 Task: Explore  Airbnb accommodations  for a family trip to Gettysburg, Pennsylvania, with a focus on Civil War history, battlefield tours. 
Action: Mouse moved to (334, 129)
Screenshot: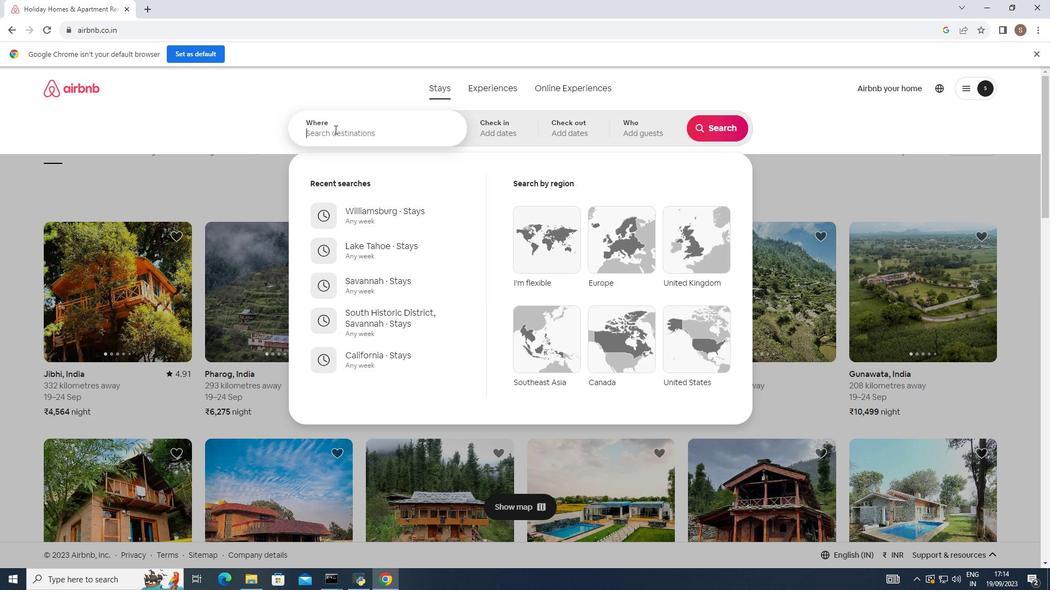 
Action: Mouse pressed left at (334, 129)
Screenshot: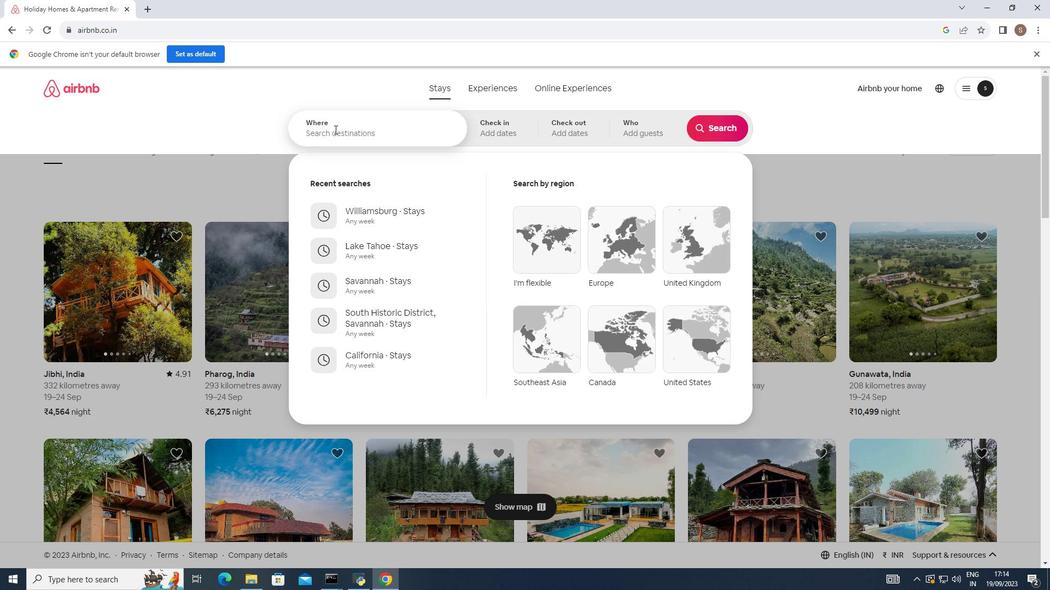 
Action: Key pressed gettysburg<Key.space>pennsylvania
Screenshot: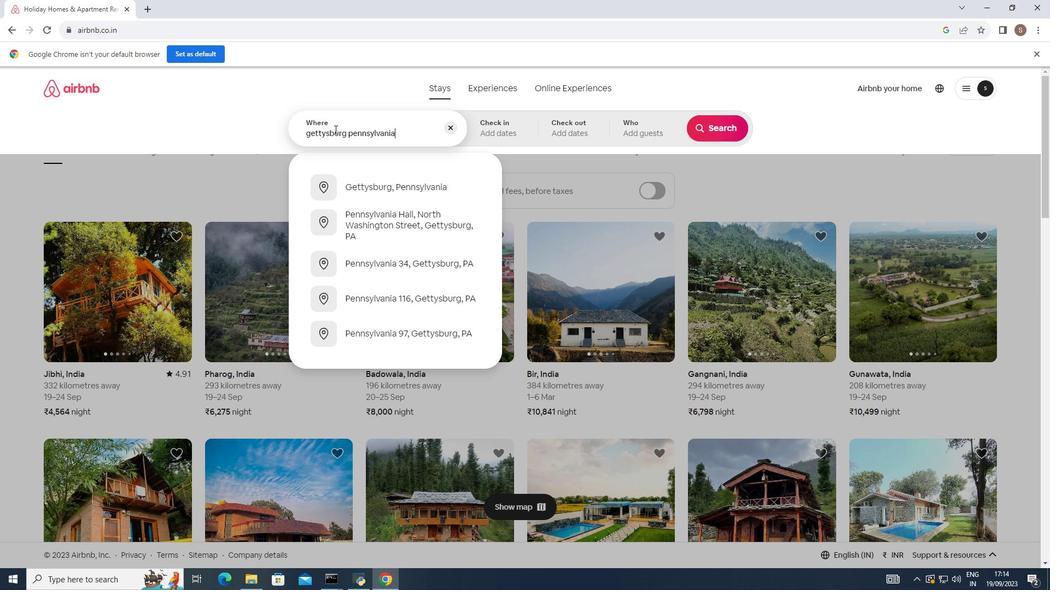 
Action: Mouse moved to (384, 193)
Screenshot: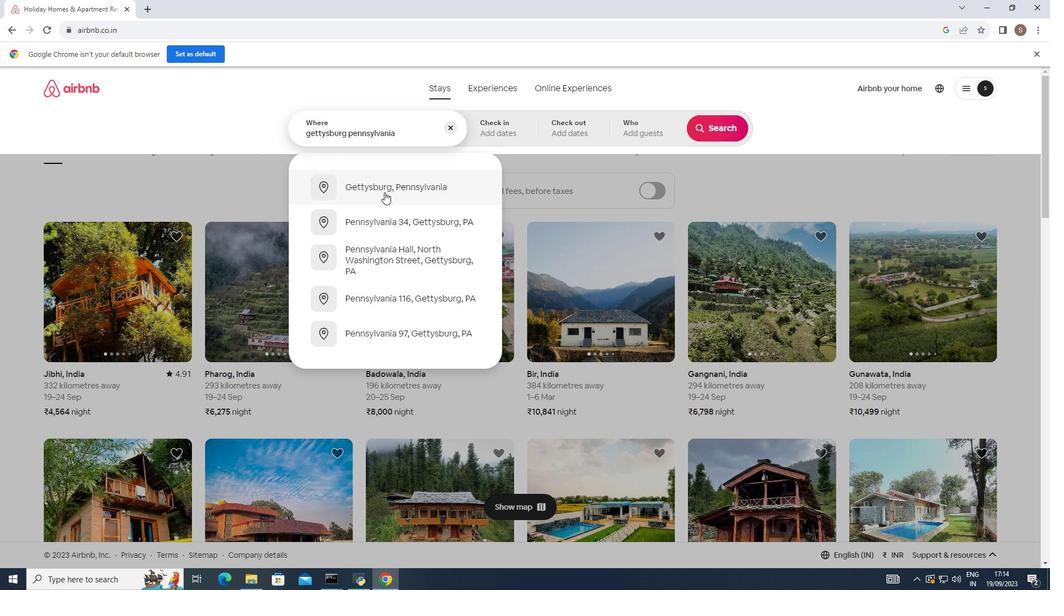 
Action: Mouse pressed left at (384, 193)
Screenshot: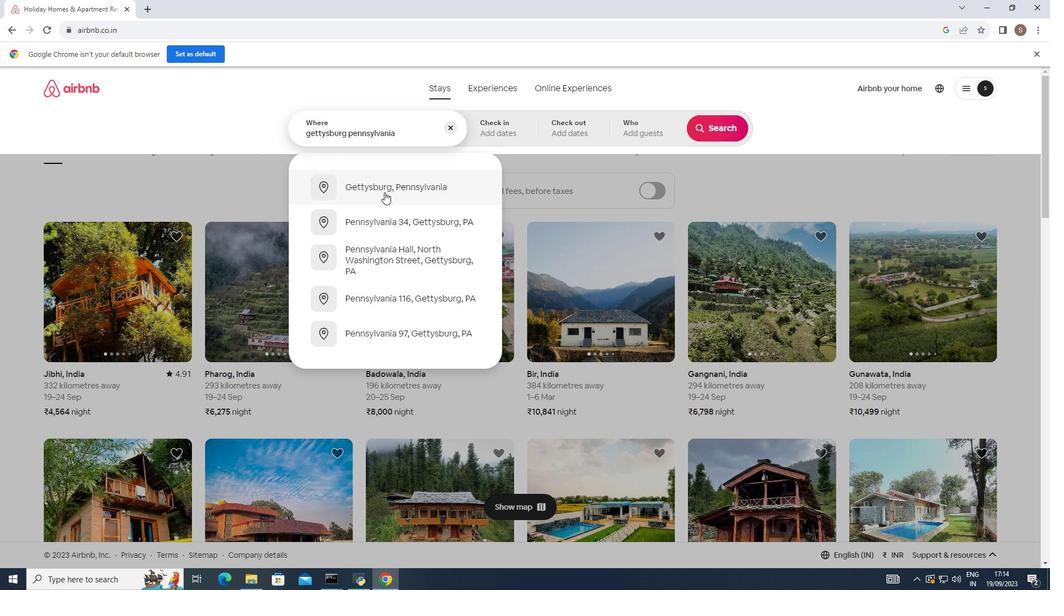 
Action: Mouse moved to (738, 132)
Screenshot: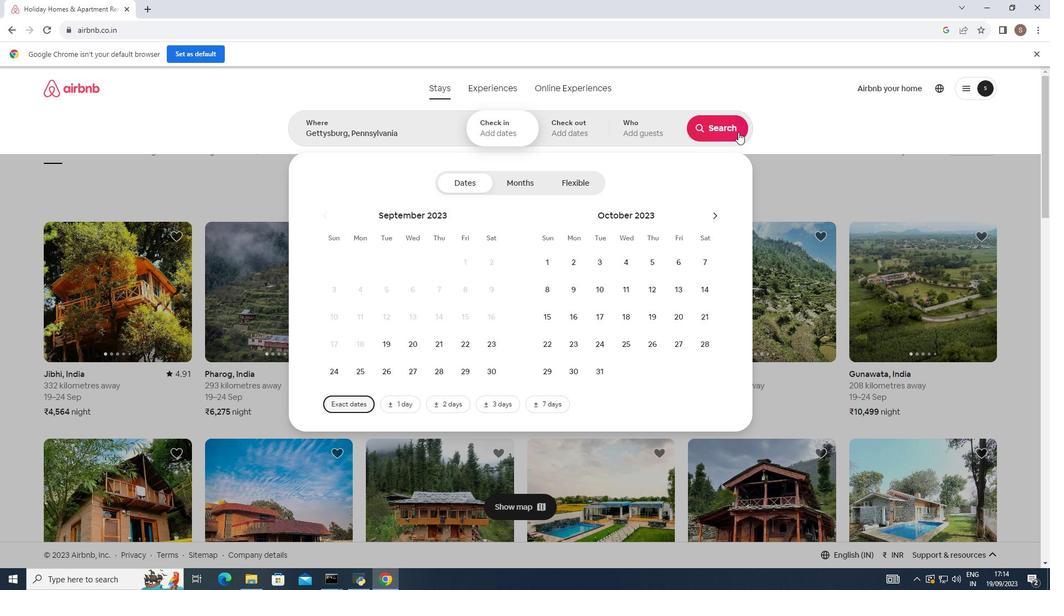 
Action: Mouse pressed left at (738, 132)
Screenshot: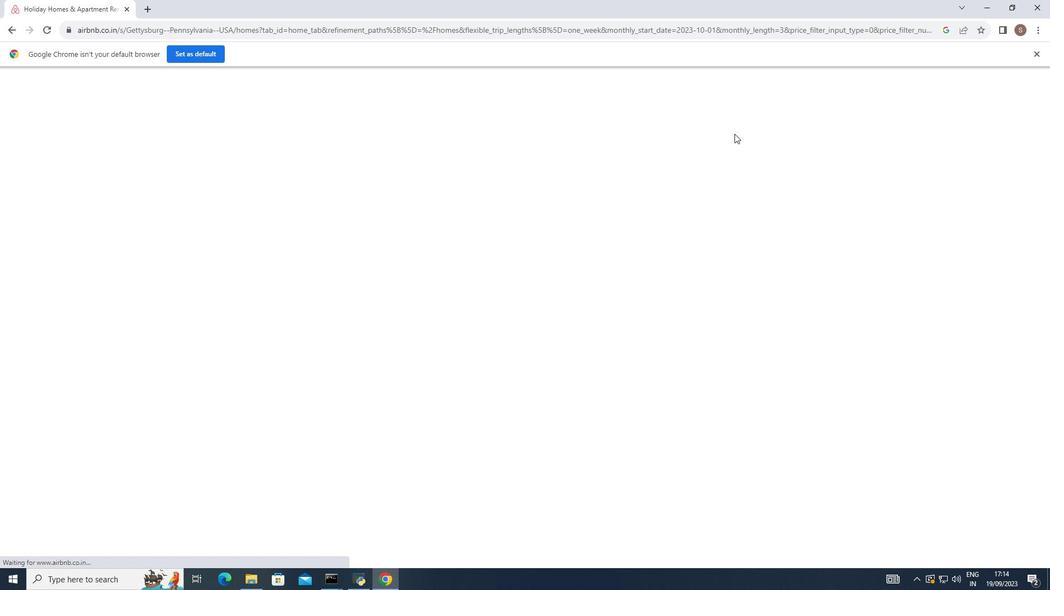 
Action: Mouse moved to (242, 271)
Screenshot: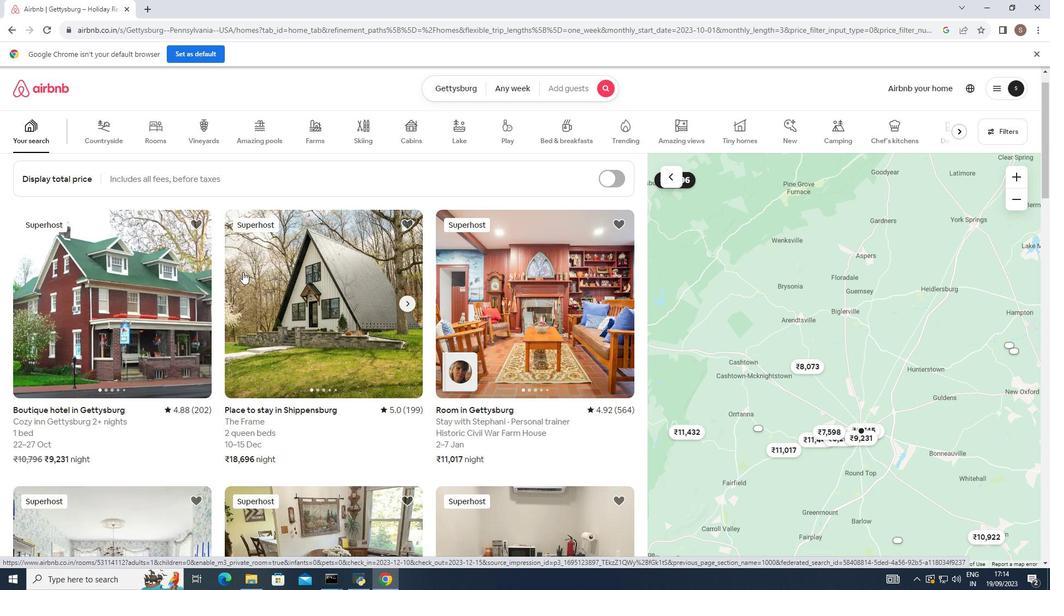 
Action: Mouse scrolled (242, 271) with delta (0, 0)
Screenshot: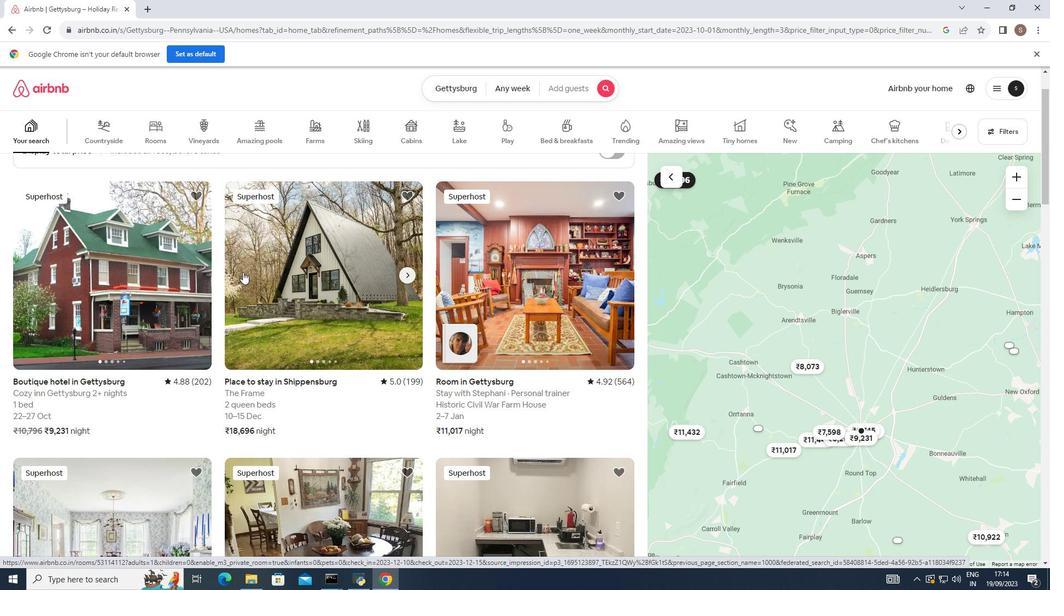 
Action: Mouse moved to (242, 272)
Screenshot: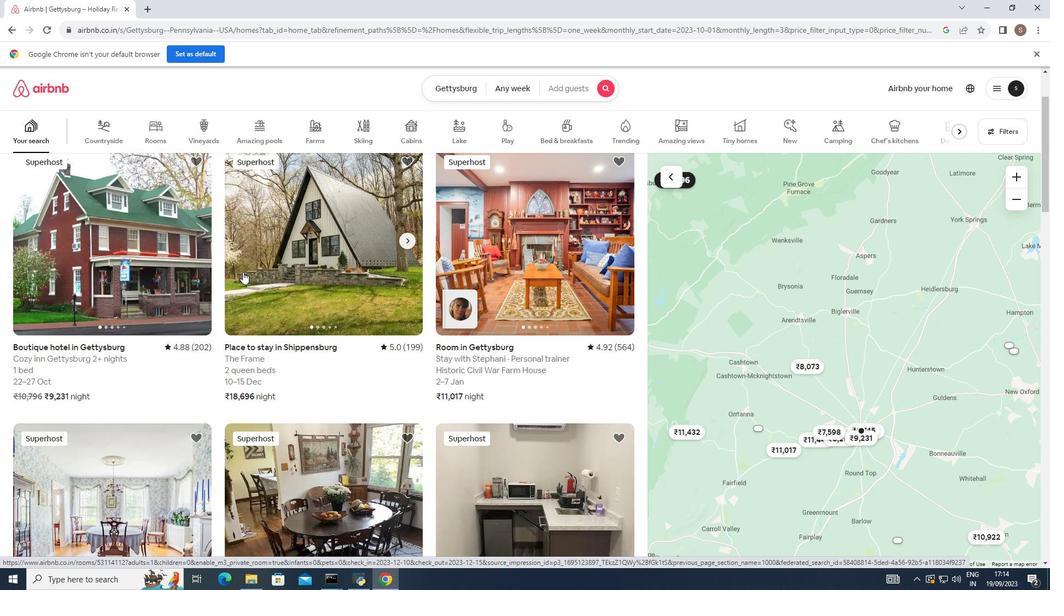 
Action: Mouse scrolled (242, 271) with delta (0, 0)
Screenshot: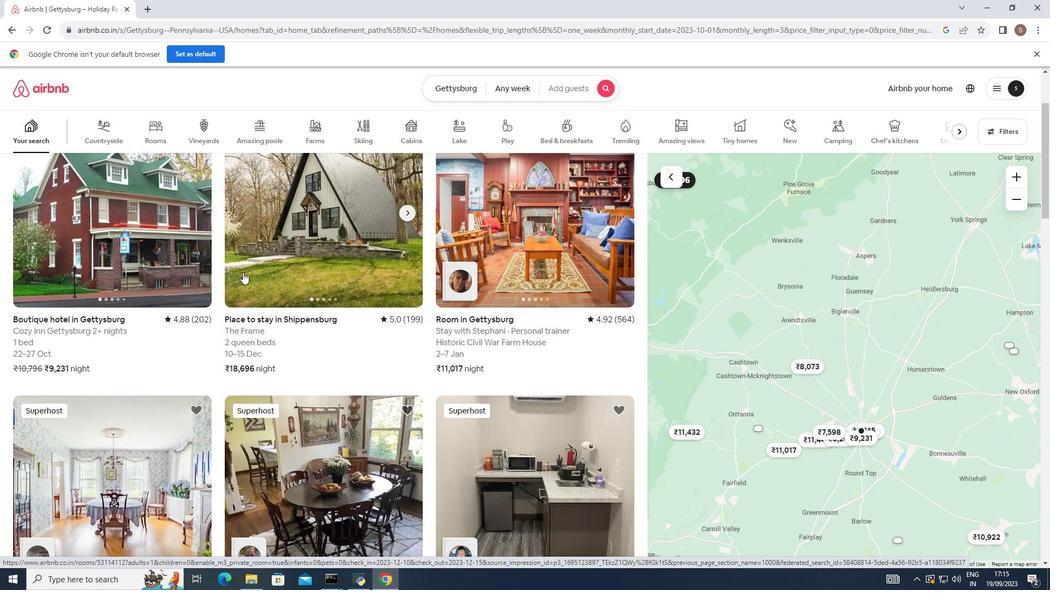 
Action: Mouse scrolled (242, 271) with delta (0, 0)
Screenshot: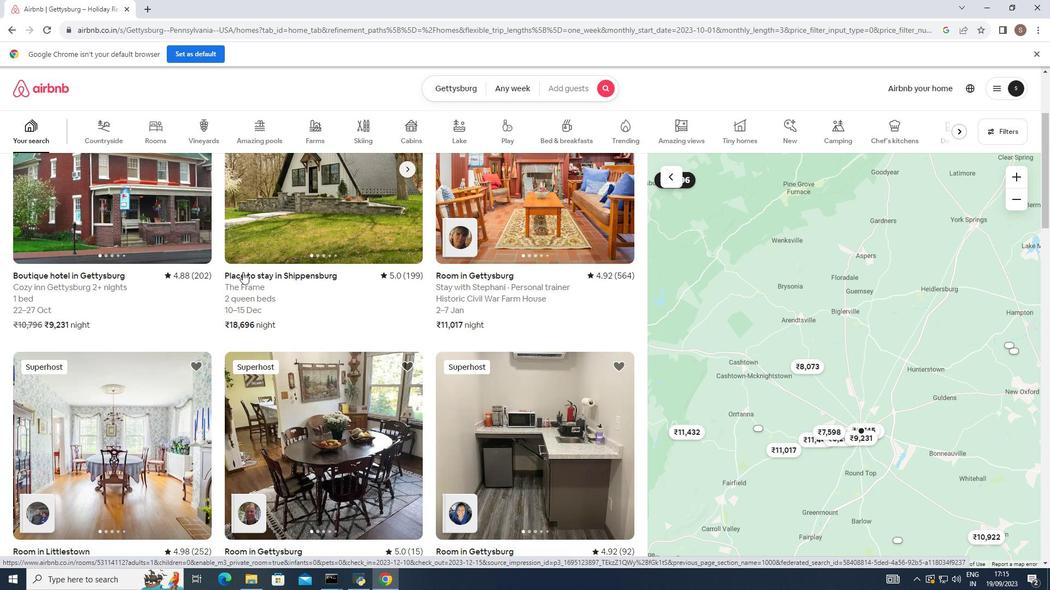 
Action: Mouse scrolled (242, 271) with delta (0, 0)
Screenshot: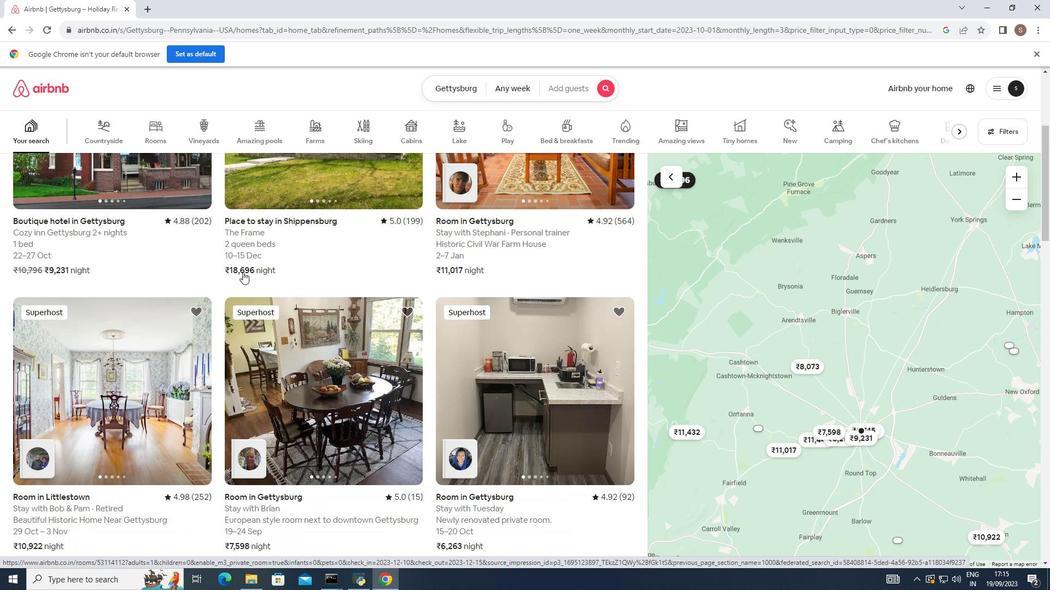 
Action: Mouse moved to (241, 271)
Screenshot: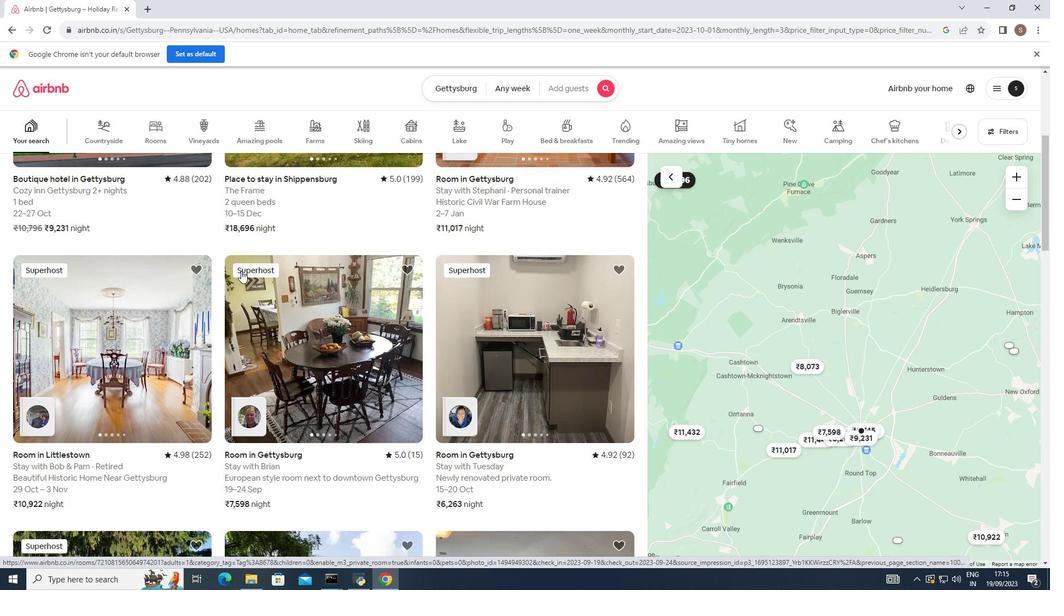 
Action: Mouse scrolled (241, 270) with delta (0, 0)
Screenshot: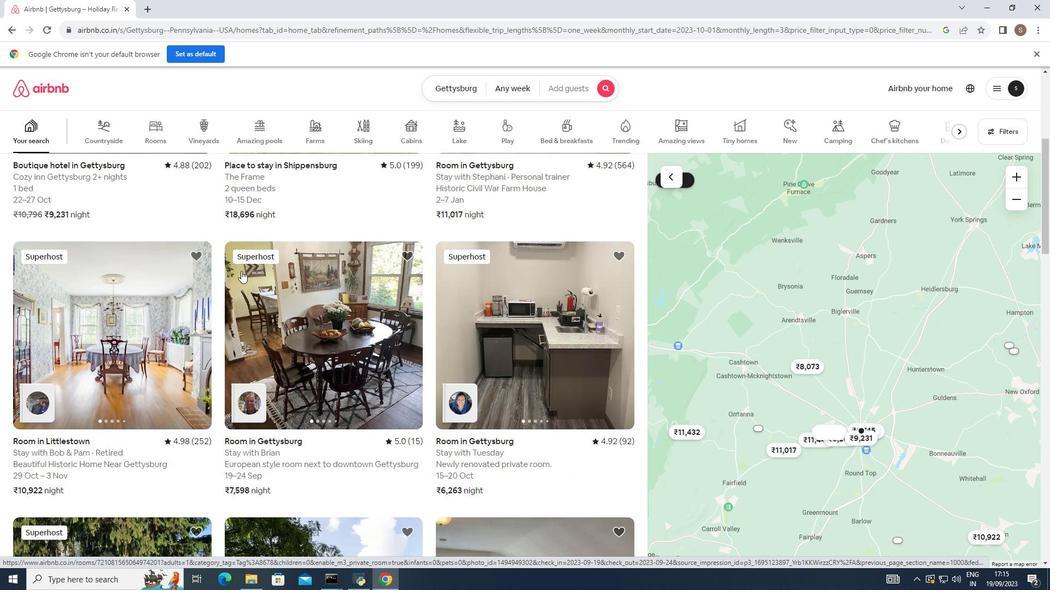 
Action: Mouse scrolled (241, 270) with delta (0, 0)
Screenshot: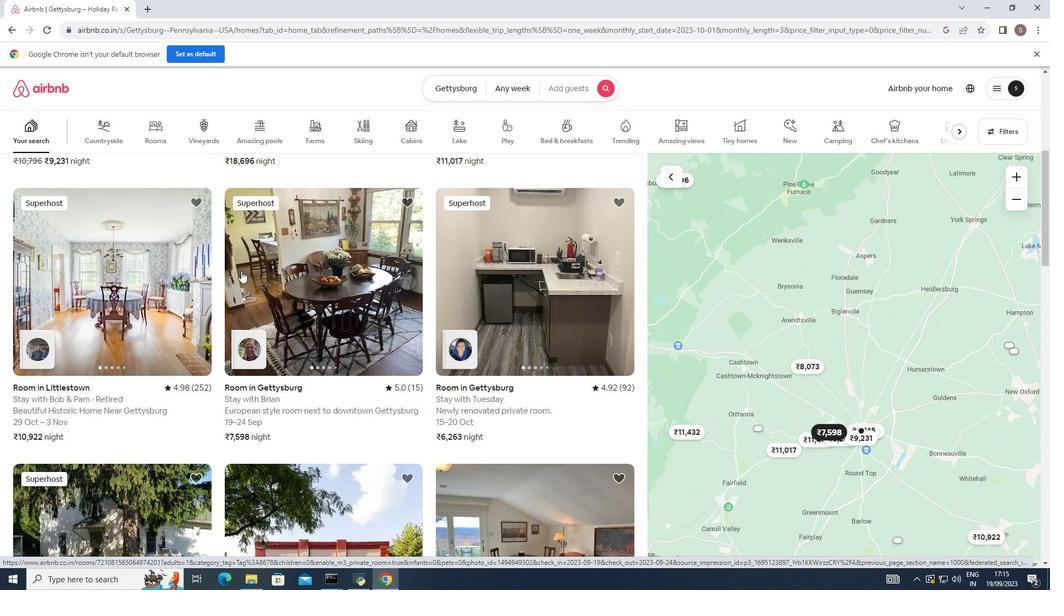 
Action: Mouse moved to (240, 269)
Screenshot: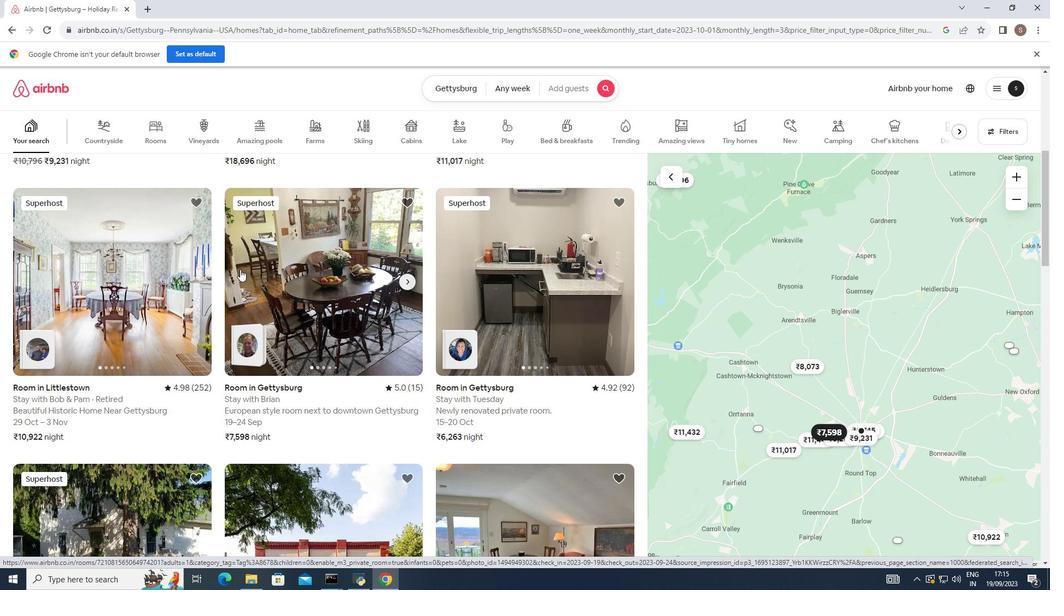
Action: Mouse scrolled (240, 269) with delta (0, 0)
Screenshot: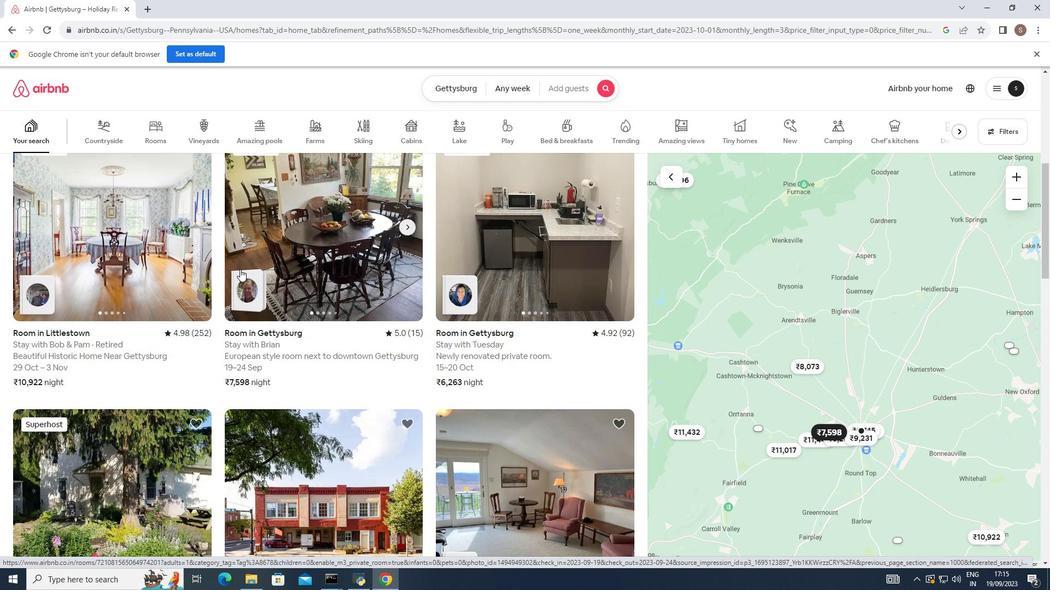 
Action: Mouse scrolled (240, 269) with delta (0, 0)
Screenshot: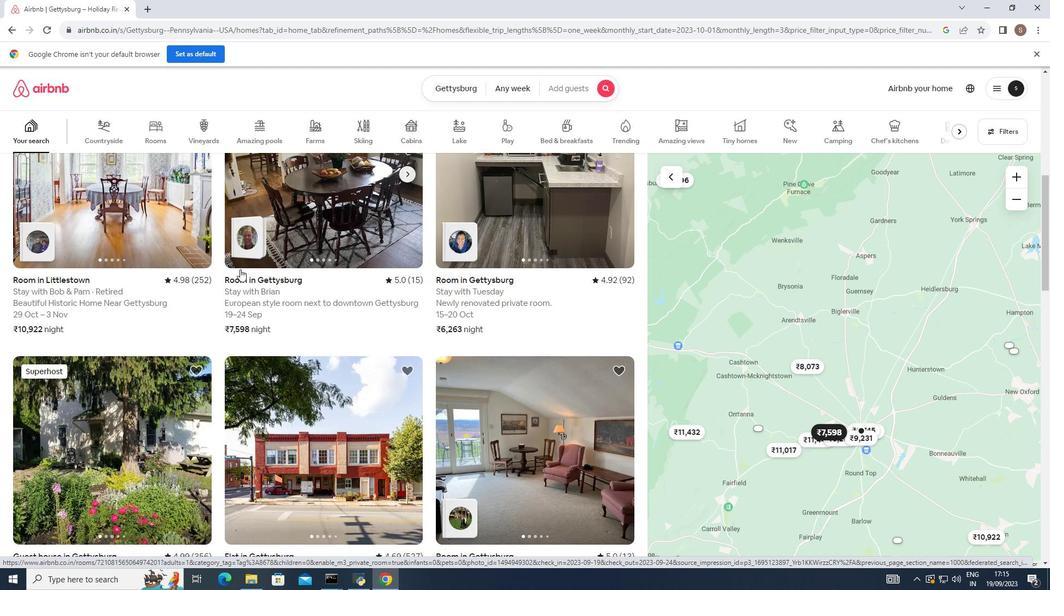 
Action: Mouse scrolled (240, 269) with delta (0, 0)
Screenshot: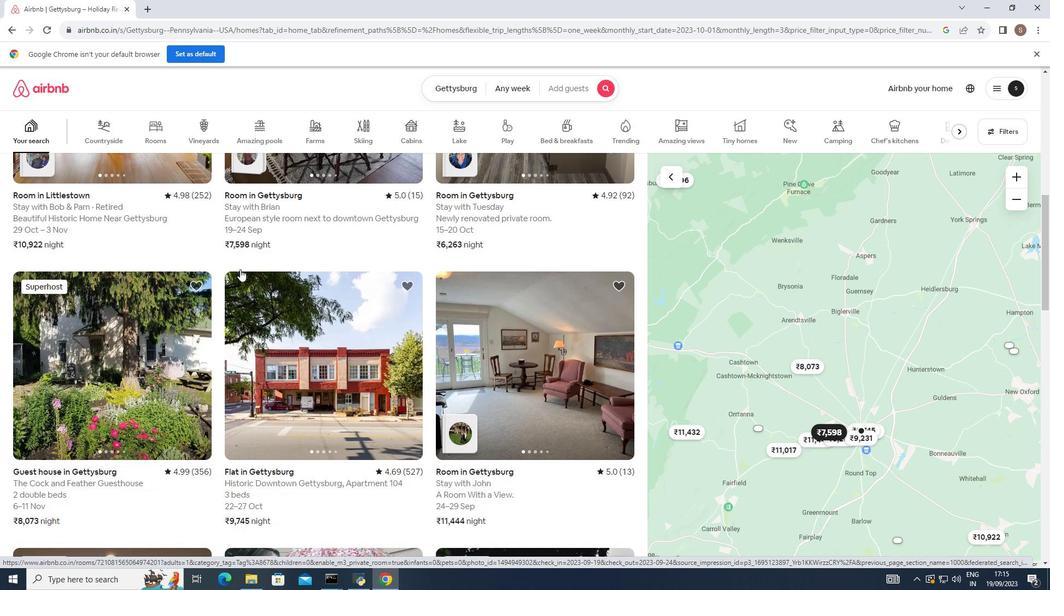 
Action: Mouse scrolled (240, 269) with delta (0, 0)
Screenshot: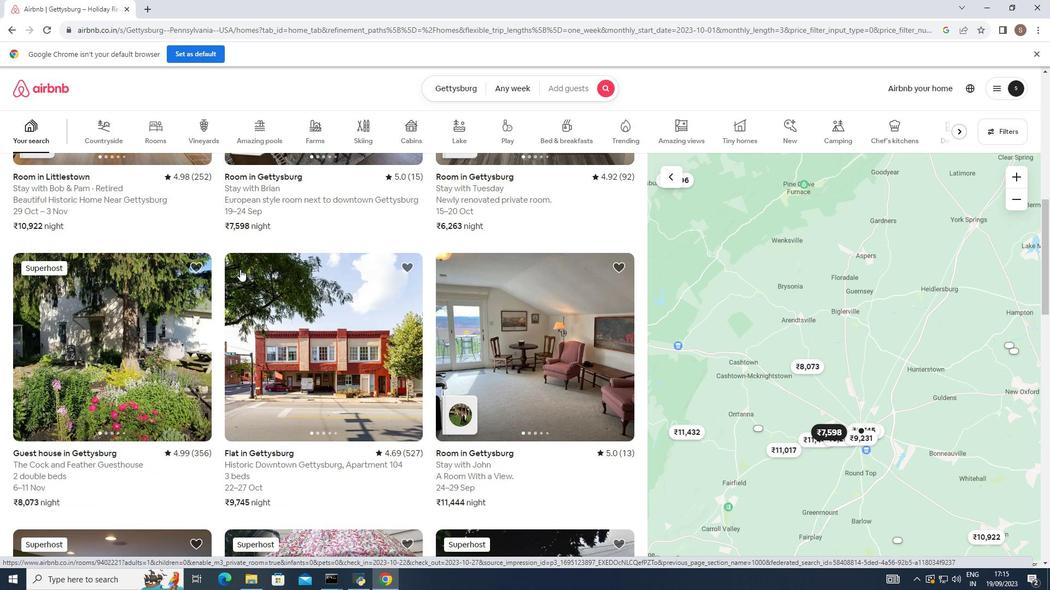 
Action: Mouse moved to (240, 268)
Screenshot: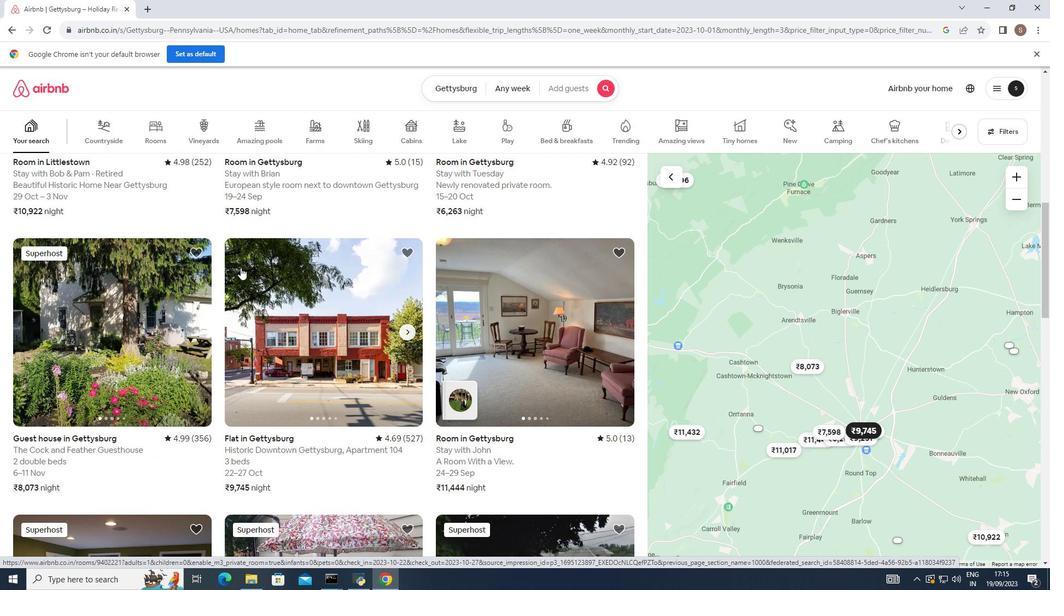 
Action: Mouse scrolled (240, 267) with delta (0, 0)
Screenshot: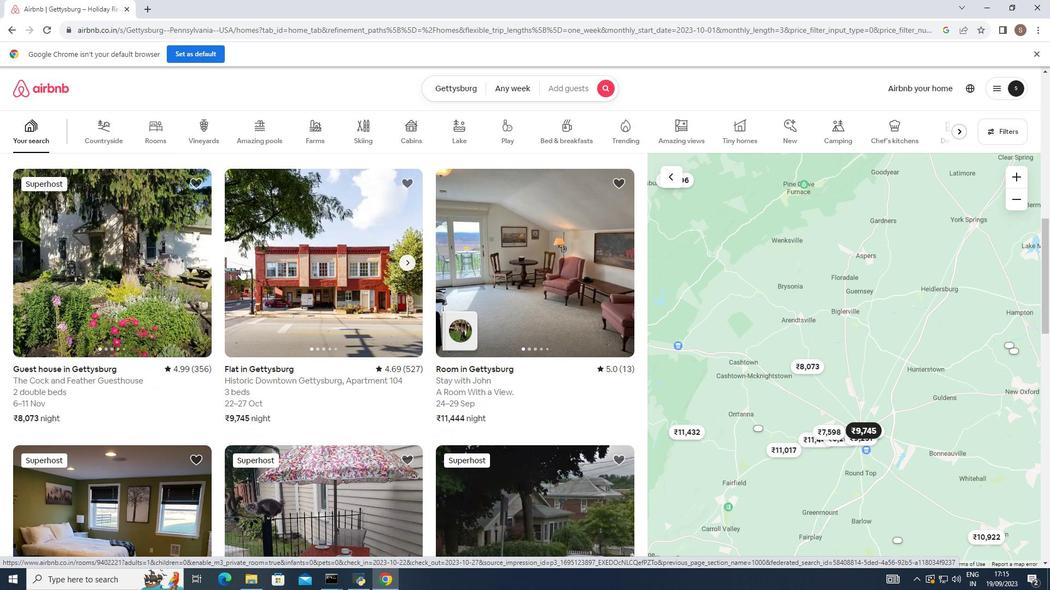 
Action: Mouse scrolled (240, 267) with delta (0, 0)
Screenshot: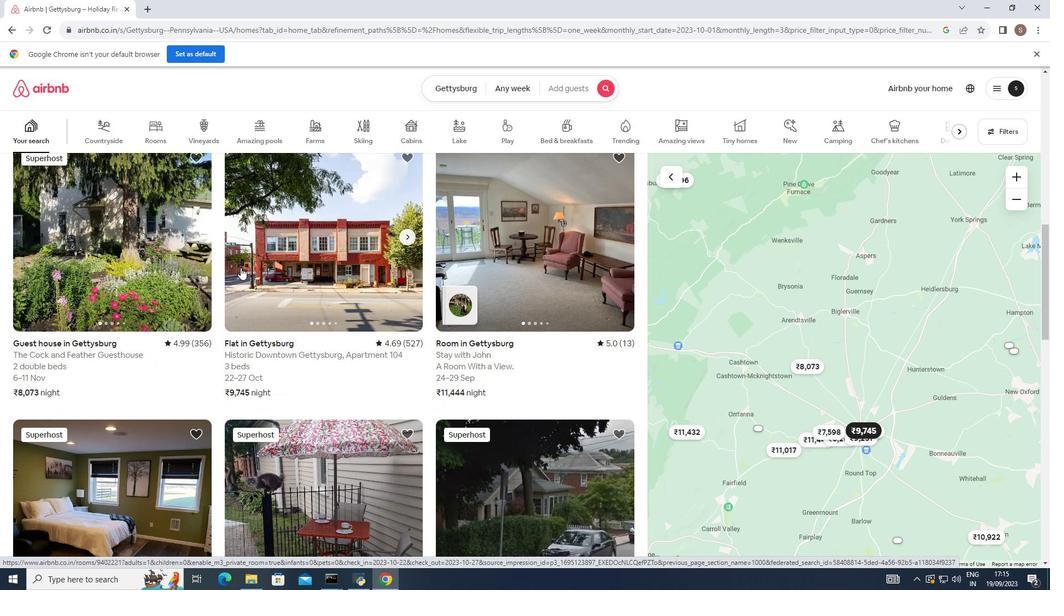 
Action: Mouse moved to (234, 264)
Screenshot: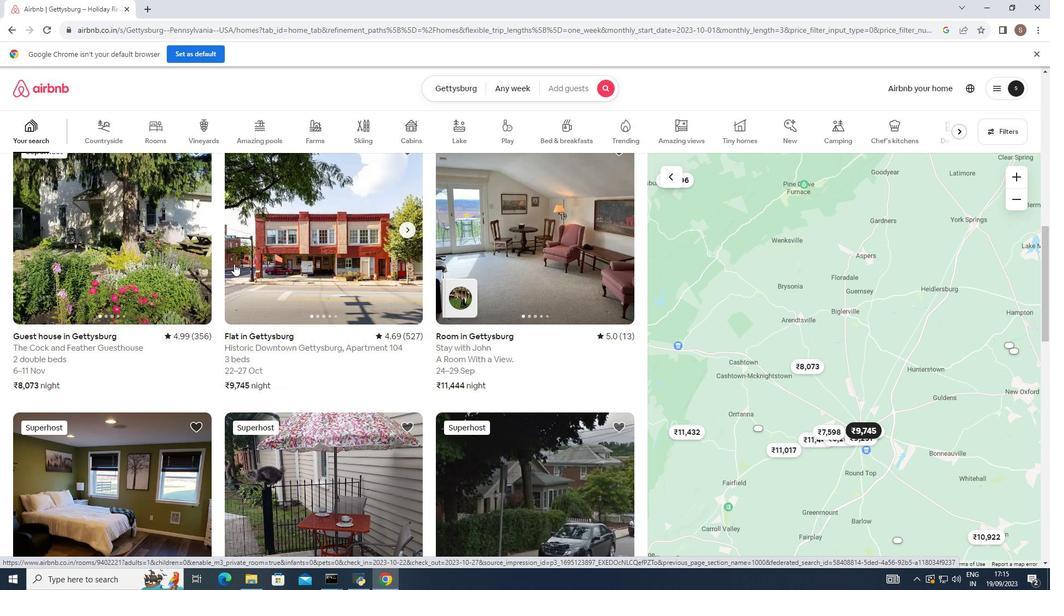 
Action: Mouse scrolled (234, 263) with delta (0, 0)
Screenshot: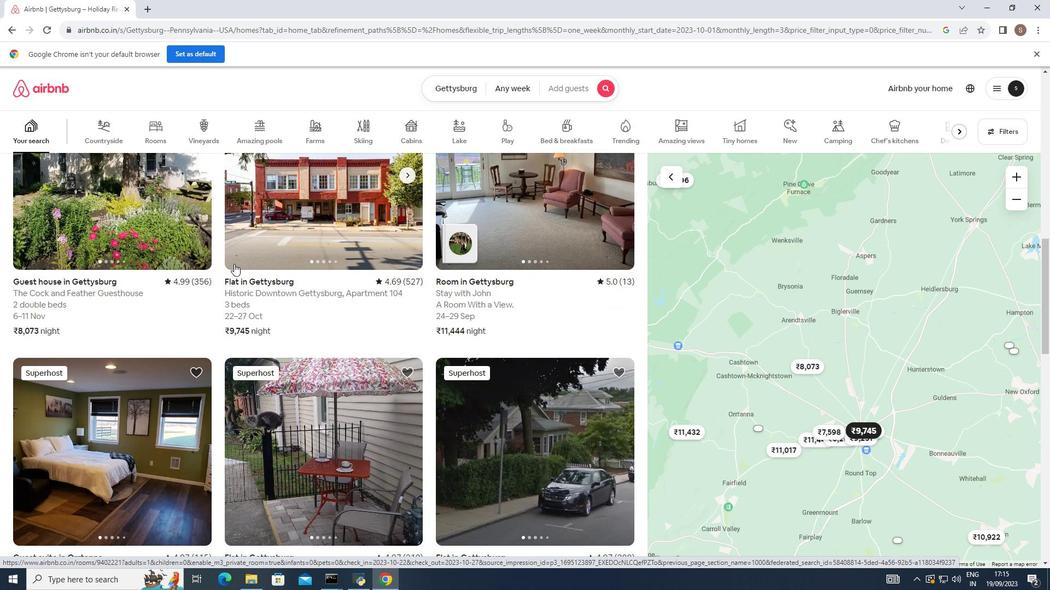 
Action: Mouse scrolled (234, 263) with delta (0, 0)
Screenshot: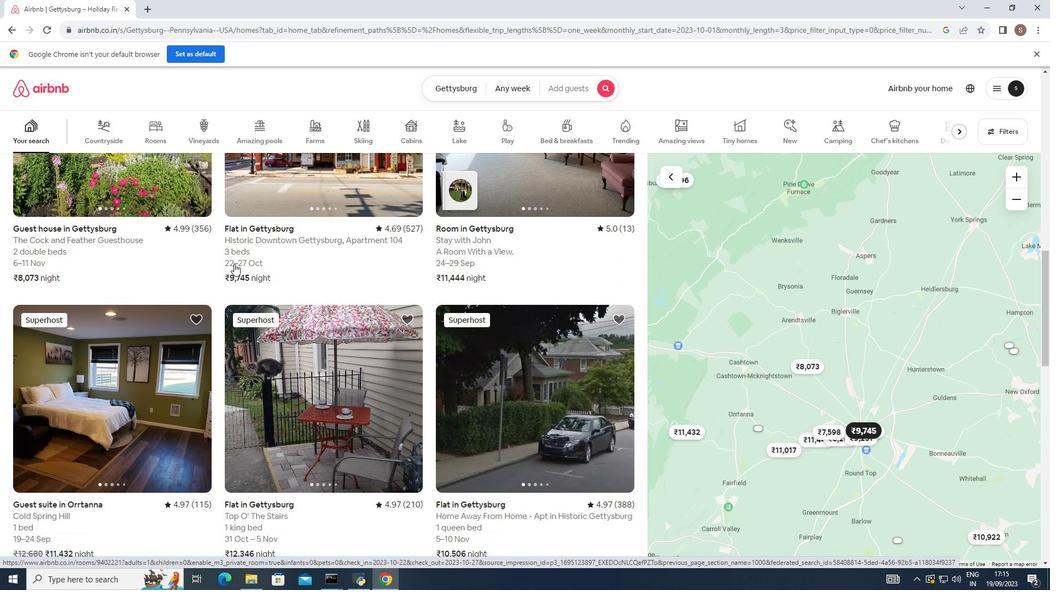 
Action: Mouse scrolled (234, 263) with delta (0, 0)
Screenshot: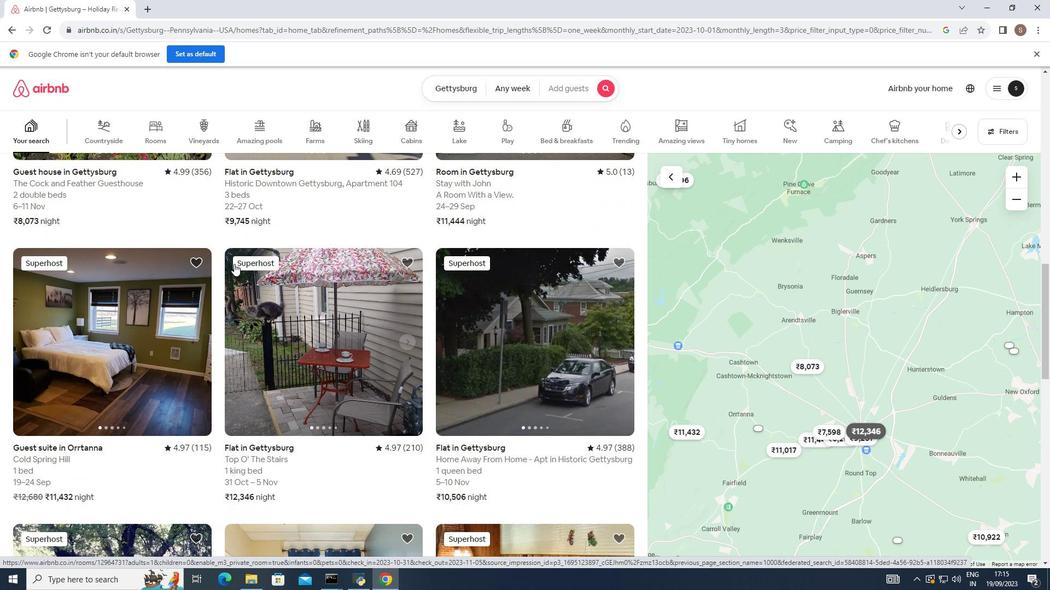 
Action: Mouse scrolled (234, 263) with delta (0, 0)
Screenshot: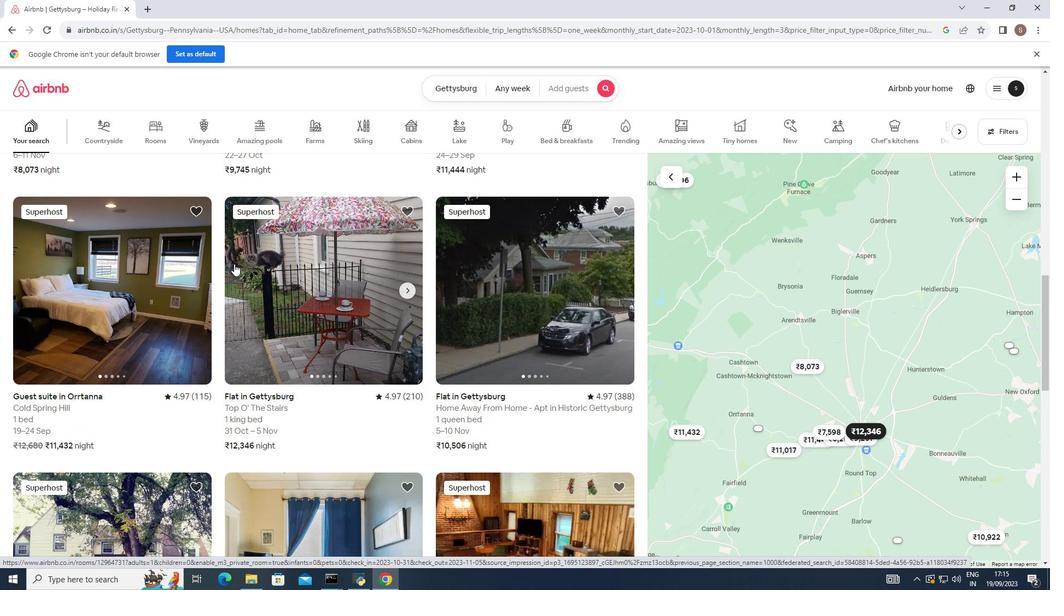 
Action: Mouse moved to (235, 263)
Screenshot: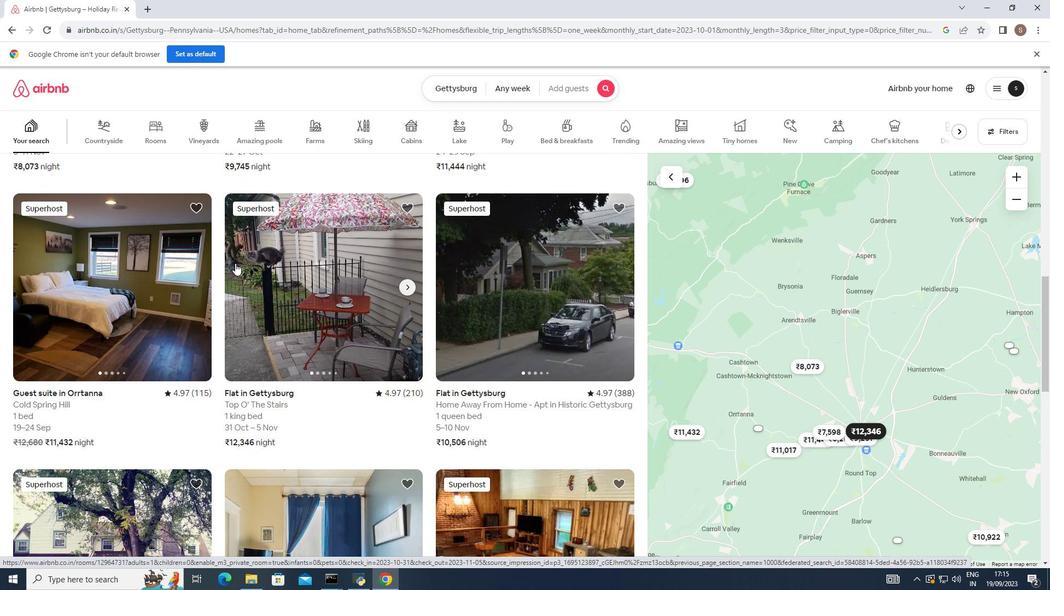 
Action: Mouse scrolled (235, 263) with delta (0, 0)
Screenshot: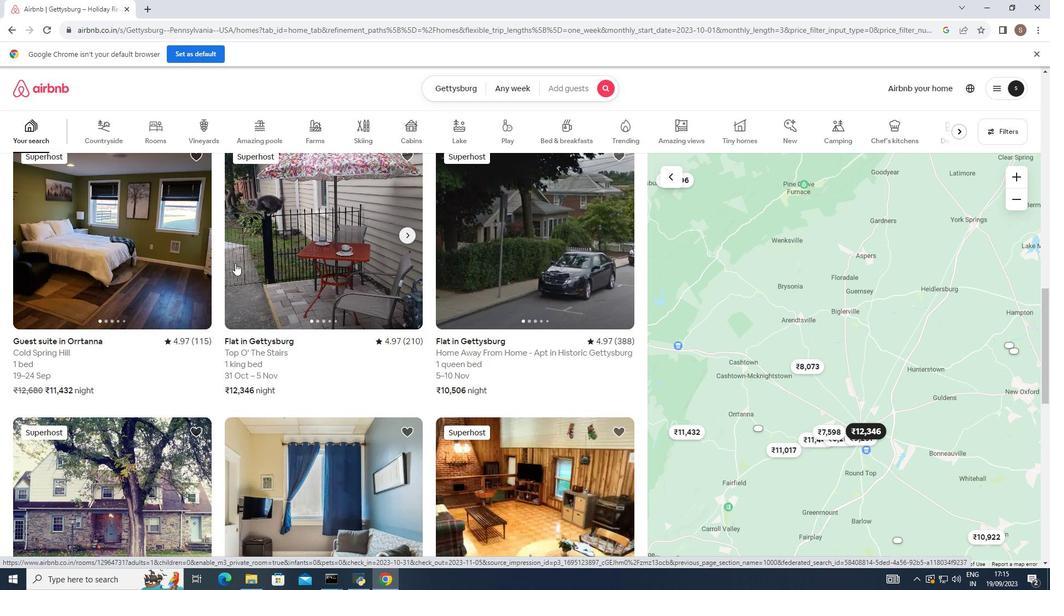 
Action: Mouse scrolled (235, 263) with delta (0, 0)
Screenshot: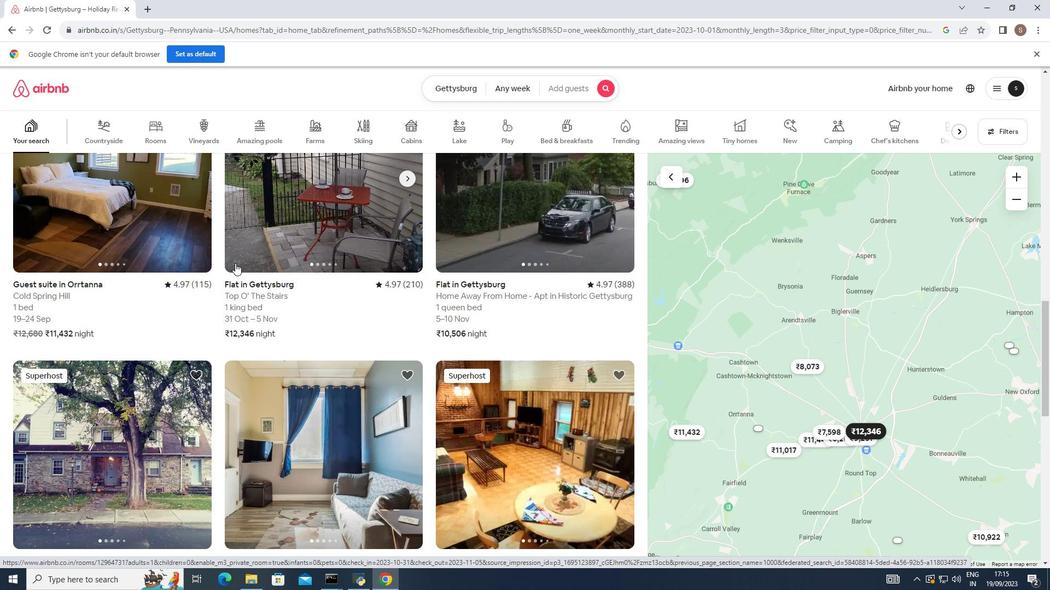 
Action: Mouse scrolled (235, 263) with delta (0, 0)
Screenshot: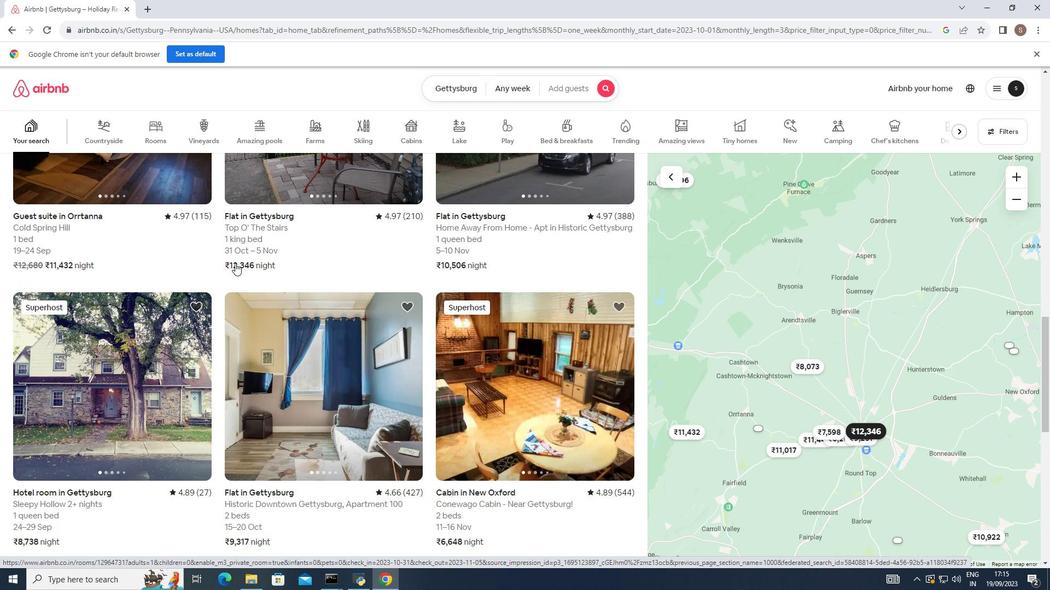 
Action: Mouse scrolled (235, 263) with delta (0, 0)
Screenshot: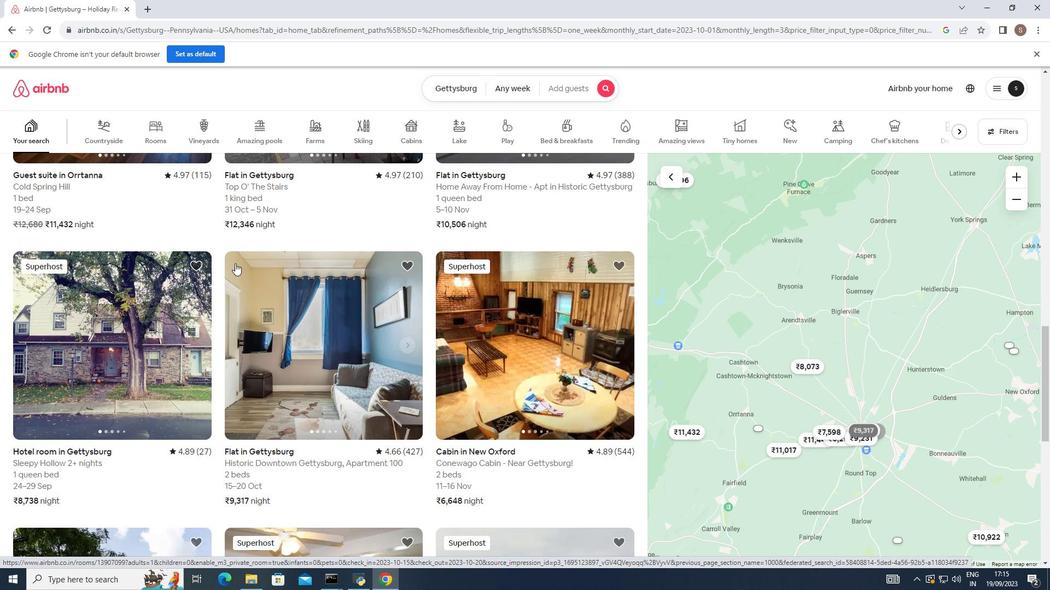 
Action: Mouse scrolled (235, 263) with delta (0, 0)
Screenshot: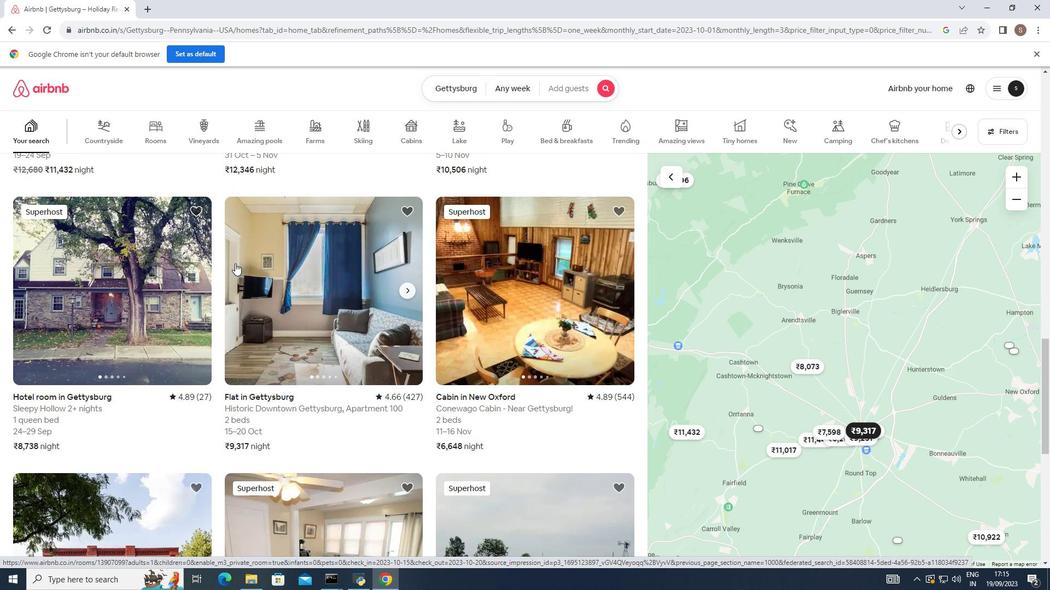 
Action: Mouse moved to (162, 260)
Screenshot: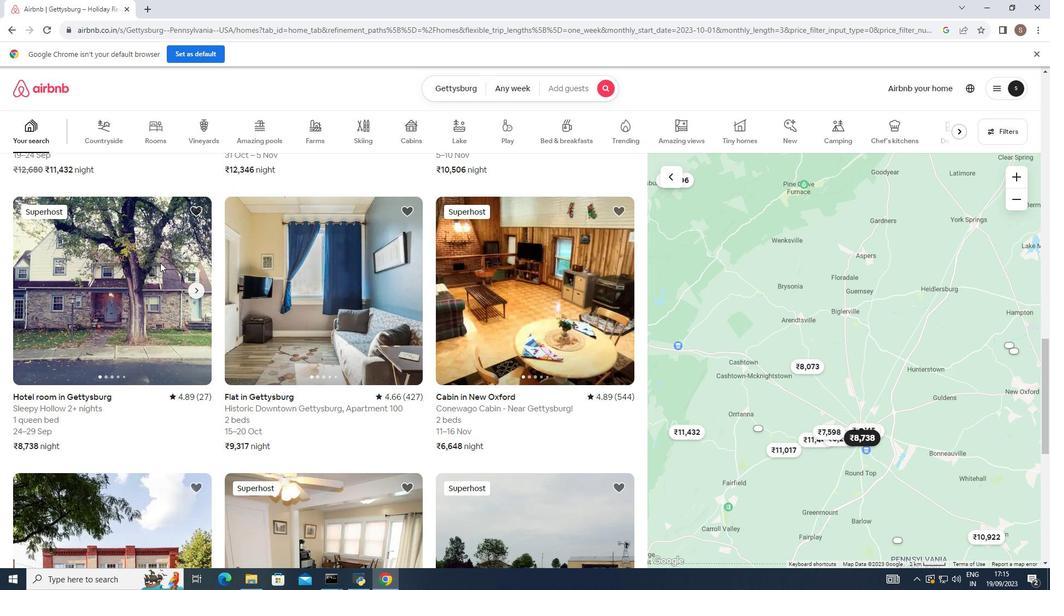 
Action: Mouse pressed left at (162, 260)
Screenshot: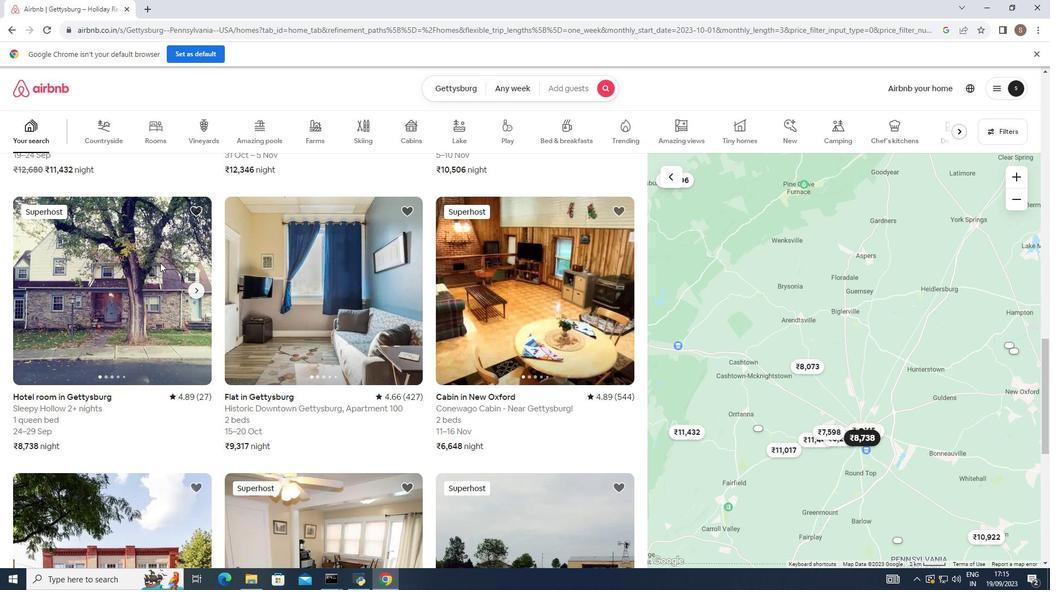 
Action: Mouse moved to (779, 408)
Screenshot: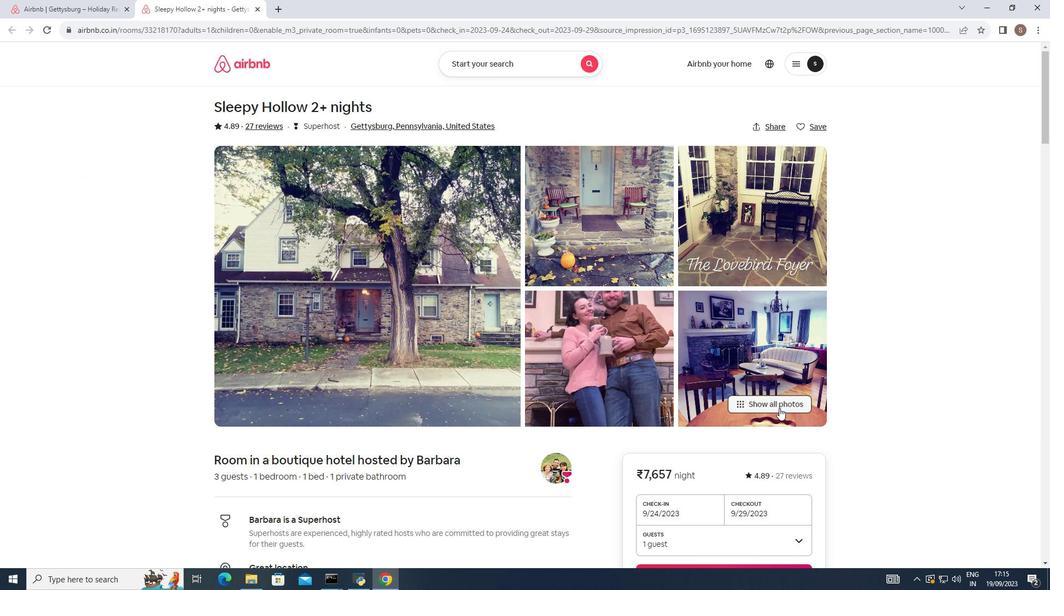 
Action: Mouse pressed left at (779, 408)
Screenshot: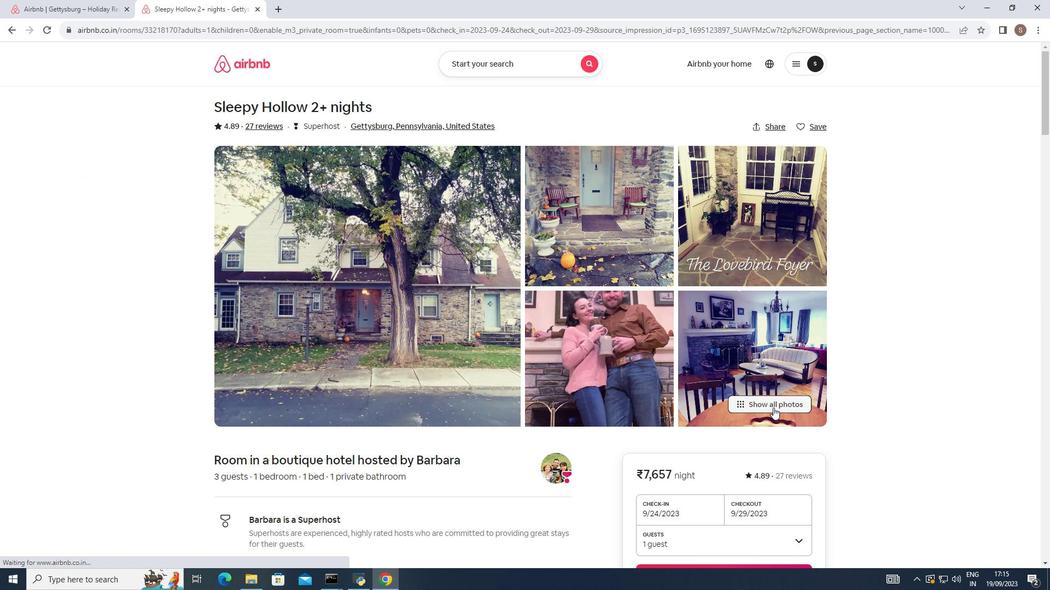 
Action: Mouse moved to (661, 371)
Screenshot: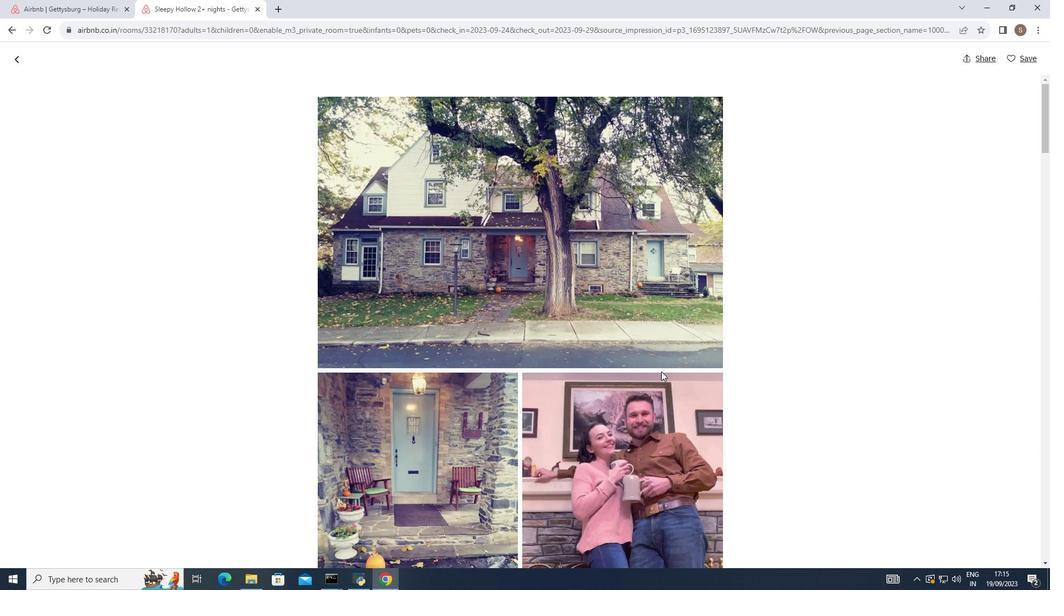 
Action: Mouse scrolled (661, 371) with delta (0, 0)
Screenshot: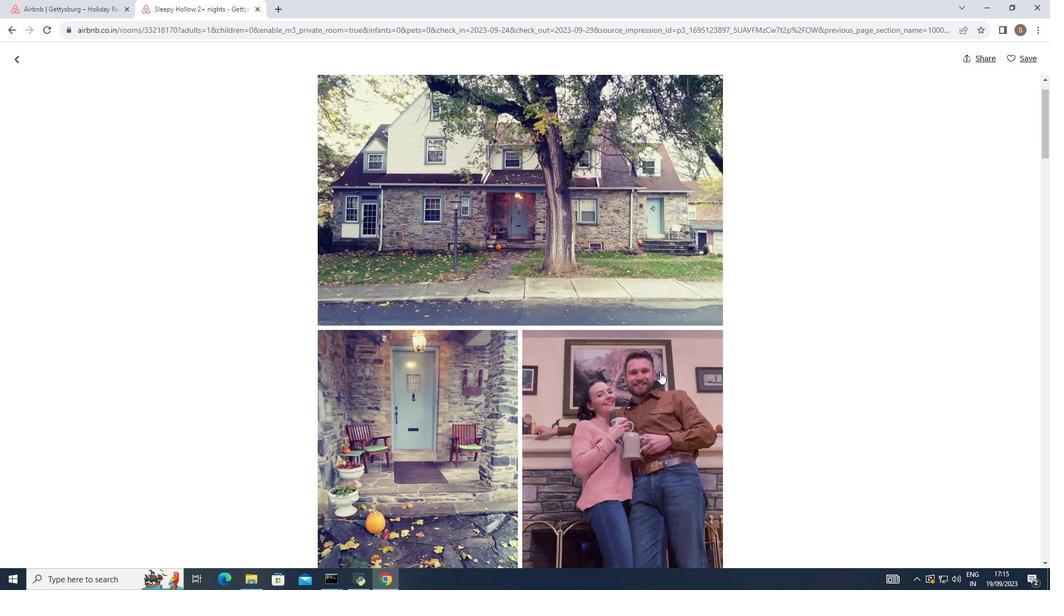 
Action: Mouse moved to (660, 372)
Screenshot: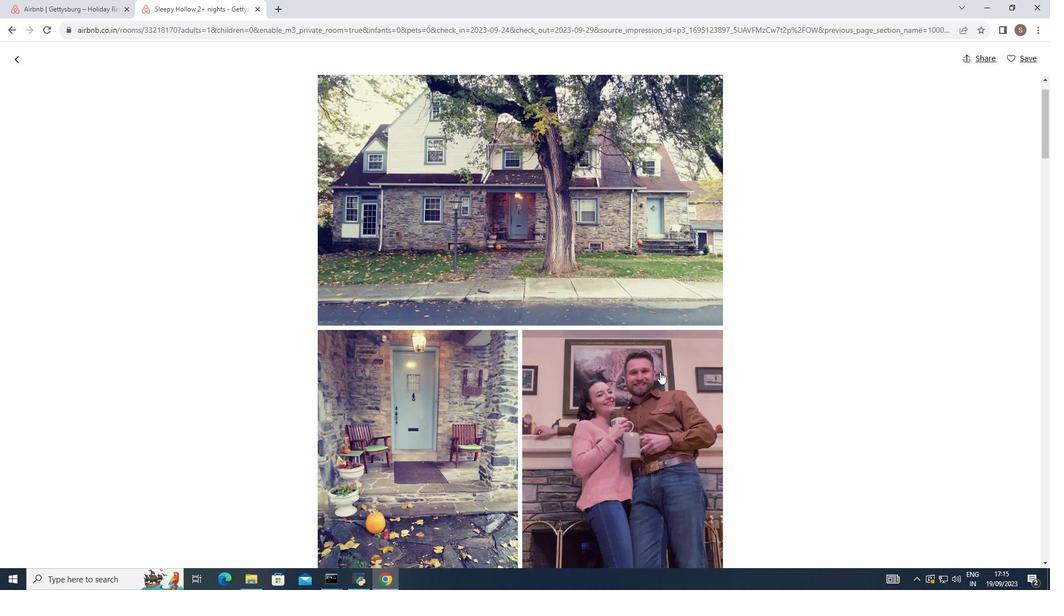 
Action: Mouse scrolled (660, 371) with delta (0, 0)
Screenshot: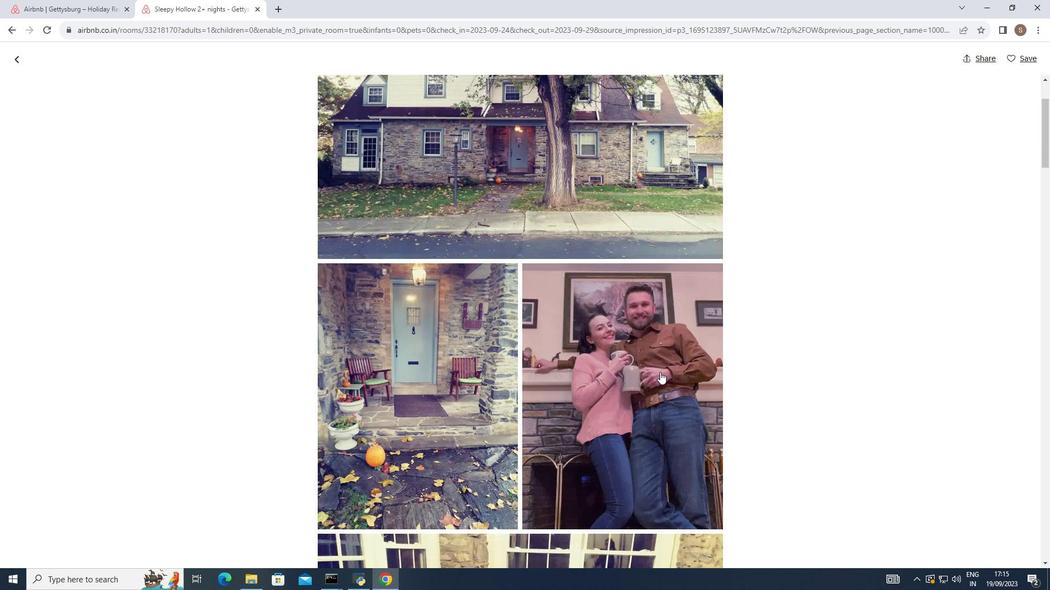 
Action: Mouse scrolled (660, 371) with delta (0, 0)
Screenshot: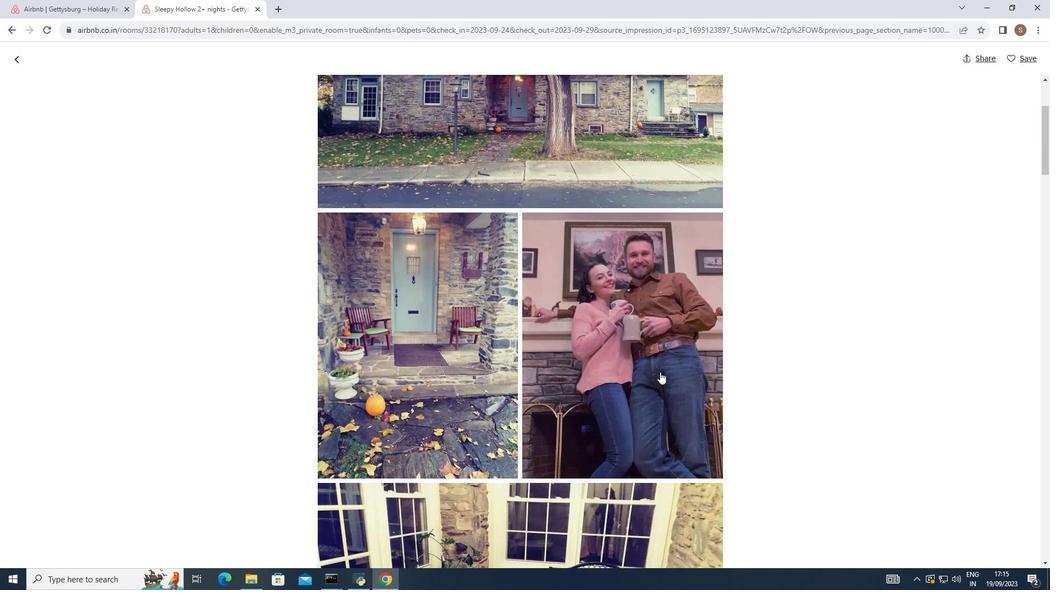 
Action: Mouse scrolled (660, 371) with delta (0, 0)
Screenshot: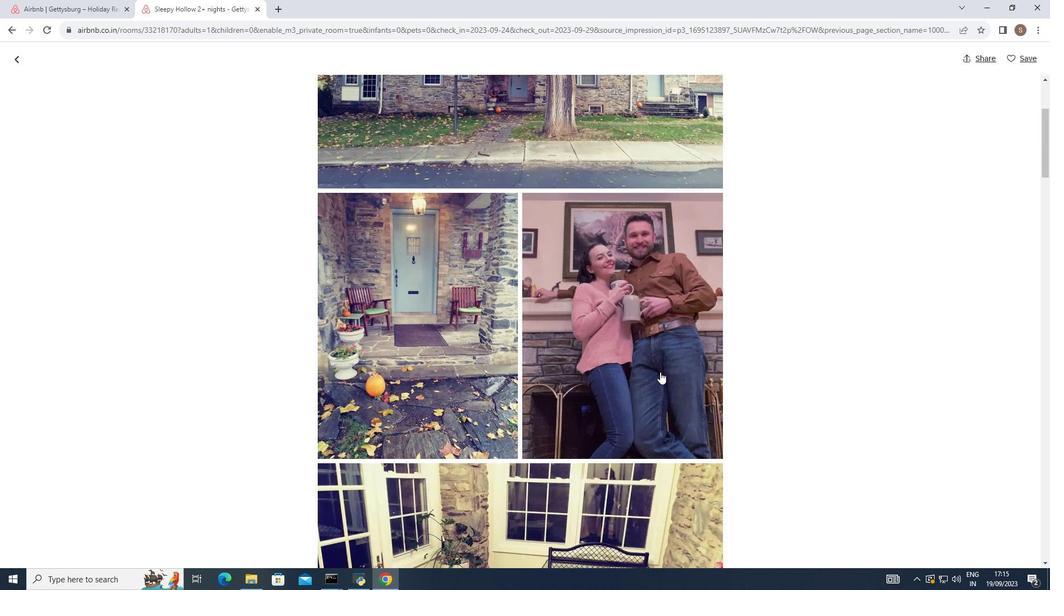 
Action: Mouse scrolled (660, 371) with delta (0, 0)
Screenshot: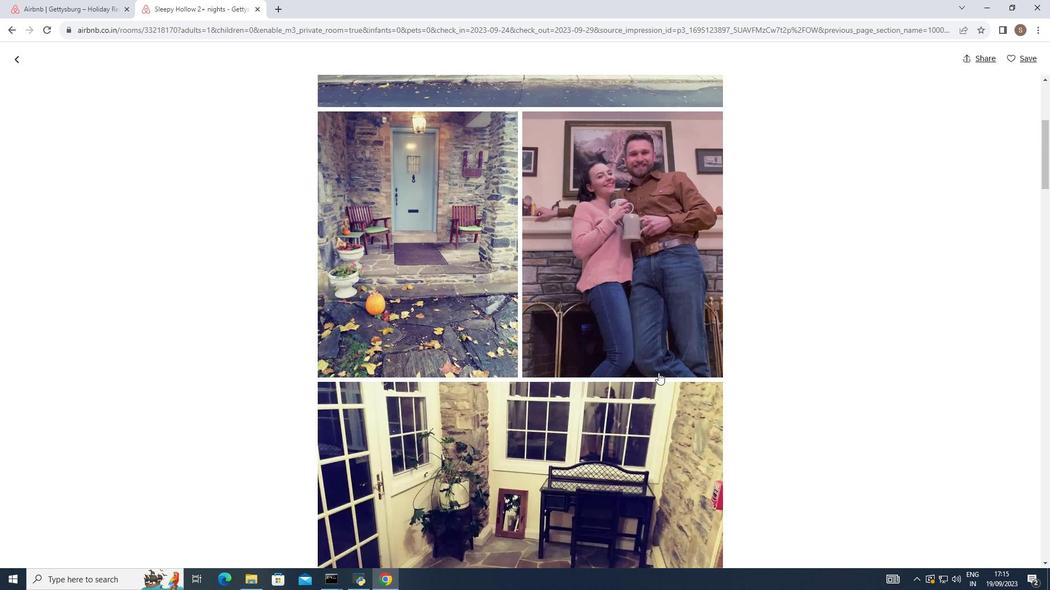 
Action: Mouse moved to (647, 375)
Screenshot: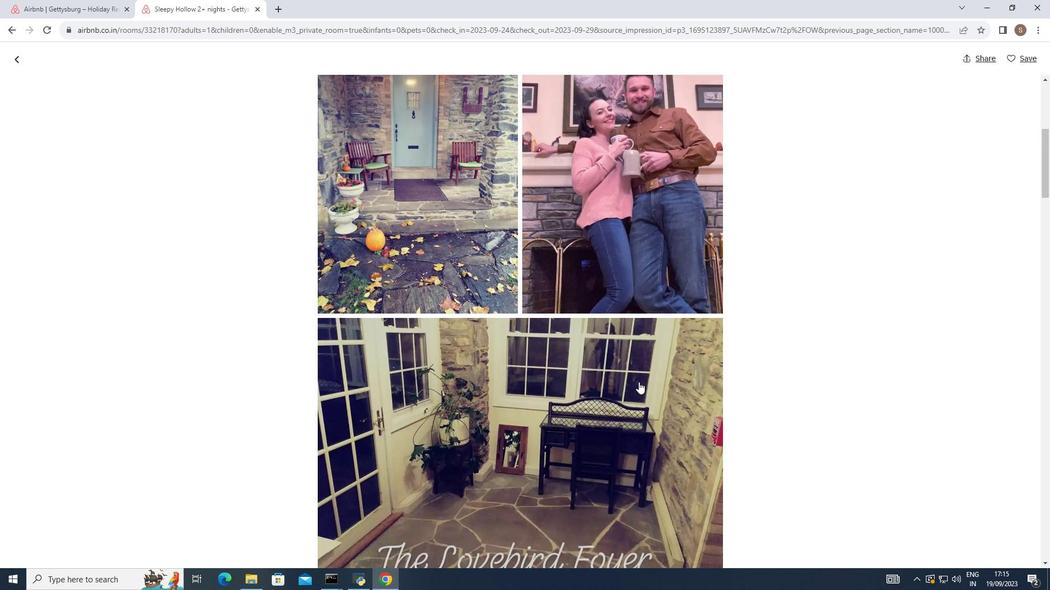 
Action: Mouse scrolled (647, 374) with delta (0, 0)
Screenshot: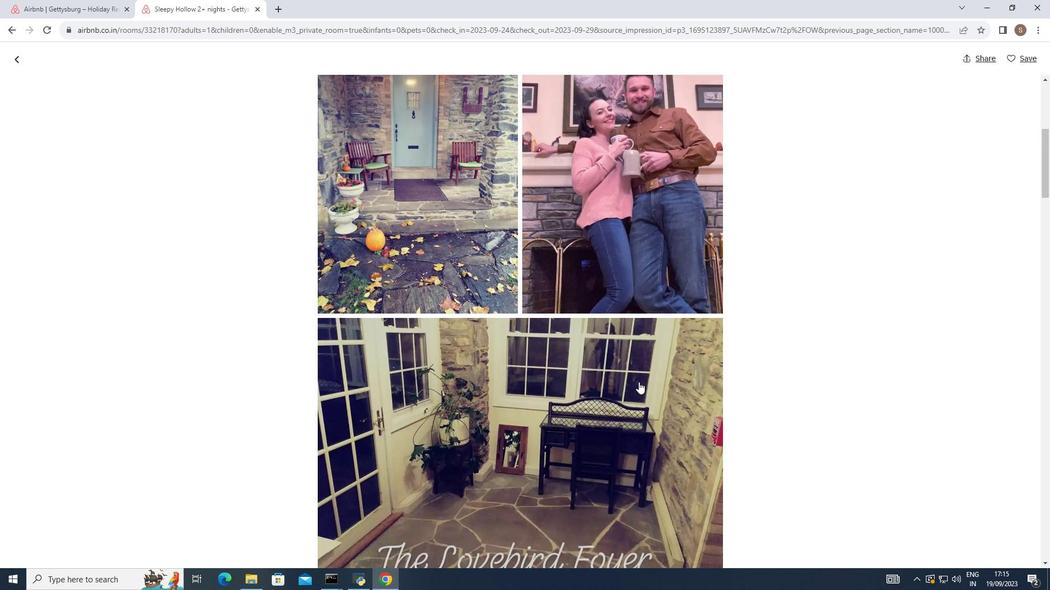 
Action: Mouse moved to (640, 381)
Screenshot: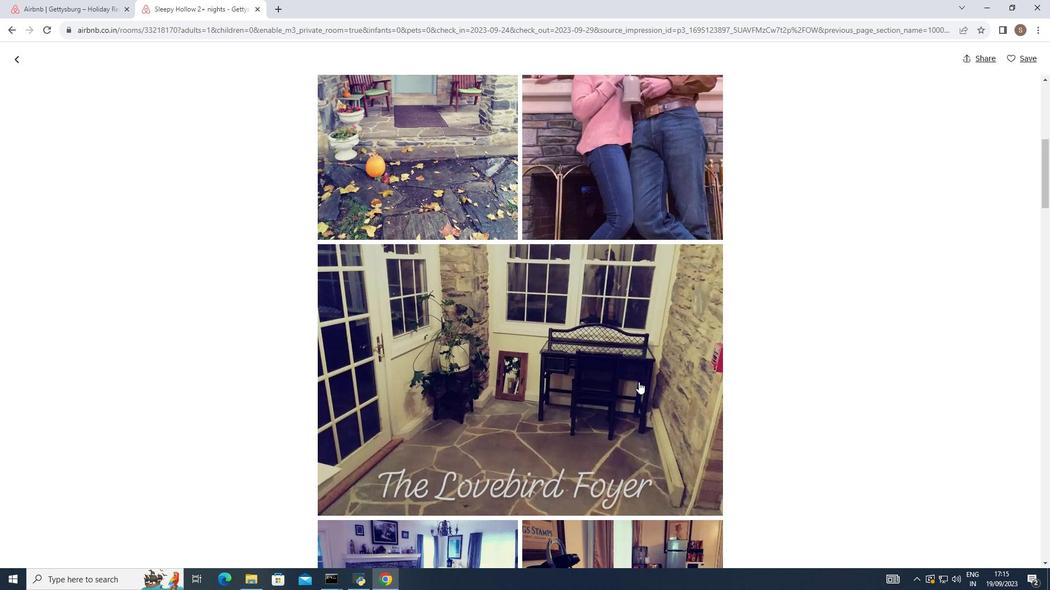 
Action: Mouse scrolled (640, 380) with delta (0, 0)
Screenshot: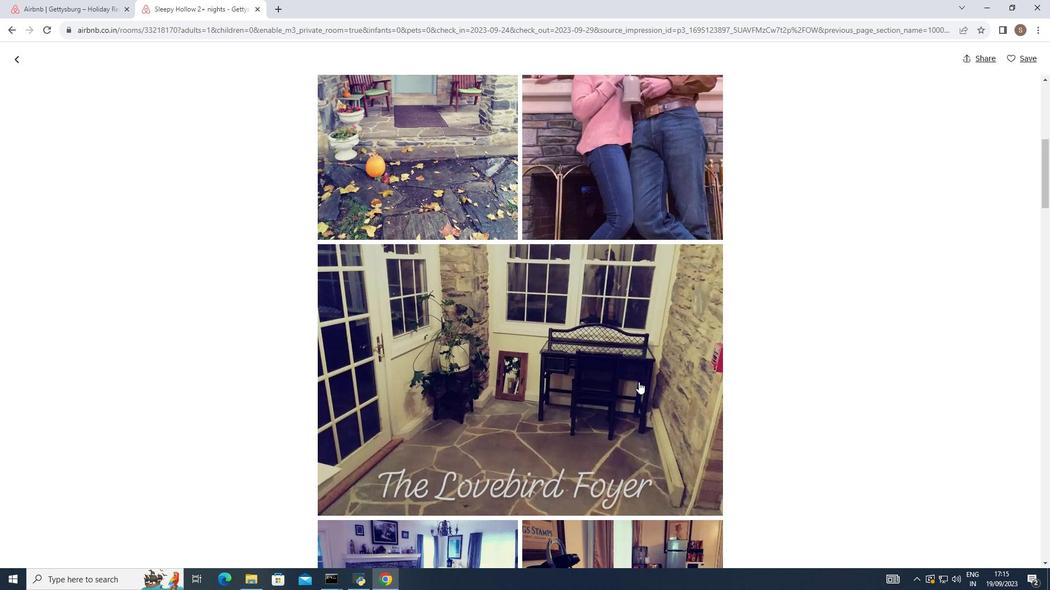 
Action: Mouse moved to (638, 382)
Screenshot: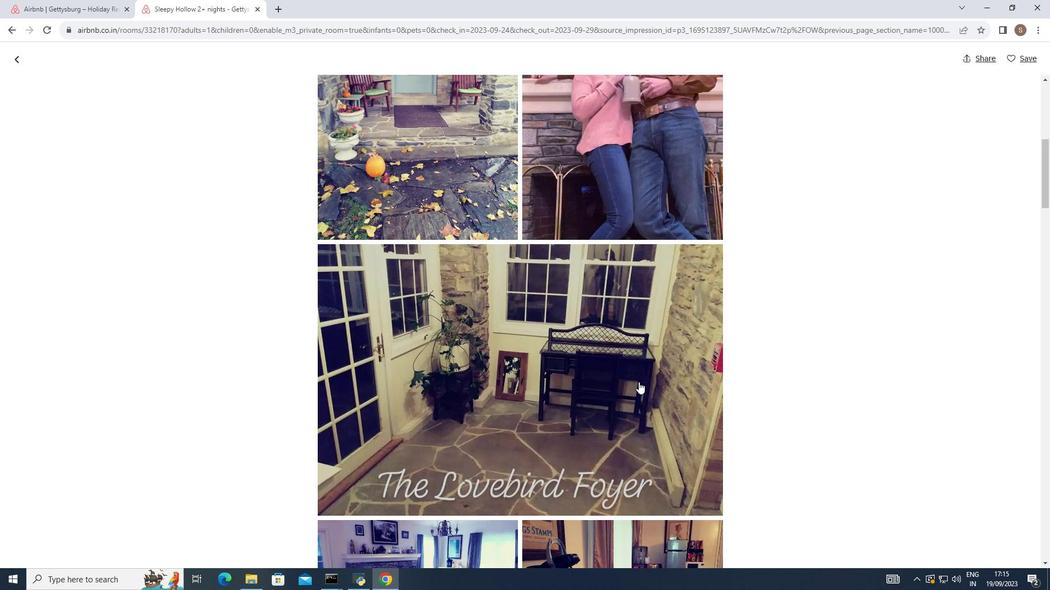 
Action: Mouse scrolled (638, 381) with delta (0, 0)
Screenshot: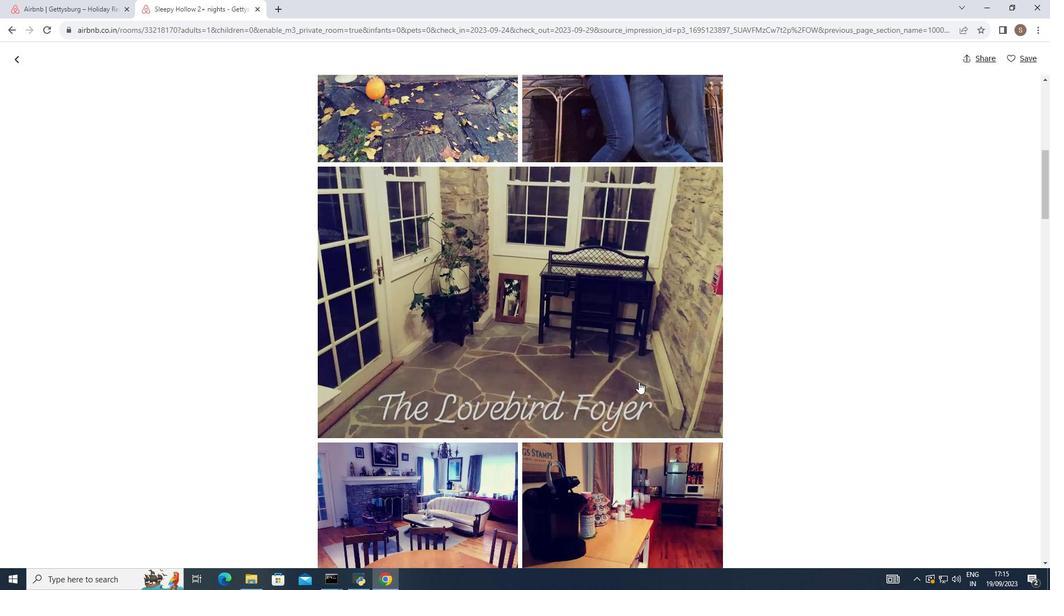 
Action: Mouse scrolled (638, 381) with delta (0, 0)
Screenshot: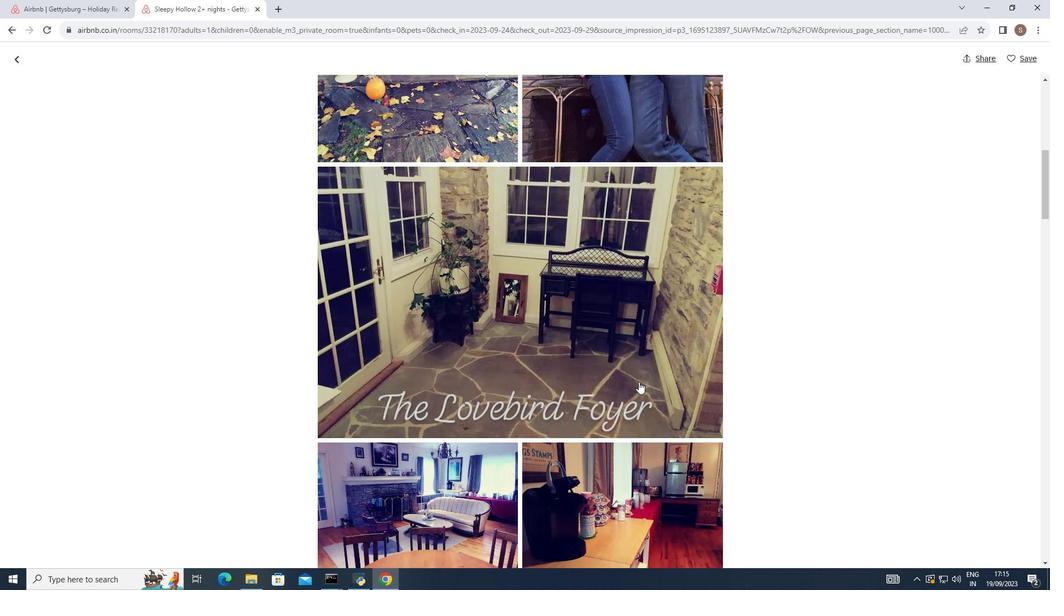 
Action: Mouse scrolled (638, 381) with delta (0, 0)
Screenshot: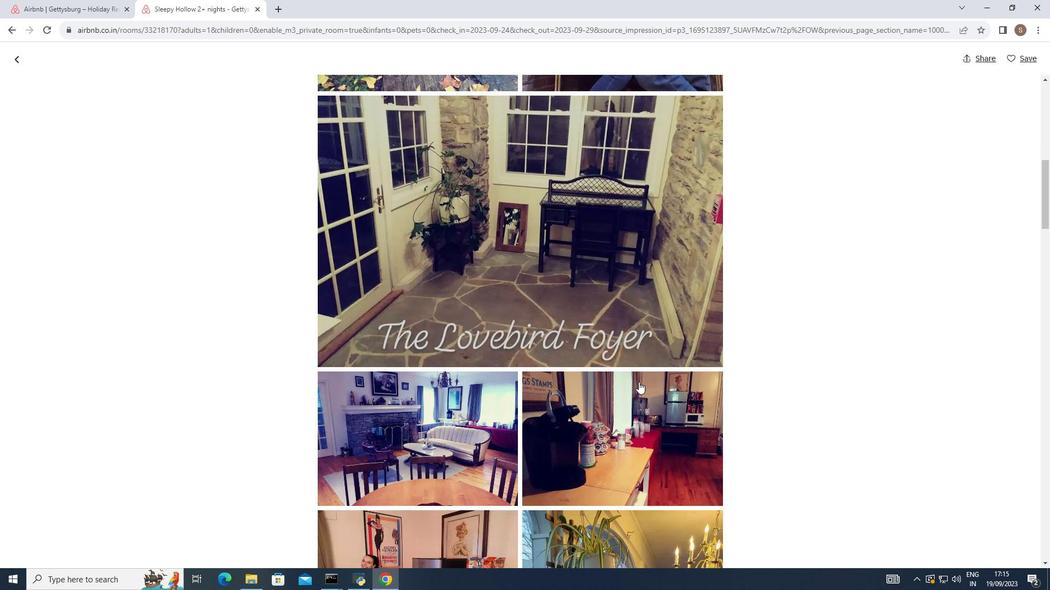 
Action: Mouse scrolled (638, 381) with delta (0, 0)
Screenshot: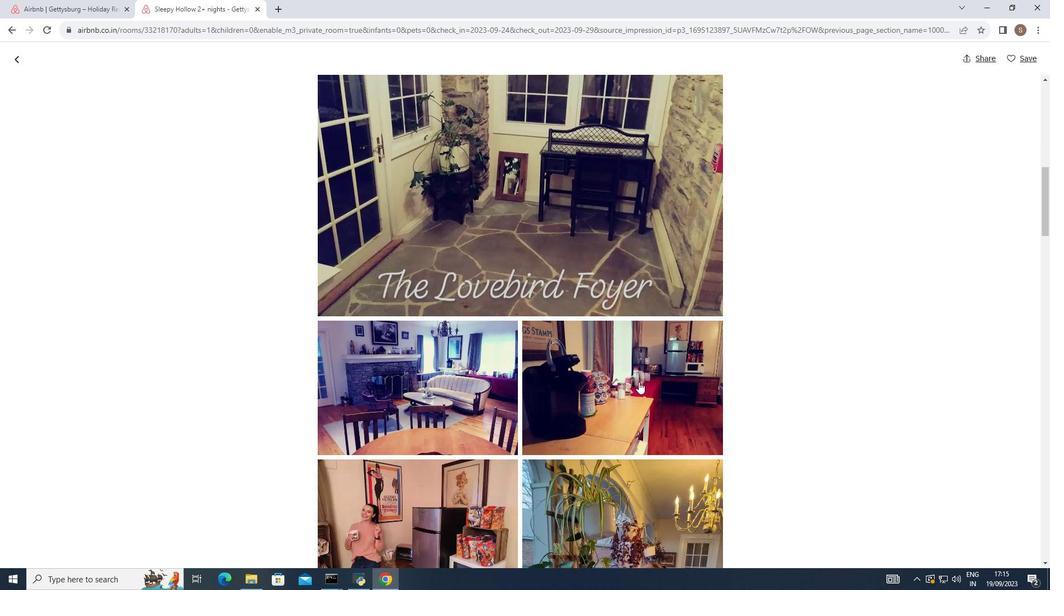 
Action: Mouse moved to (640, 379)
Screenshot: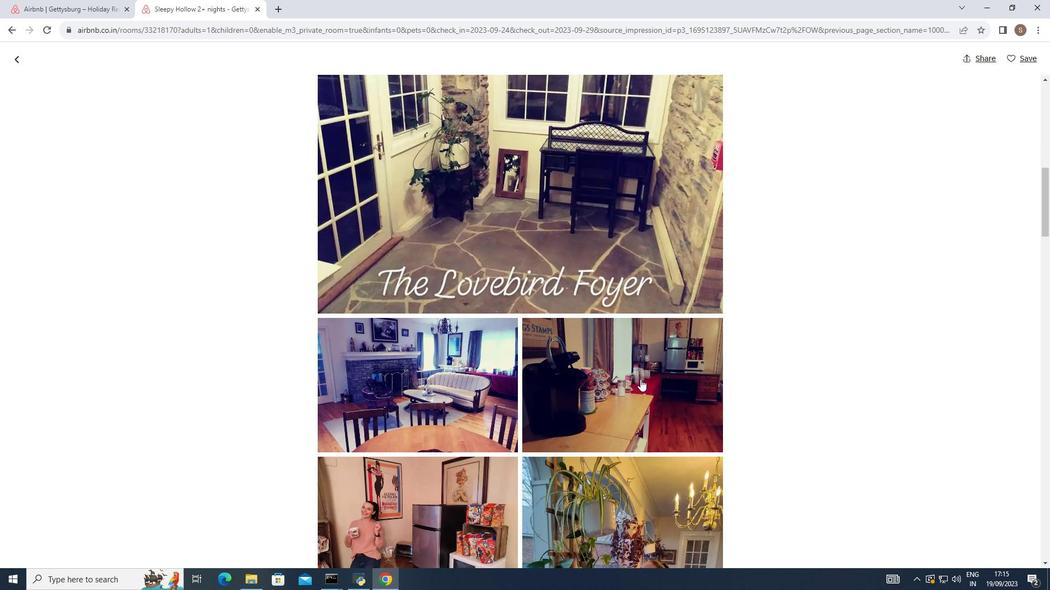 
Action: Mouse scrolled (640, 379) with delta (0, 0)
Screenshot: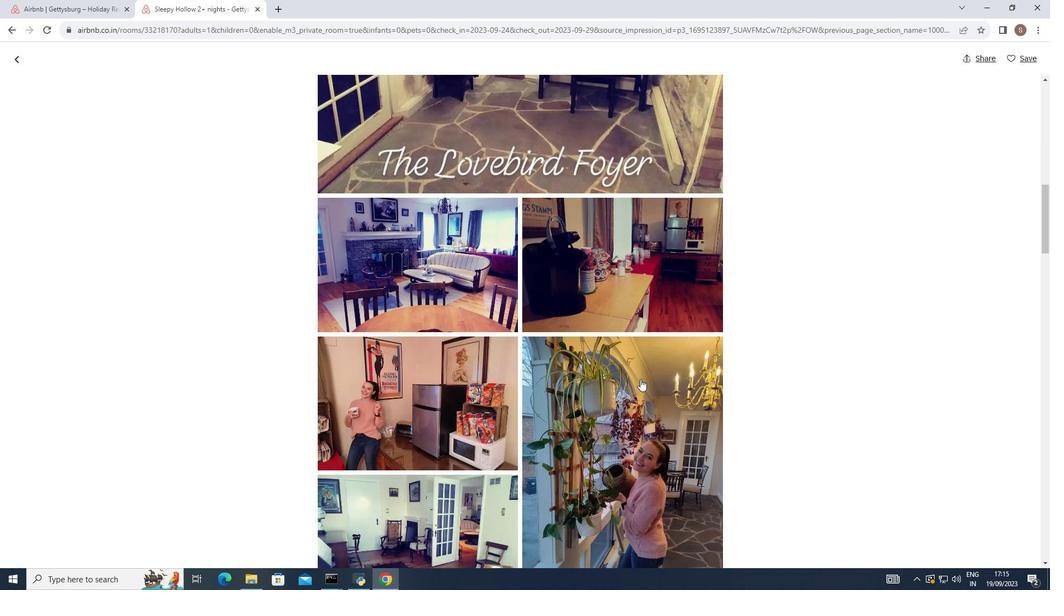 
Action: Mouse scrolled (640, 379) with delta (0, 0)
Screenshot: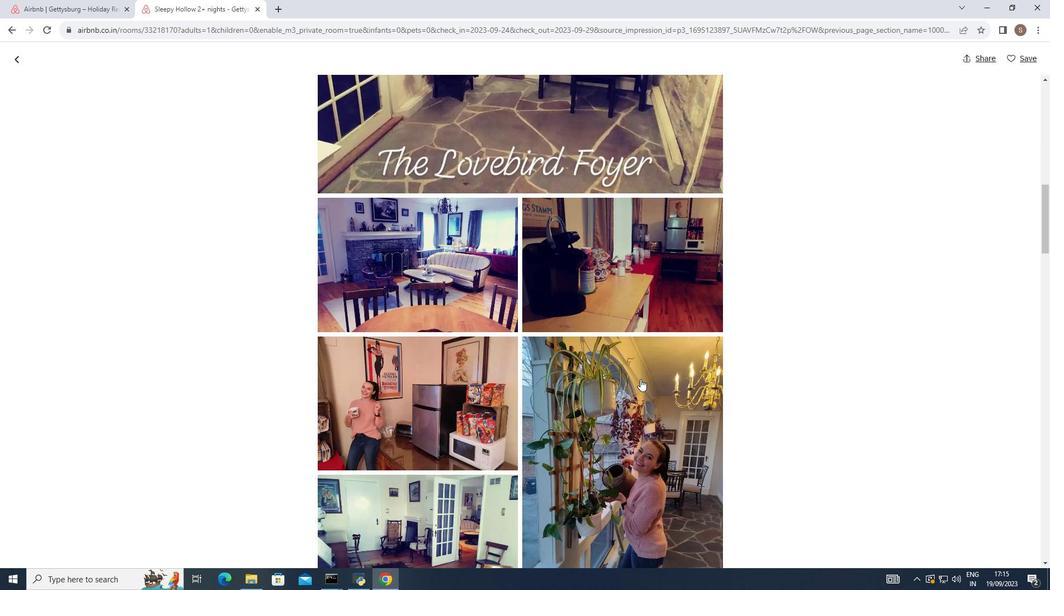
Action: Mouse scrolled (640, 379) with delta (0, 0)
Screenshot: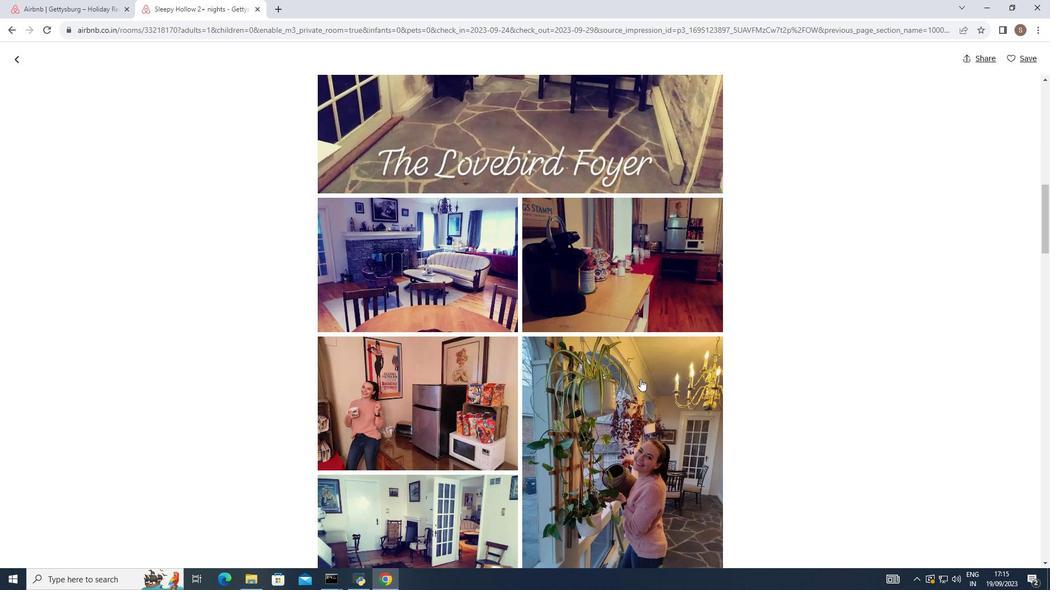 
Action: Mouse scrolled (640, 379) with delta (0, 0)
Screenshot: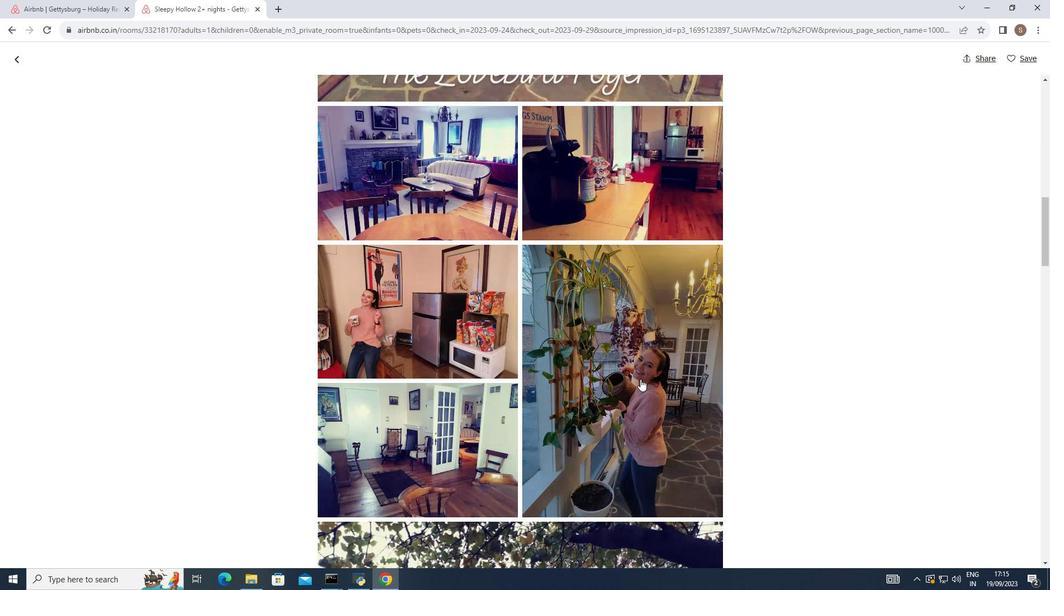 
Action: Mouse moved to (642, 377)
Screenshot: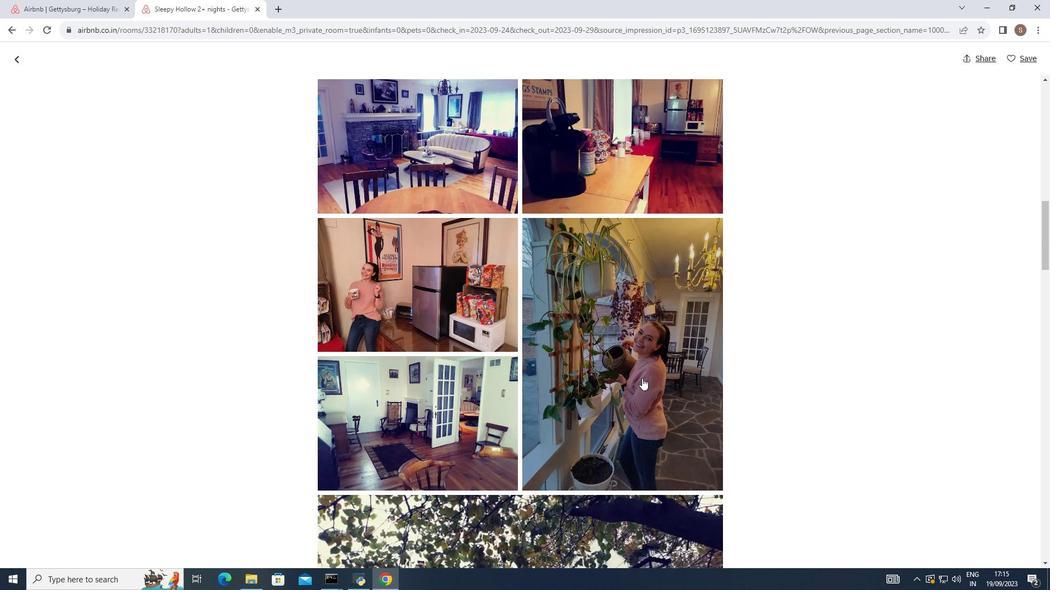 
Action: Mouse scrolled (642, 377) with delta (0, 0)
Screenshot: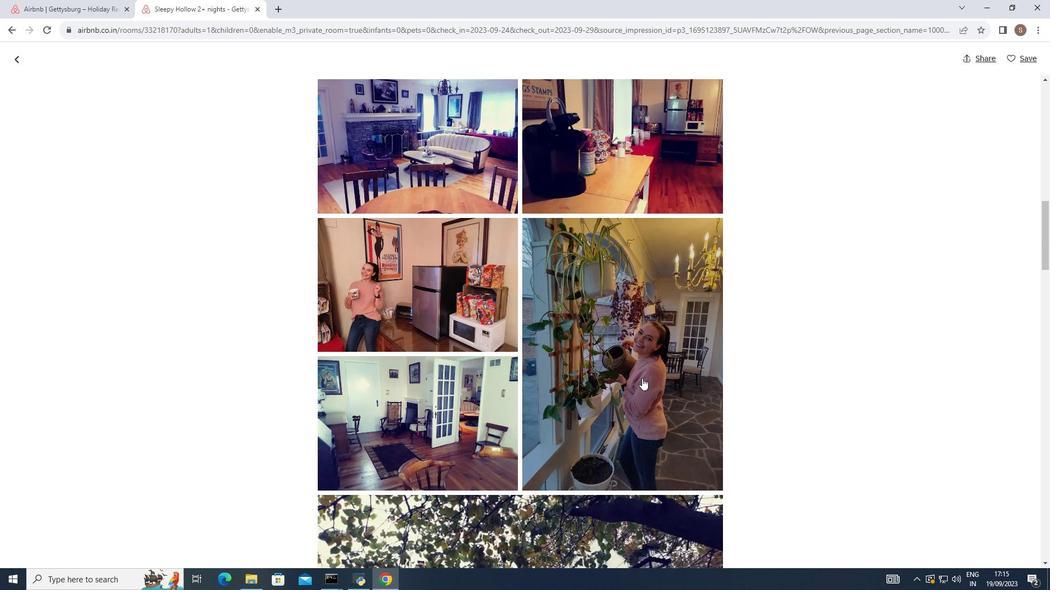 
Action: Mouse scrolled (642, 377) with delta (0, 0)
Screenshot: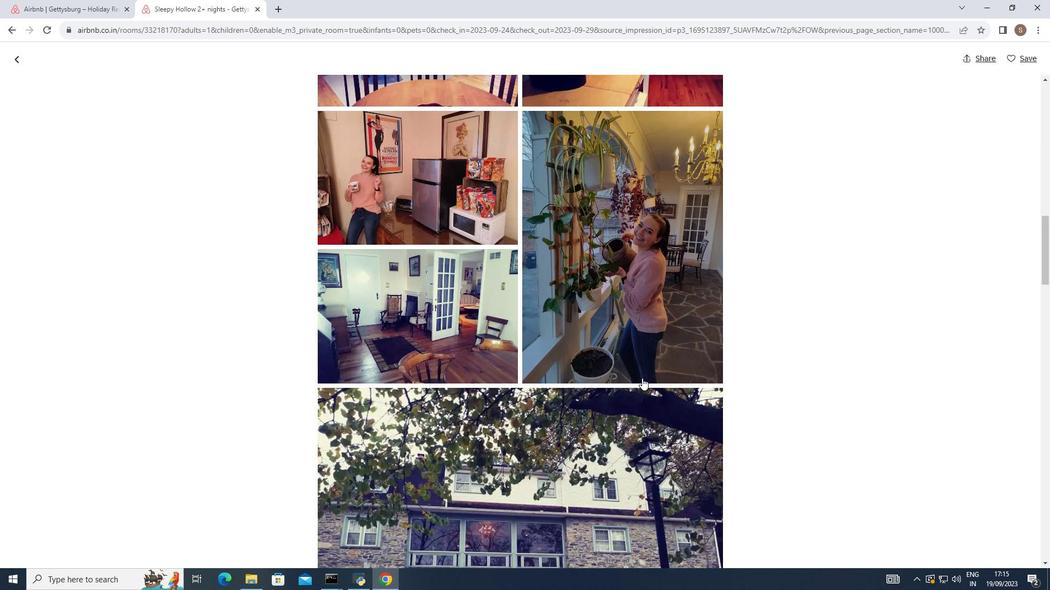 
Action: Mouse moved to (642, 378)
Screenshot: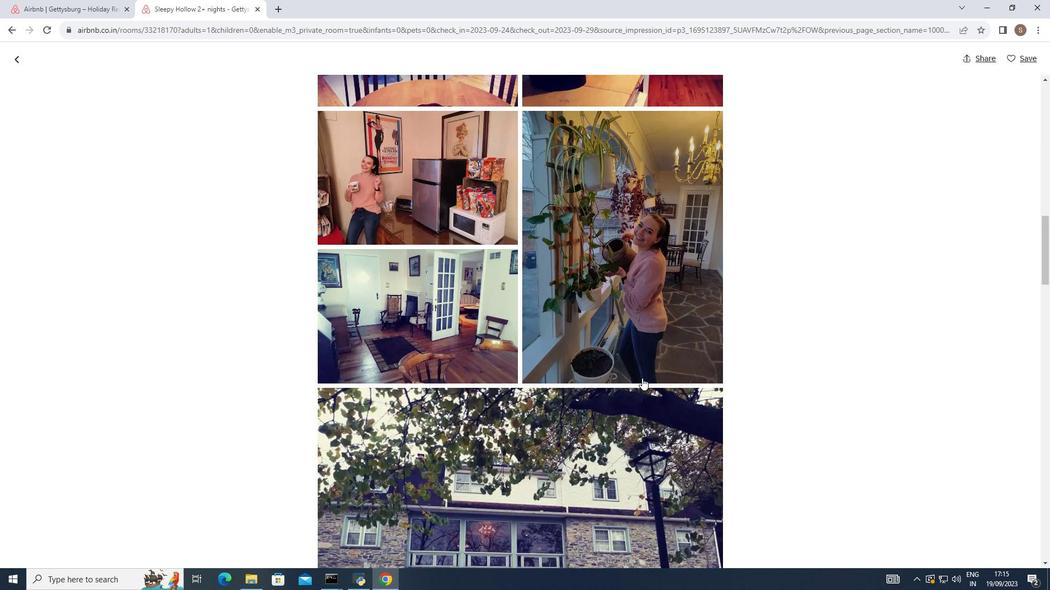 
Action: Mouse scrolled (642, 377) with delta (0, 0)
Screenshot: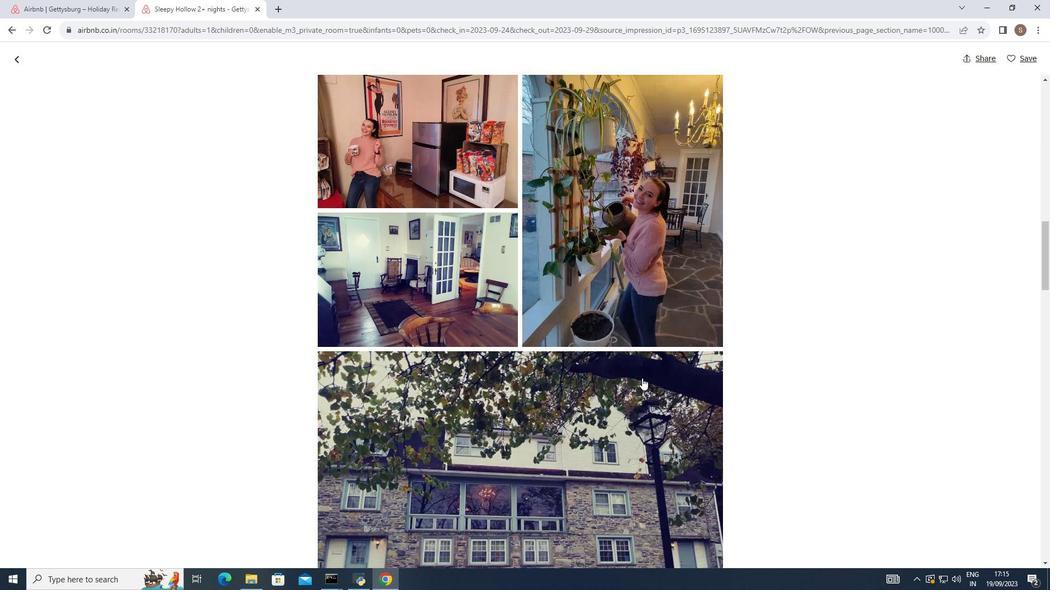 
Action: Mouse scrolled (642, 377) with delta (0, 0)
Screenshot: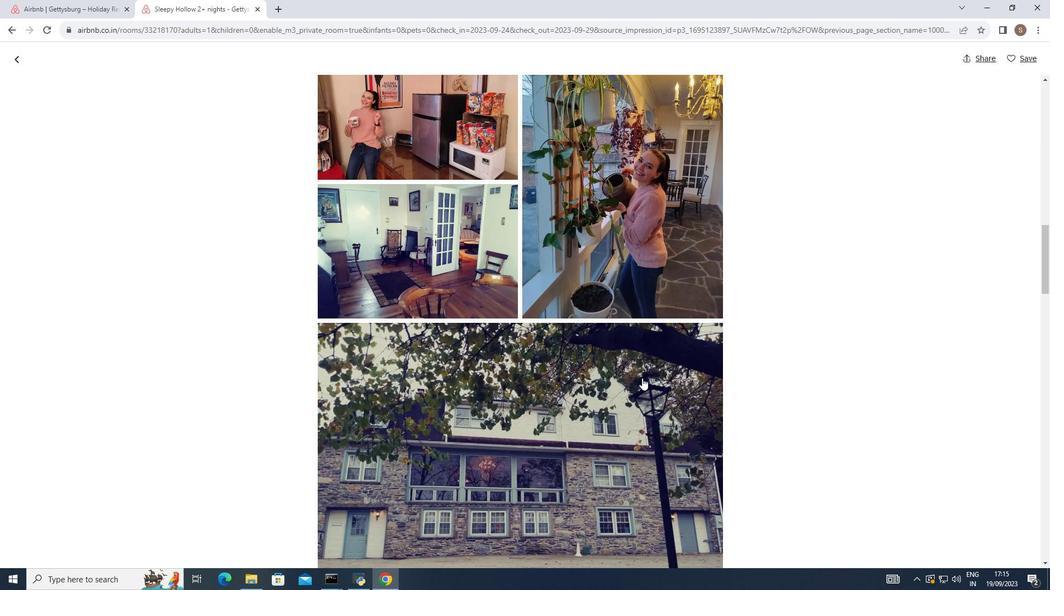 
Action: Mouse scrolled (642, 377) with delta (0, 0)
Screenshot: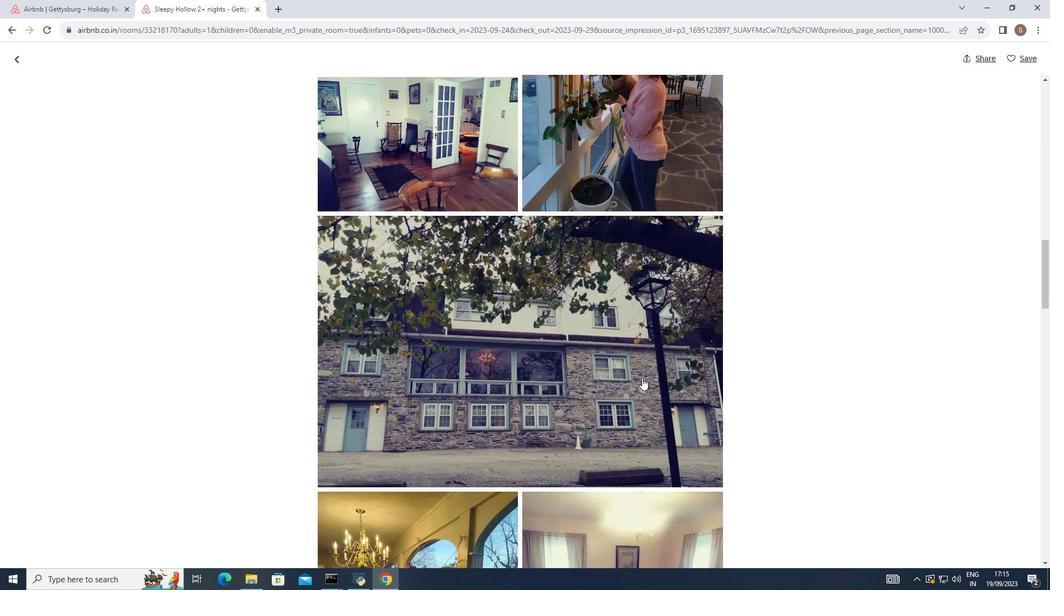 
Action: Mouse scrolled (642, 377) with delta (0, 0)
Screenshot: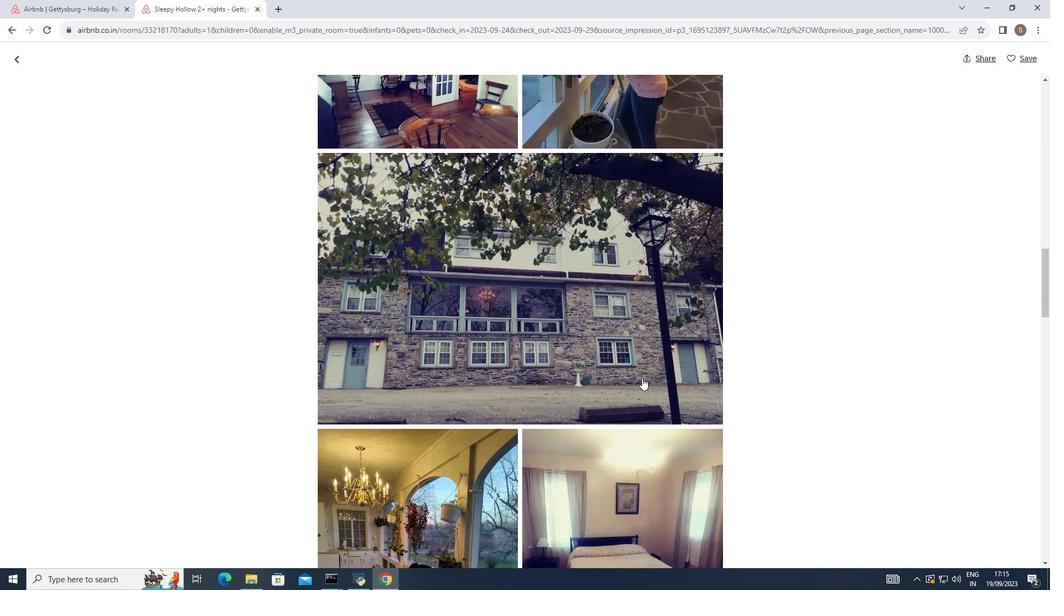 
Action: Mouse scrolled (642, 377) with delta (0, 0)
Screenshot: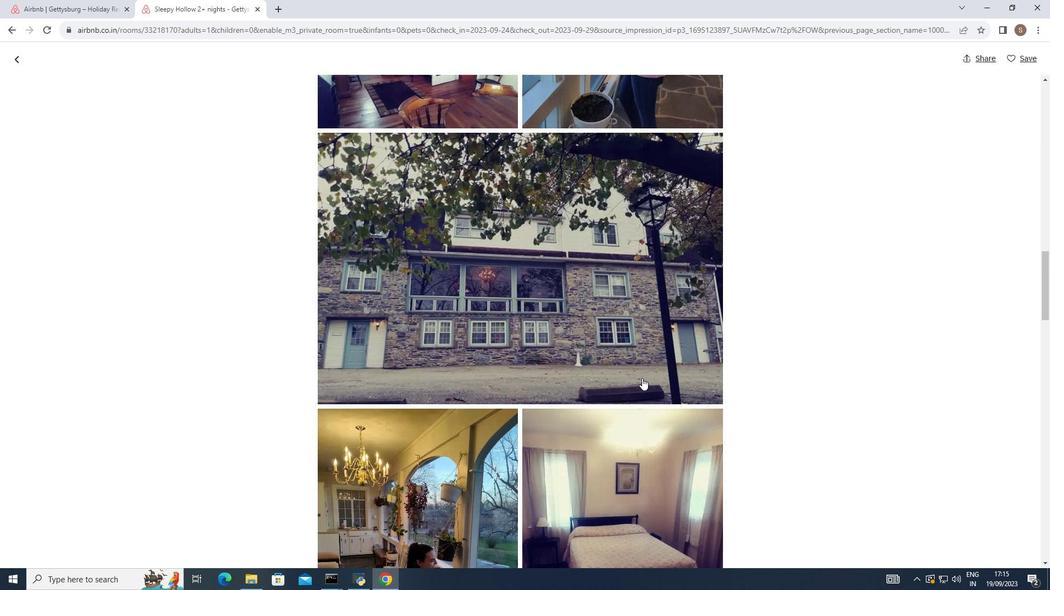 
Action: Mouse moved to (641, 379)
Screenshot: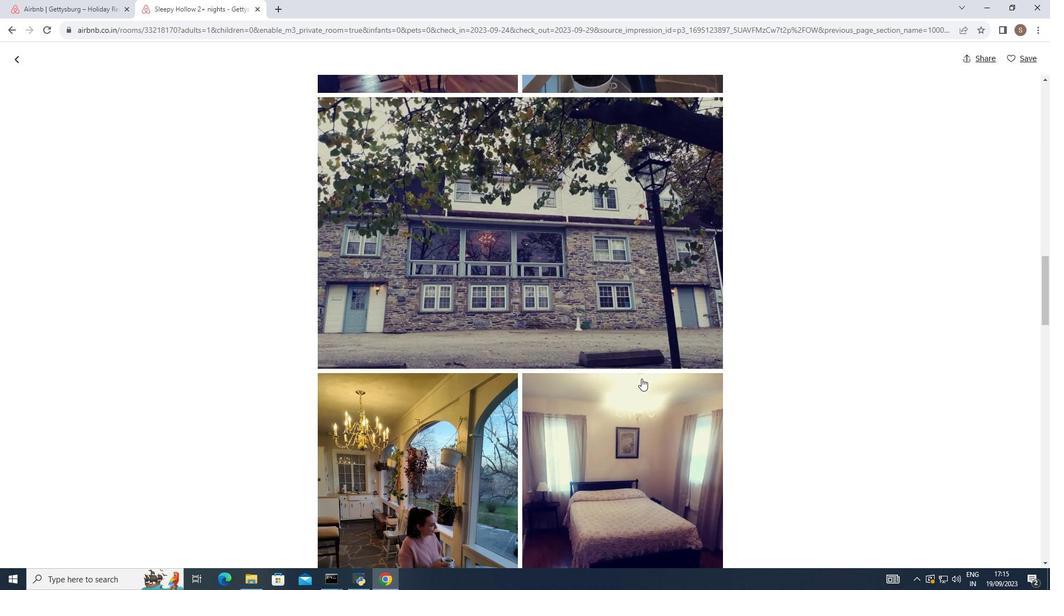 
Action: Mouse scrolled (641, 378) with delta (0, 0)
Screenshot: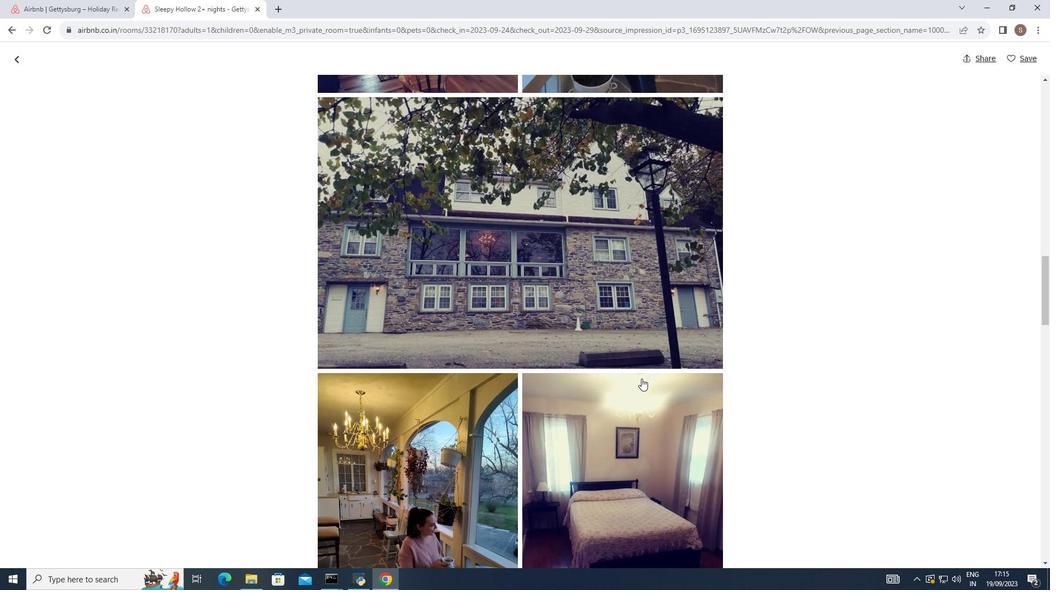 
Action: Mouse scrolled (641, 378) with delta (0, 0)
Screenshot: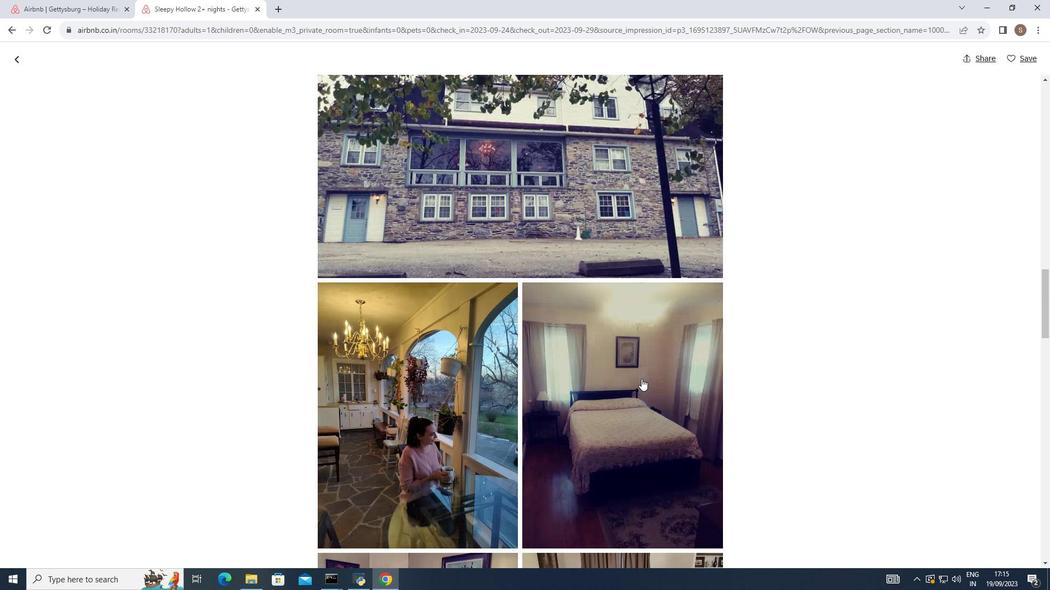 
Action: Mouse scrolled (641, 378) with delta (0, 0)
Screenshot: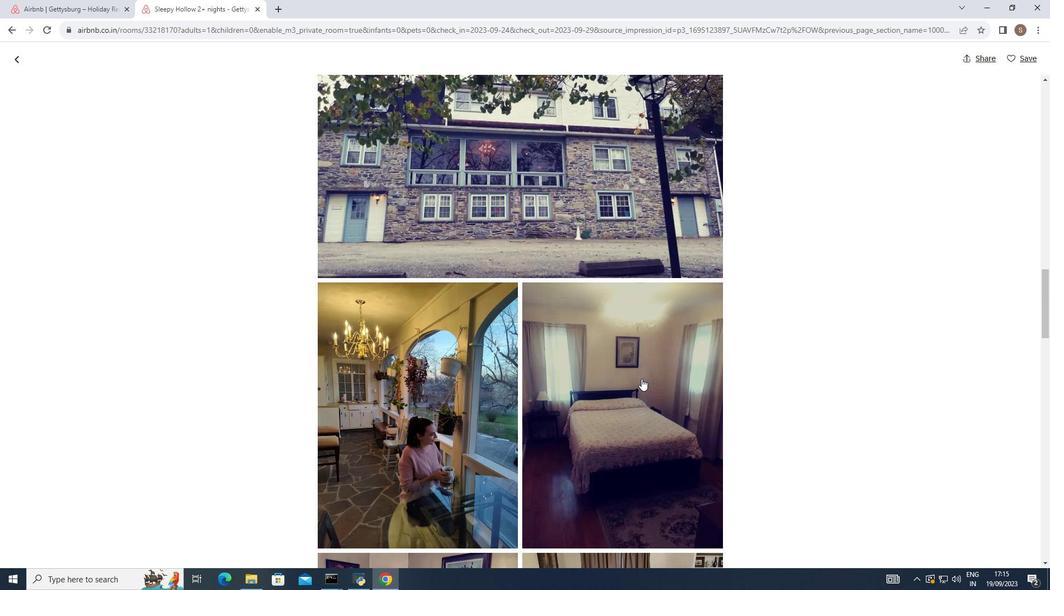 
Action: Mouse scrolled (641, 378) with delta (0, 0)
Screenshot: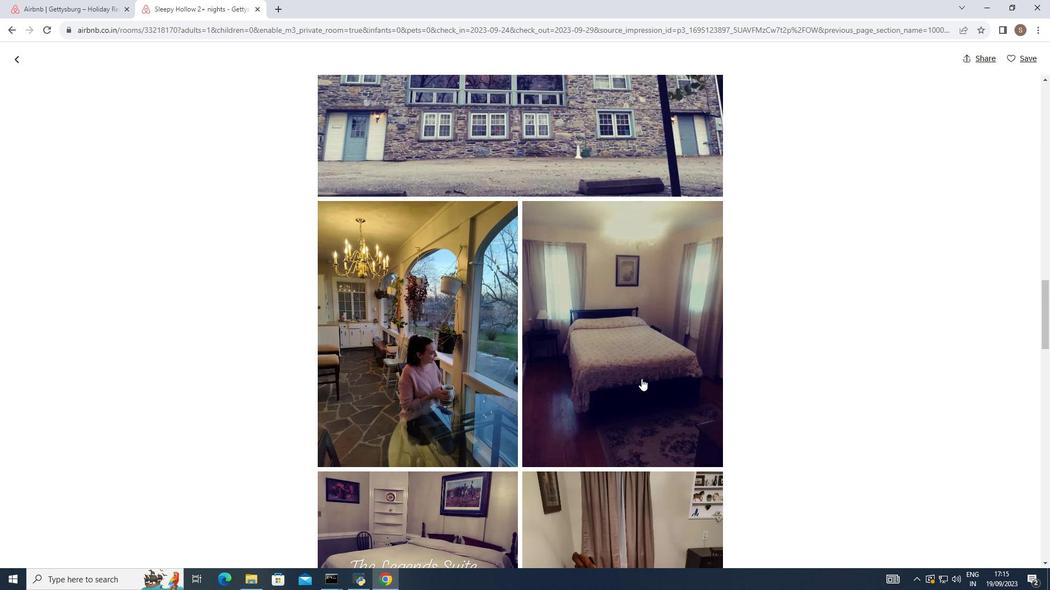 
Action: Mouse scrolled (641, 378) with delta (0, 0)
Screenshot: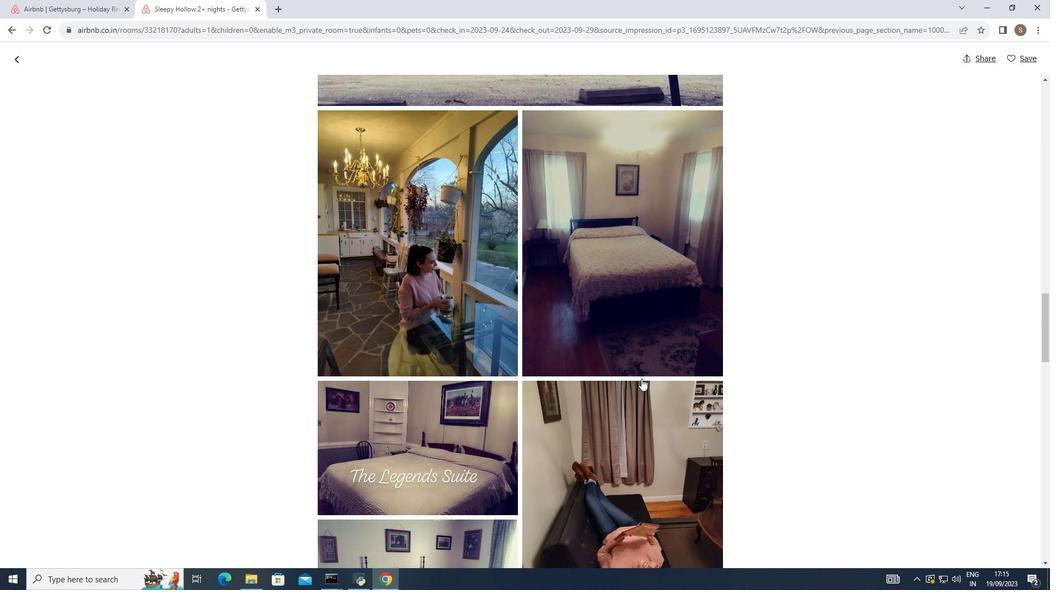 
Action: Mouse scrolled (641, 378) with delta (0, 0)
Screenshot: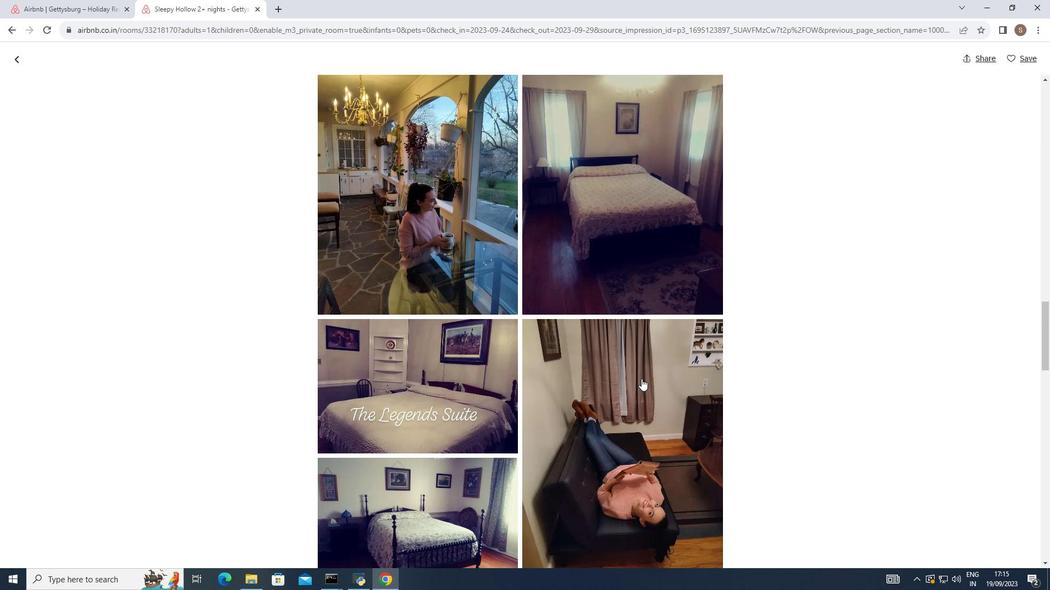 
Action: Mouse scrolled (641, 378) with delta (0, 0)
Screenshot: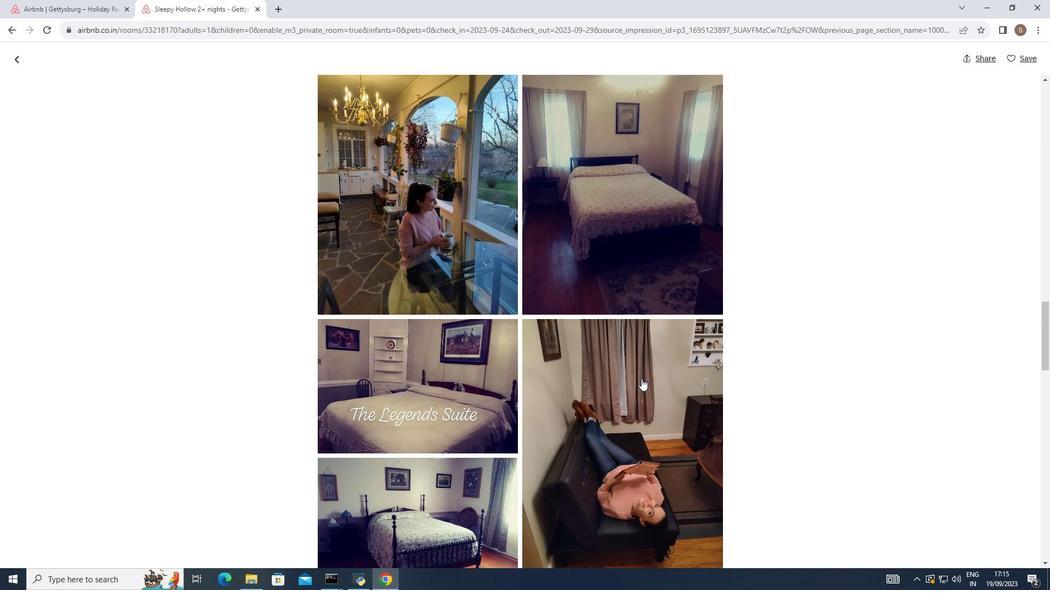 
Action: Mouse scrolled (641, 378) with delta (0, 0)
Screenshot: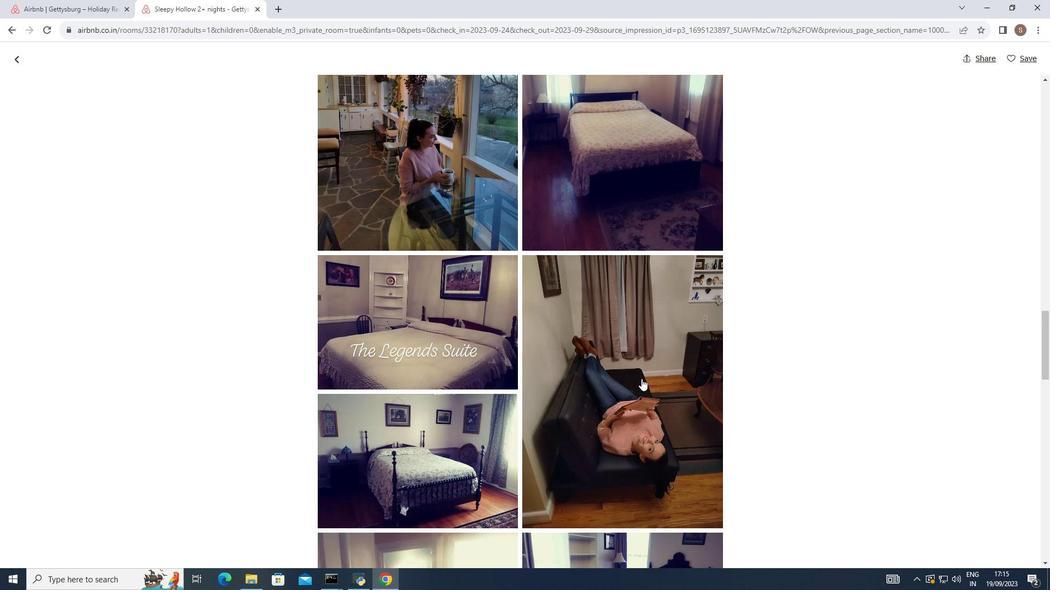 
Action: Mouse scrolled (641, 378) with delta (0, 0)
Screenshot: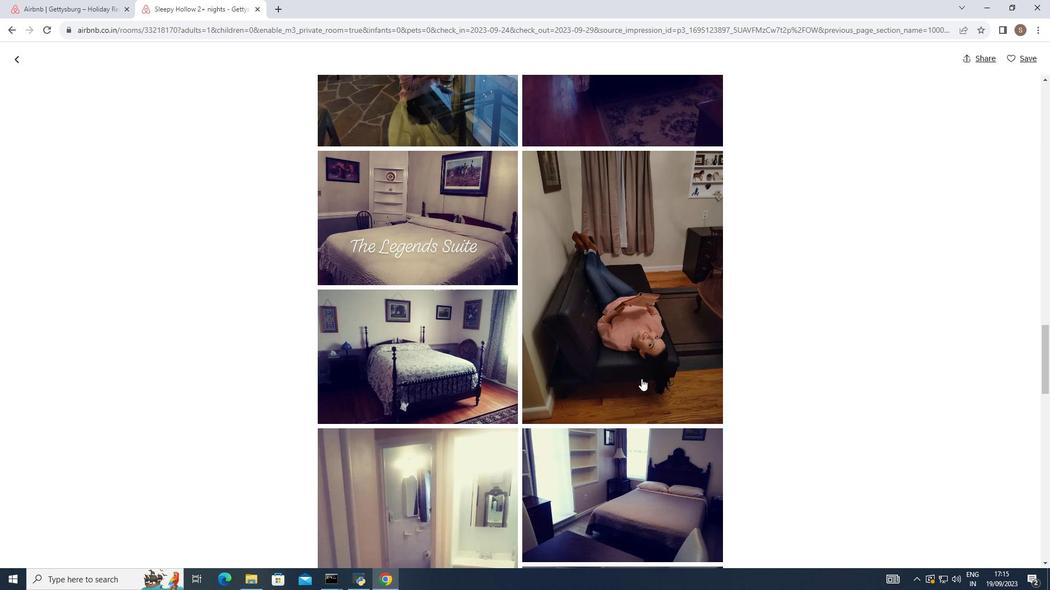 
Action: Mouse scrolled (641, 378) with delta (0, 0)
Screenshot: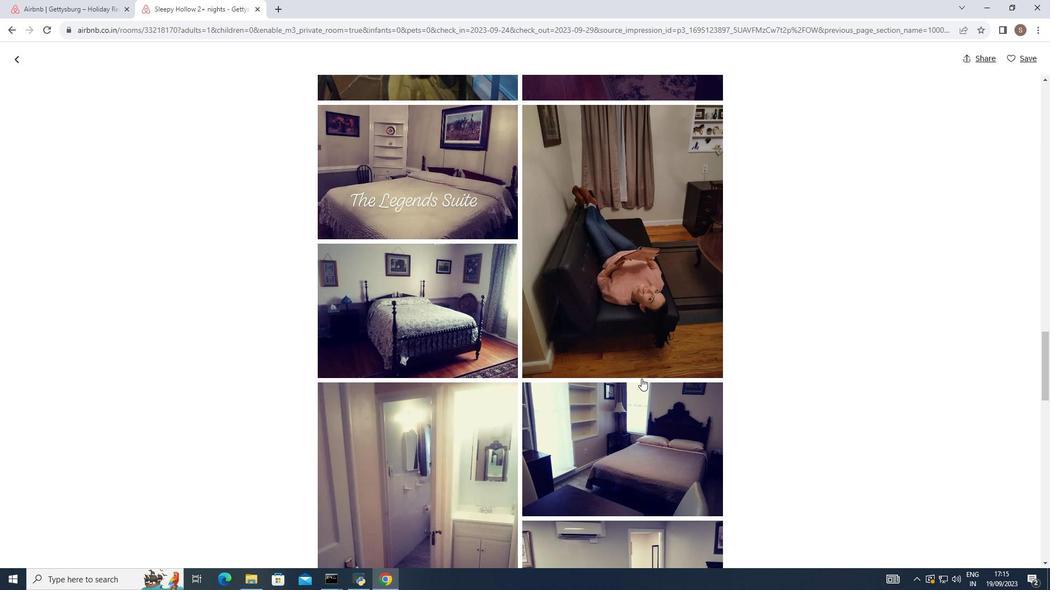 
Action: Mouse scrolled (641, 378) with delta (0, 0)
Screenshot: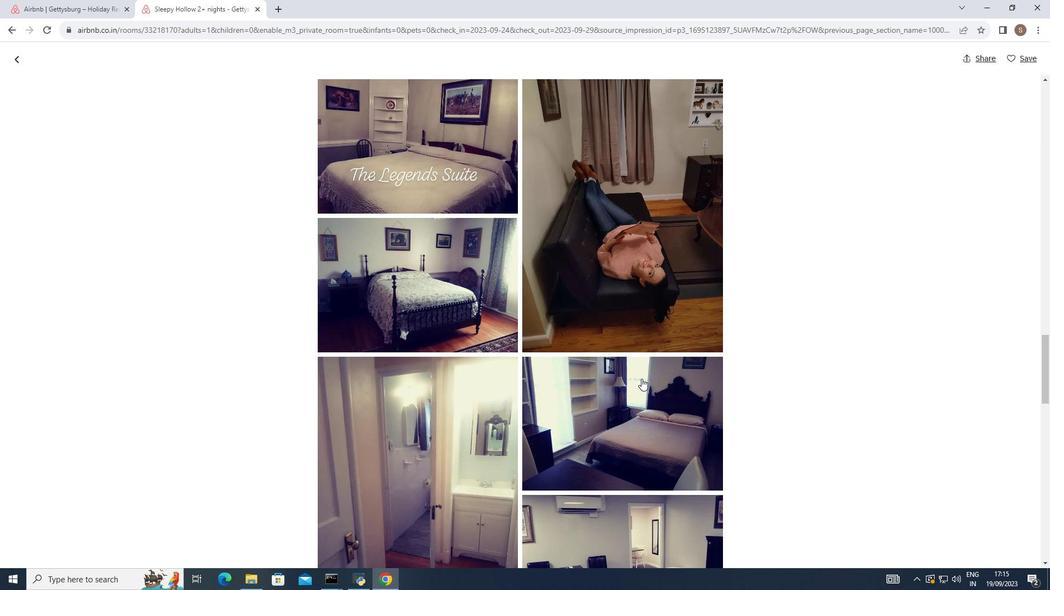 
Action: Mouse scrolled (641, 378) with delta (0, 0)
Screenshot: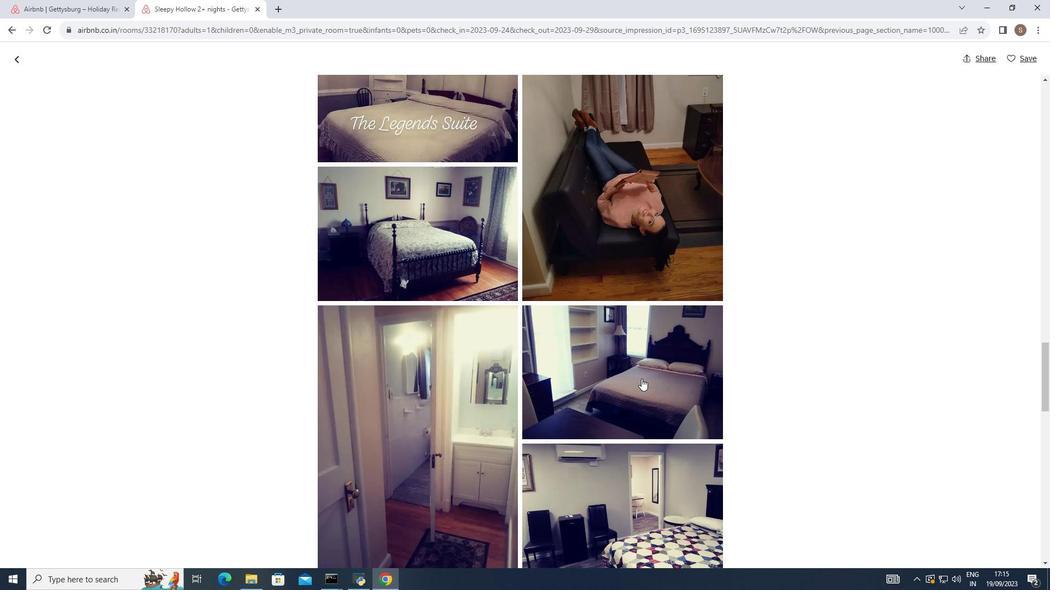 
Action: Mouse scrolled (641, 378) with delta (0, 0)
Screenshot: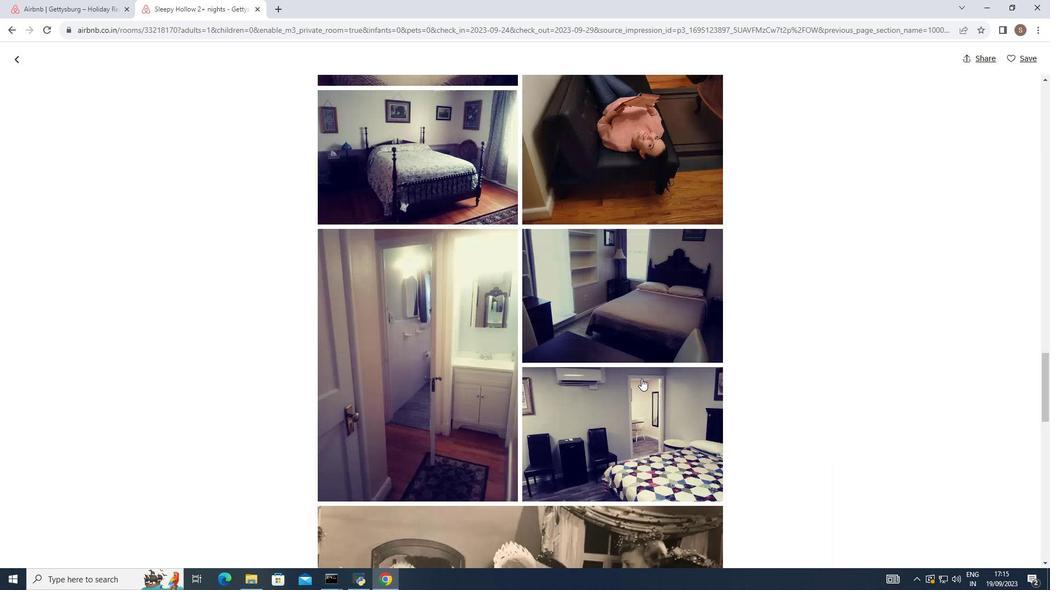 
Action: Mouse scrolled (641, 378) with delta (0, 0)
Screenshot: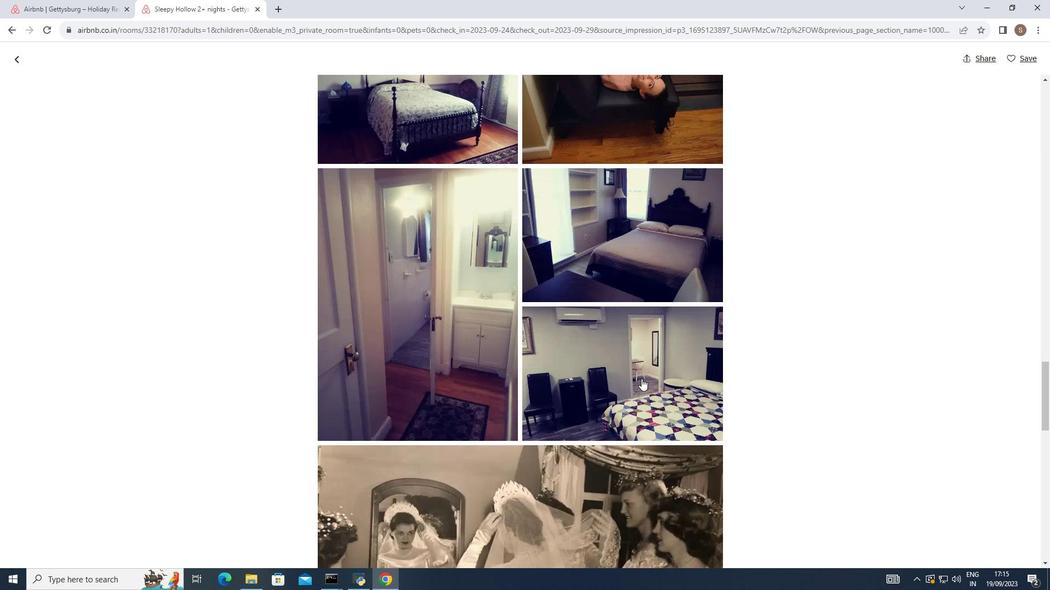 
Action: Mouse scrolled (641, 378) with delta (0, 0)
Screenshot: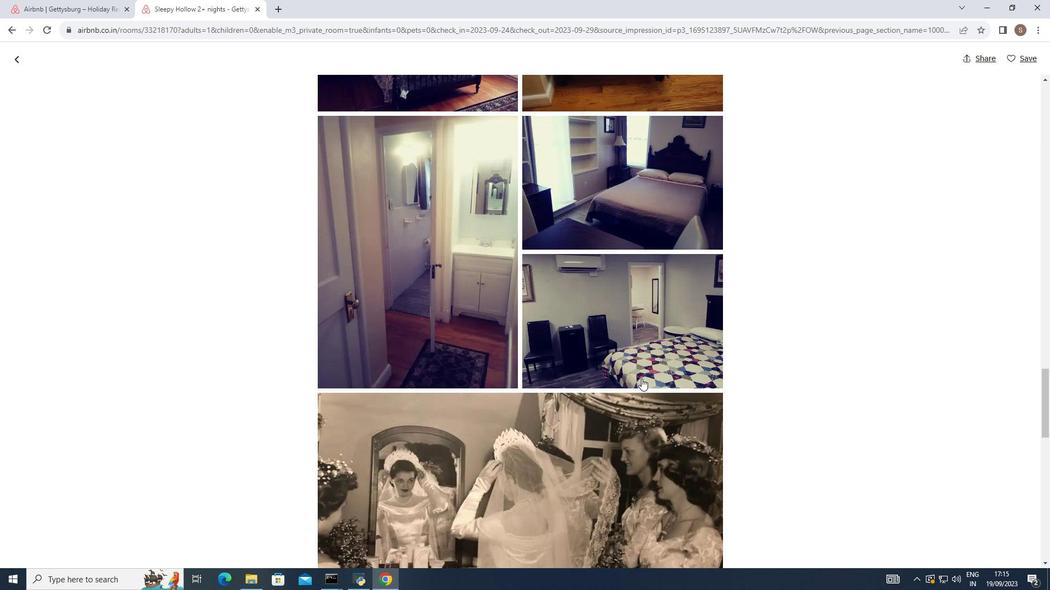 
Action: Mouse scrolled (641, 378) with delta (0, 0)
Screenshot: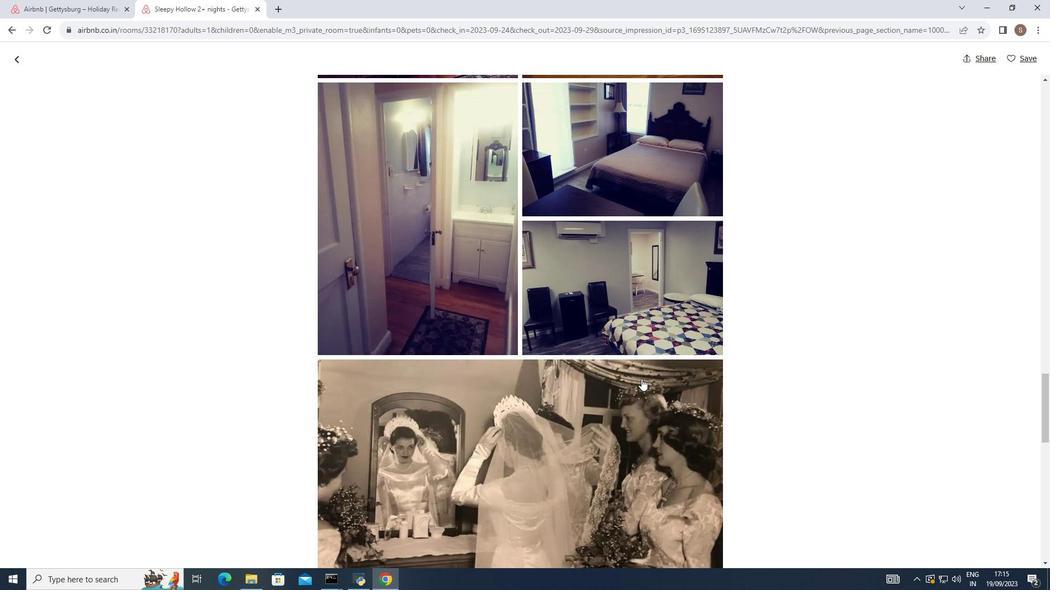 
Action: Mouse scrolled (641, 378) with delta (0, 0)
Screenshot: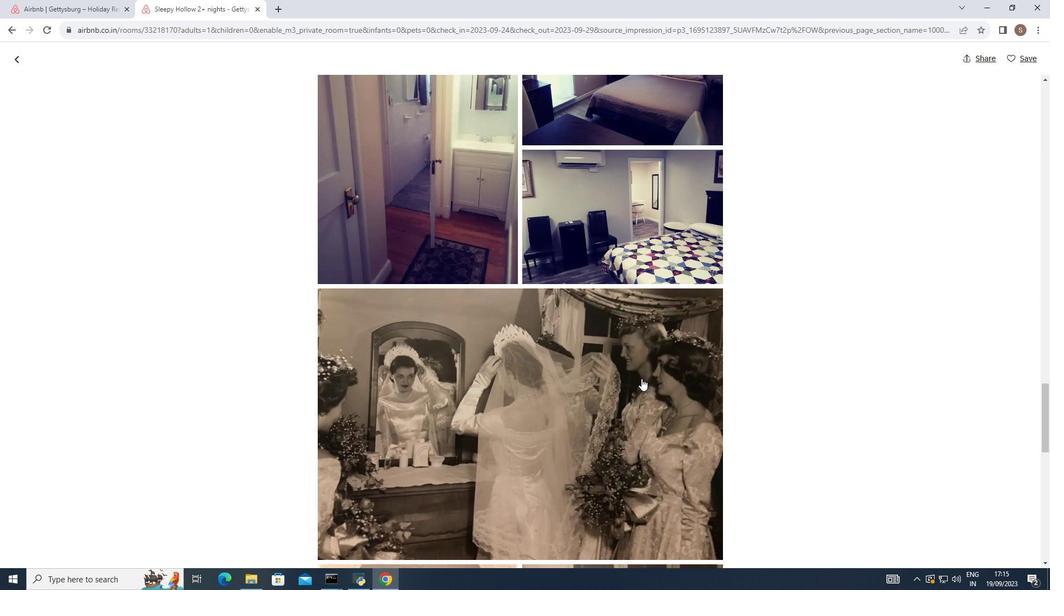 
Action: Mouse scrolled (641, 378) with delta (0, 0)
Screenshot: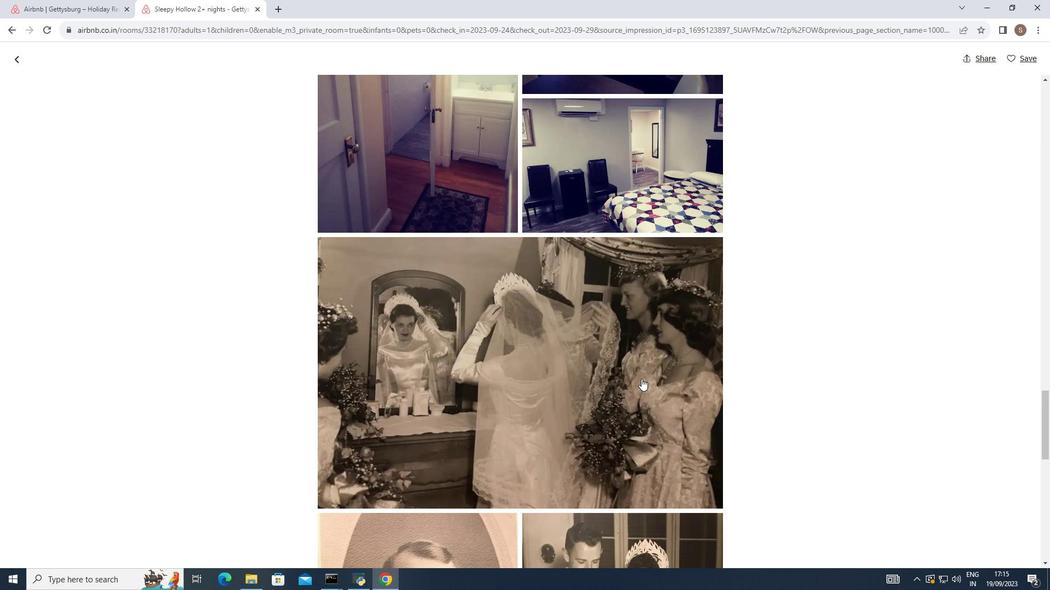 
Action: Mouse scrolled (641, 378) with delta (0, 0)
Screenshot: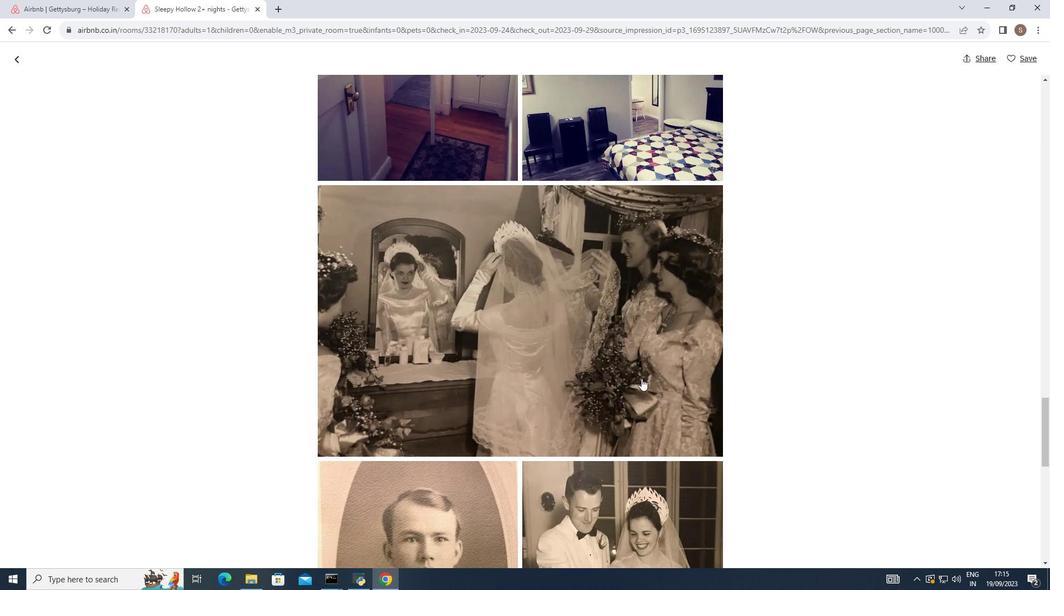 
Action: Mouse scrolled (641, 378) with delta (0, 0)
Screenshot: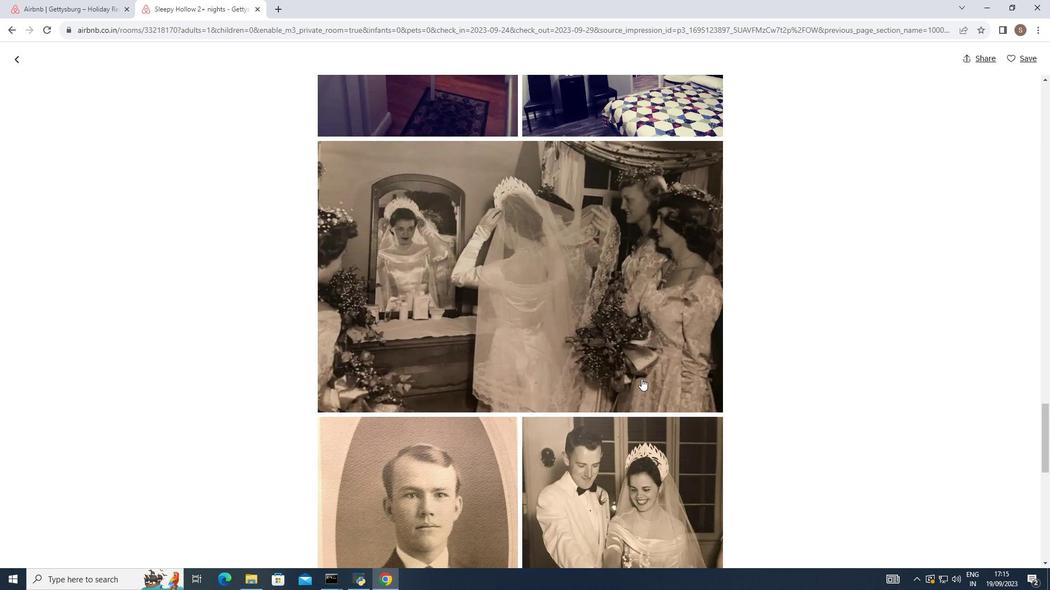 
Action: Mouse scrolled (641, 378) with delta (0, 0)
Screenshot: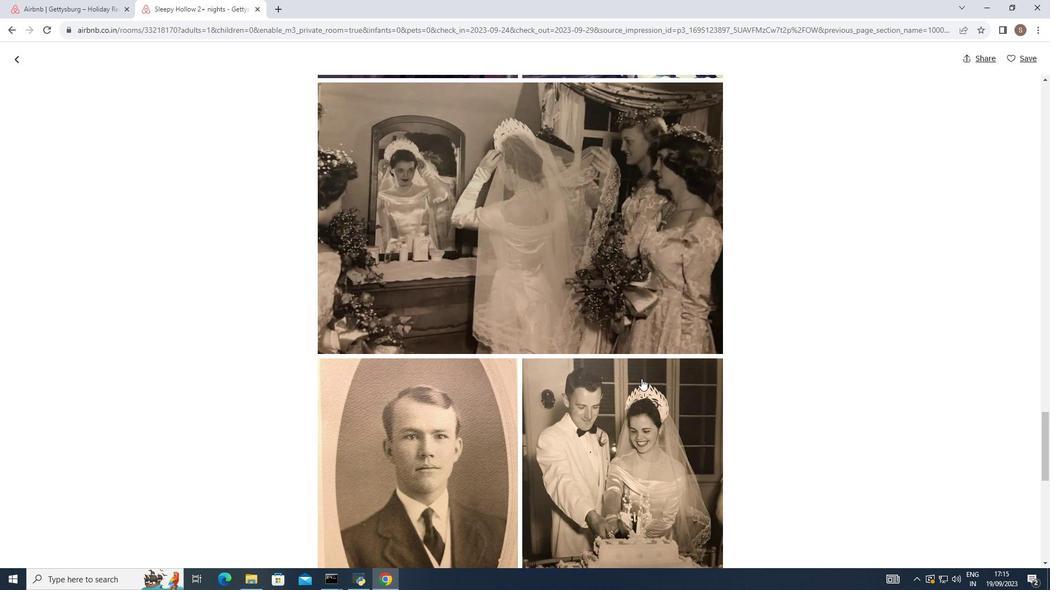 
Action: Mouse scrolled (641, 378) with delta (0, 0)
Screenshot: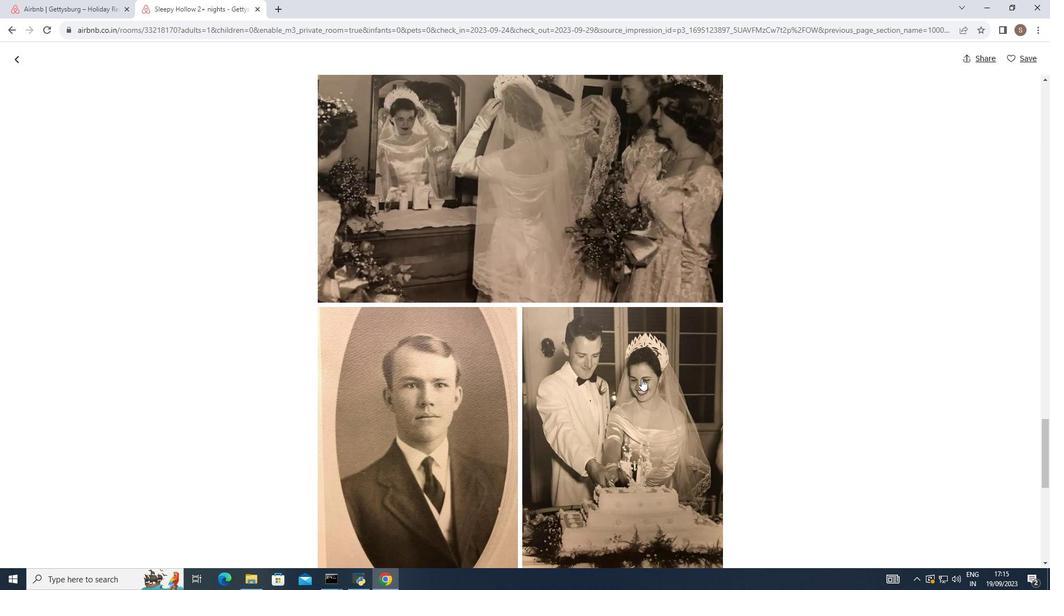 
Action: Mouse scrolled (641, 378) with delta (0, 0)
Screenshot: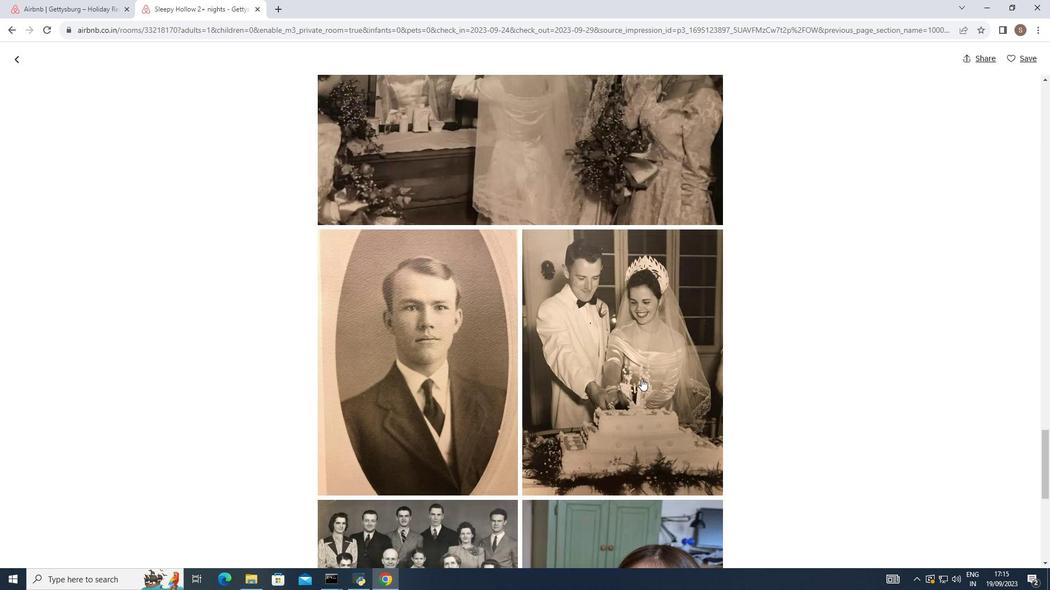 
Action: Mouse scrolled (641, 378) with delta (0, 0)
Screenshot: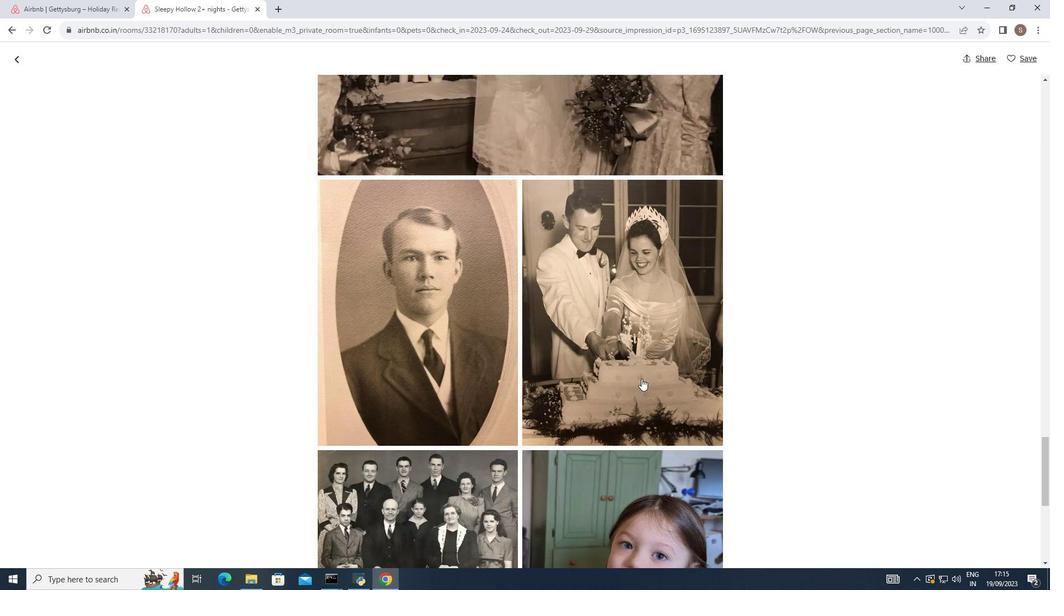 
Action: Mouse scrolled (641, 378) with delta (0, 0)
Screenshot: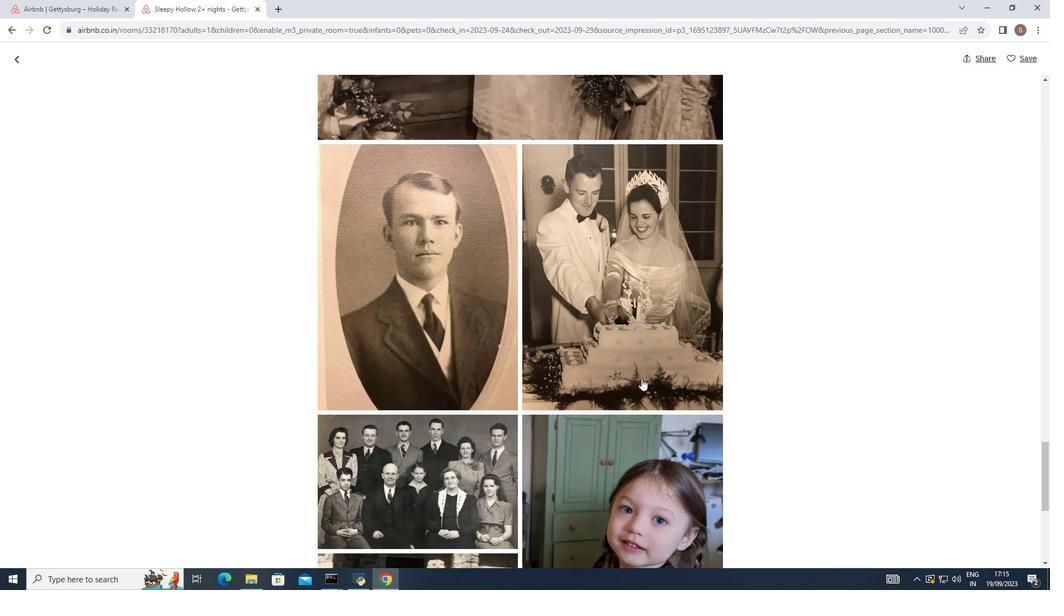 
Action: Mouse scrolled (641, 378) with delta (0, 0)
Screenshot: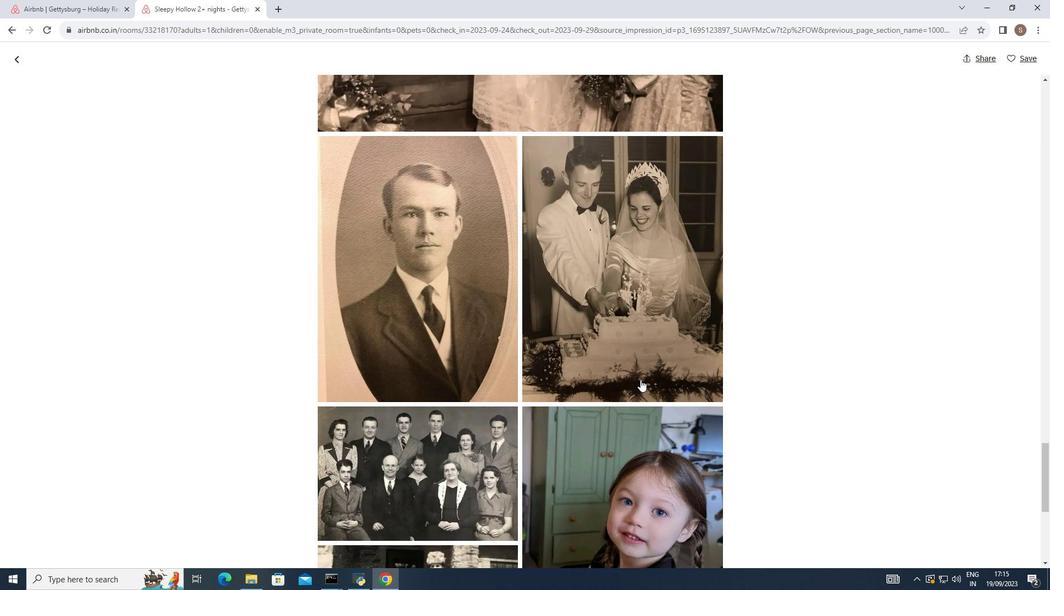 
Action: Mouse moved to (640, 380)
Screenshot: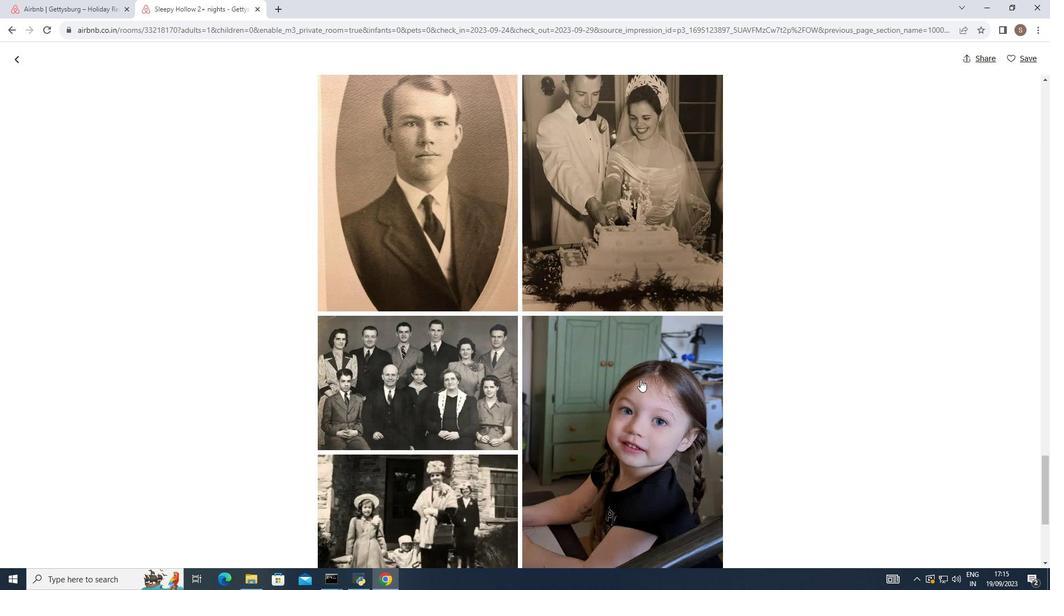
Action: Mouse scrolled (640, 379) with delta (0, 0)
Screenshot: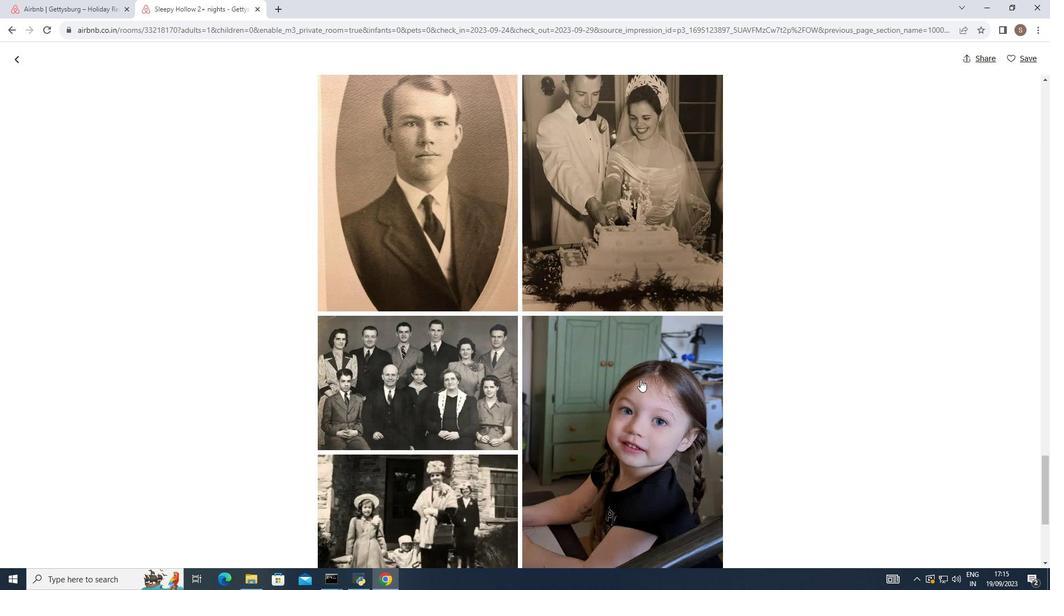 
Action: Mouse scrolled (640, 379) with delta (0, 0)
Screenshot: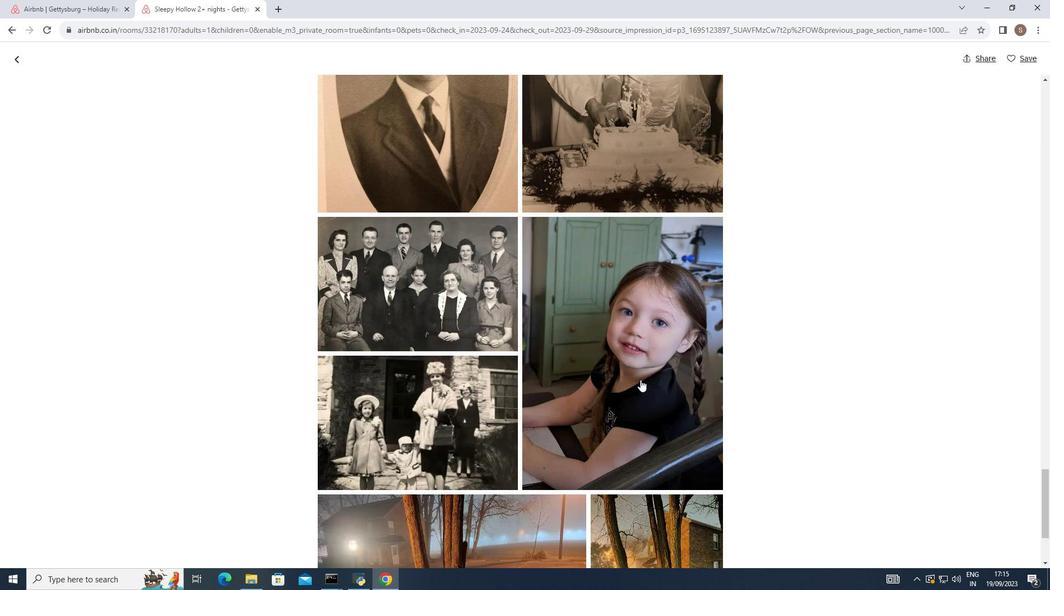 
Action: Mouse scrolled (640, 379) with delta (0, 0)
Screenshot: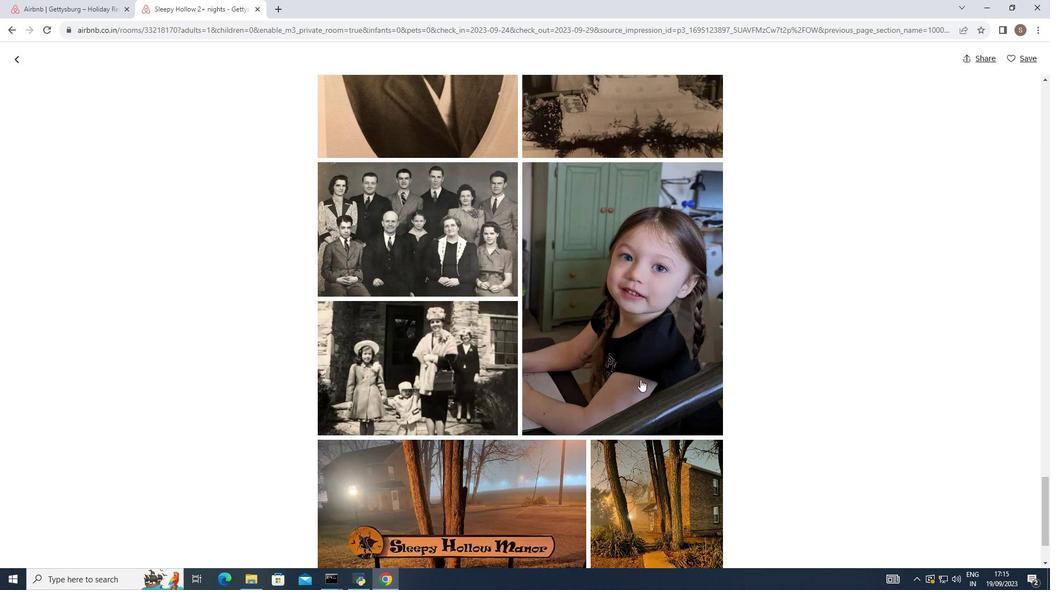 
Action: Mouse moved to (640, 380)
Screenshot: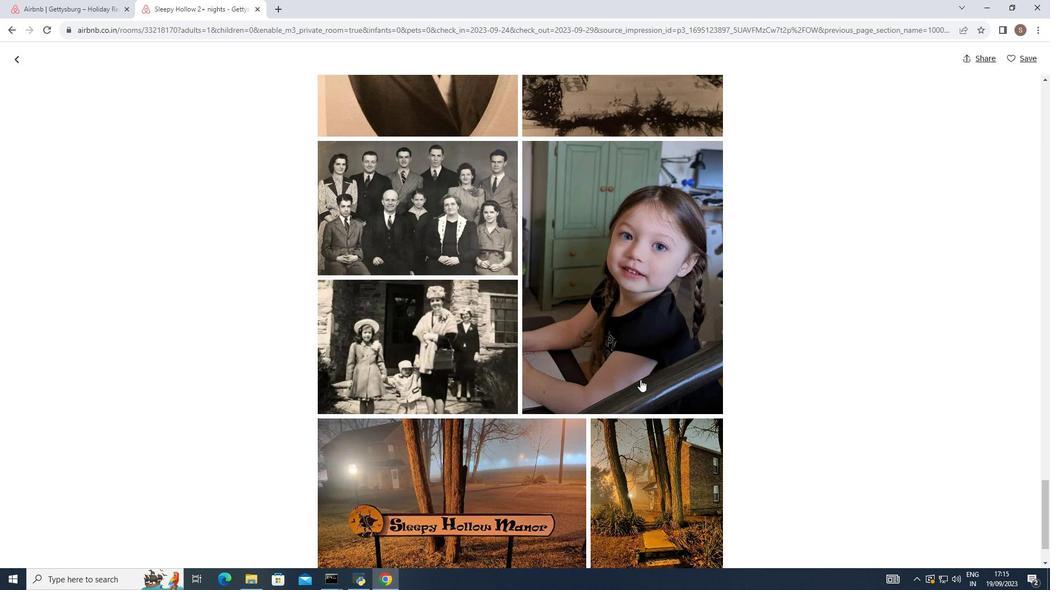 
Action: Mouse scrolled (640, 379) with delta (0, 0)
Screenshot: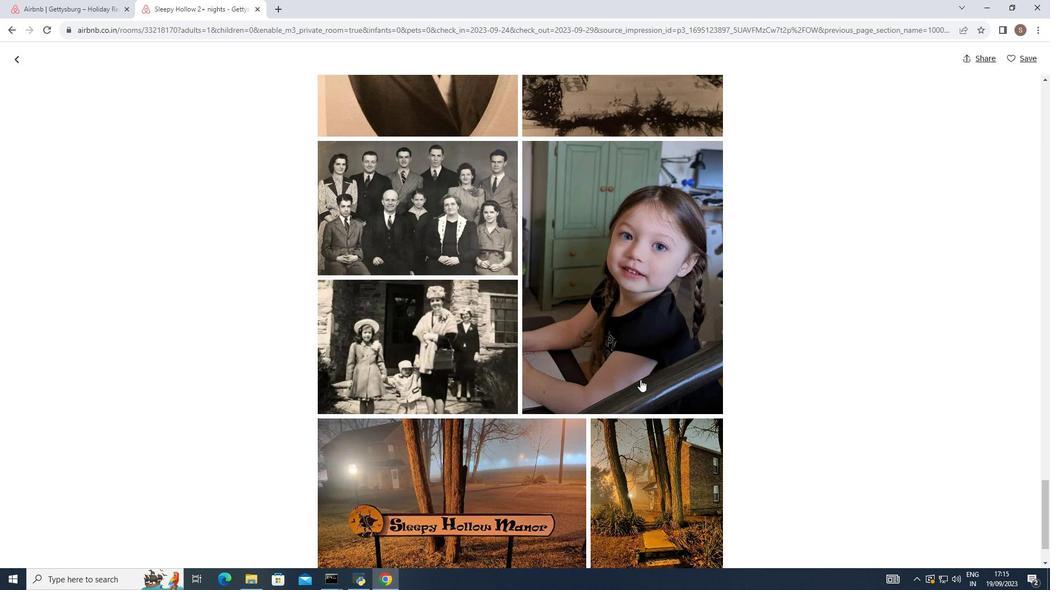 
Action: Mouse moved to (640, 380)
Screenshot: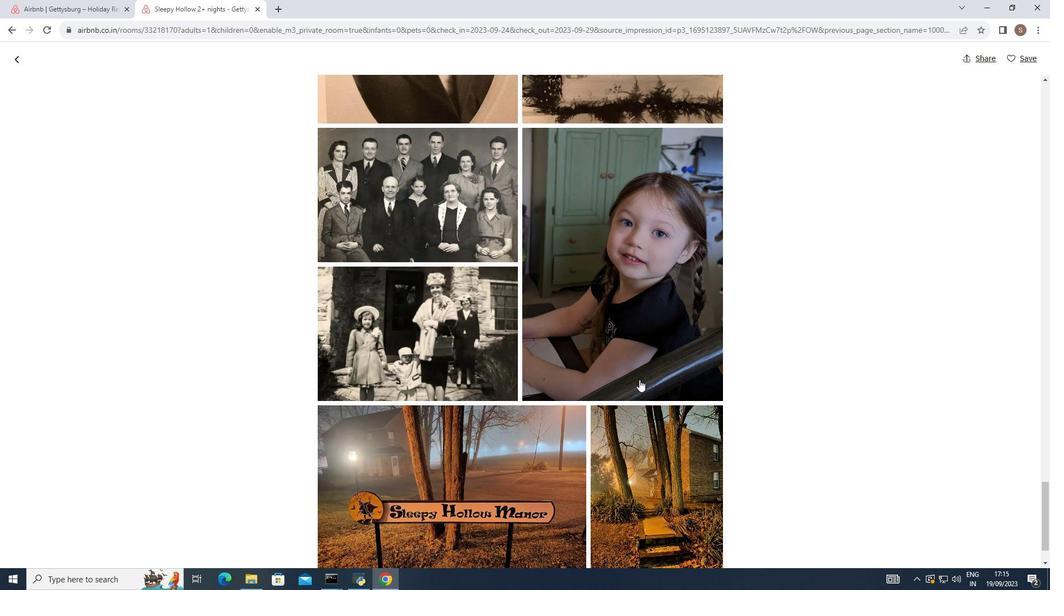 
Action: Mouse scrolled (640, 379) with delta (0, 0)
Screenshot: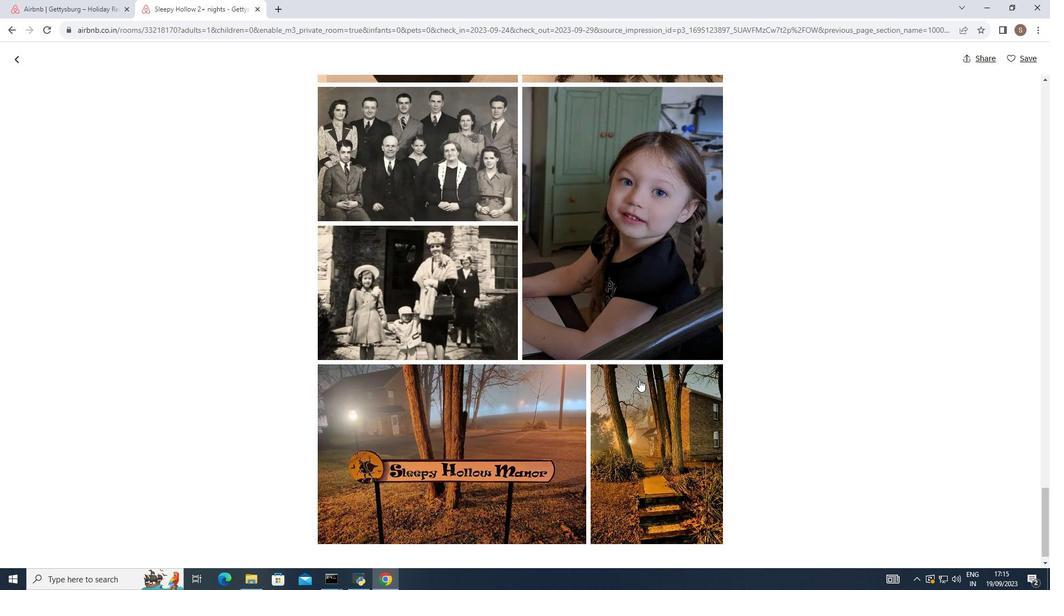 
Action: Mouse moved to (639, 380)
Screenshot: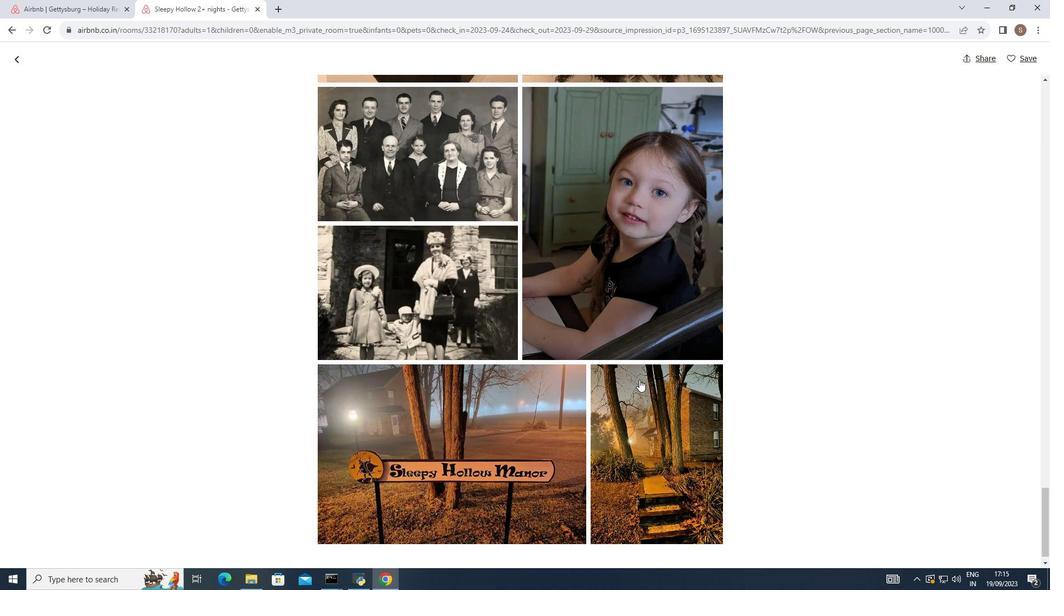 
Action: Mouse scrolled (639, 379) with delta (0, 0)
Screenshot: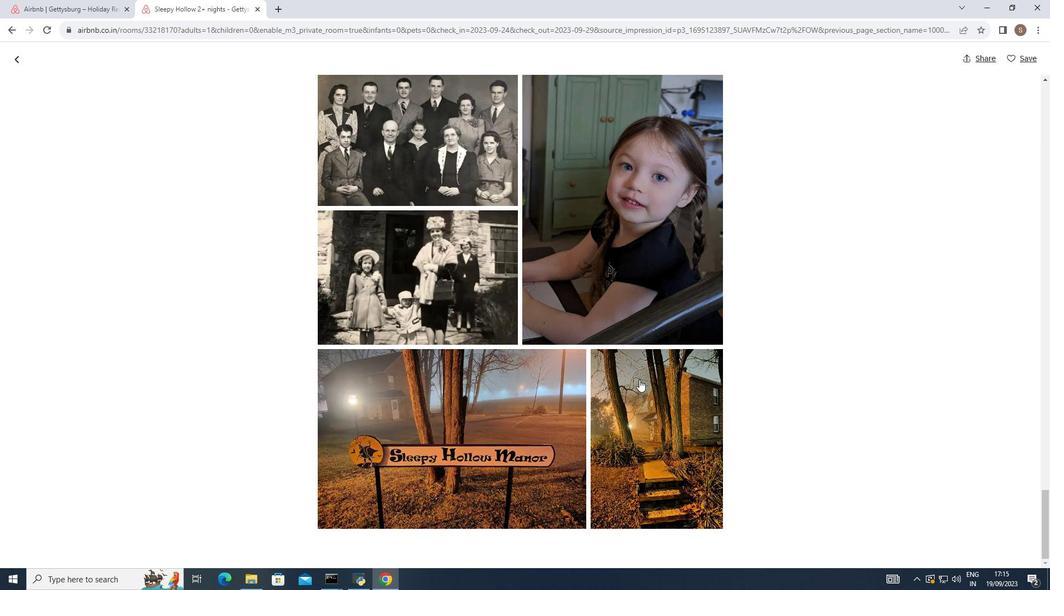 
Action: Mouse scrolled (639, 379) with delta (0, 0)
Screenshot: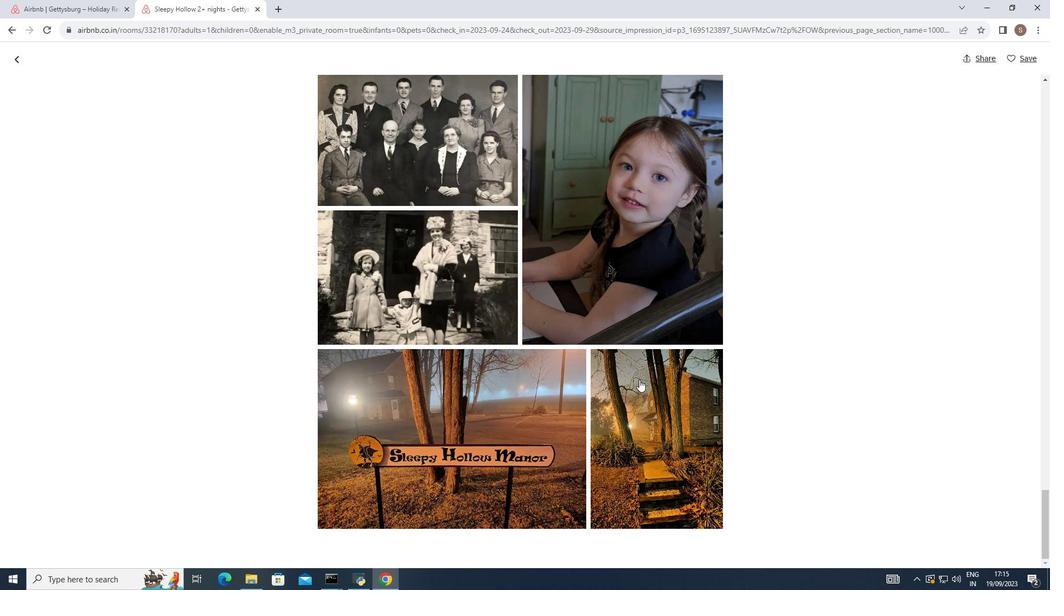 
Action: Mouse scrolled (639, 379) with delta (0, 0)
Screenshot: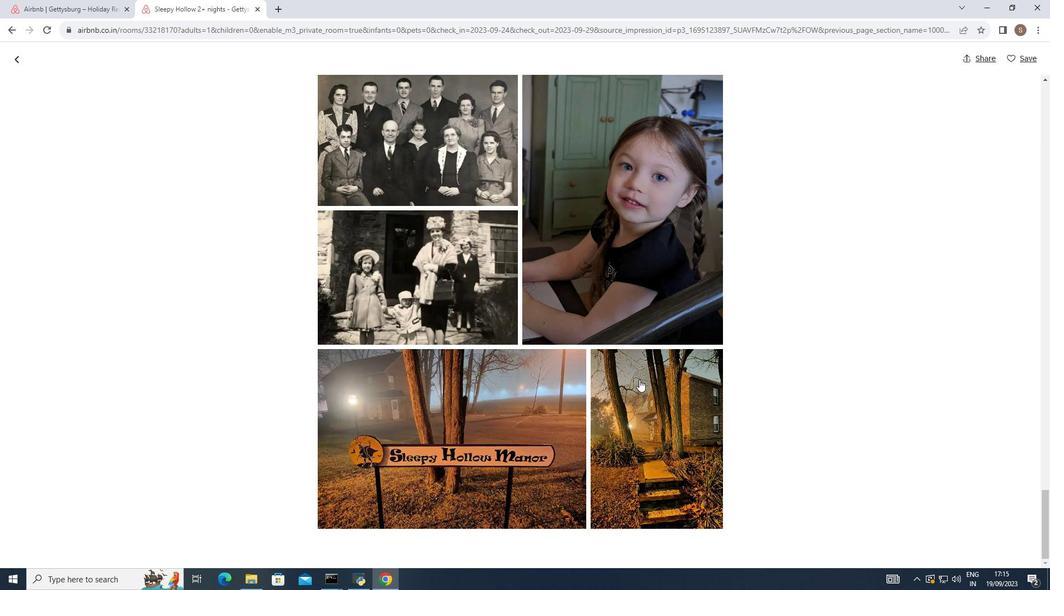 
Action: Mouse scrolled (639, 379) with delta (0, 0)
Screenshot: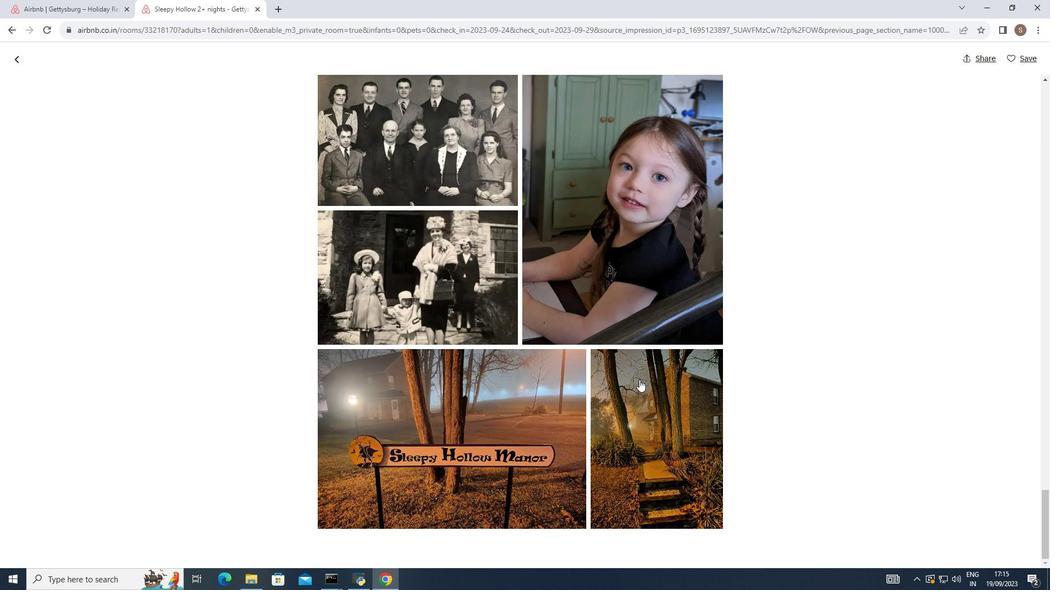 
Action: Mouse scrolled (639, 379) with delta (0, 0)
Screenshot: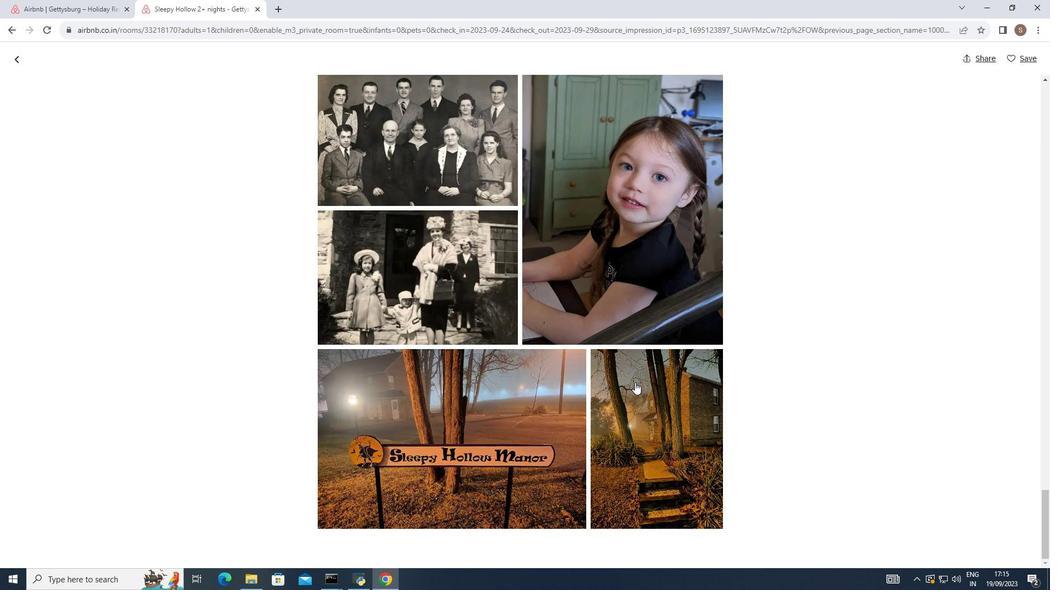 
Action: Mouse moved to (15, 57)
Screenshot: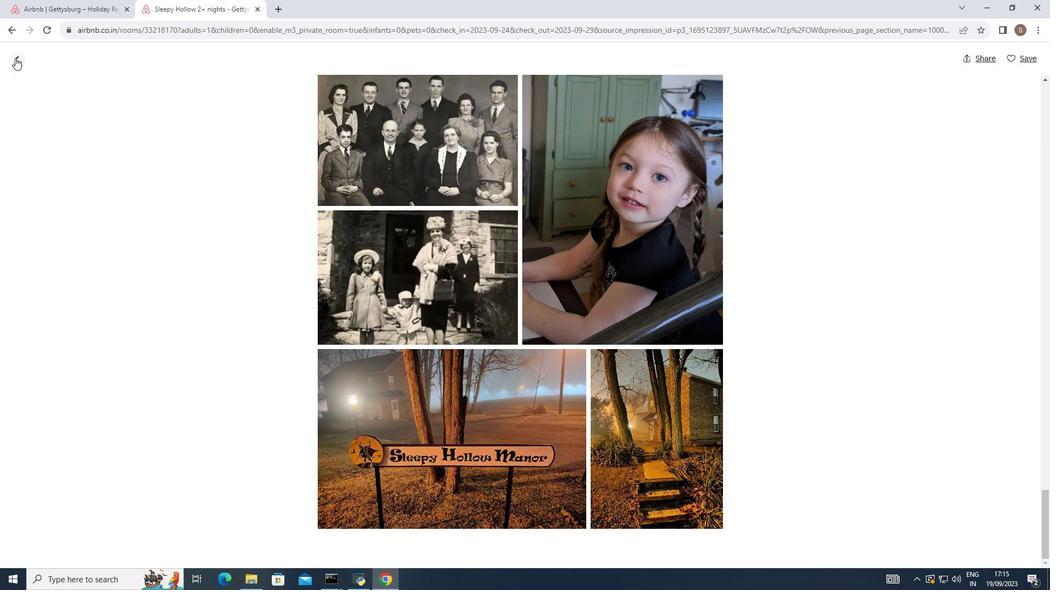 
Action: Mouse pressed left at (15, 57)
Screenshot: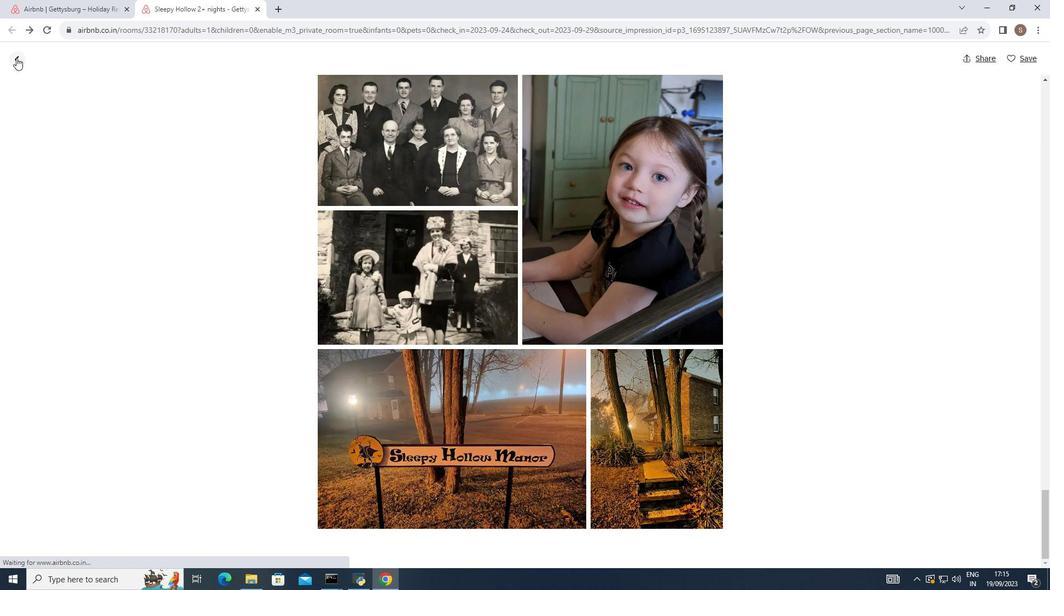 
Action: Mouse moved to (285, 287)
Screenshot: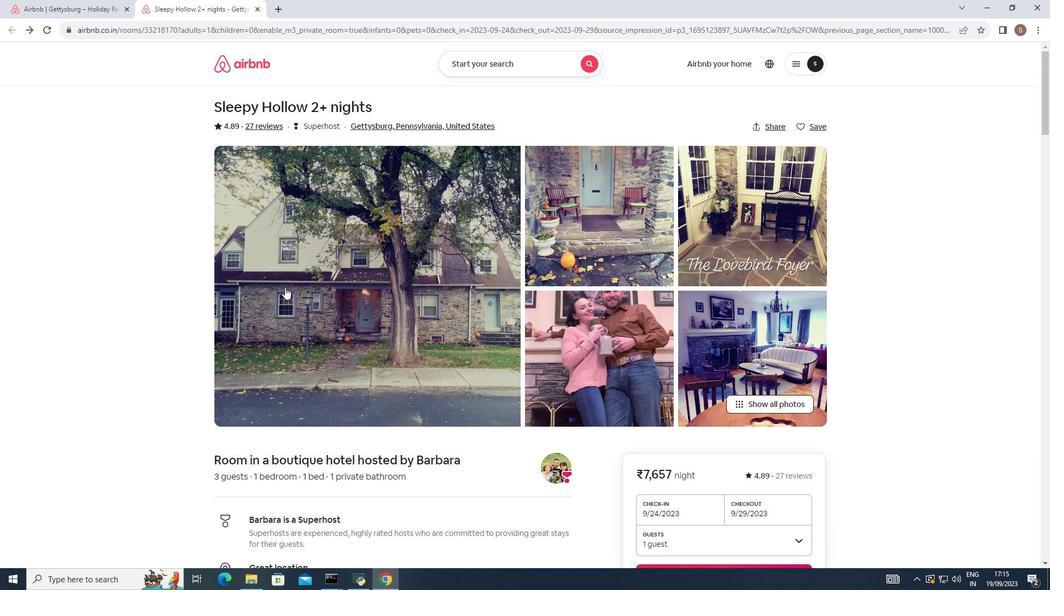 
Action: Mouse scrolled (285, 287) with delta (0, 0)
Screenshot: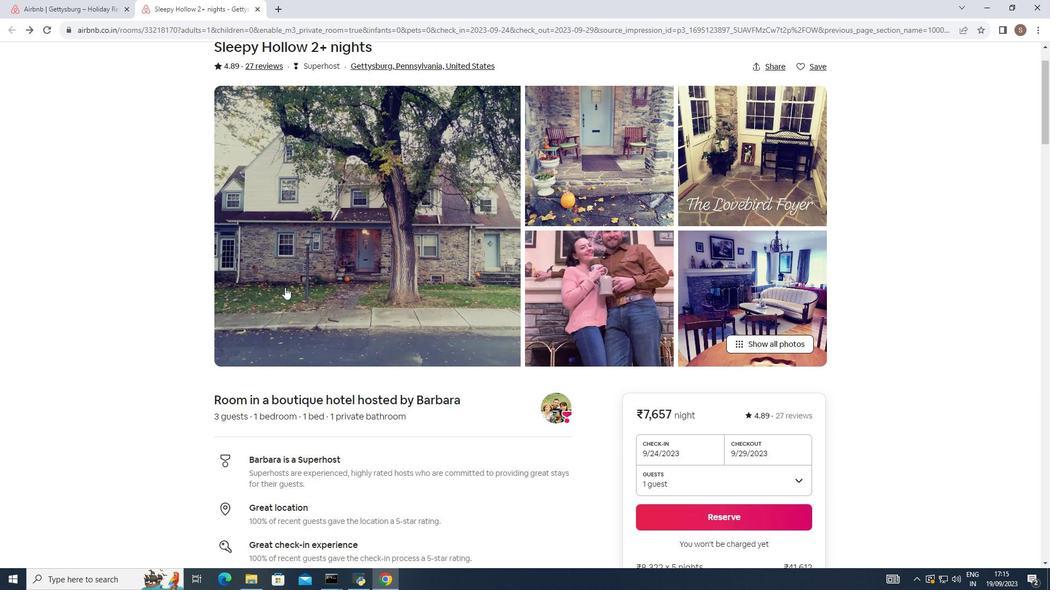
Action: Mouse scrolled (285, 287) with delta (0, 0)
Screenshot: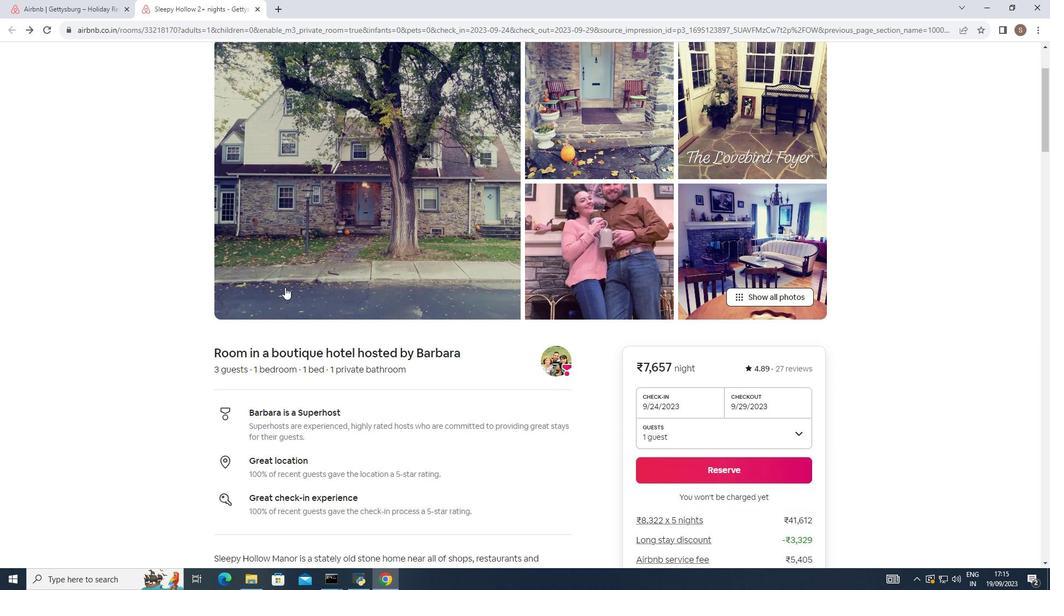 
Action: Mouse scrolled (285, 287) with delta (0, 0)
Screenshot: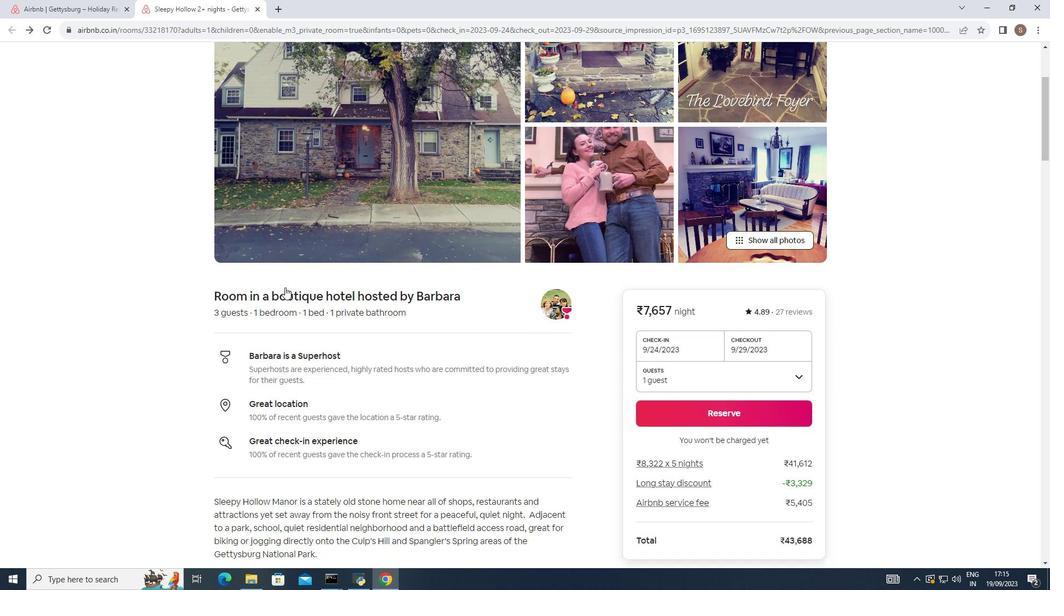 
Action: Mouse scrolled (285, 287) with delta (0, 0)
Screenshot: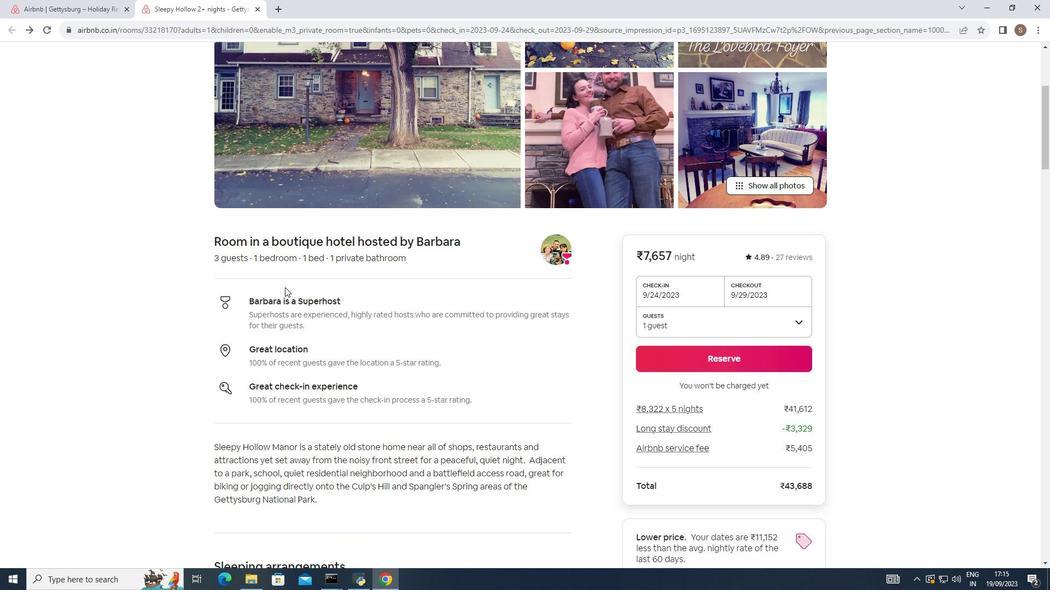 
Action: Mouse scrolled (285, 287) with delta (0, 0)
Screenshot: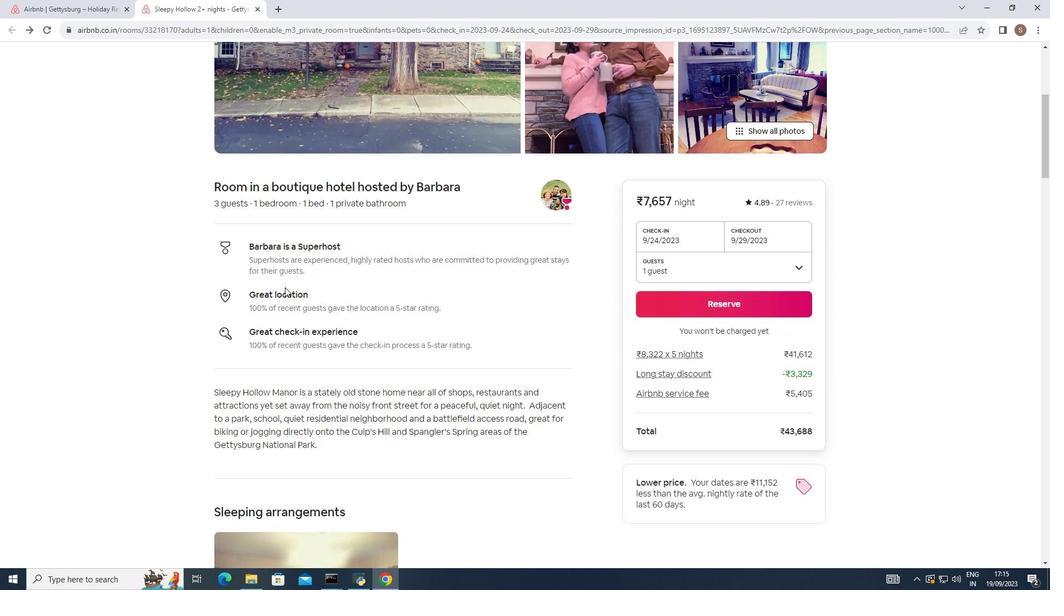 
Action: Mouse scrolled (285, 287) with delta (0, 0)
Screenshot: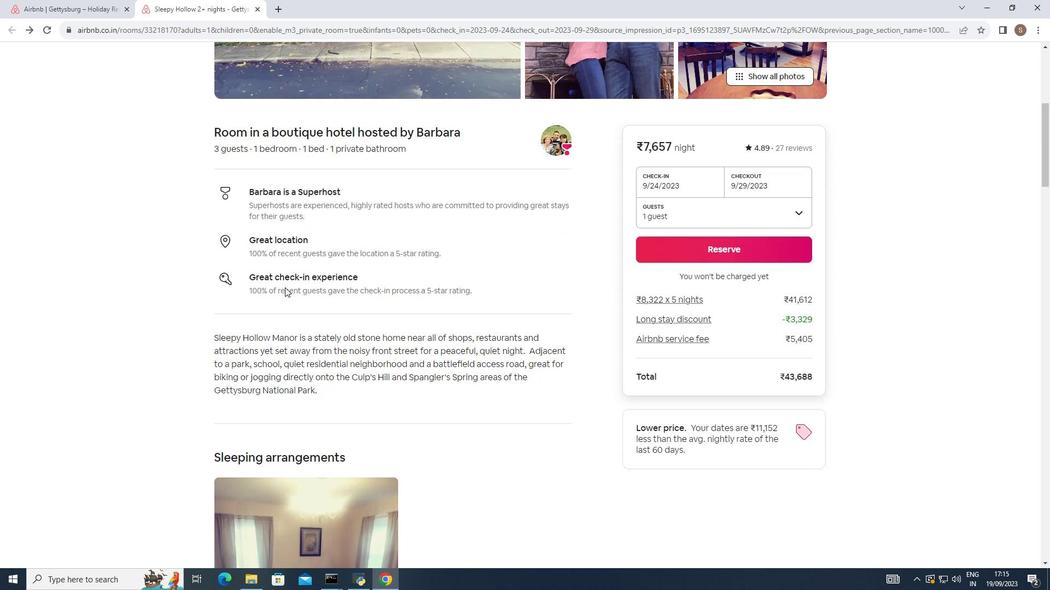 
Action: Mouse moved to (285, 287)
Screenshot: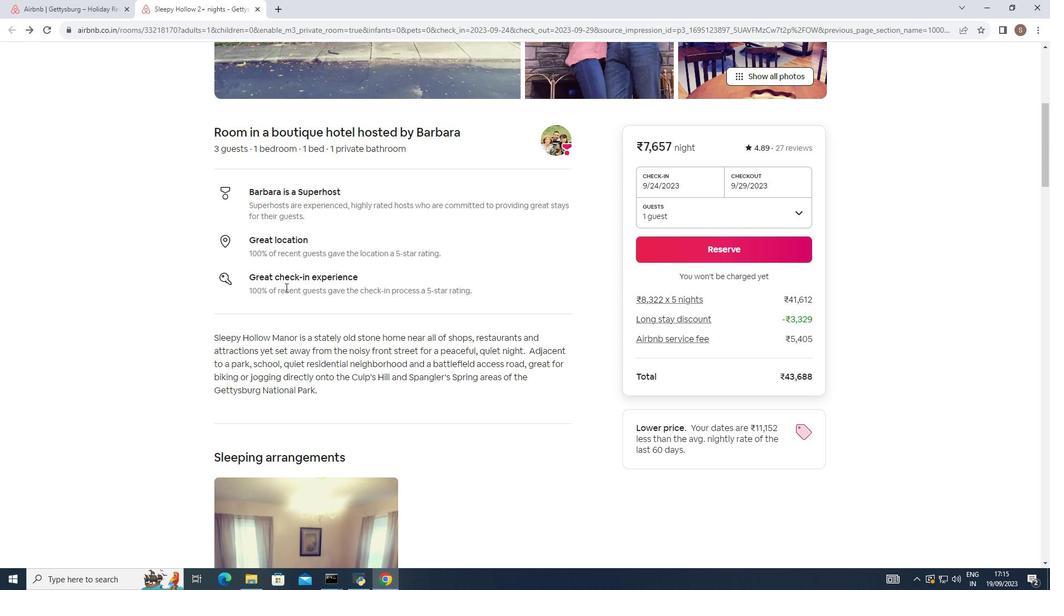 
Action: Mouse scrolled (285, 287) with delta (0, 0)
Screenshot: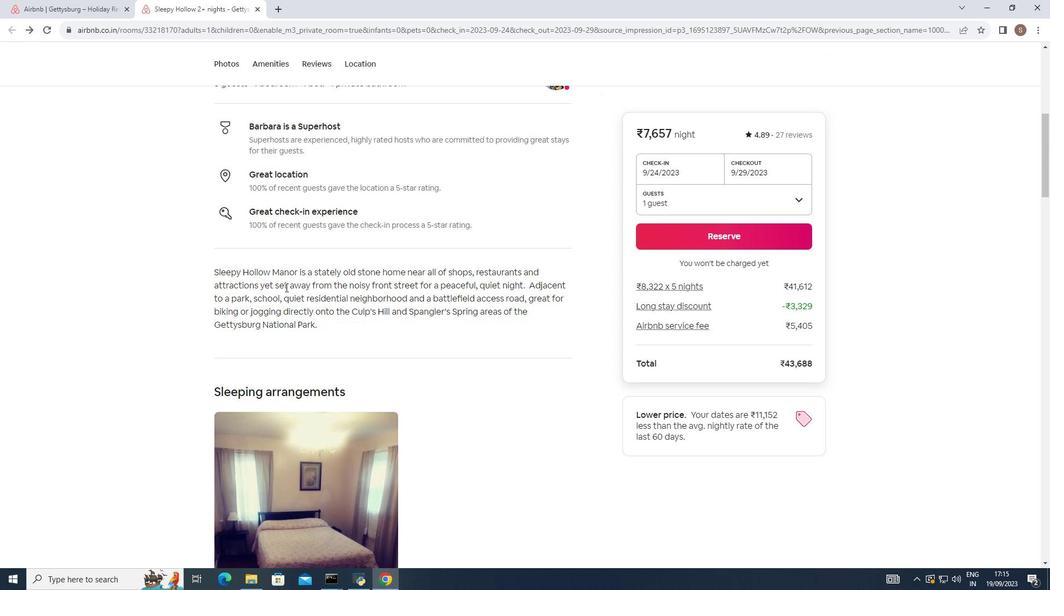 
Action: Mouse scrolled (285, 287) with delta (0, 0)
Screenshot: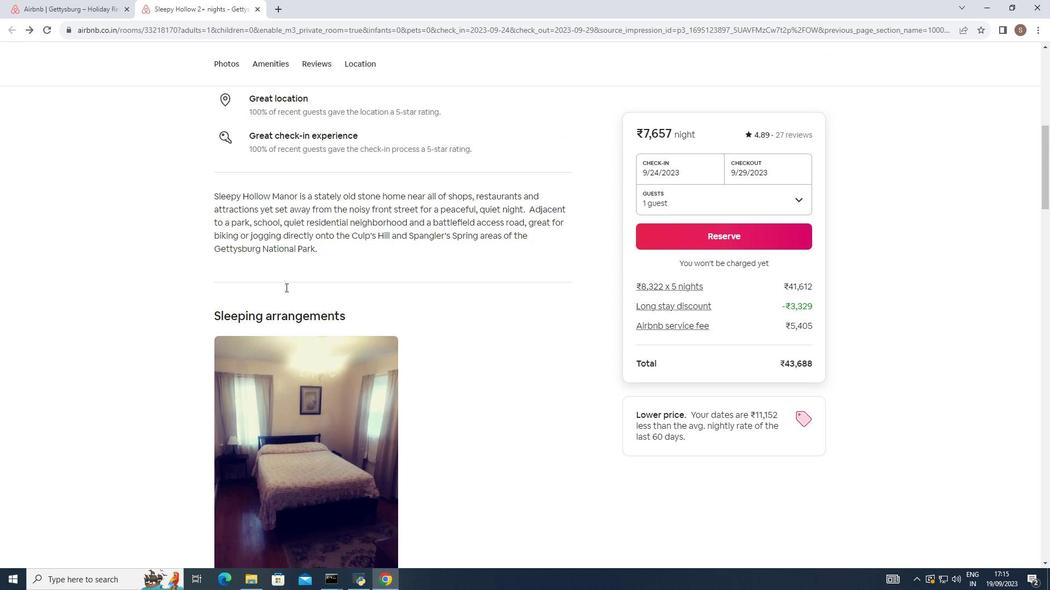 
Action: Mouse scrolled (285, 287) with delta (0, 0)
Screenshot: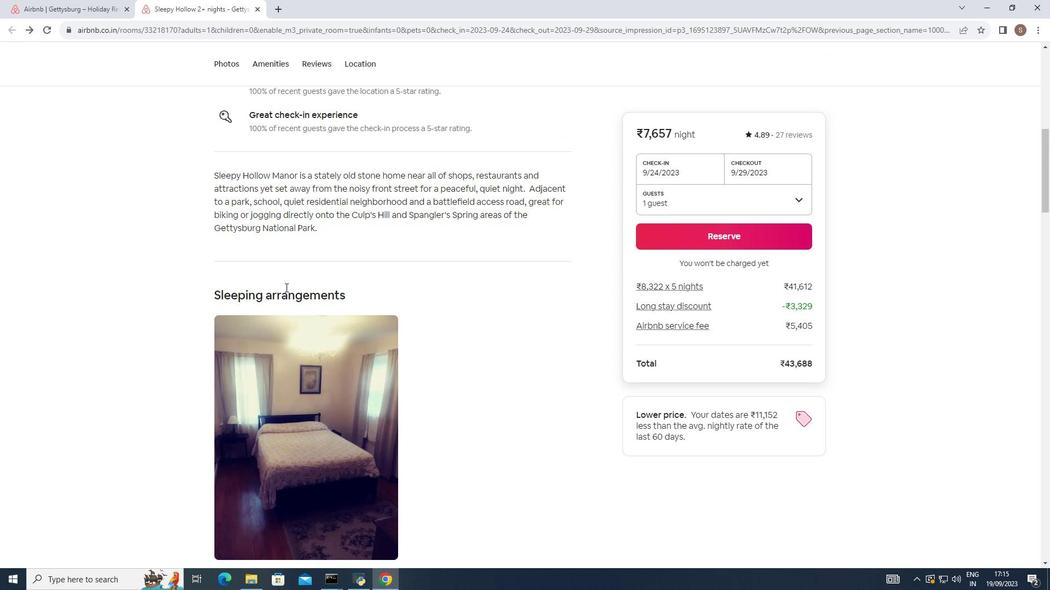 
Action: Mouse scrolled (285, 287) with delta (0, 0)
Screenshot: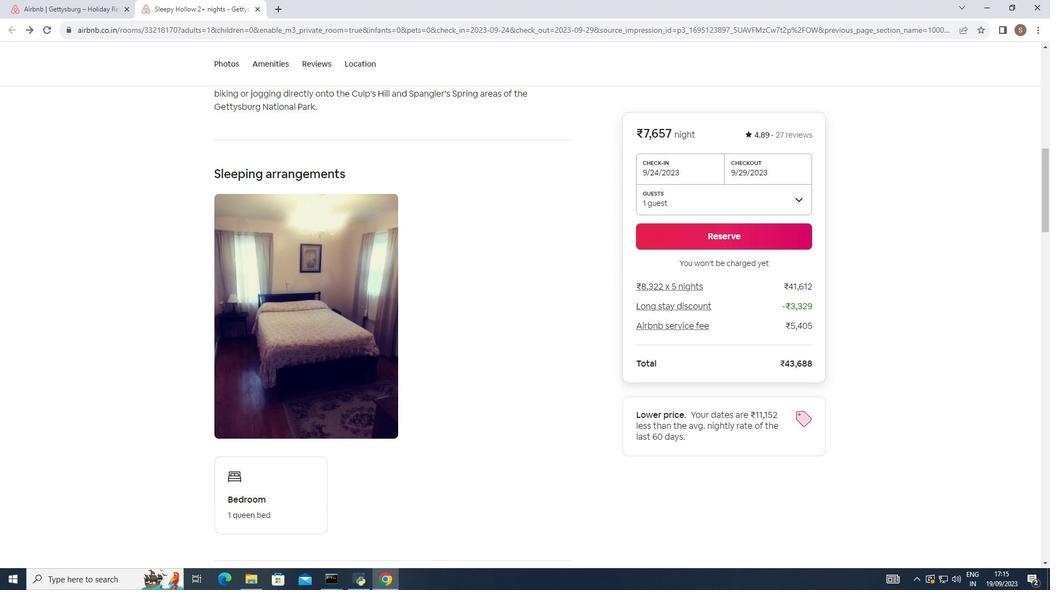 
Action: Mouse scrolled (285, 287) with delta (0, 0)
Screenshot: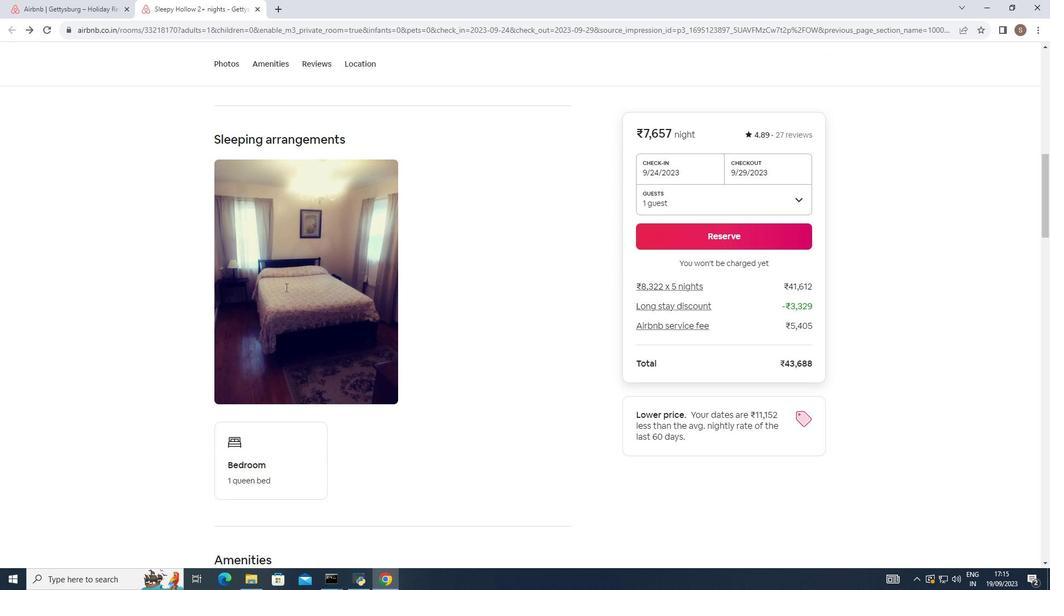 
Action: Mouse scrolled (285, 287) with delta (0, 0)
Screenshot: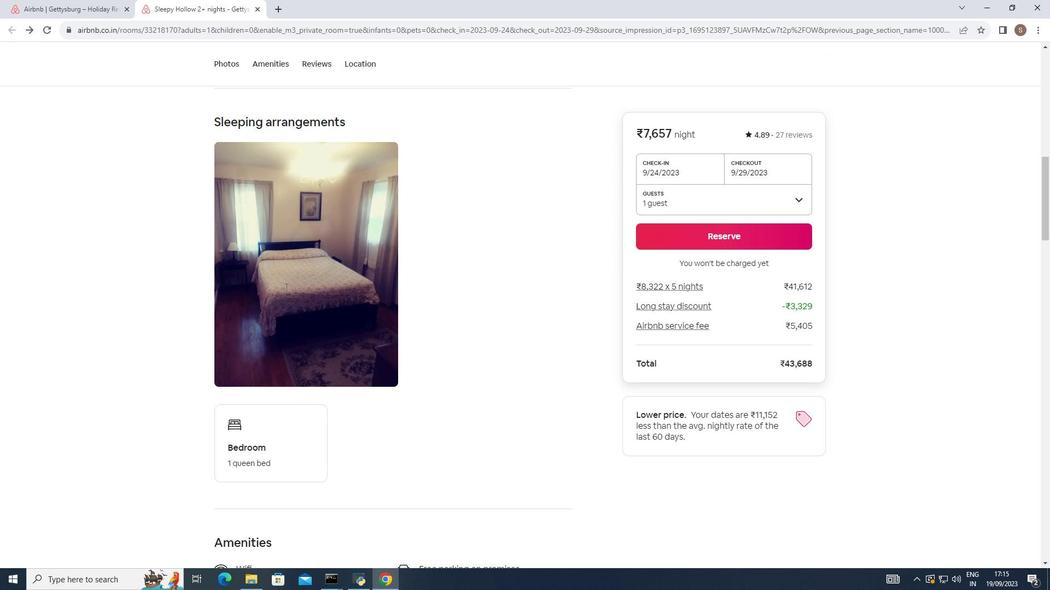 
Action: Mouse scrolled (285, 287) with delta (0, 0)
Screenshot: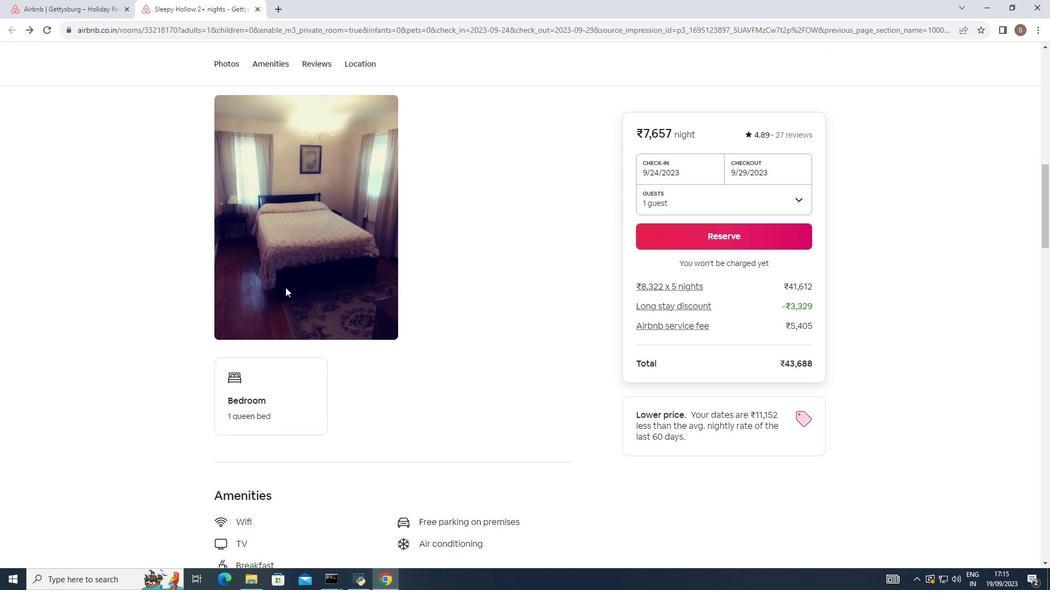 
Action: Mouse moved to (286, 286)
Screenshot: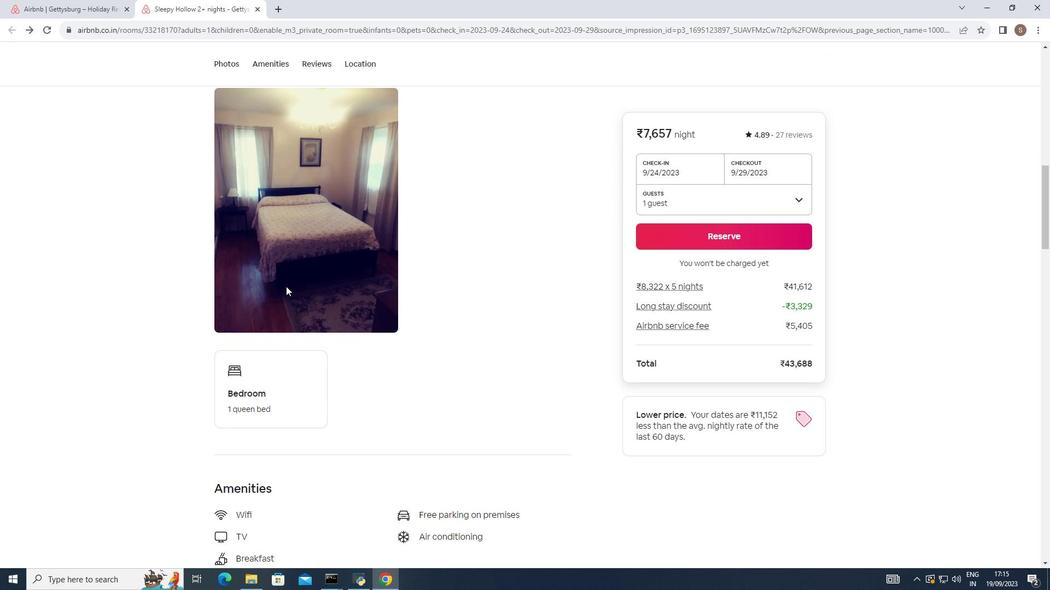 
Action: Mouse scrolled (286, 286) with delta (0, 0)
Screenshot: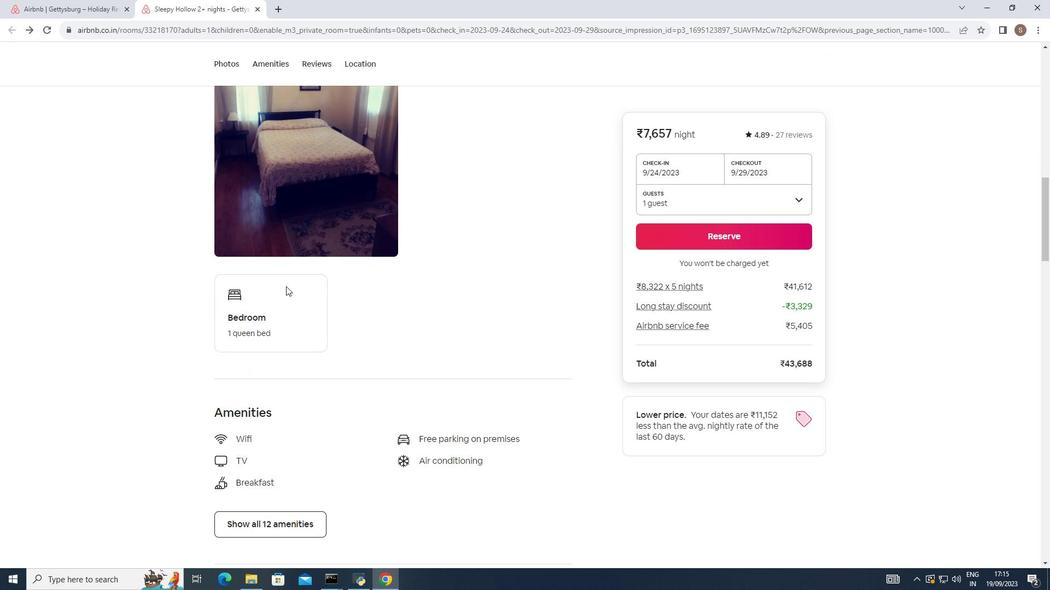 
Action: Mouse scrolled (286, 286) with delta (0, 0)
Screenshot: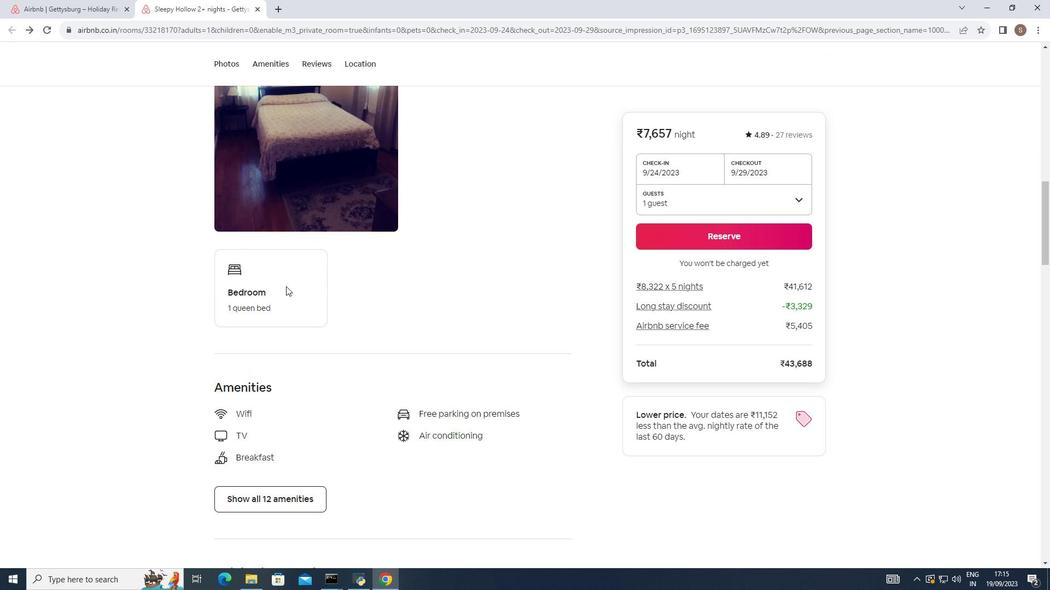 
Action: Mouse scrolled (286, 286) with delta (0, 0)
Screenshot: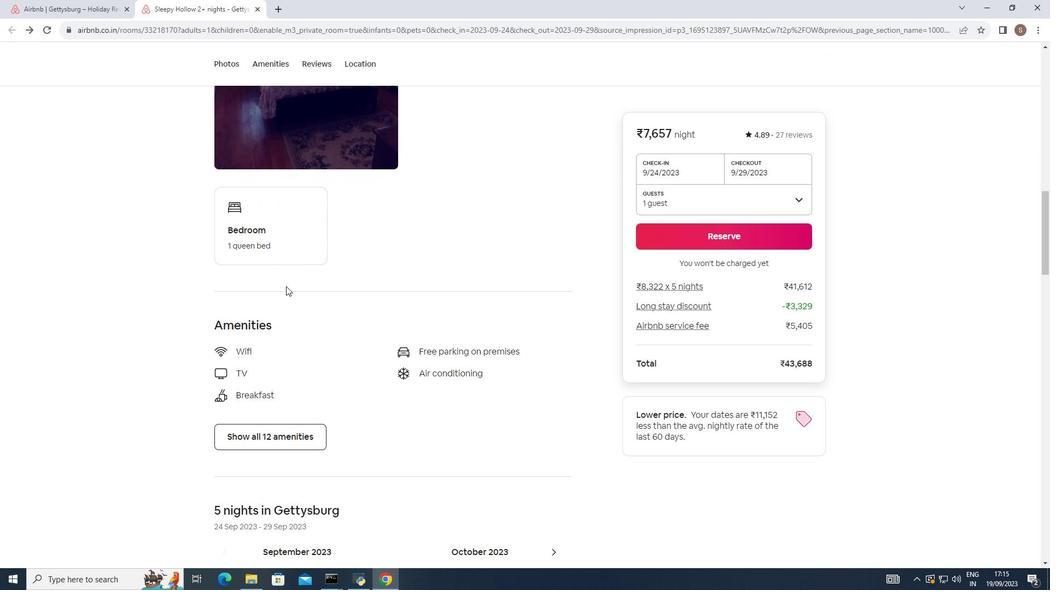 
Action: Mouse scrolled (286, 286) with delta (0, 0)
Screenshot: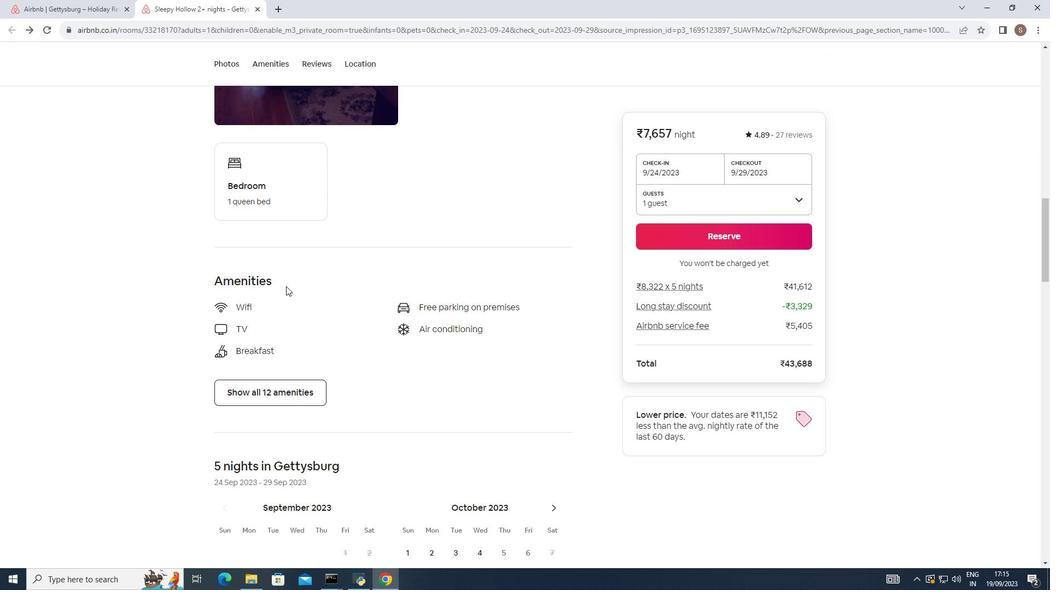 
Action: Mouse moved to (287, 285)
Screenshot: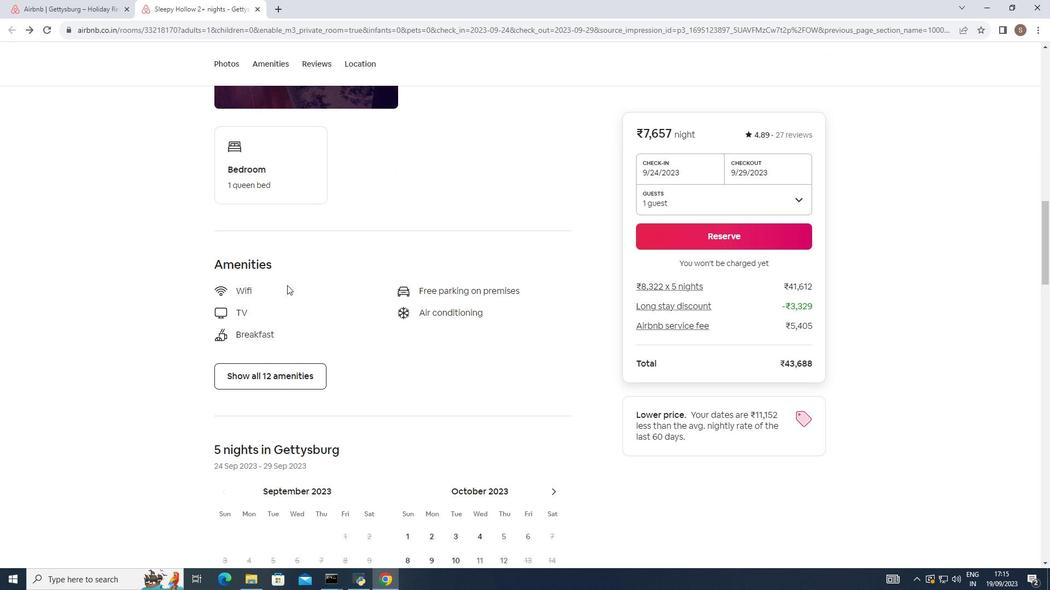 
Action: Mouse scrolled (287, 285) with delta (0, 0)
Screenshot: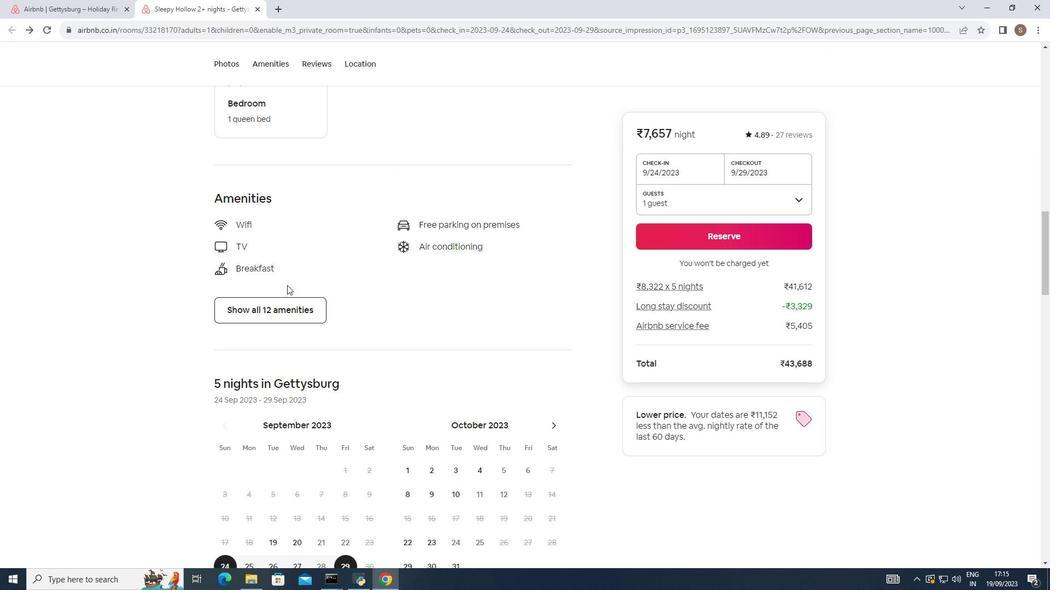 
Action: Mouse scrolled (287, 285) with delta (0, 0)
Screenshot: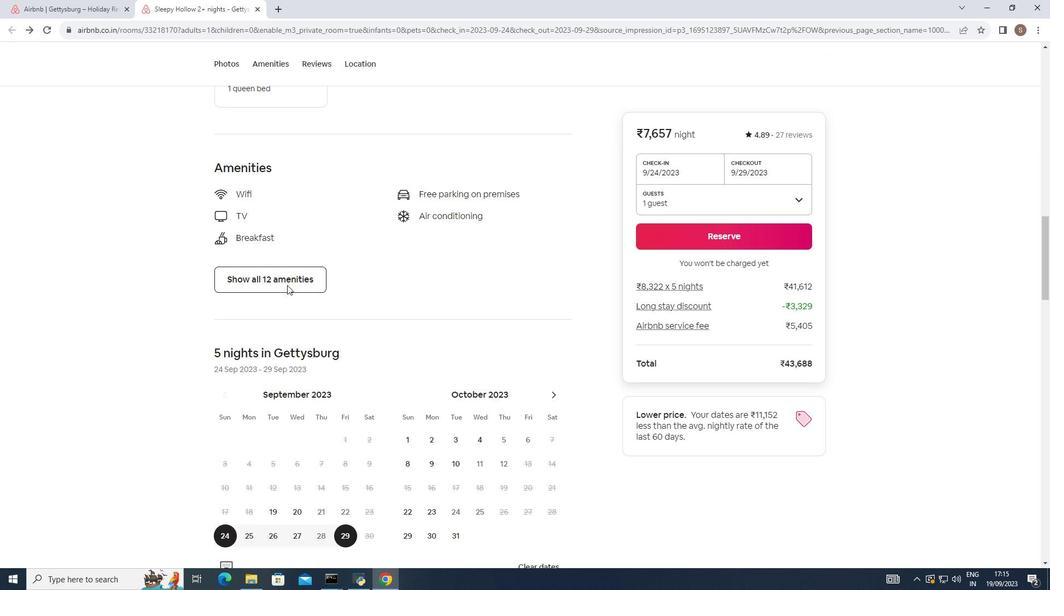 
Action: Mouse moved to (287, 282)
Screenshot: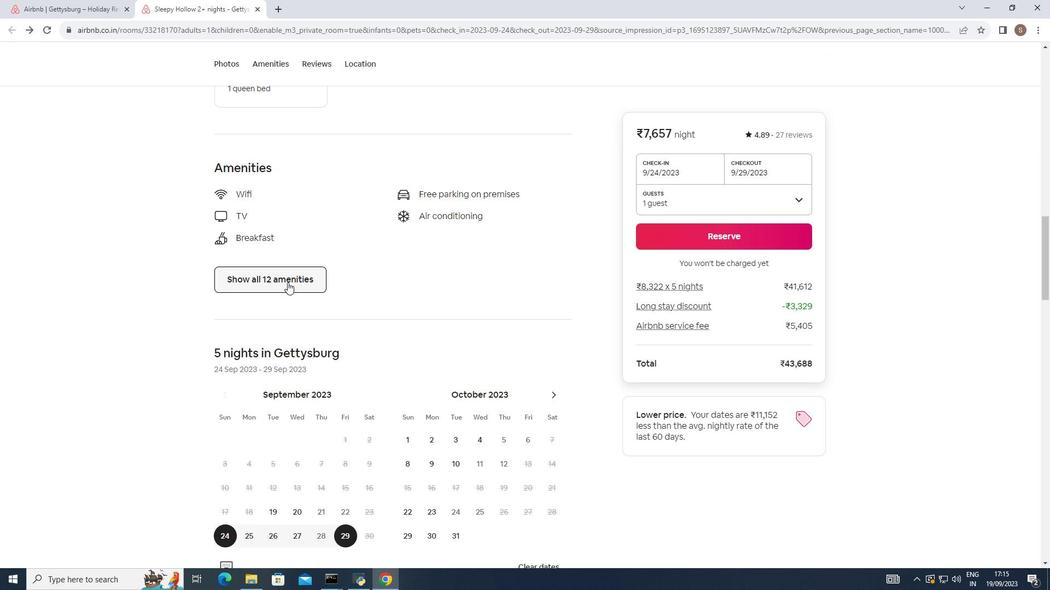 
Action: Mouse pressed left at (287, 282)
Screenshot: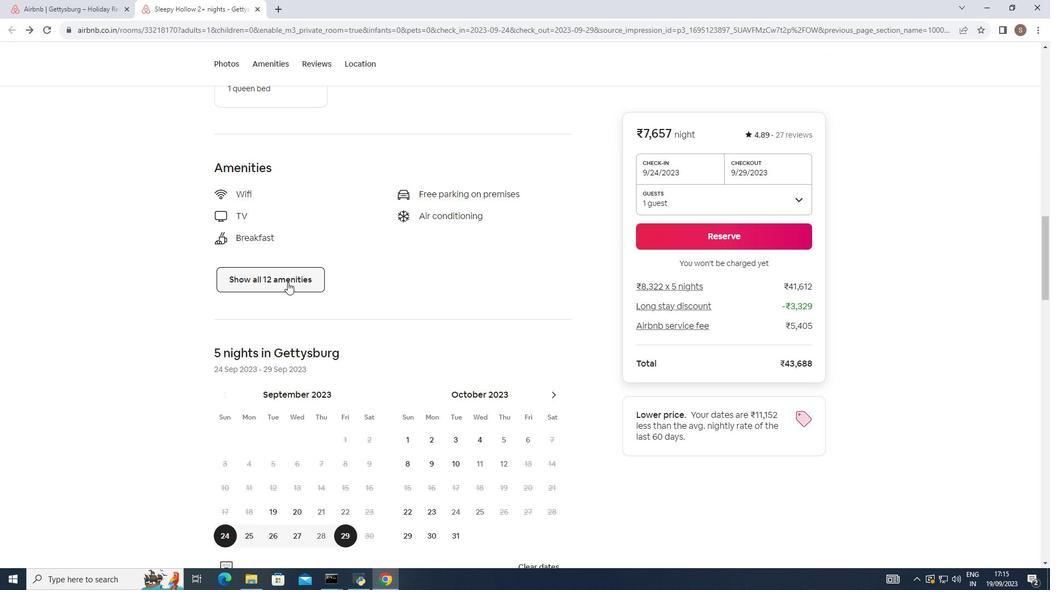 
Action: Mouse moved to (311, 281)
Screenshot: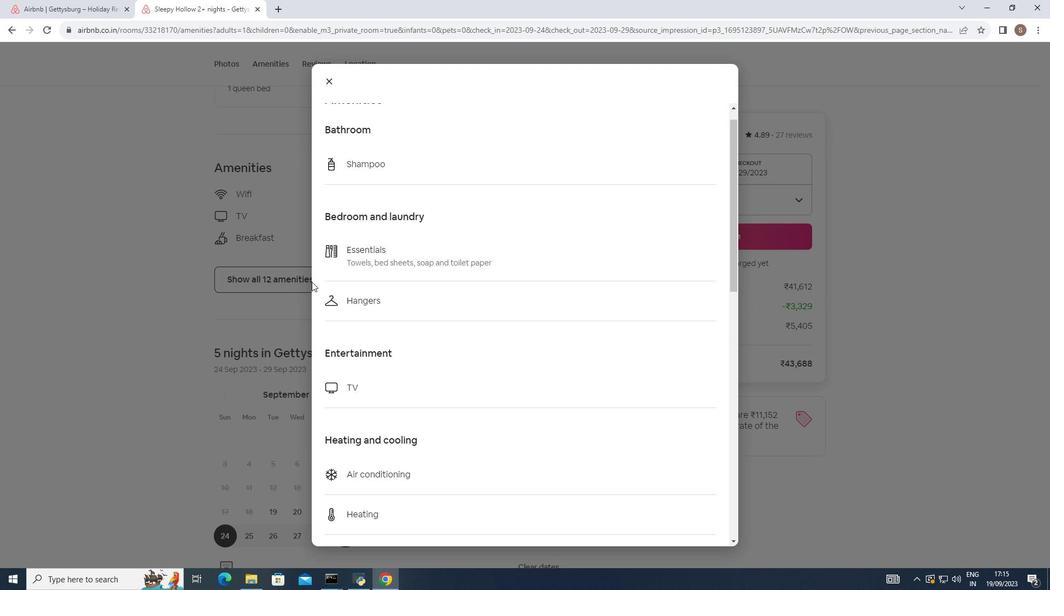 
Action: Mouse scrolled (311, 281) with delta (0, 0)
Screenshot: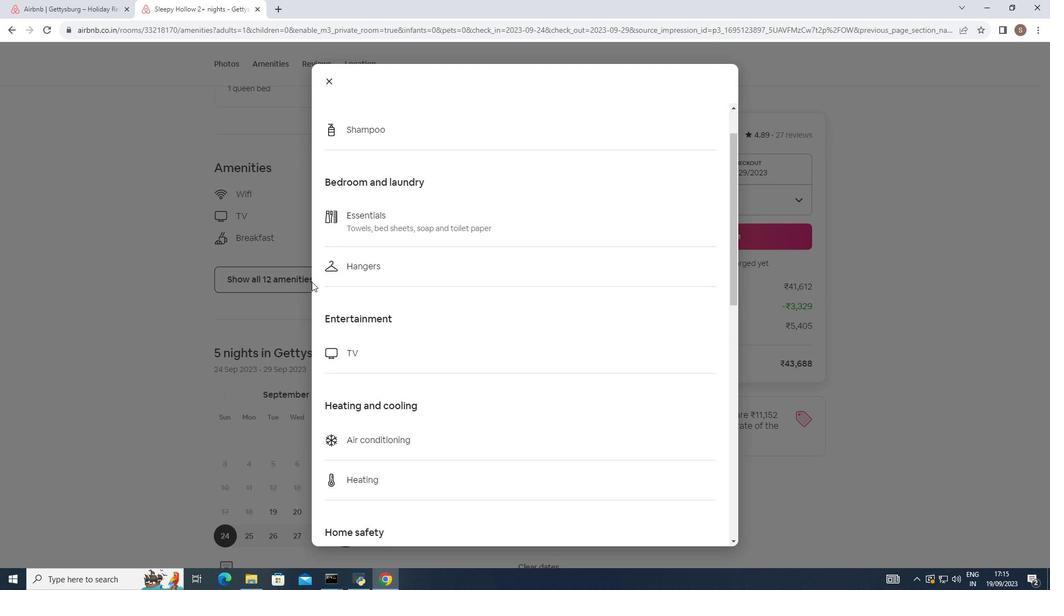 
Action: Mouse moved to (311, 283)
Screenshot: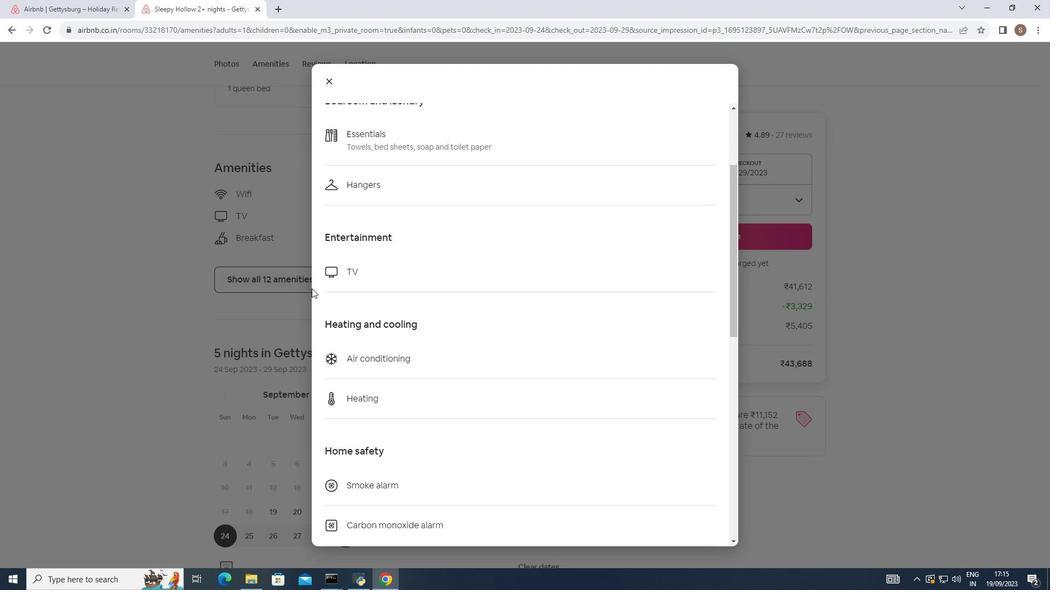 
Action: Mouse scrolled (311, 283) with delta (0, 0)
Screenshot: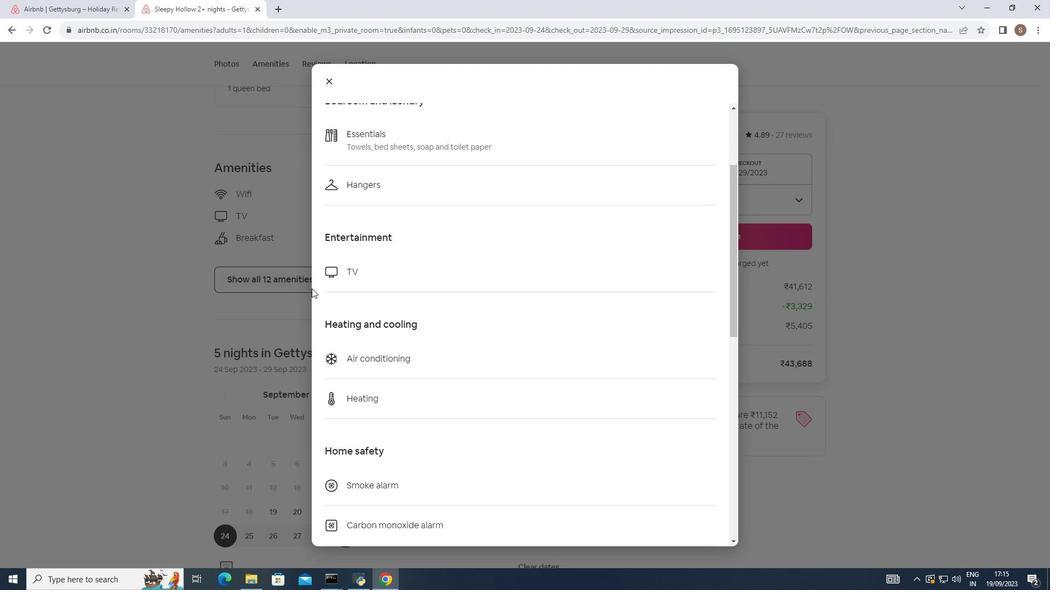 
Action: Mouse moved to (311, 287)
Screenshot: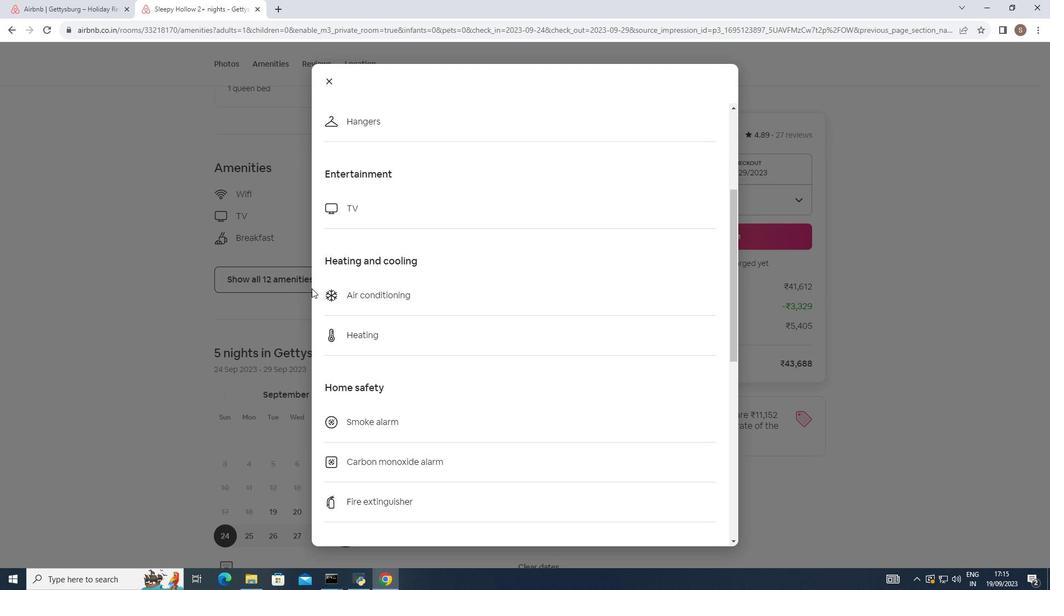 
Action: Mouse scrolled (311, 286) with delta (0, 0)
Screenshot: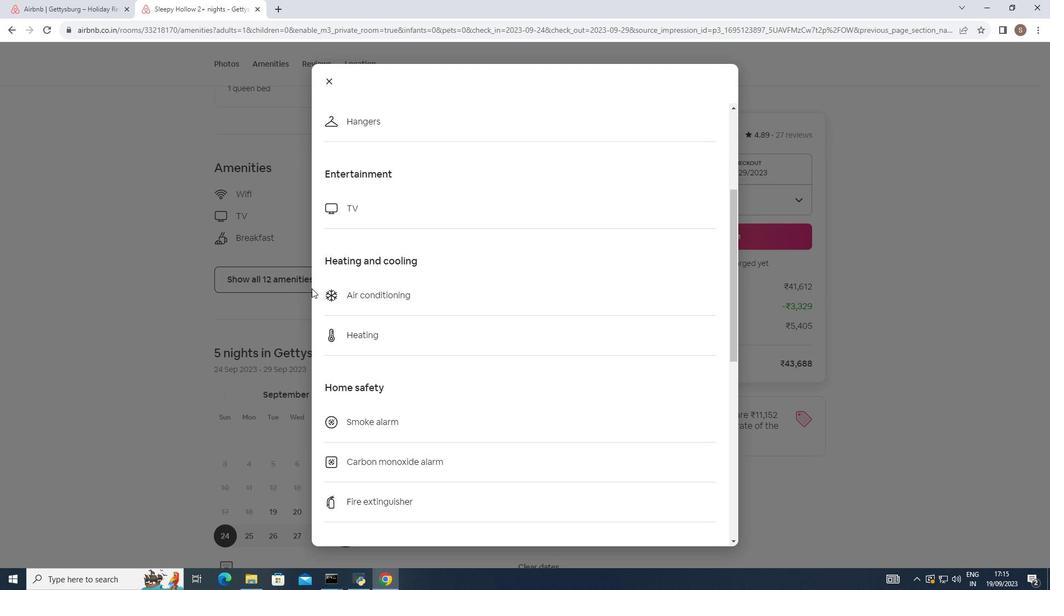 
Action: Mouse moved to (311, 288)
Screenshot: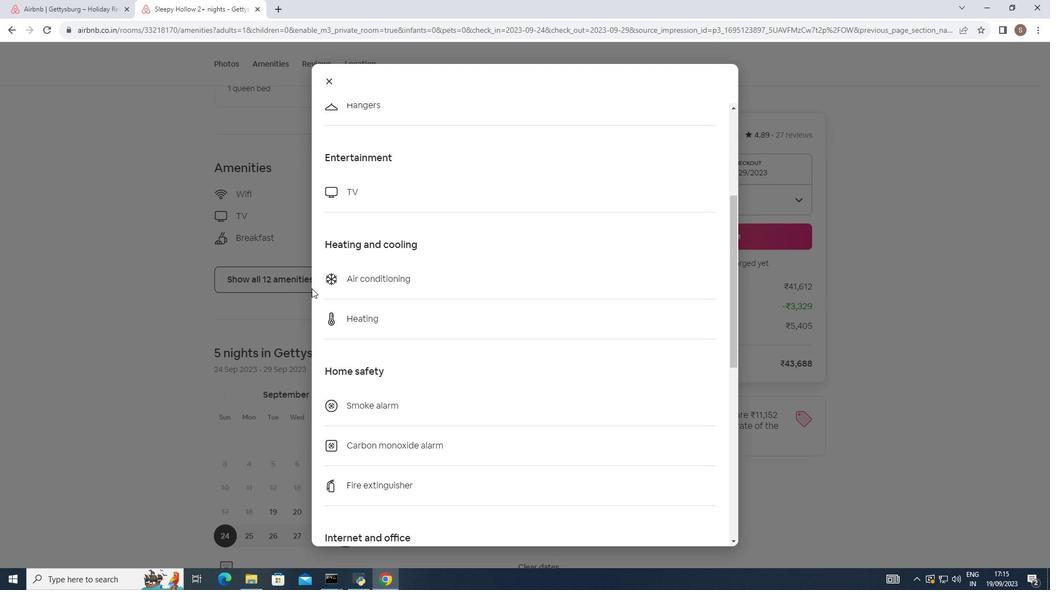 
Action: Mouse scrolled (311, 288) with delta (0, 0)
Screenshot: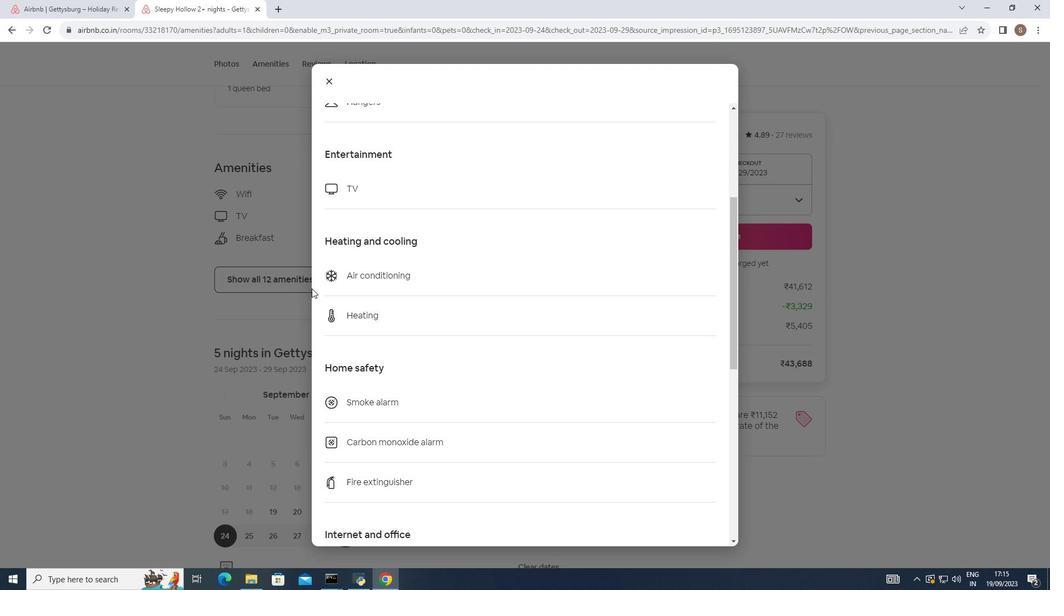 
Action: Mouse scrolled (311, 288) with delta (0, 0)
Screenshot: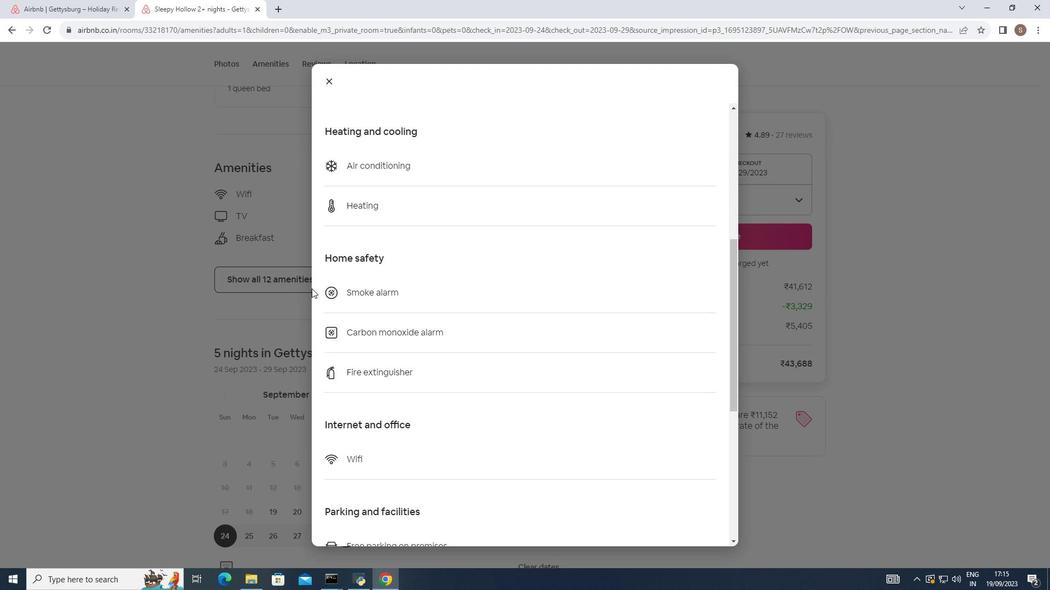 
Action: Mouse scrolled (311, 288) with delta (0, 0)
Screenshot: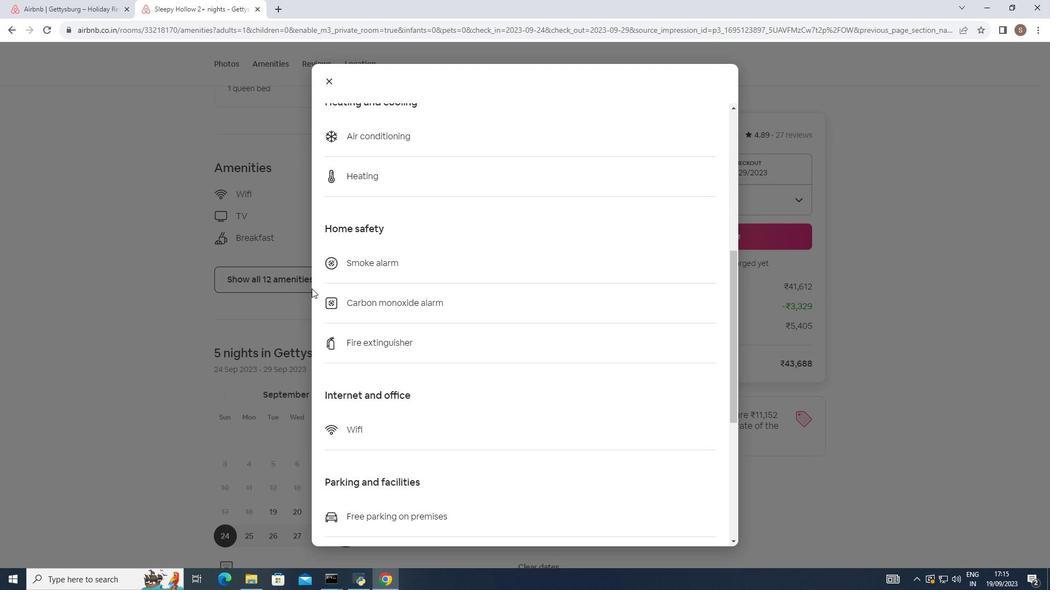 
Action: Mouse scrolled (311, 288) with delta (0, 0)
Screenshot: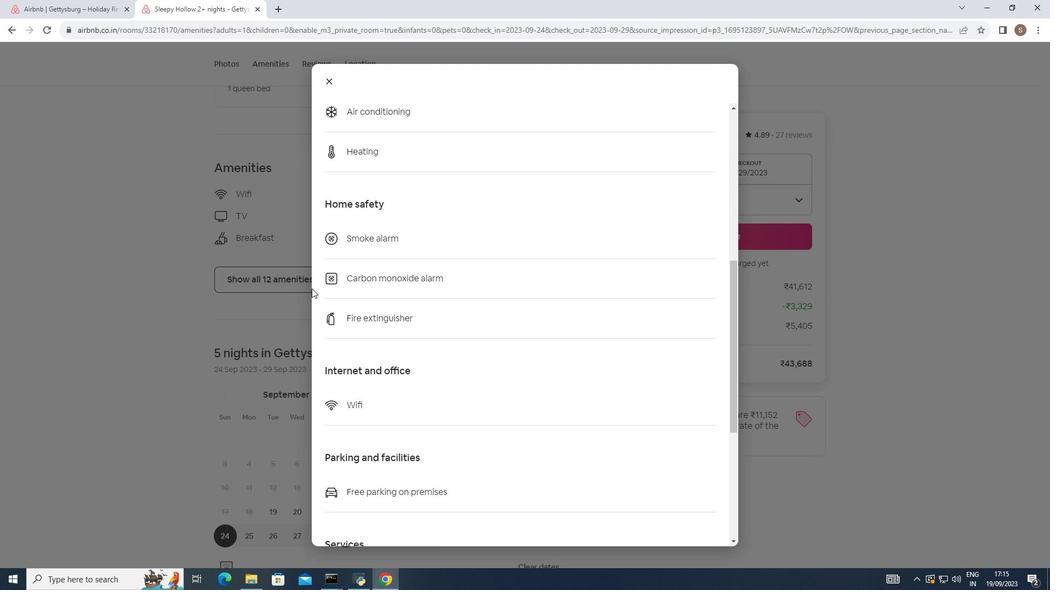 
Action: Mouse scrolled (311, 288) with delta (0, 0)
Screenshot: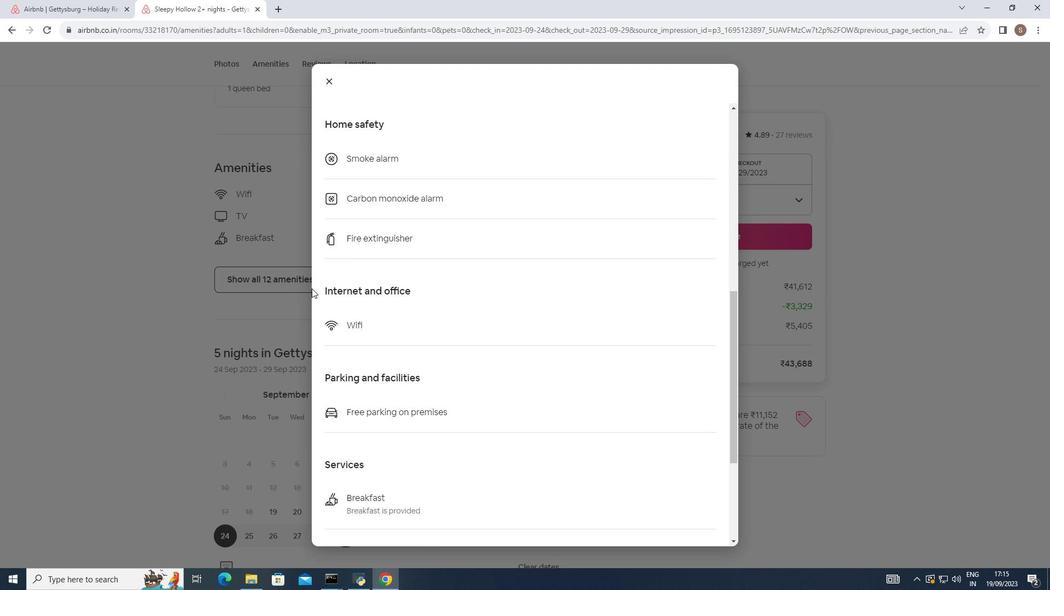
Action: Mouse scrolled (311, 288) with delta (0, 0)
Screenshot: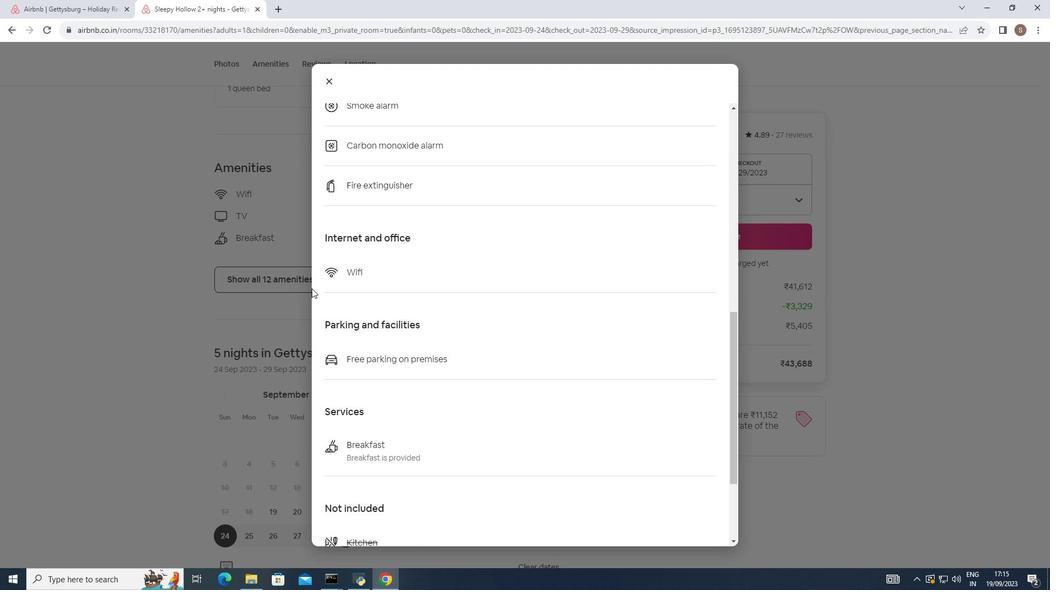 
Action: Mouse scrolled (311, 288) with delta (0, 0)
Screenshot: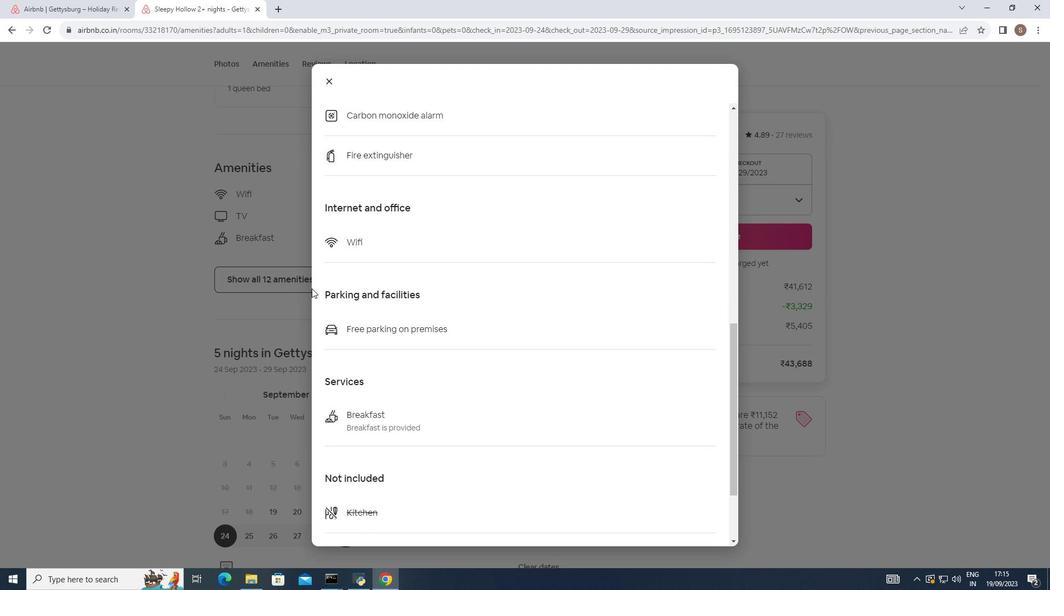 
Action: Mouse scrolled (311, 288) with delta (0, 0)
Screenshot: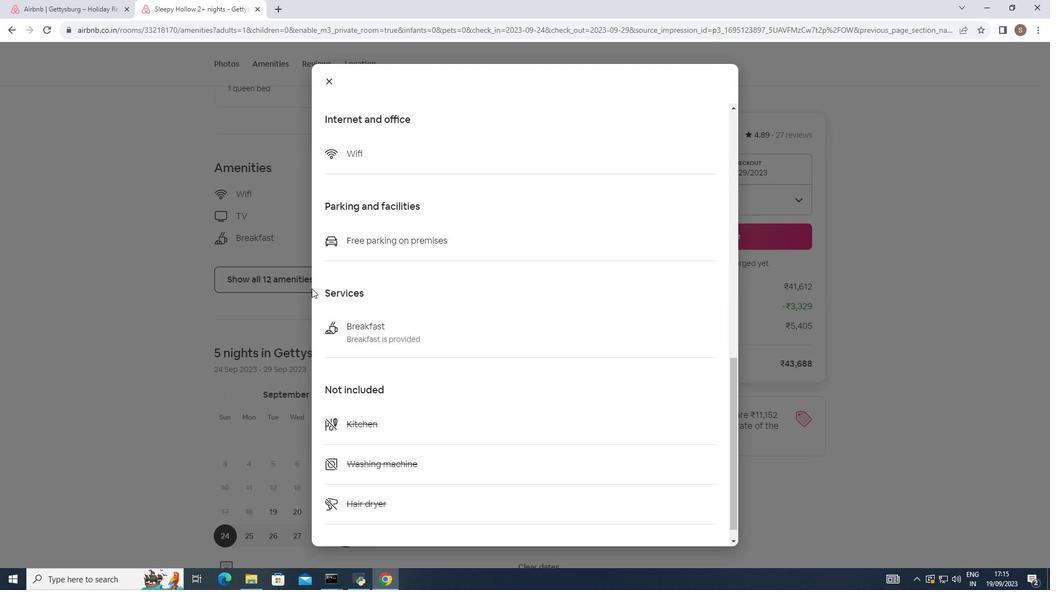 
Action: Mouse scrolled (311, 288) with delta (0, 0)
Screenshot: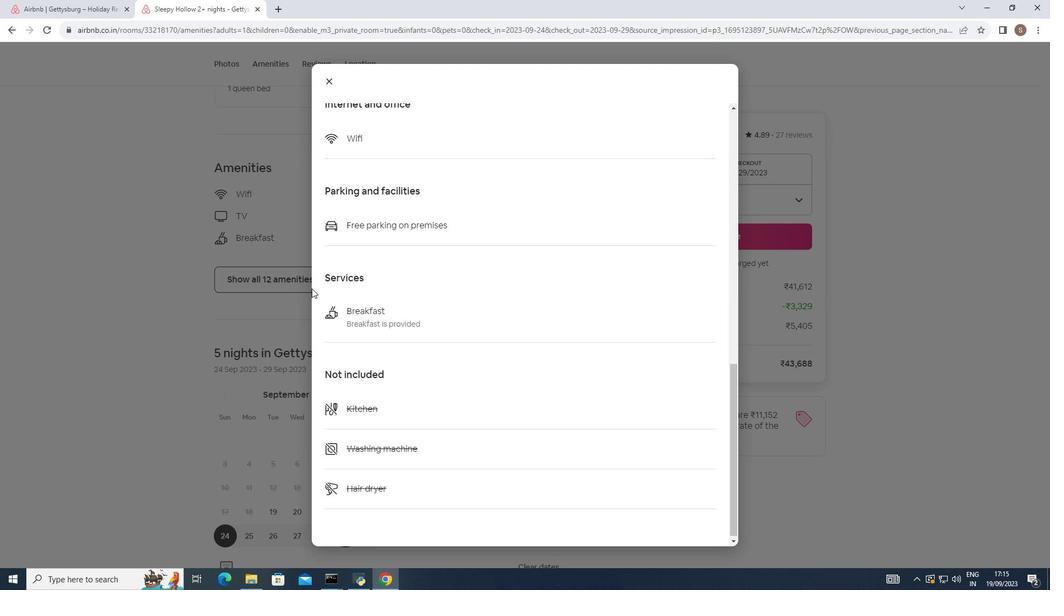 
Action: Mouse scrolled (311, 288) with delta (0, 0)
Screenshot: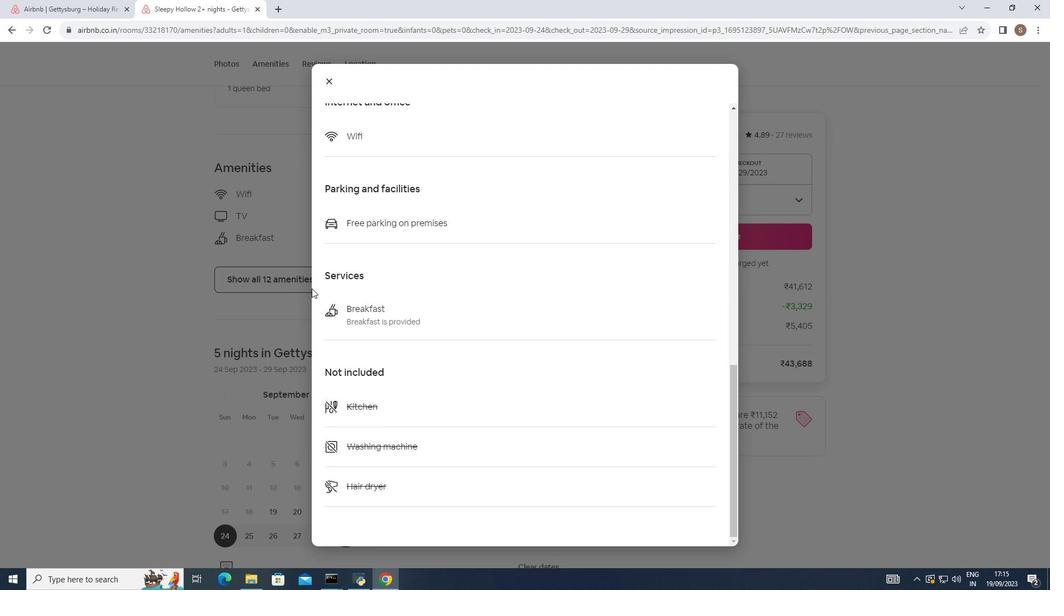 
Action: Mouse scrolled (311, 288) with delta (0, 0)
Screenshot: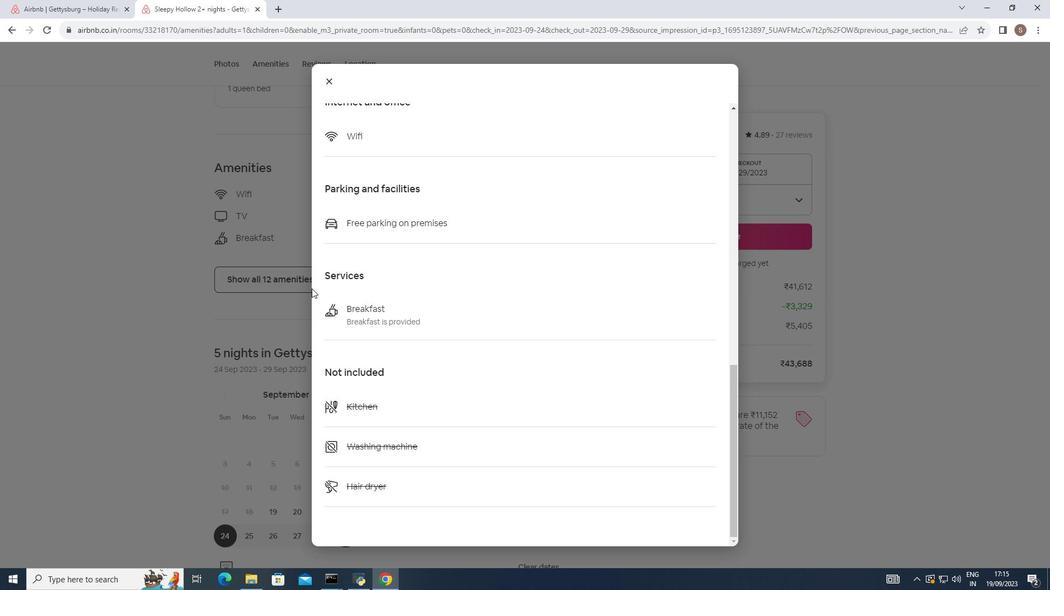 
Action: Mouse moved to (311, 288)
Screenshot: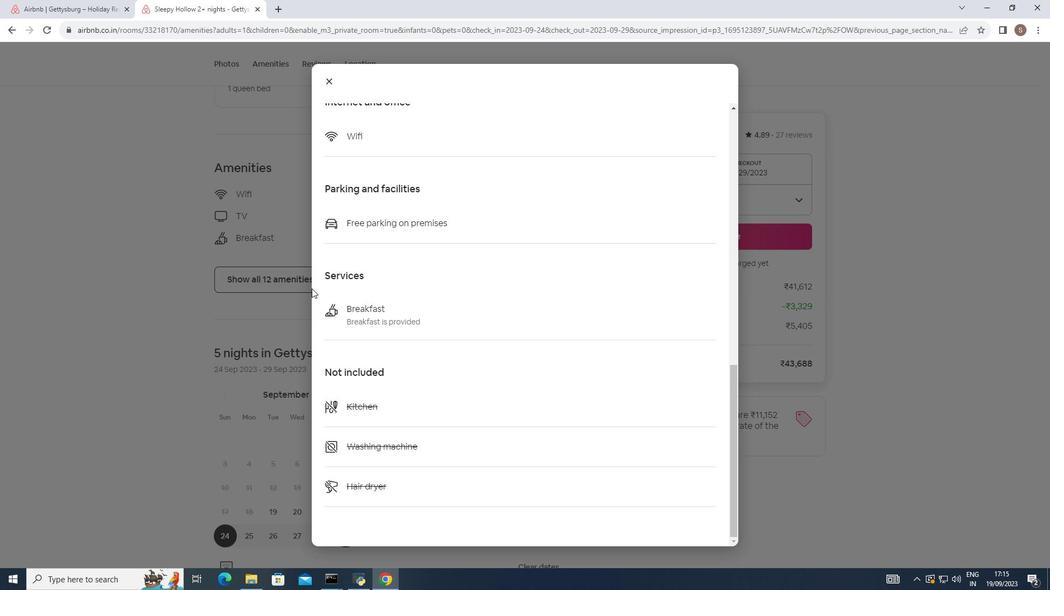 
Action: Mouse scrolled (311, 288) with delta (0, 0)
Screenshot: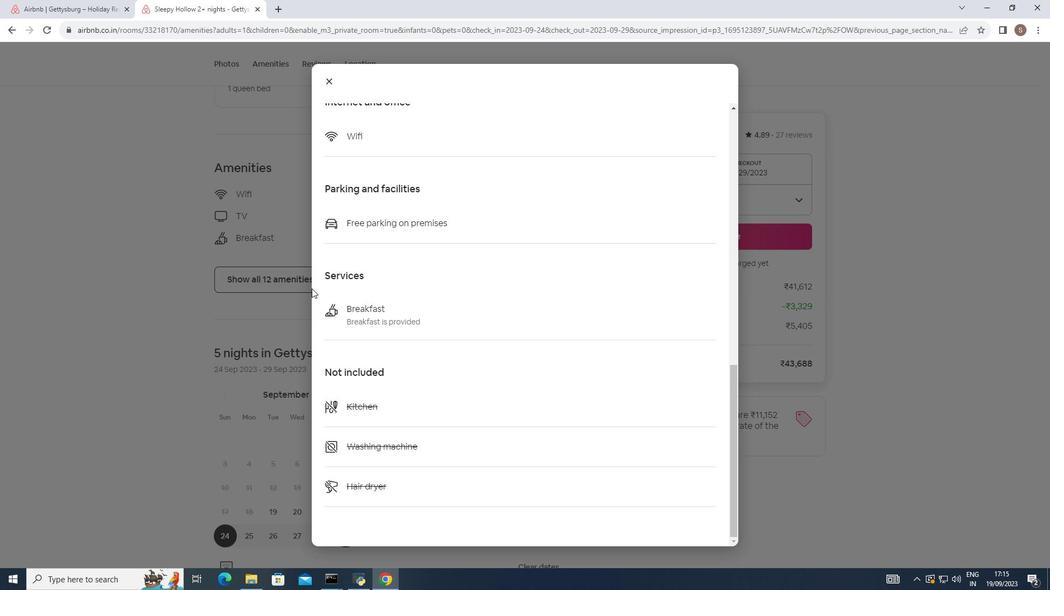 
Action: Mouse moved to (328, 80)
Screenshot: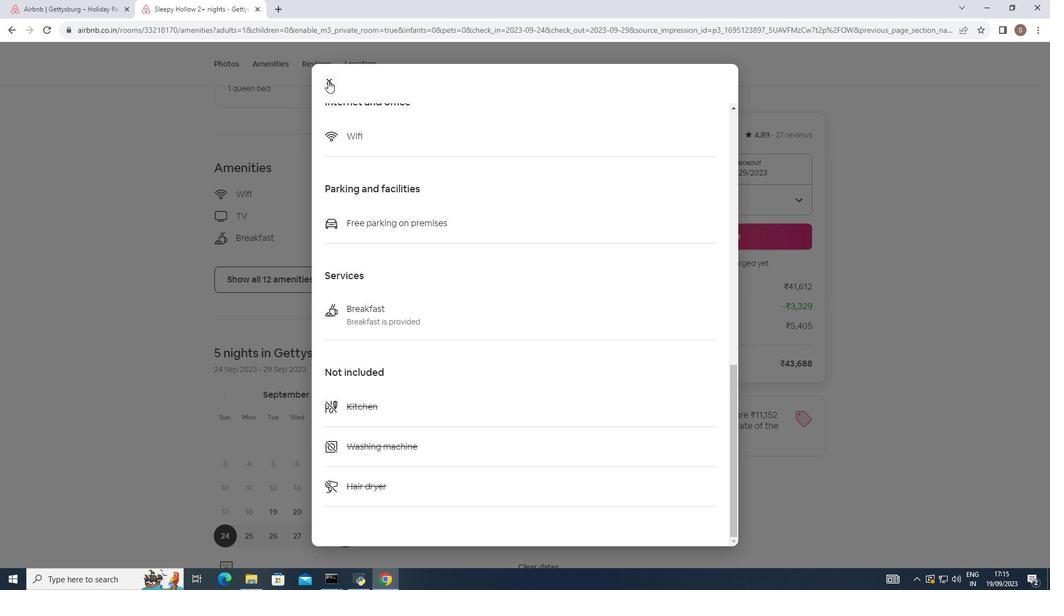 
Action: Mouse pressed left at (328, 80)
Screenshot: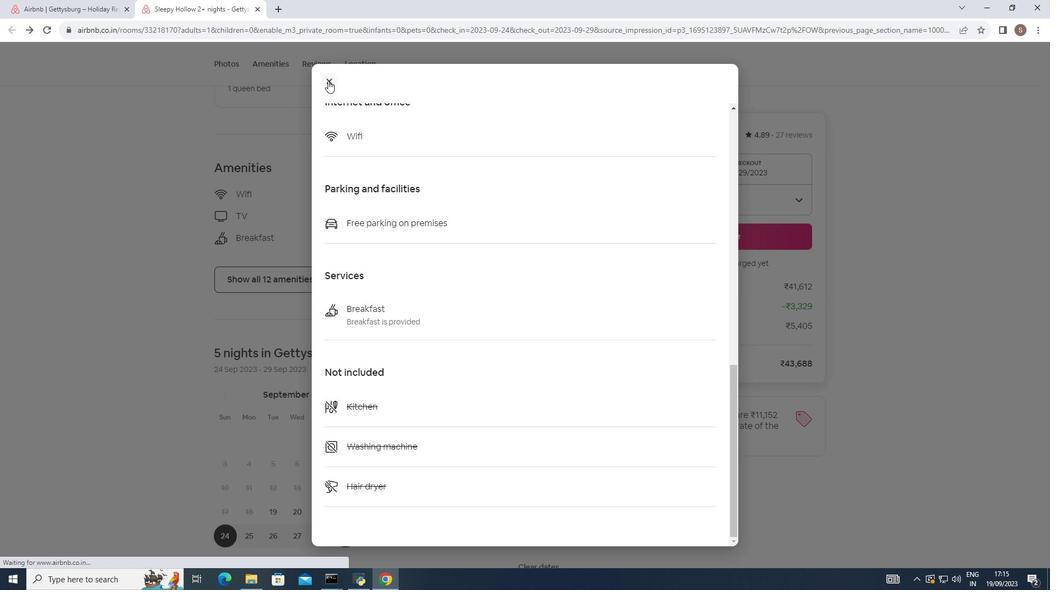 
Action: Mouse moved to (346, 228)
Screenshot: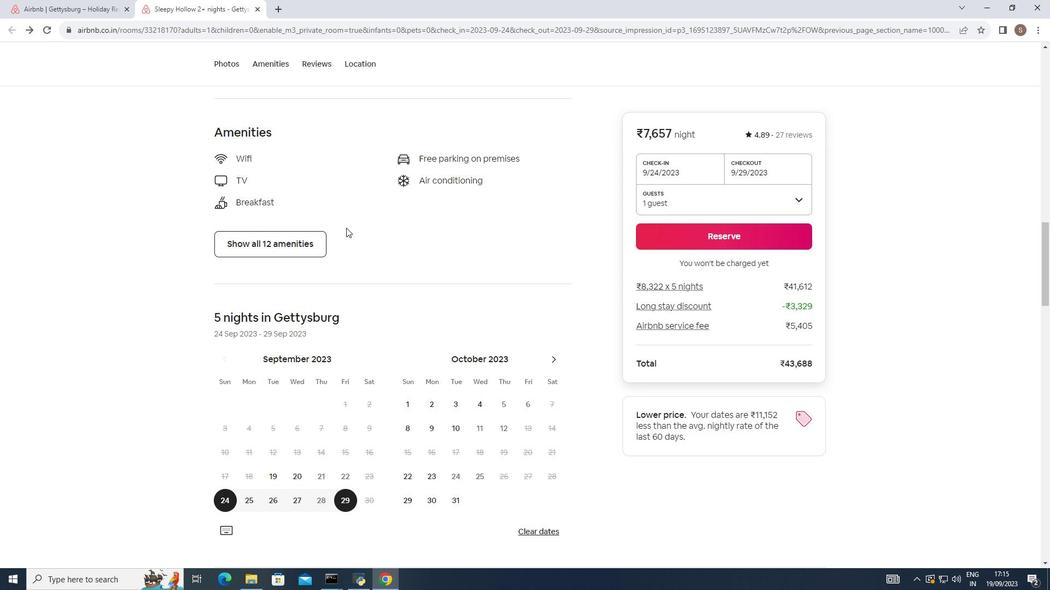 
Action: Mouse scrolled (346, 227) with delta (0, 0)
Screenshot: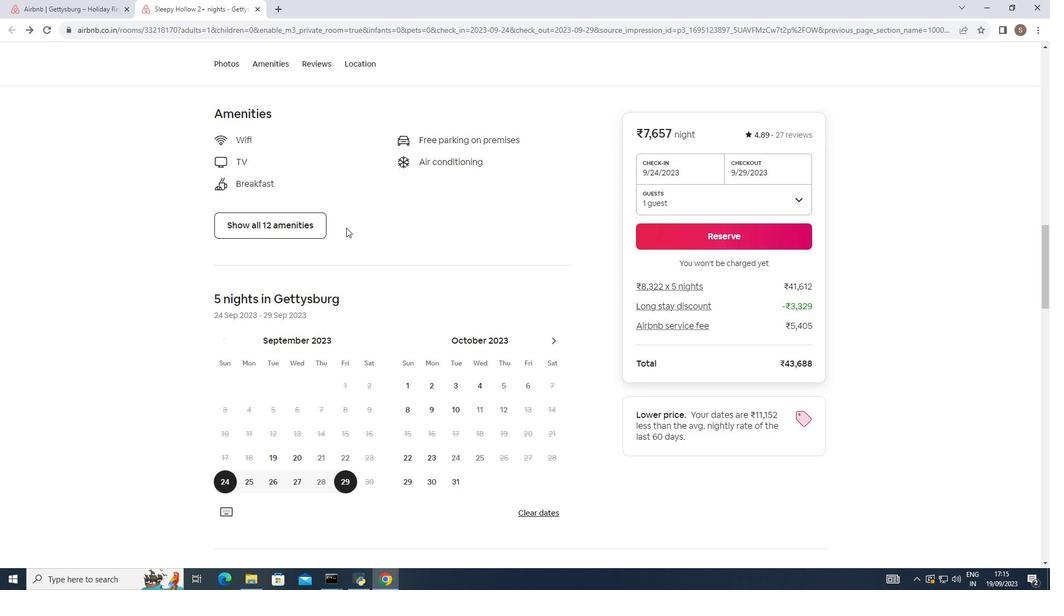 
Action: Mouse scrolled (346, 227) with delta (0, 0)
Screenshot: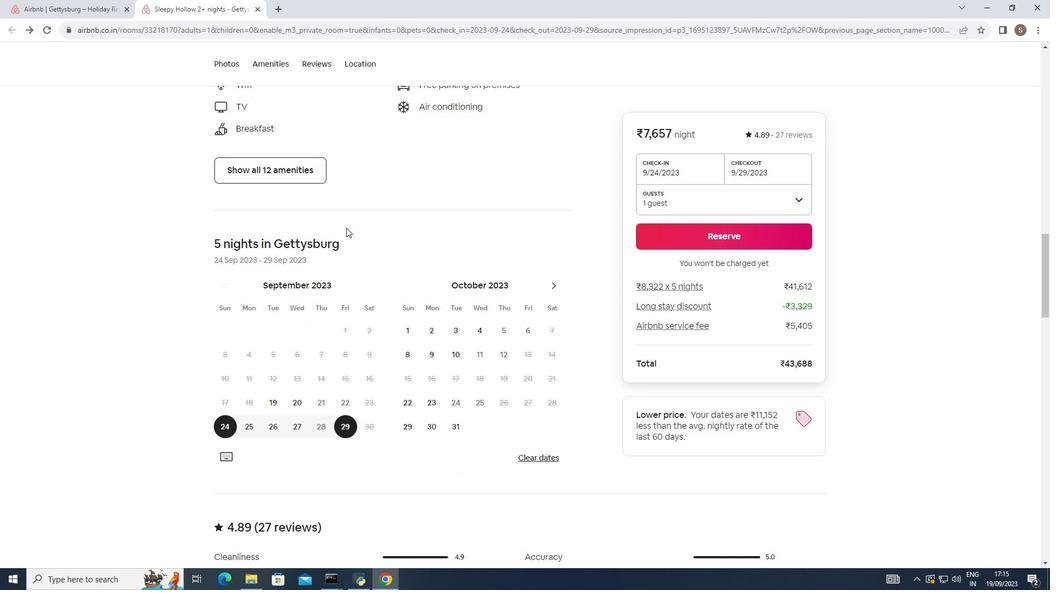 
Action: Mouse scrolled (346, 227) with delta (0, 0)
Screenshot: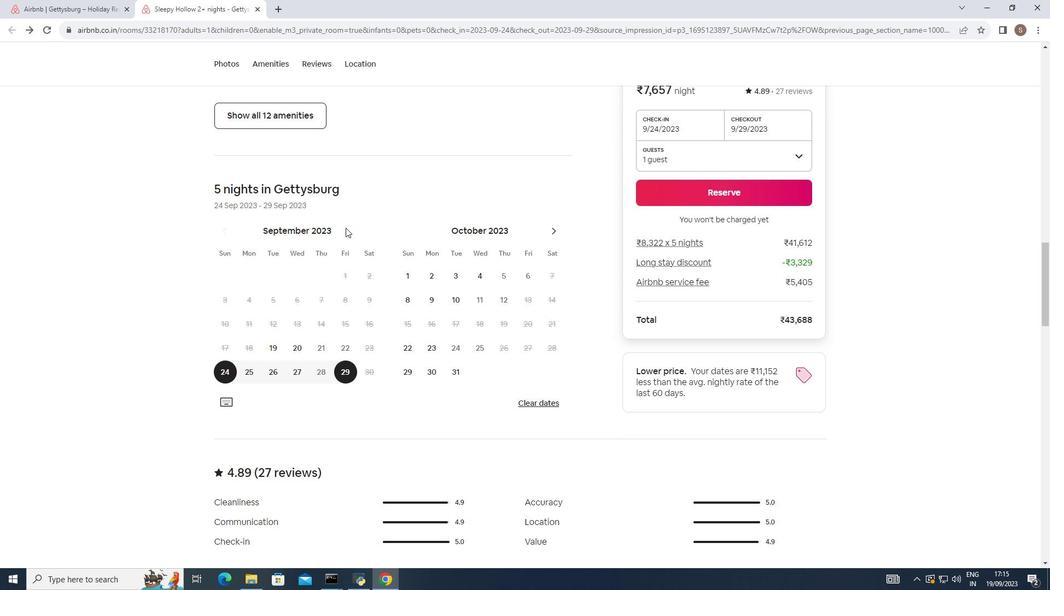 
Action: Mouse moved to (342, 224)
Screenshot: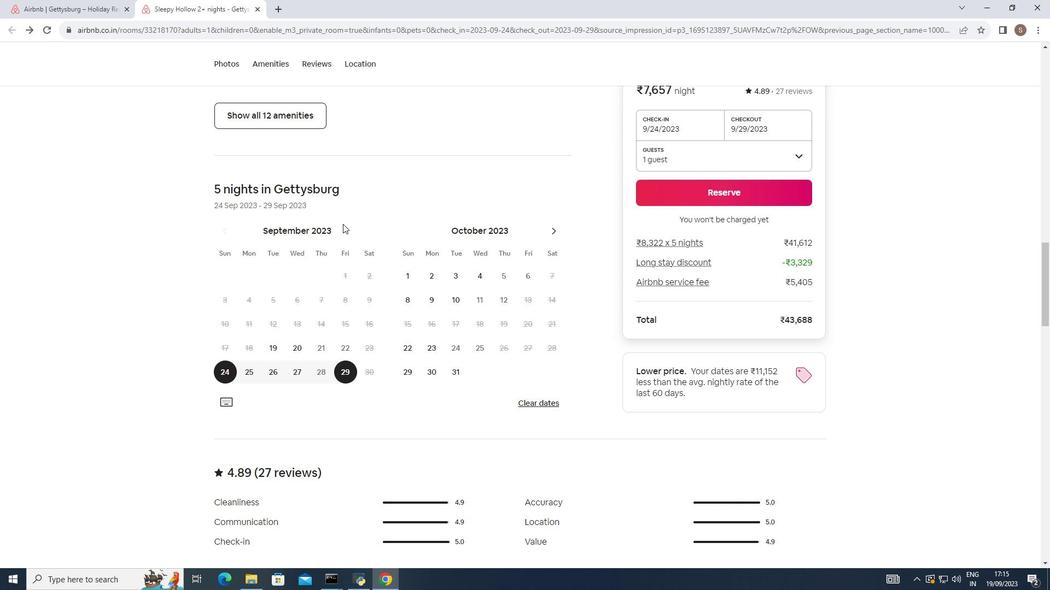 
Action: Mouse scrolled (342, 223) with delta (0, 0)
Screenshot: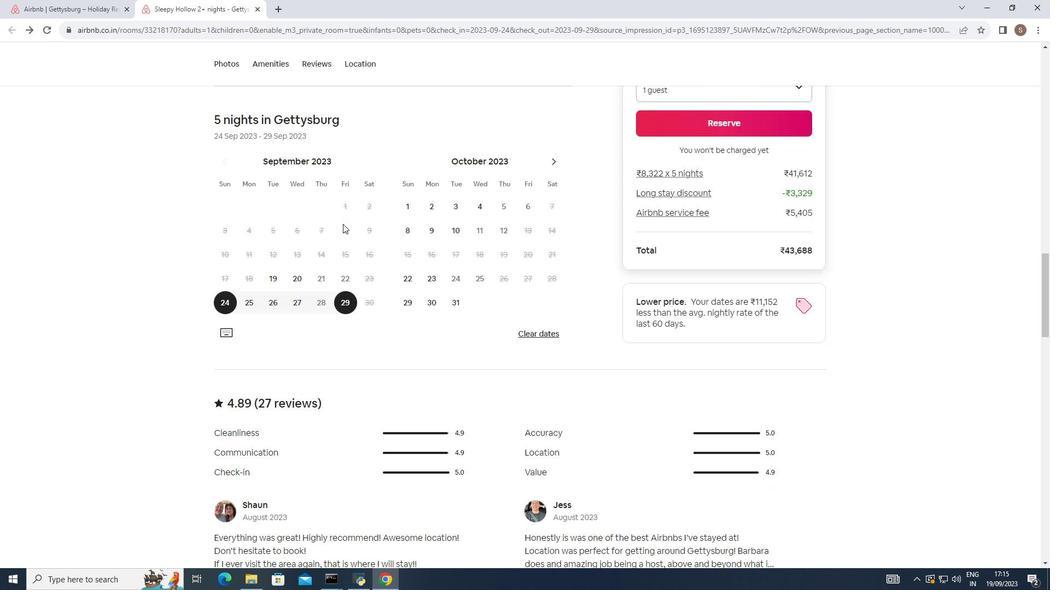 
Action: Mouse scrolled (342, 223) with delta (0, 0)
Screenshot: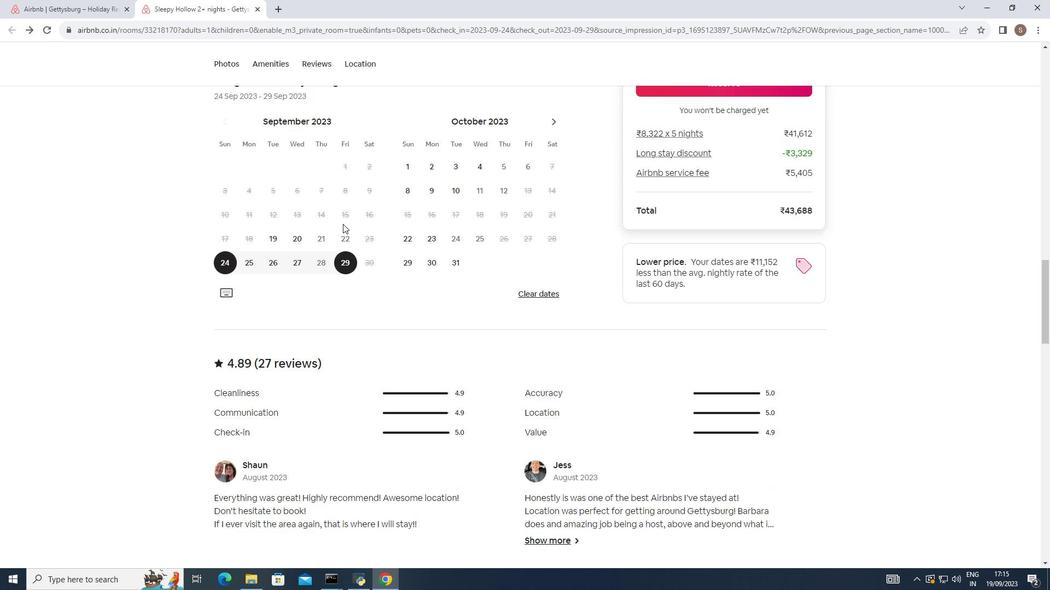 
Action: Mouse moved to (342, 220)
Screenshot: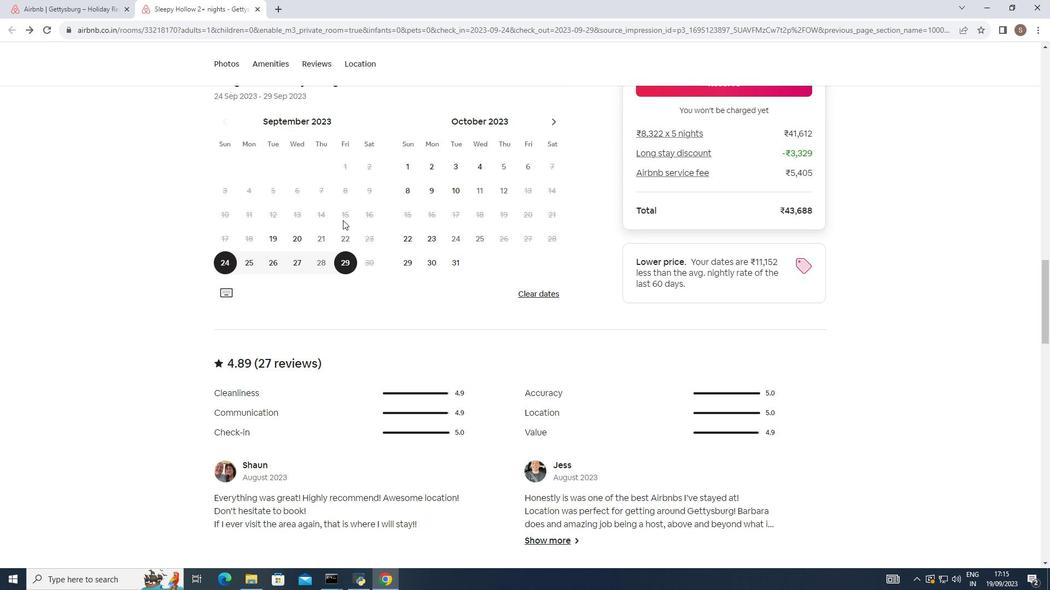 
Action: Mouse scrolled (342, 219) with delta (0, 0)
Screenshot: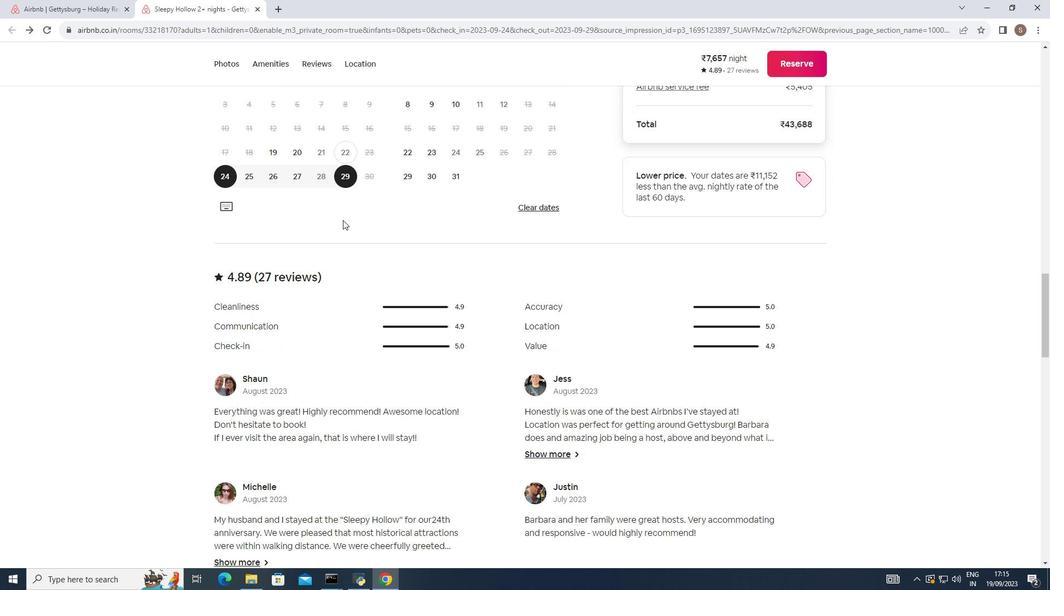 
Action: Mouse scrolled (342, 219) with delta (0, 0)
Screenshot: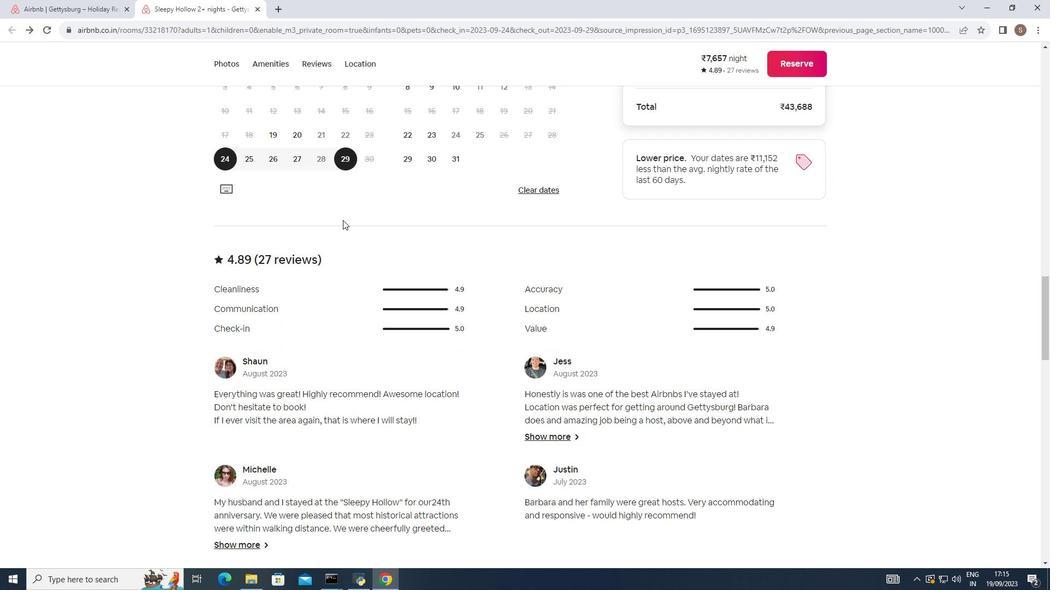 
Action: Mouse moved to (342, 220)
Screenshot: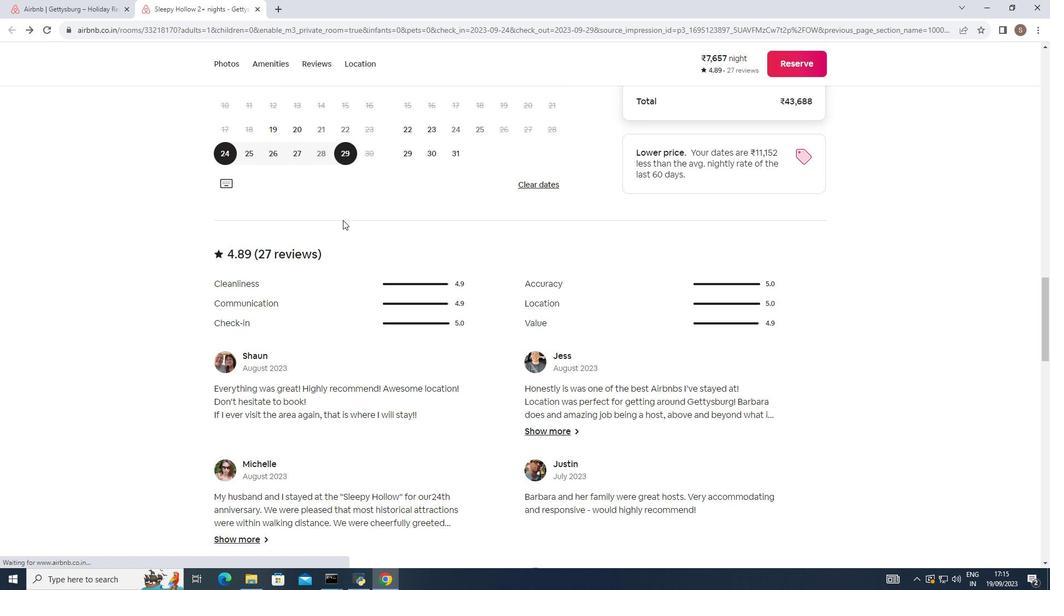 
Action: Mouse scrolled (342, 219) with delta (0, 0)
Screenshot: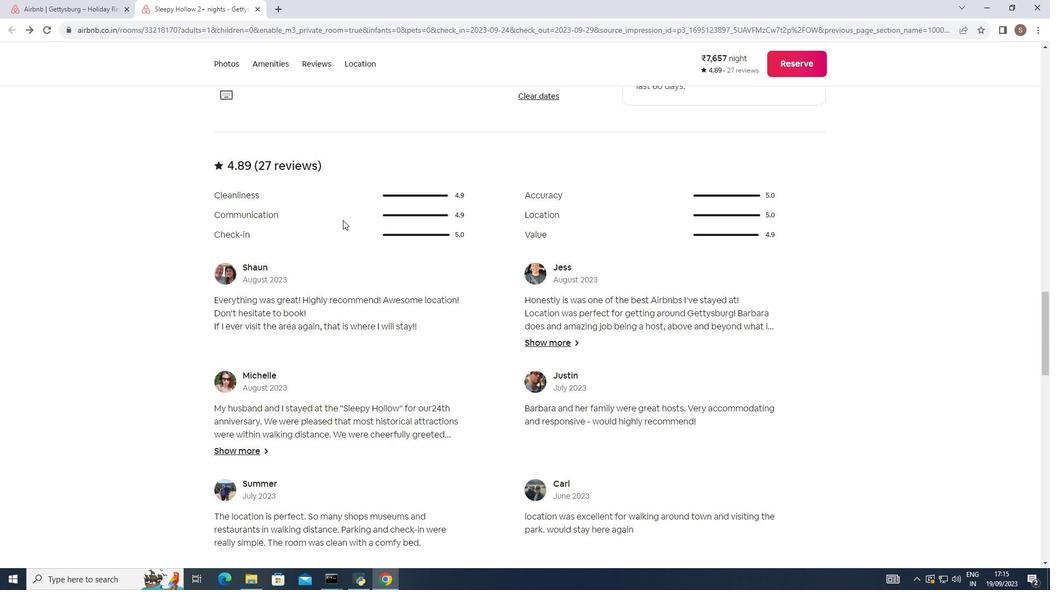 
Action: Mouse scrolled (342, 219) with delta (0, 0)
Screenshot: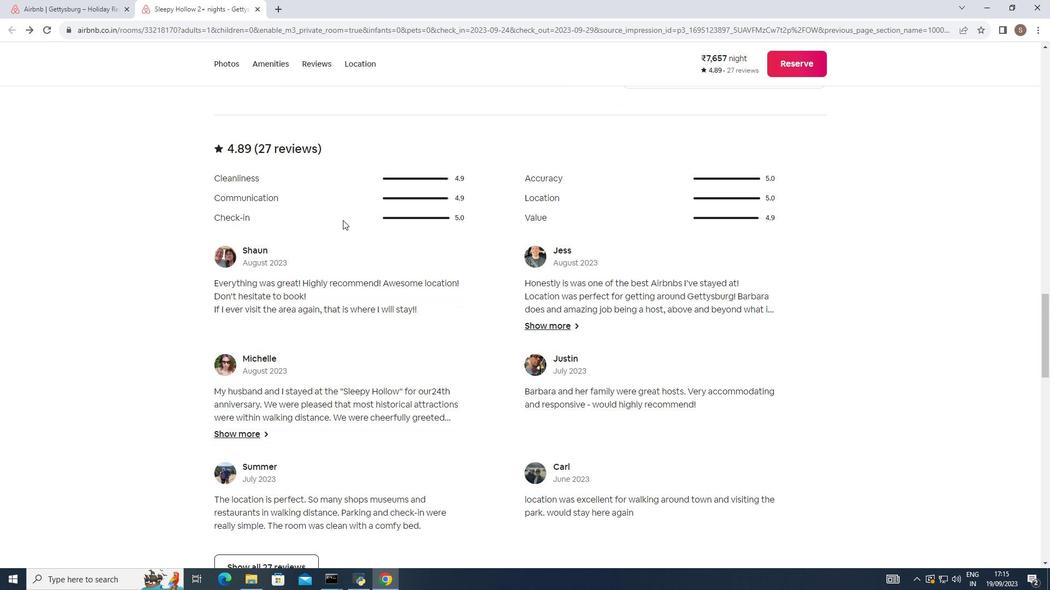 
Action: Mouse scrolled (342, 219) with delta (0, 0)
Screenshot: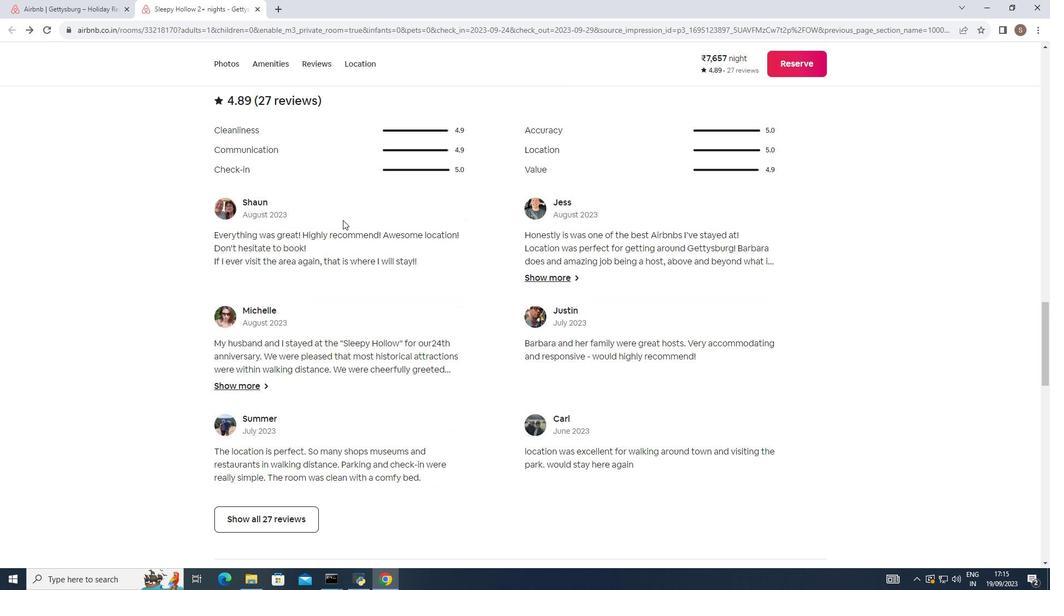 
Action: Mouse moved to (344, 219)
Screenshot: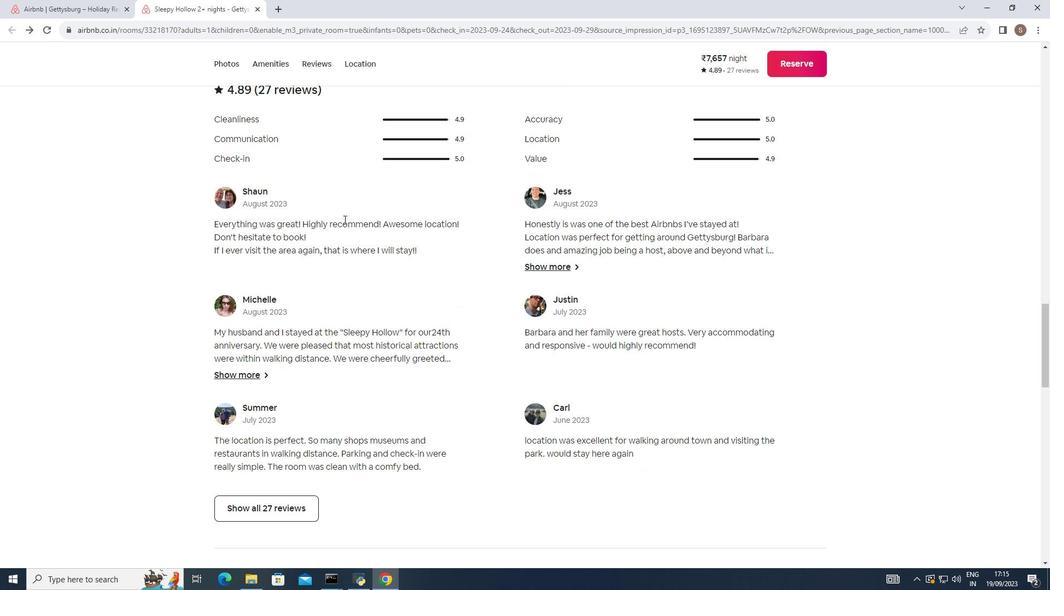 
Action: Mouse scrolled (344, 219) with delta (0, 0)
Screenshot: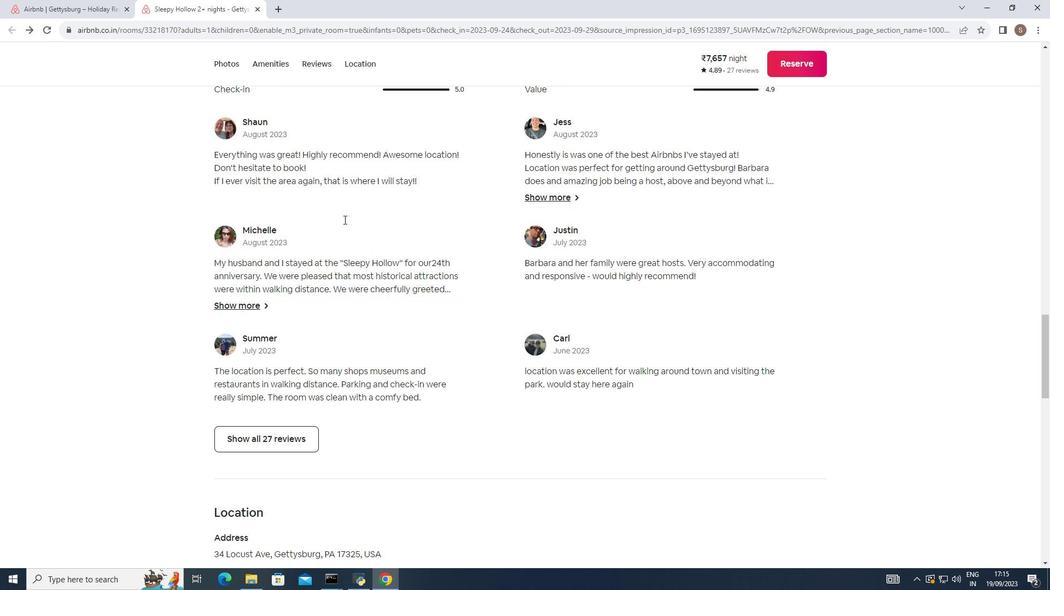 
Action: Mouse moved to (344, 219)
Screenshot: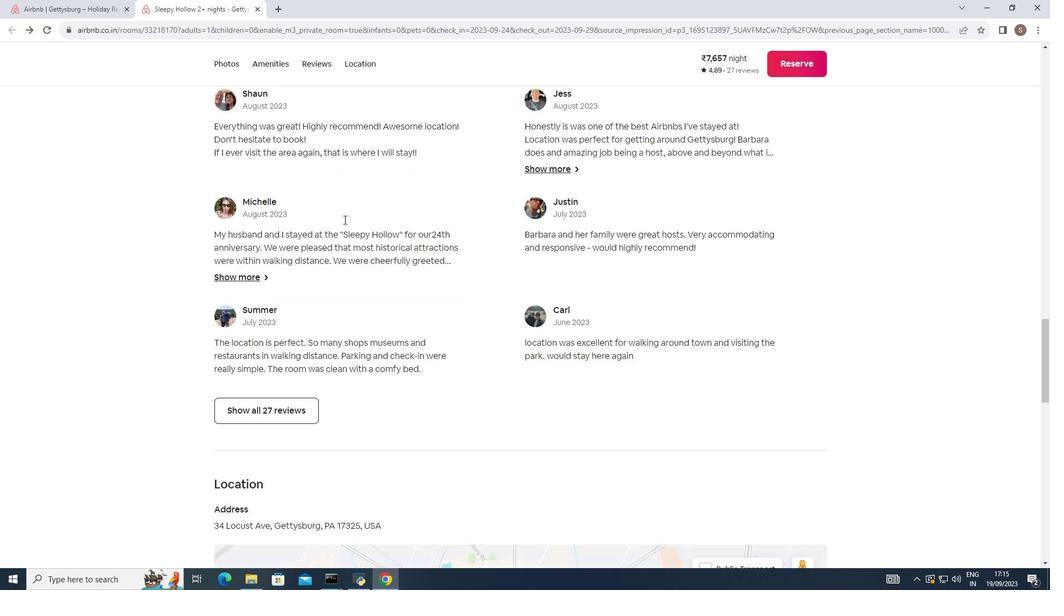 
Action: Mouse scrolled (344, 219) with delta (0, 0)
Screenshot: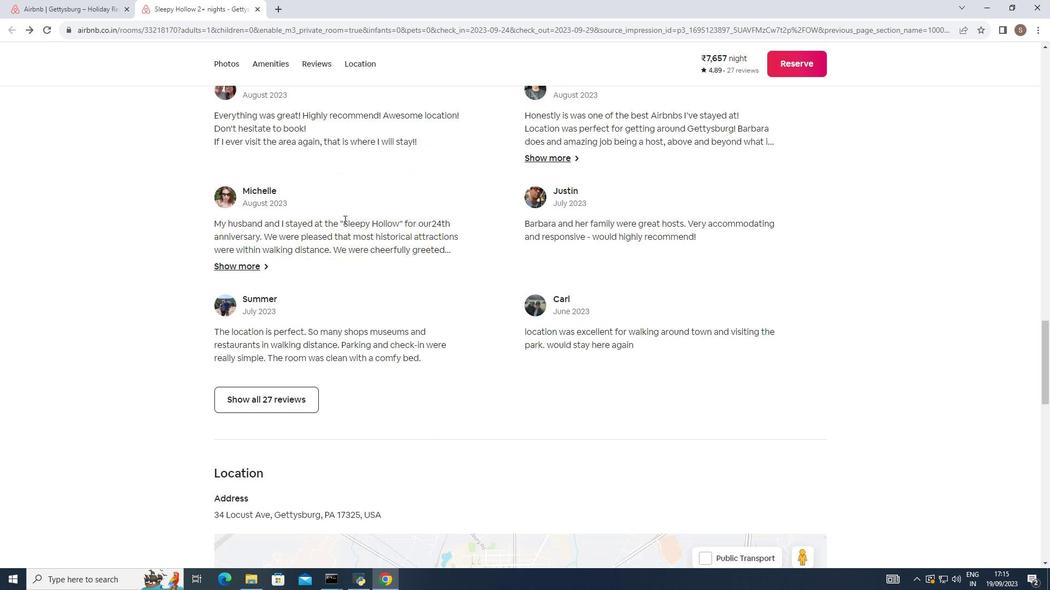
Action: Mouse scrolled (344, 219) with delta (0, 0)
Screenshot: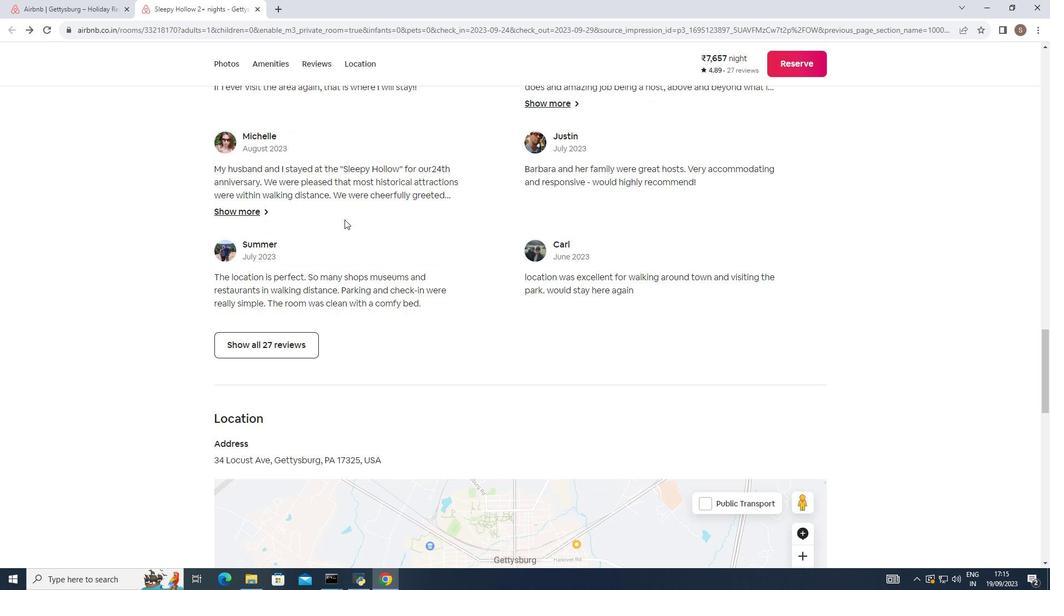
Action: Mouse moved to (346, 218)
Screenshot: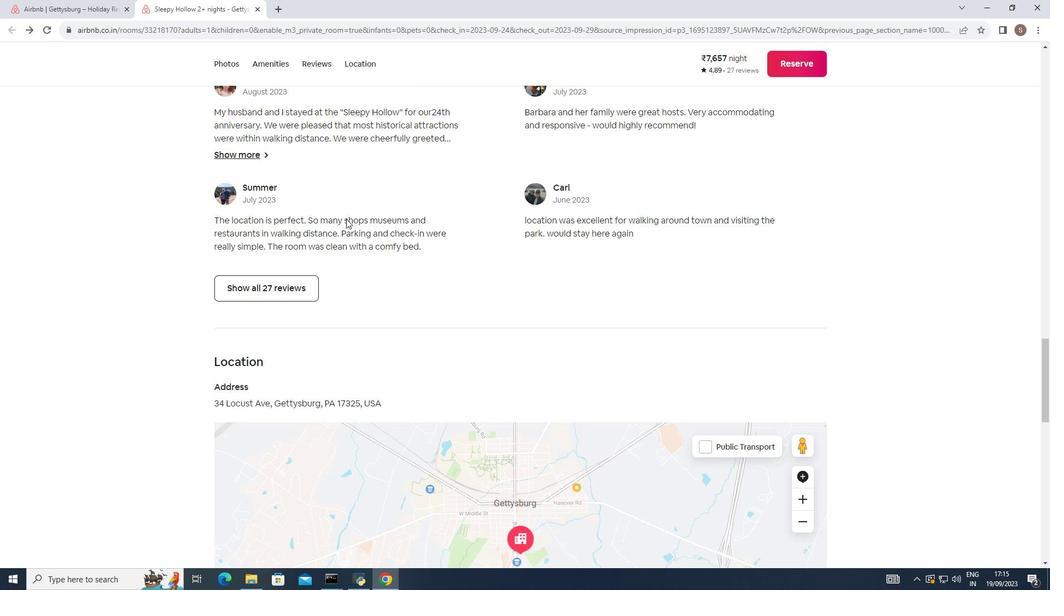 
Action: Mouse scrolled (346, 218) with delta (0, 0)
Screenshot: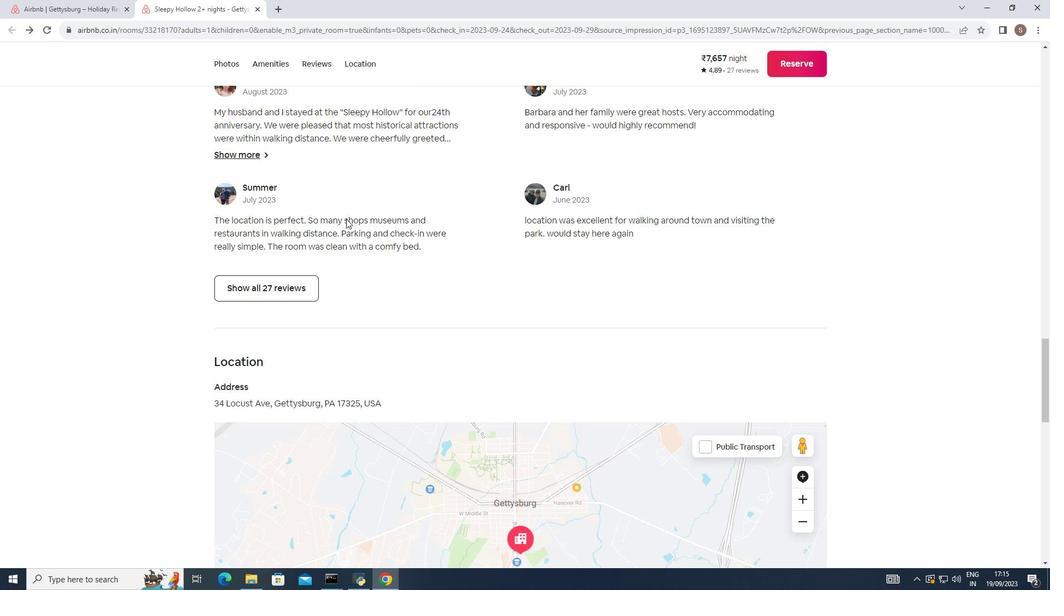
Action: Mouse moved to (346, 219)
Screenshot: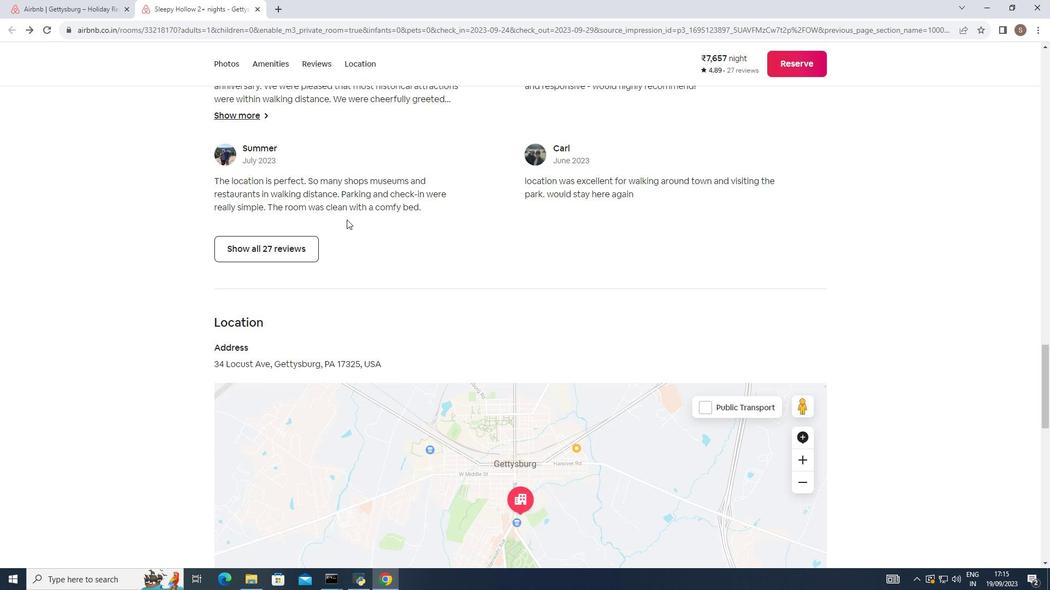 
Action: Mouse scrolled (346, 218) with delta (0, 0)
Screenshot: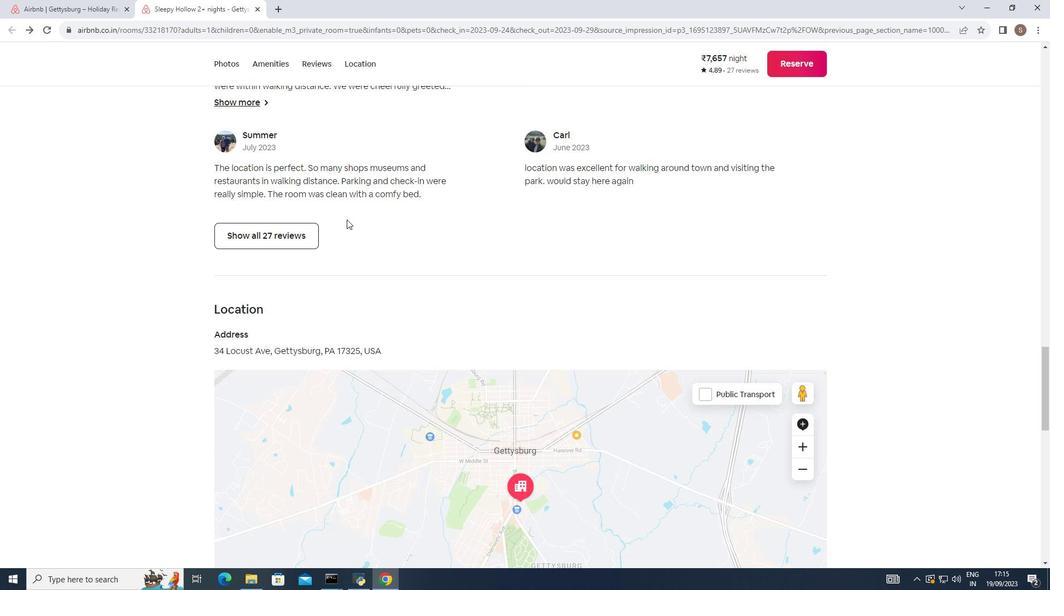 
Action: Mouse moved to (286, 231)
Screenshot: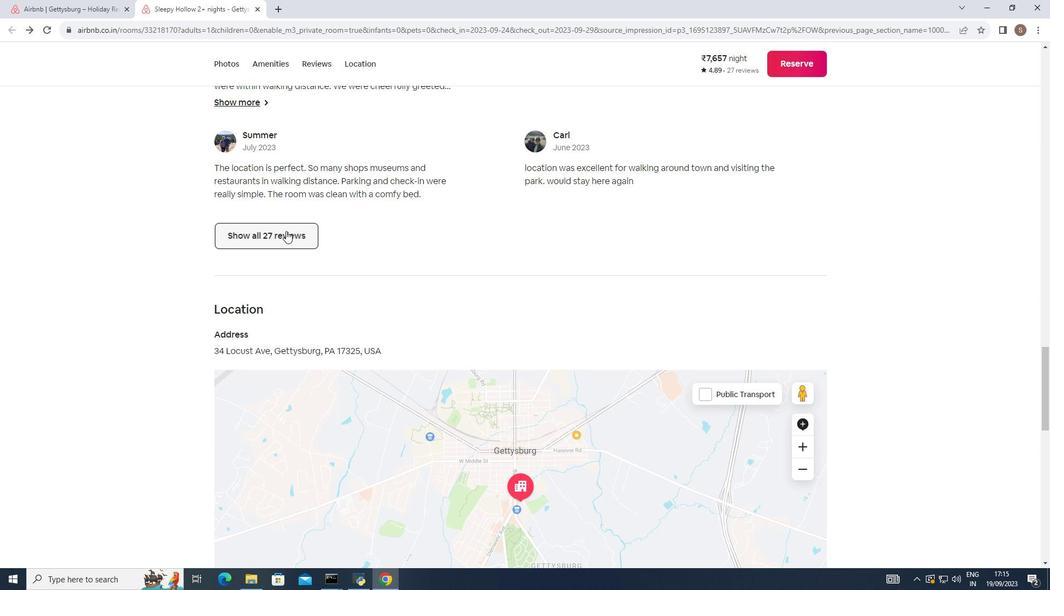 
Action: Mouse pressed left at (286, 231)
Screenshot: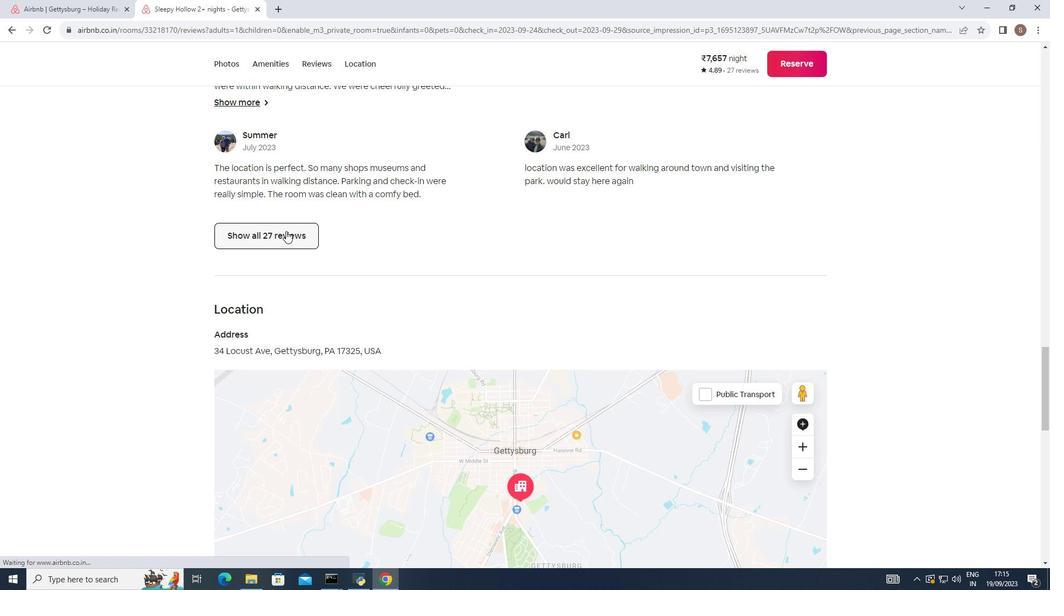 
Action: Mouse moved to (351, 234)
Screenshot: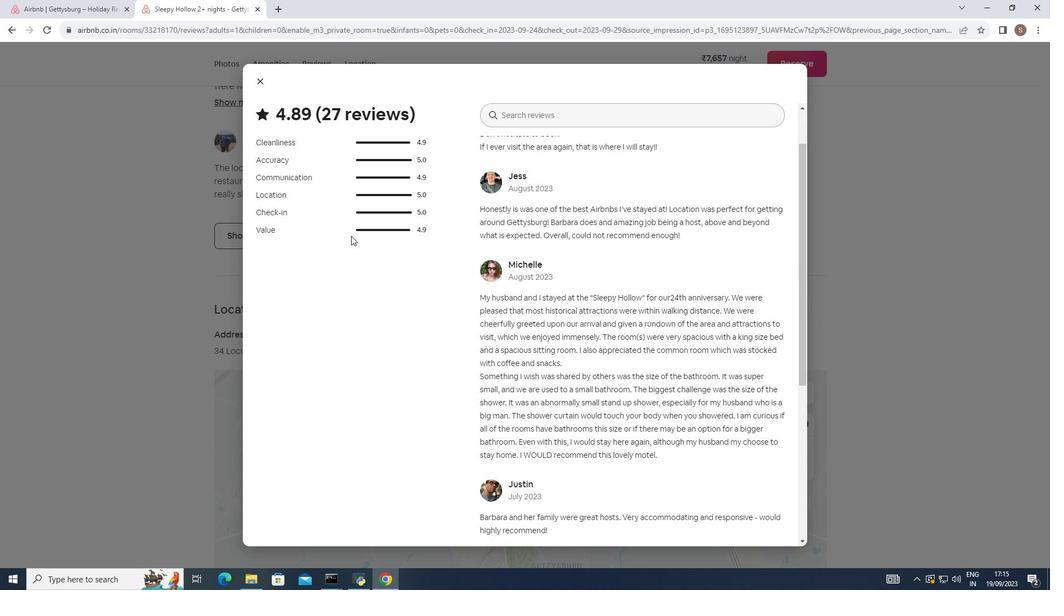 
Action: Mouse scrolled (351, 233) with delta (0, 0)
Screenshot: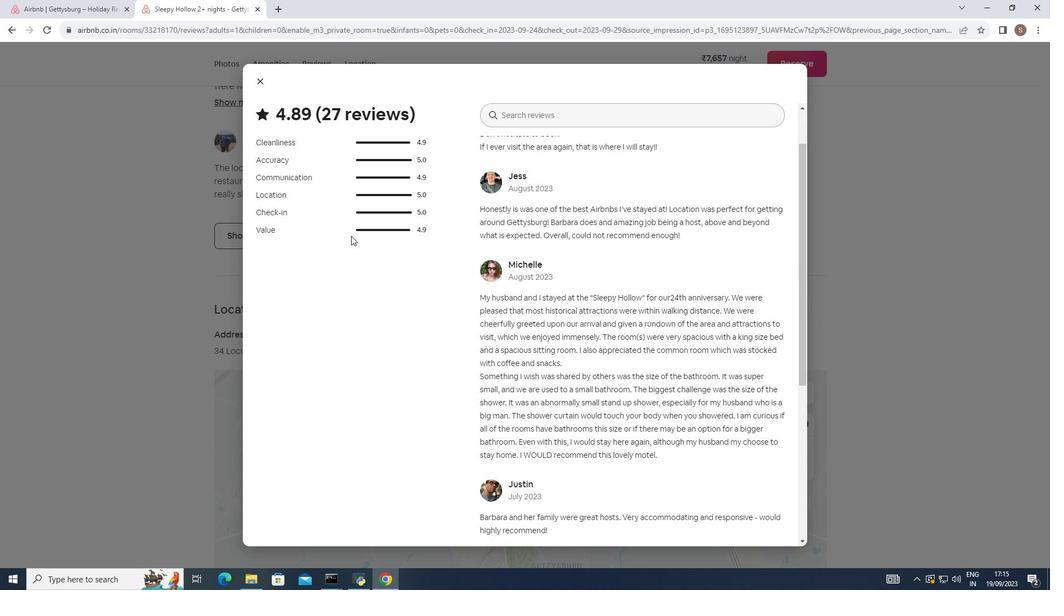 
Action: Mouse moved to (351, 235)
Screenshot: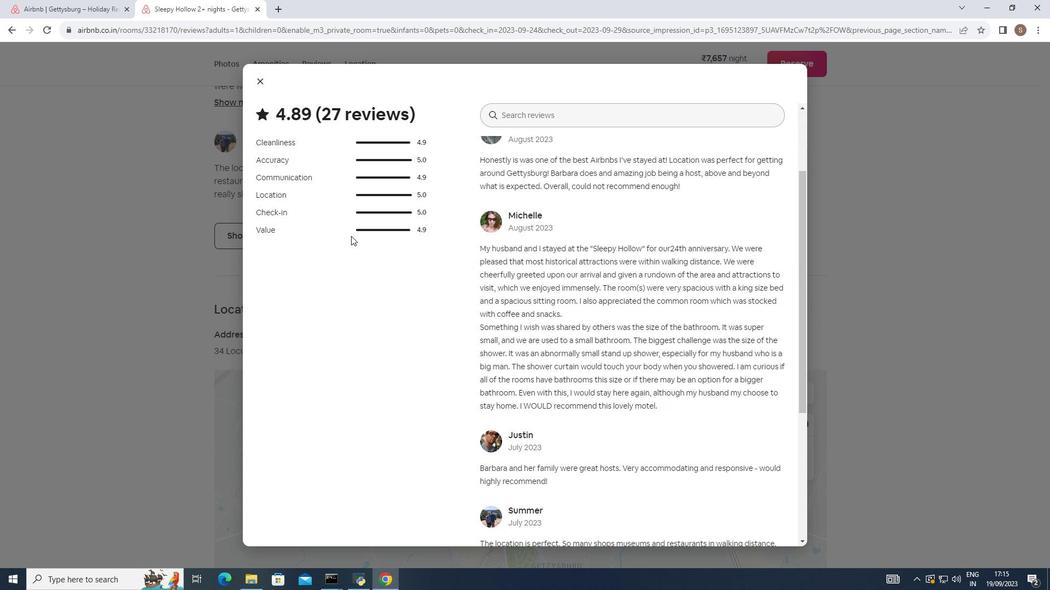 
Action: Mouse scrolled (351, 235) with delta (0, 0)
Screenshot: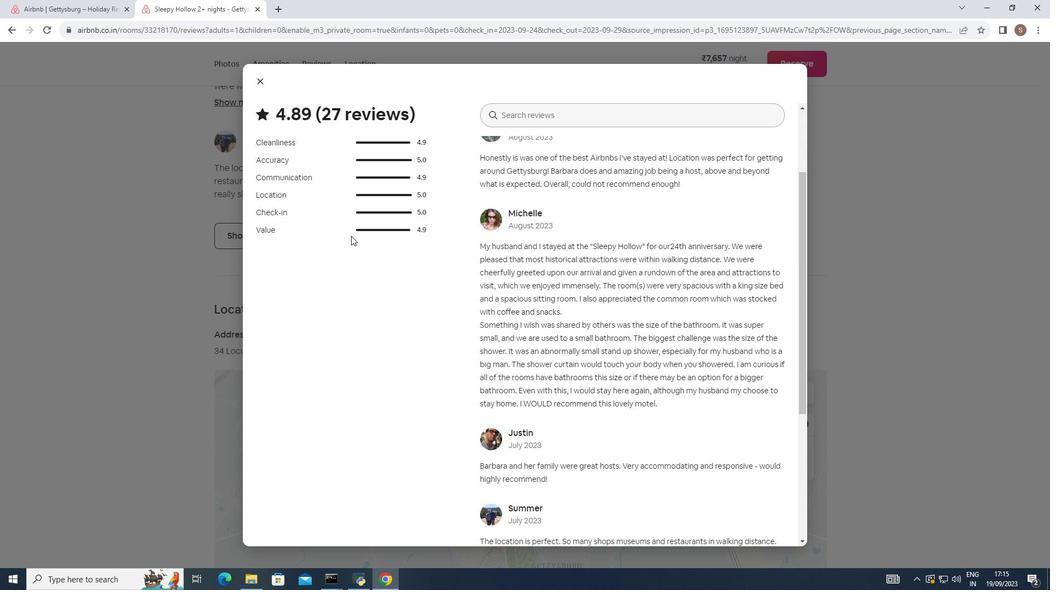 
Action: Mouse moved to (350, 236)
Screenshot: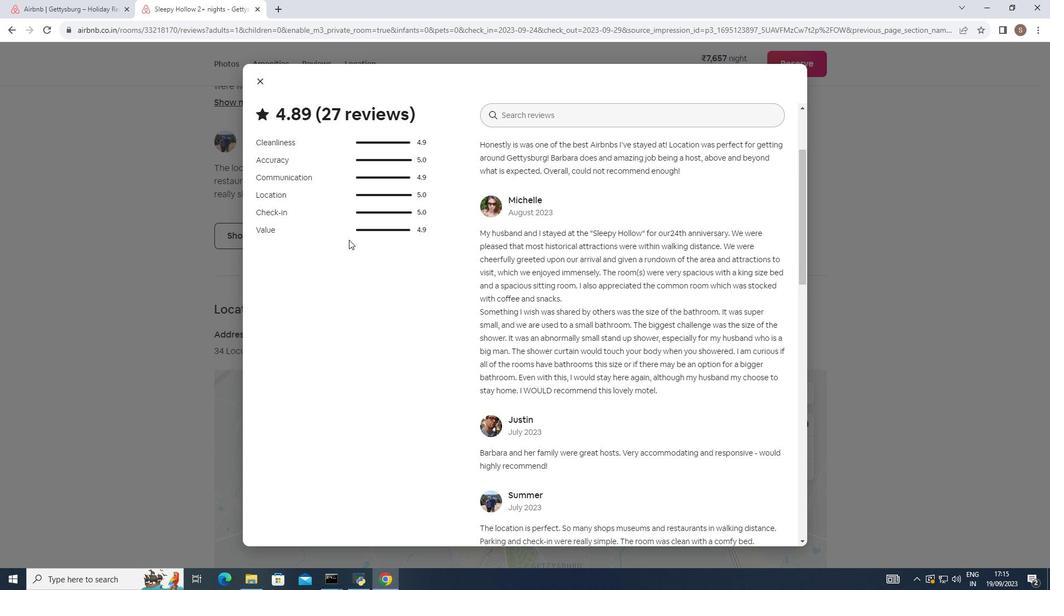 
Action: Mouse scrolled (350, 235) with delta (0, 0)
Screenshot: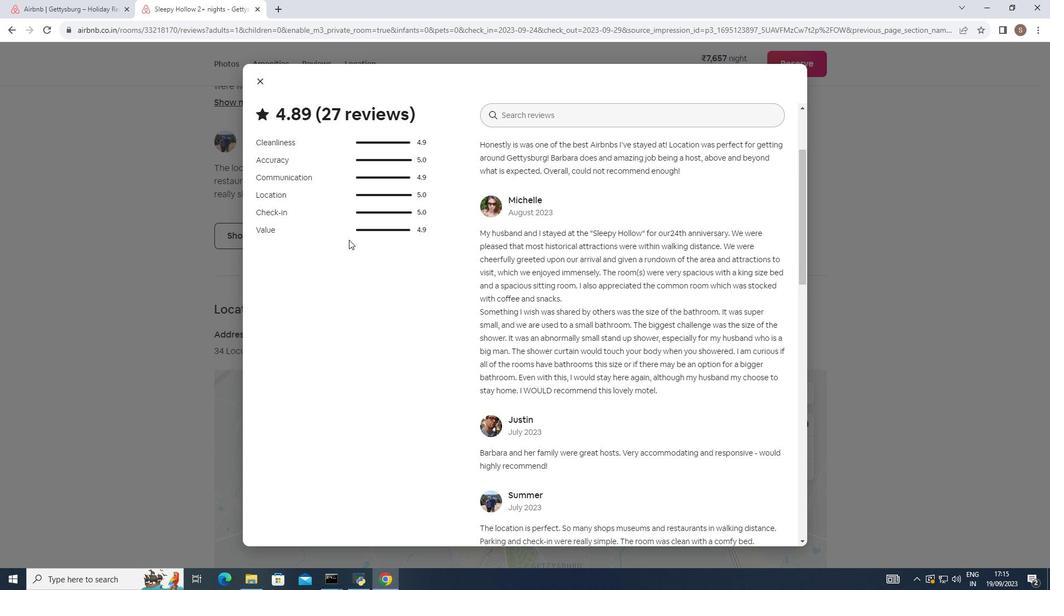 
Action: Mouse moved to (349, 239)
Screenshot: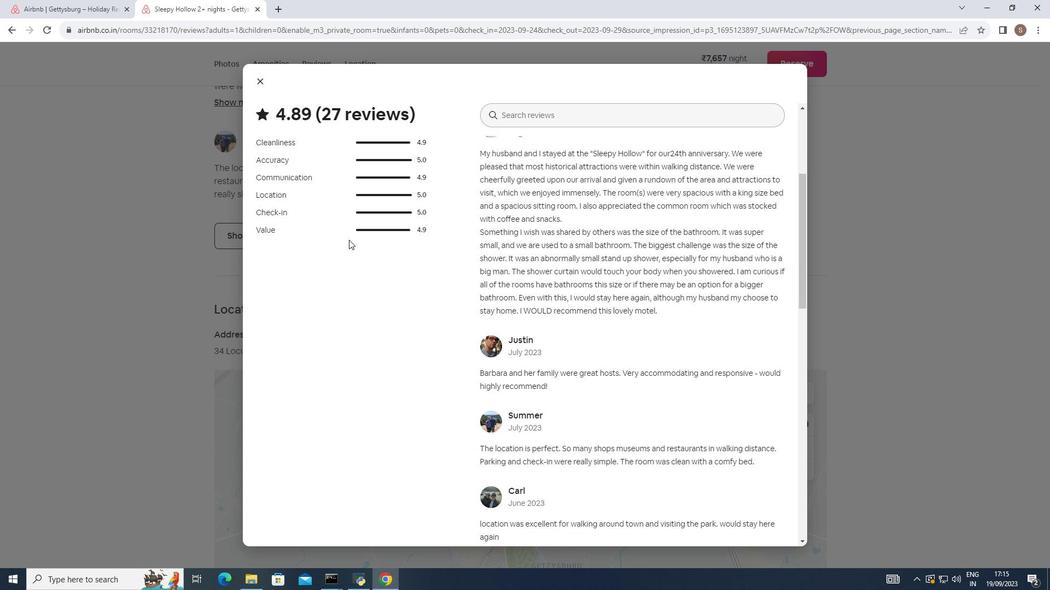 
Action: Mouse scrolled (349, 238) with delta (0, 0)
Screenshot: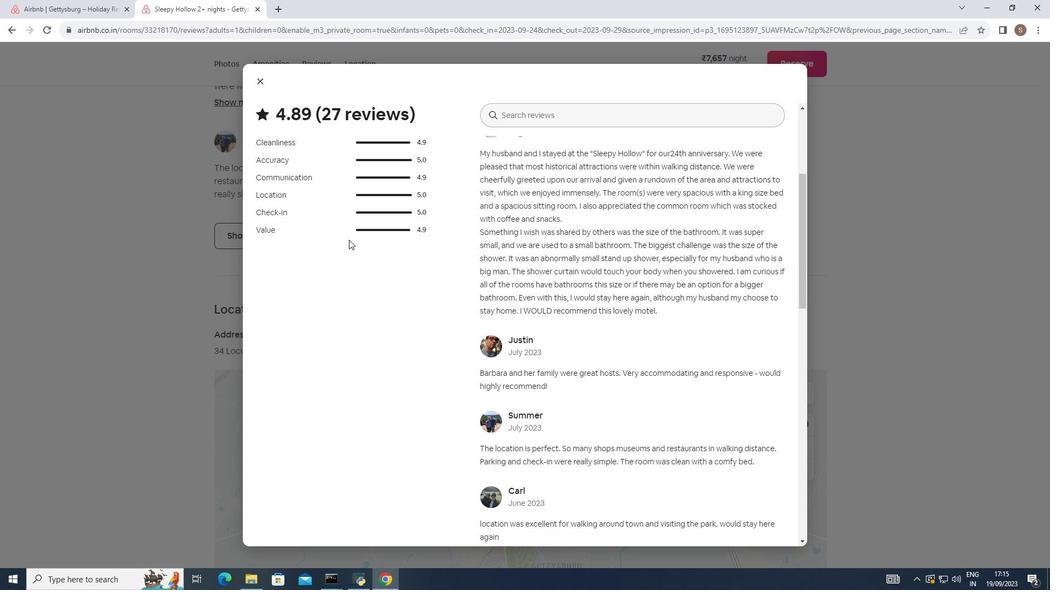 
Action: Mouse moved to (349, 238)
Screenshot: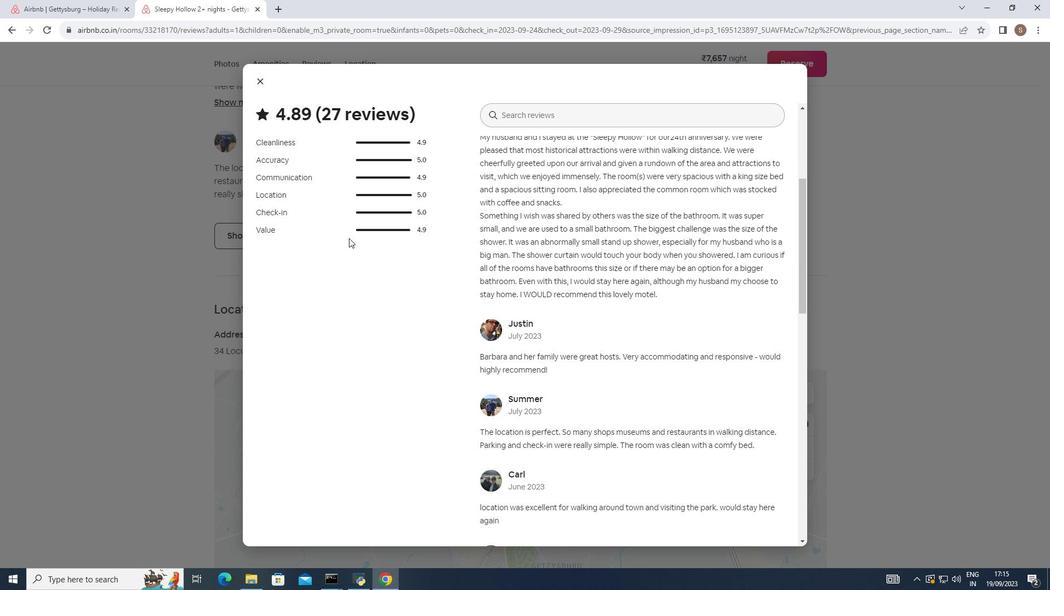 
Action: Mouse scrolled (349, 237) with delta (0, 0)
Screenshot: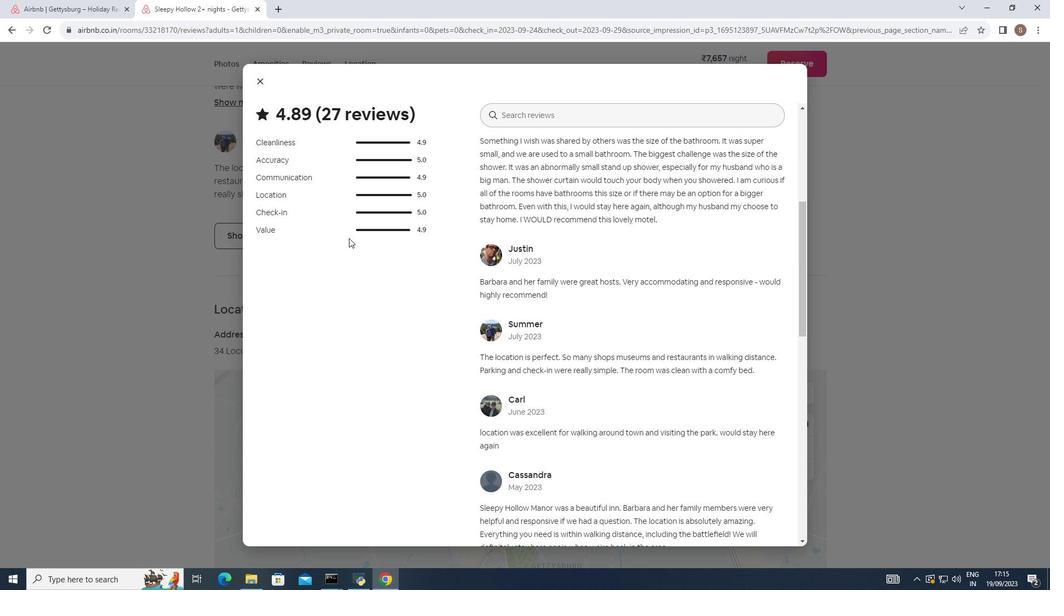 
Action: Mouse scrolled (349, 237) with delta (0, 0)
Screenshot: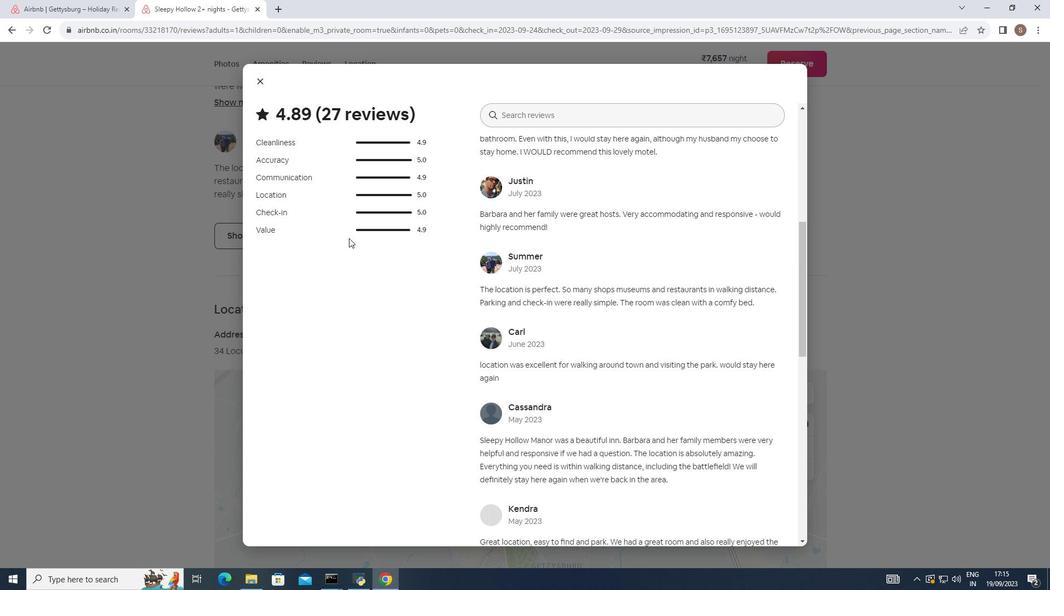 
Action: Mouse scrolled (349, 237) with delta (0, 0)
Screenshot: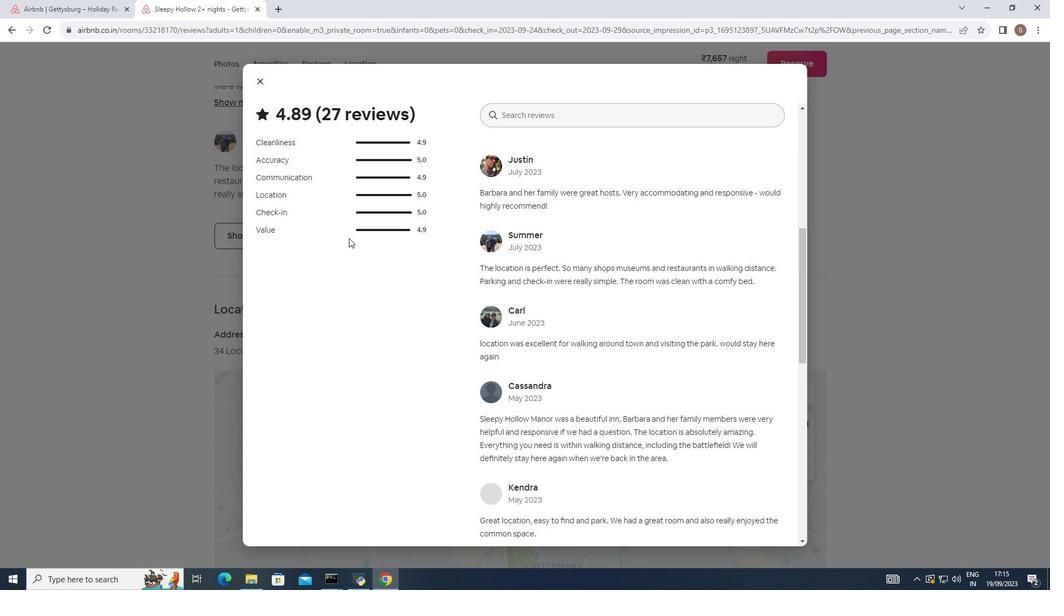 
Action: Mouse moved to (350, 237)
Screenshot: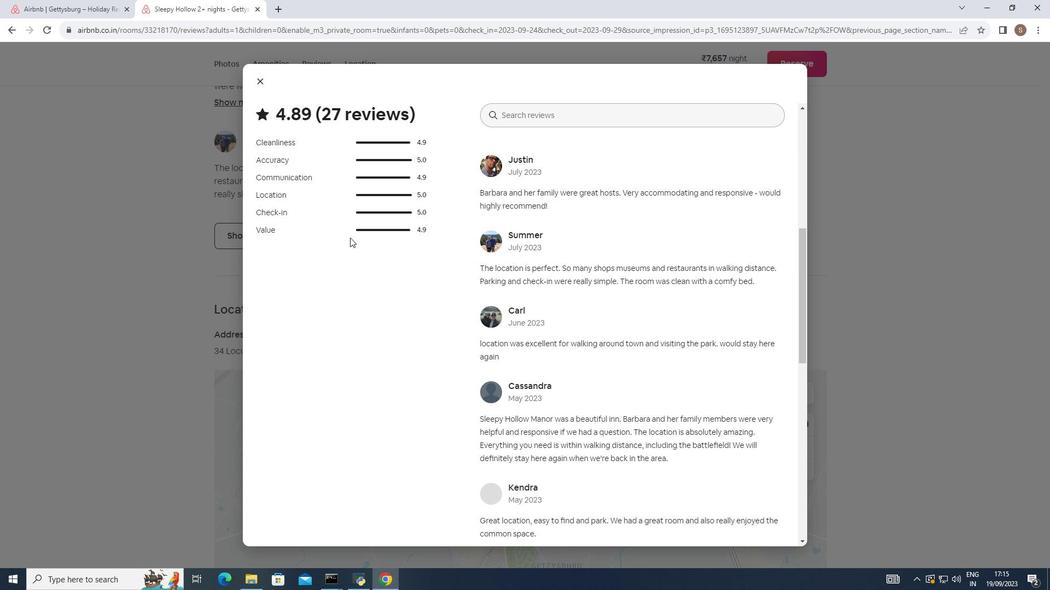
Action: Mouse scrolled (350, 237) with delta (0, 0)
Screenshot: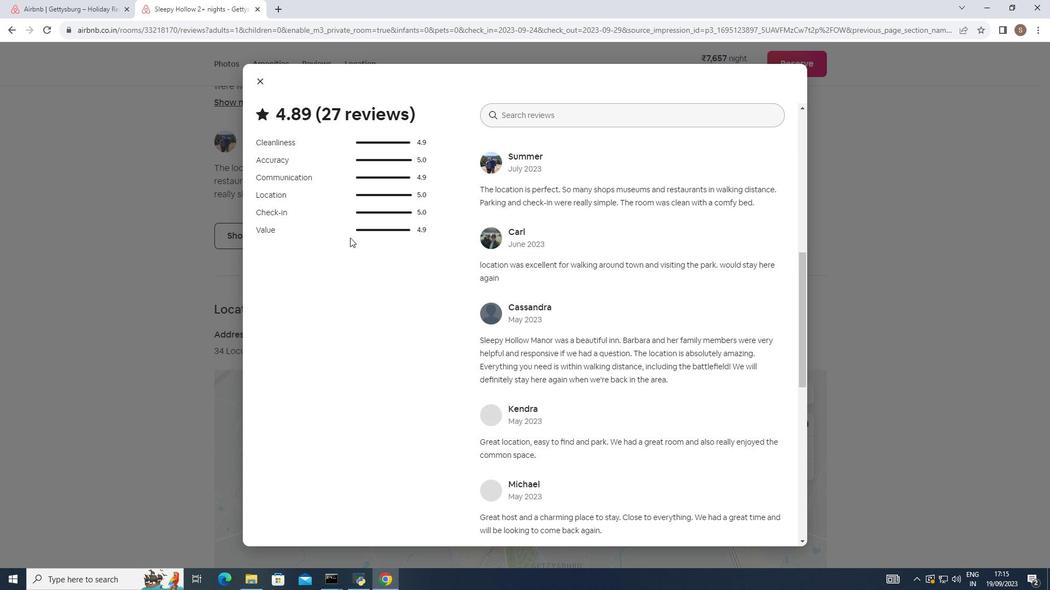 
Action: Mouse scrolled (350, 237) with delta (0, 0)
Screenshot: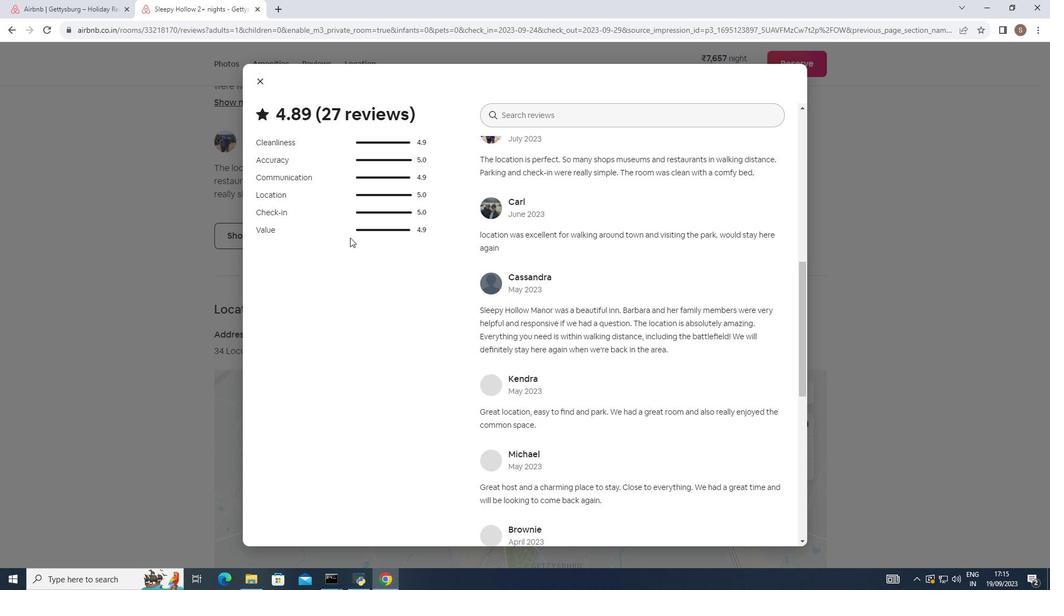 
Action: Mouse scrolled (350, 237) with delta (0, 0)
Screenshot: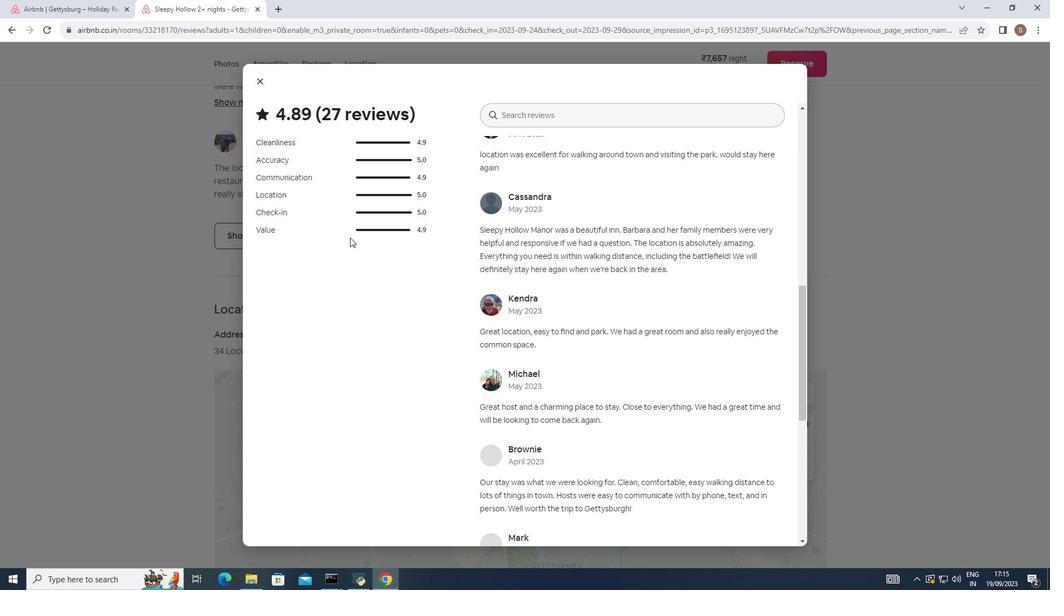 
Action: Mouse scrolled (350, 237) with delta (0, 0)
Screenshot: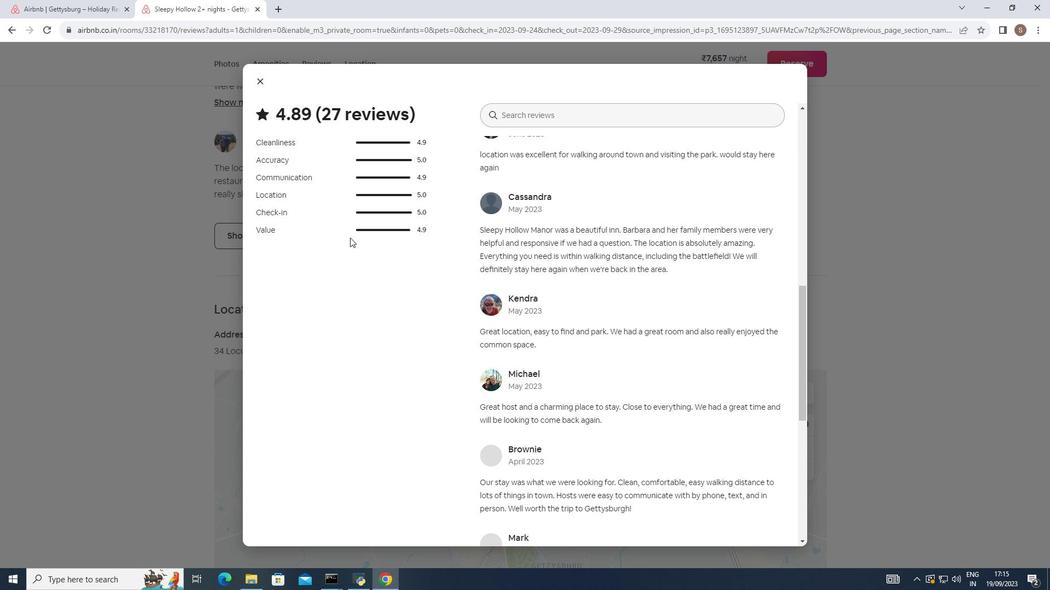 
Action: Mouse scrolled (350, 237) with delta (0, 0)
Screenshot: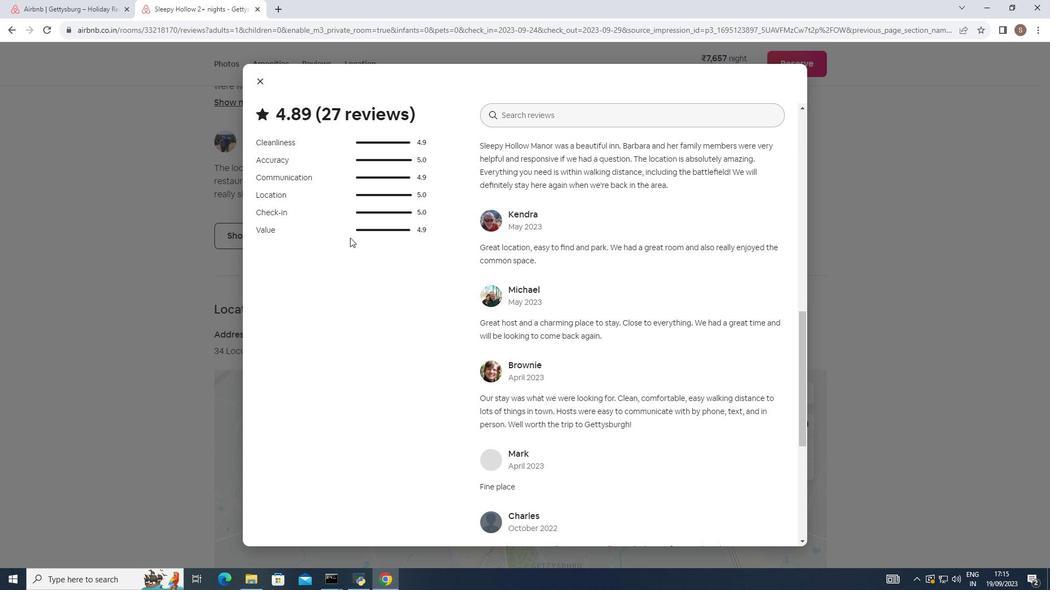 
Action: Mouse scrolled (350, 237) with delta (0, 0)
Screenshot: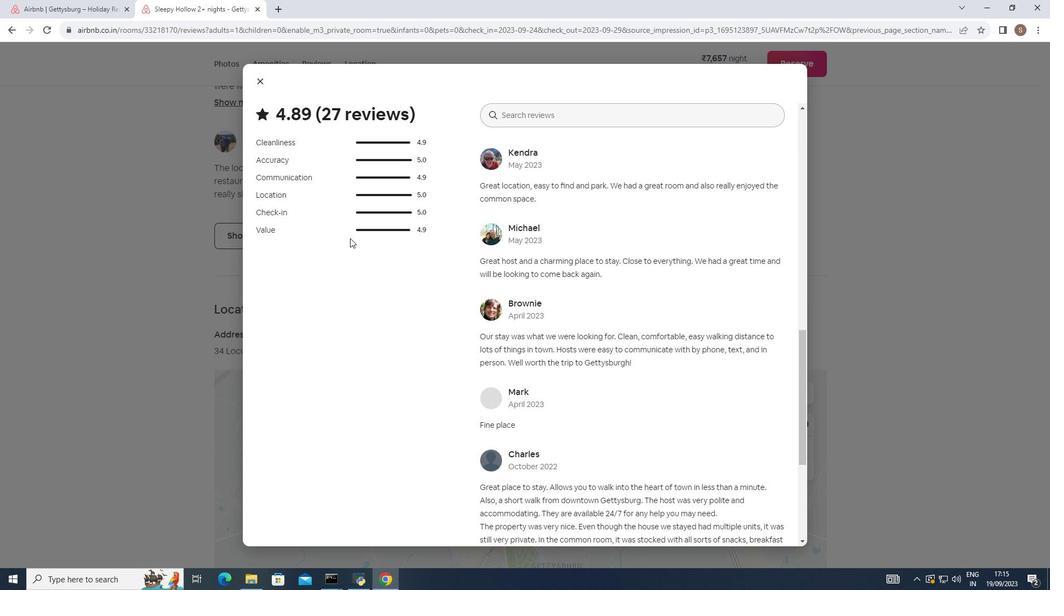 
Action: Mouse moved to (350, 237)
Screenshot: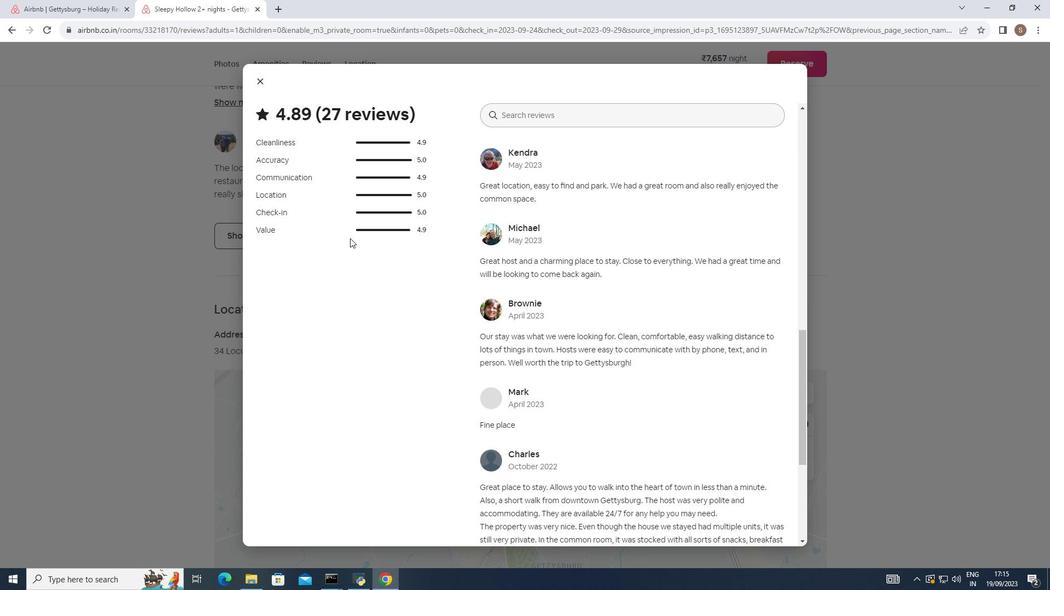 
Action: Mouse scrolled (350, 237) with delta (0, 0)
Screenshot: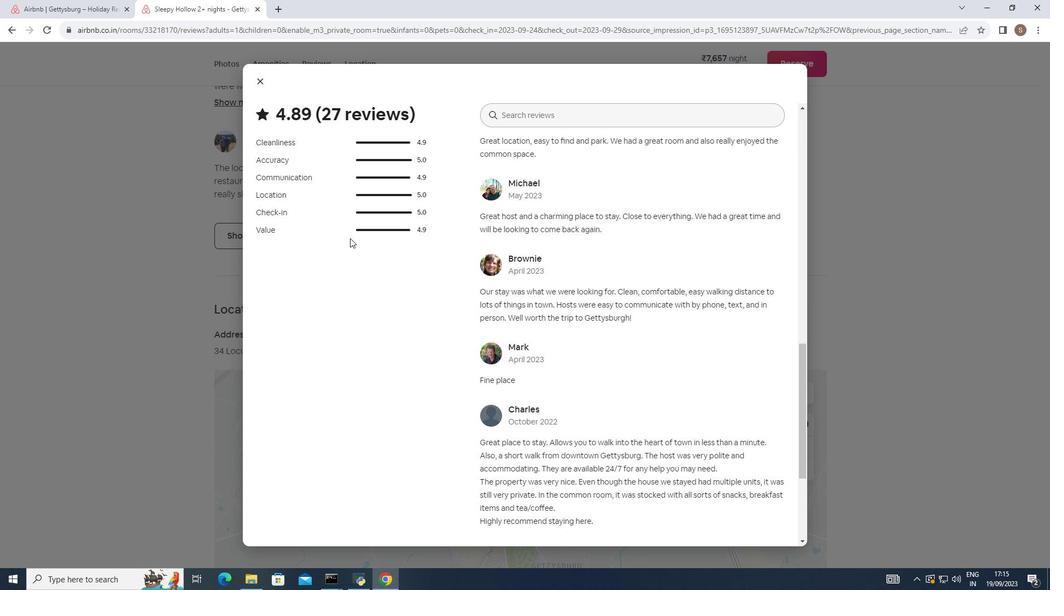 
Action: Mouse moved to (350, 237)
Screenshot: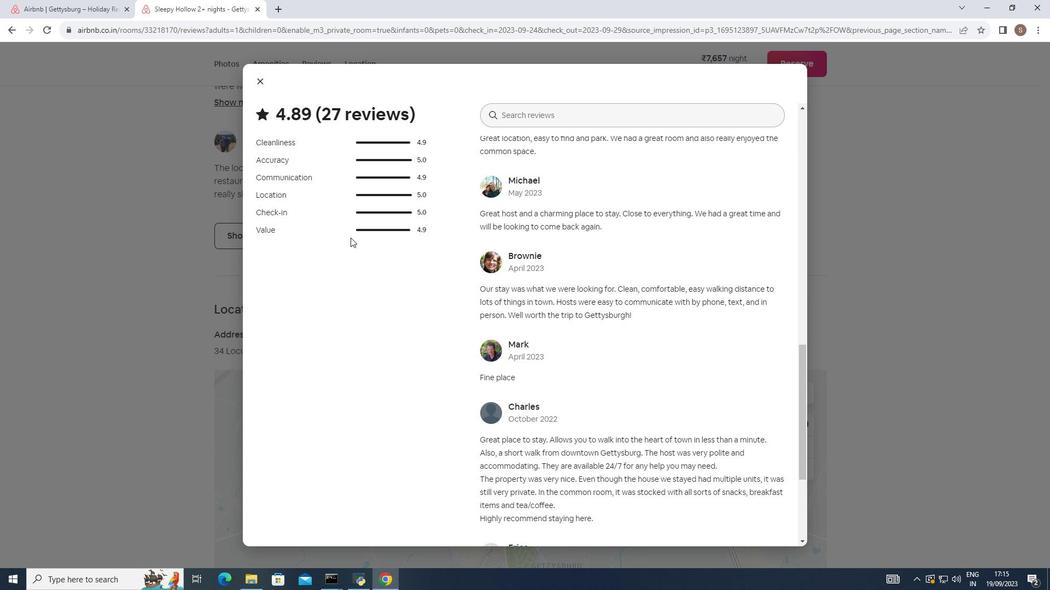 
Action: Mouse scrolled (350, 237) with delta (0, 0)
Screenshot: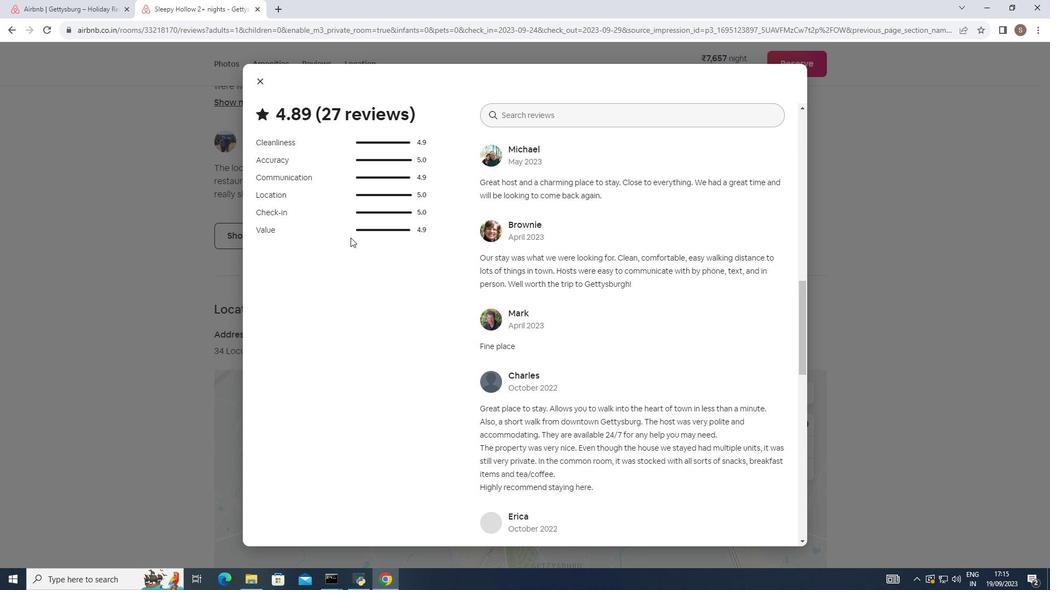 
Action: Mouse scrolled (350, 237) with delta (0, 0)
Screenshot: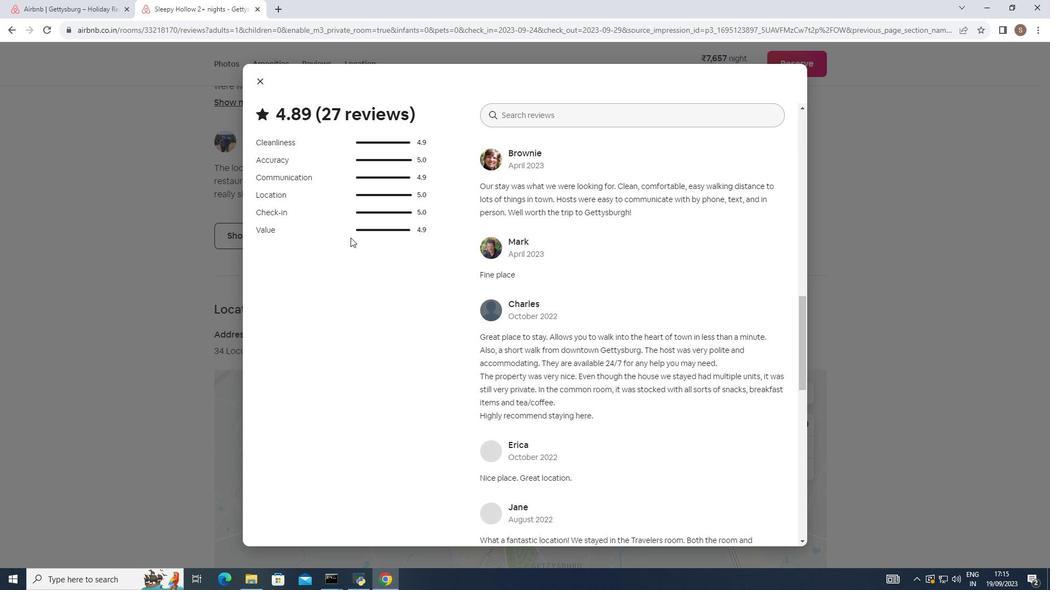 
Action: Mouse moved to (351, 237)
Screenshot: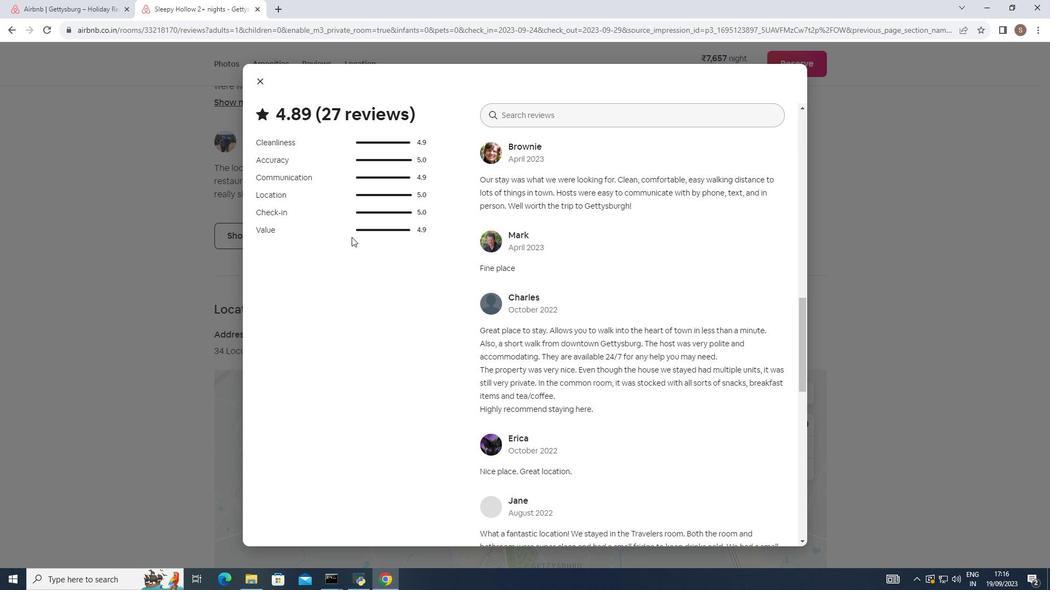 
Action: Mouse scrolled (351, 236) with delta (0, 0)
Screenshot: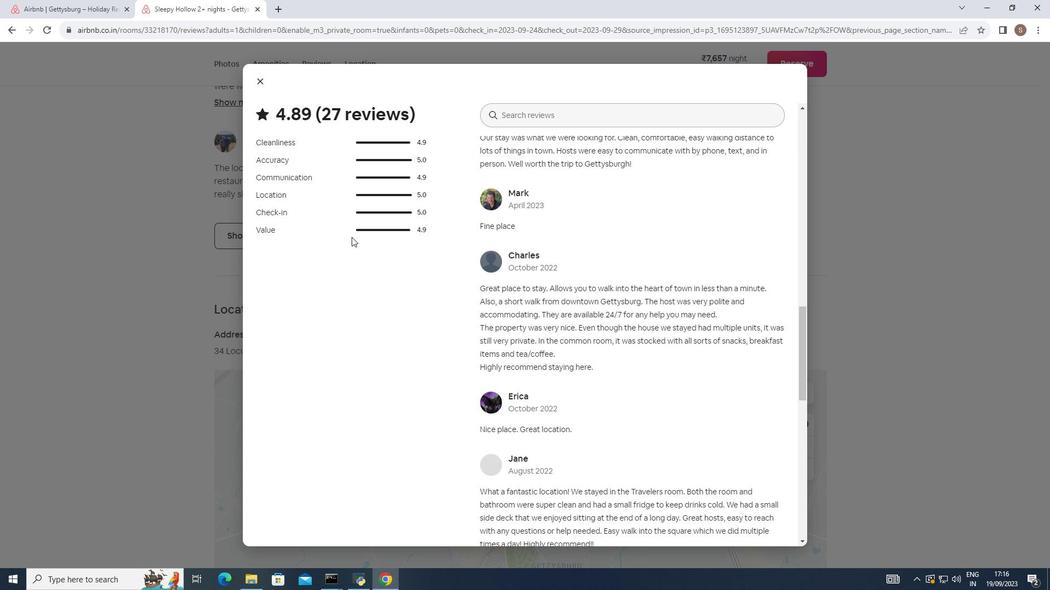 
Action: Mouse scrolled (351, 236) with delta (0, 0)
Screenshot: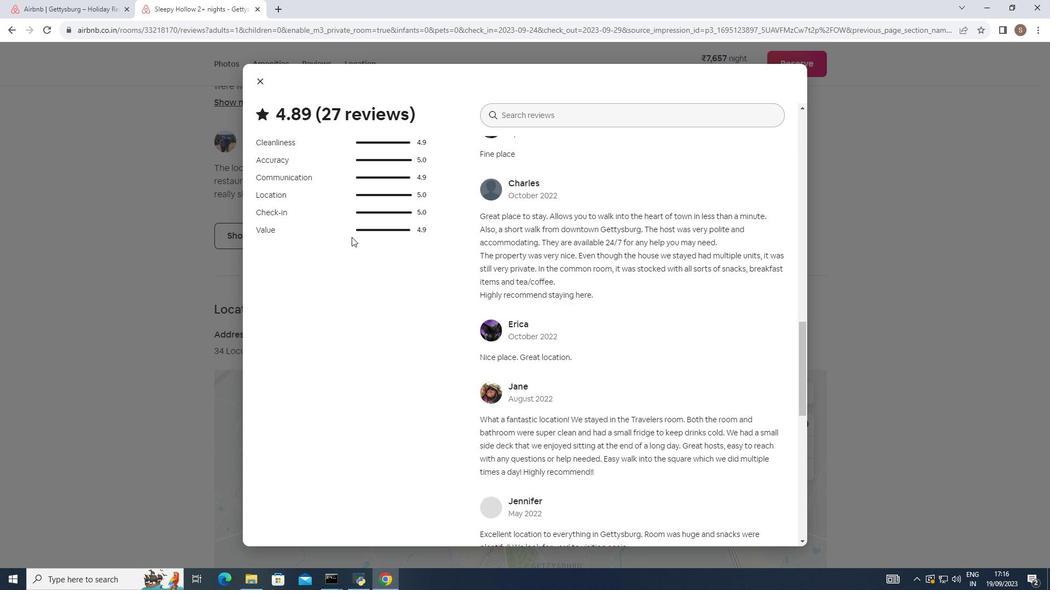 
Action: Mouse moved to (351, 237)
Screenshot: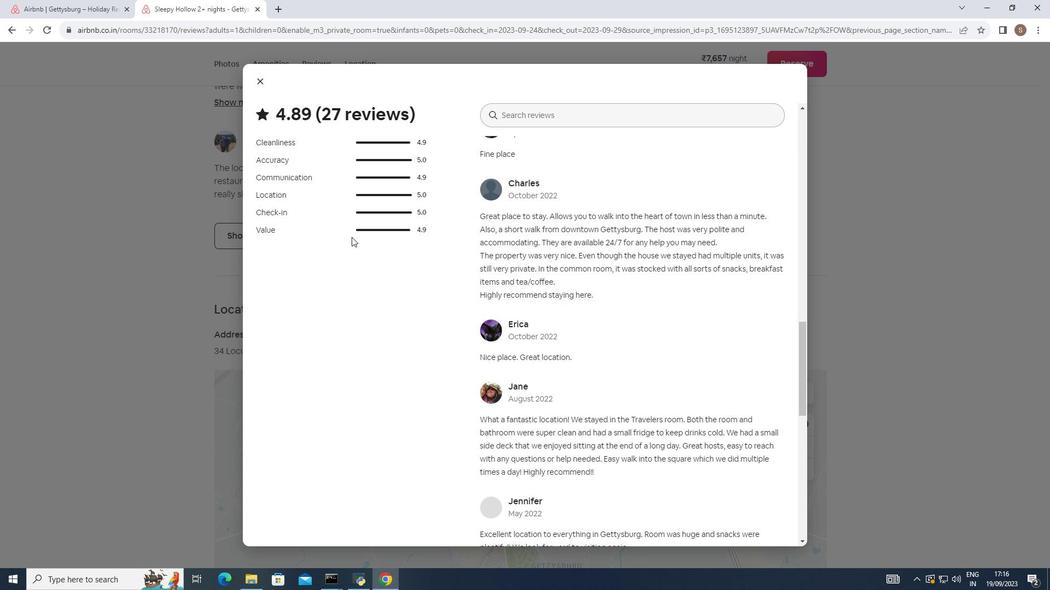 
Action: Mouse scrolled (351, 236) with delta (0, 0)
Screenshot: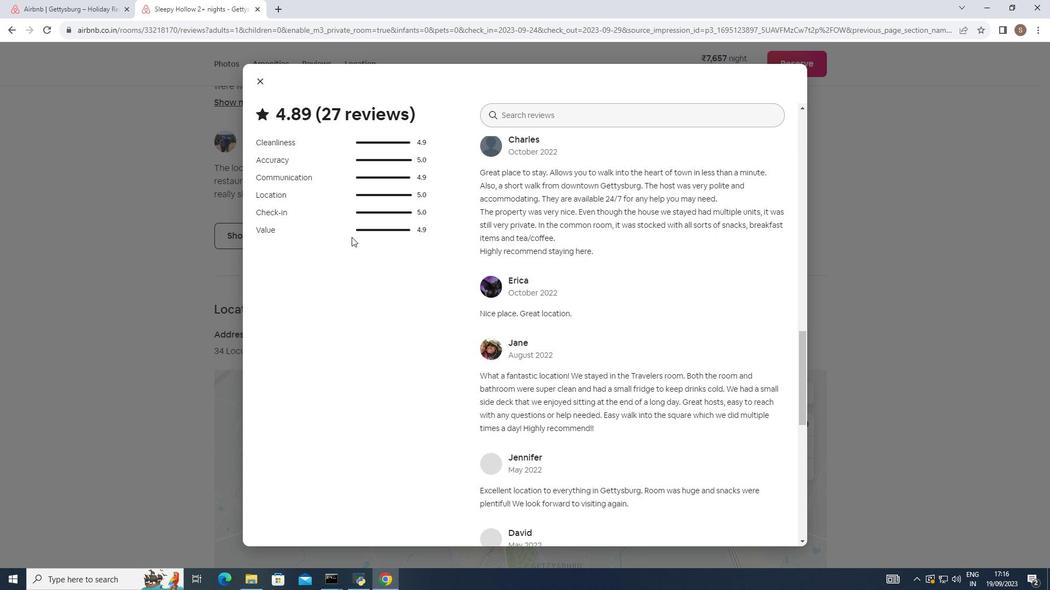
Action: Mouse moved to (351, 237)
Screenshot: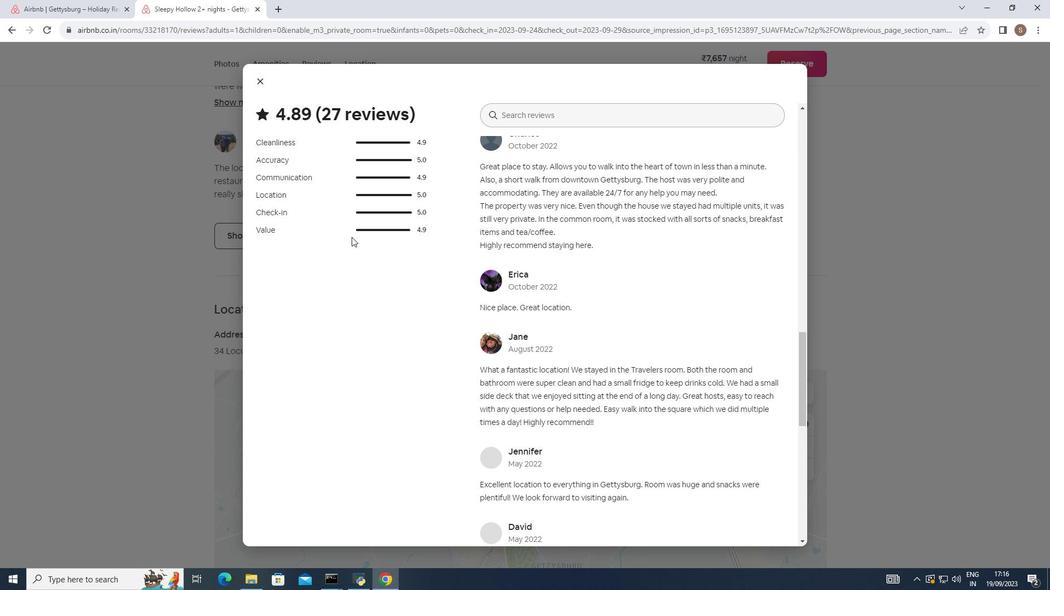 
Action: Mouse scrolled (351, 236) with delta (0, 0)
Screenshot: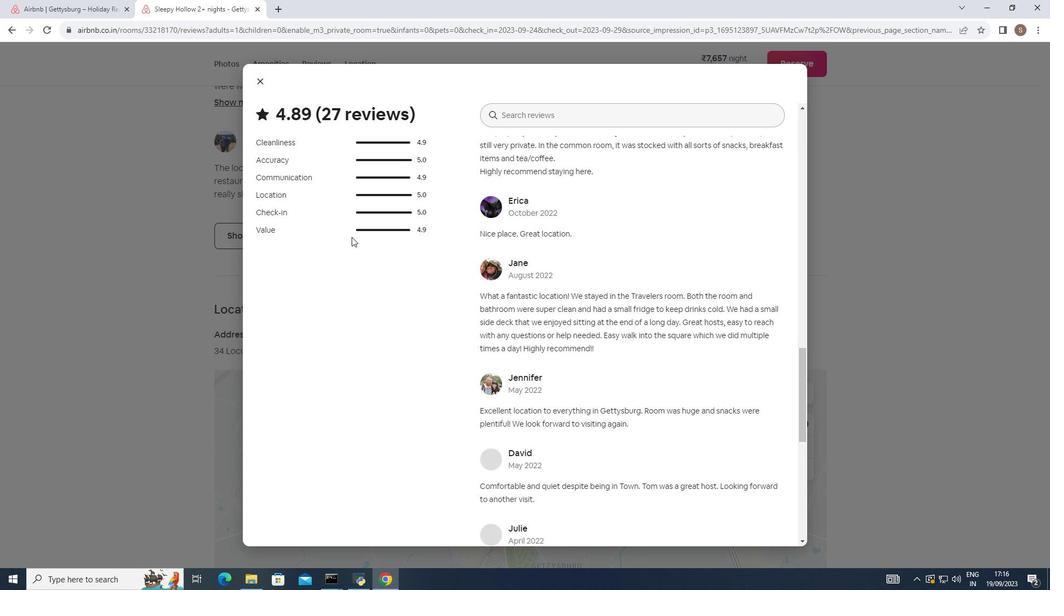 
Action: Mouse scrolled (351, 236) with delta (0, 0)
Screenshot: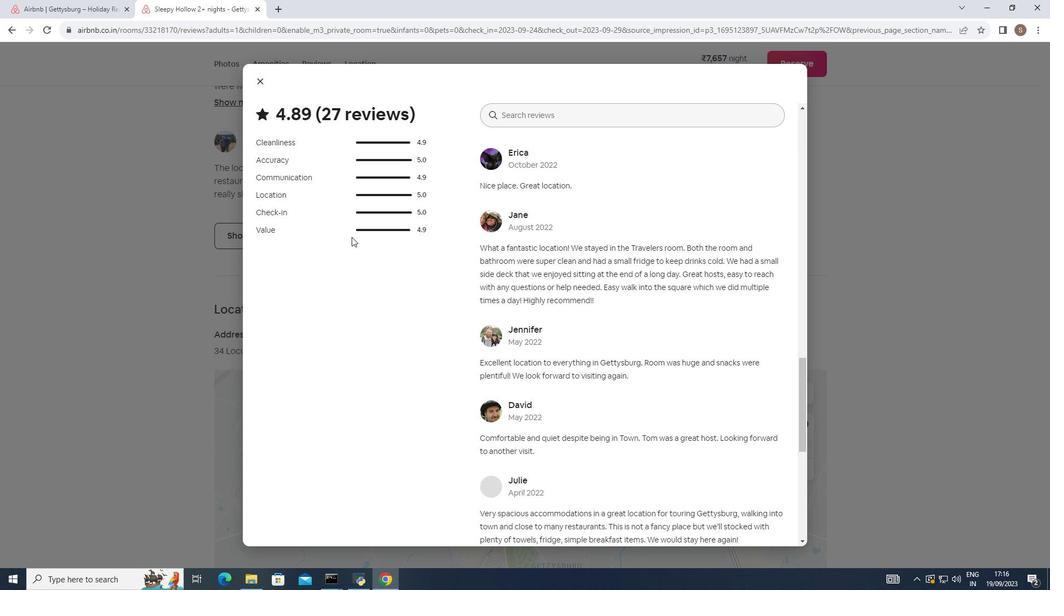 
Action: Mouse scrolled (351, 236) with delta (0, 0)
Screenshot: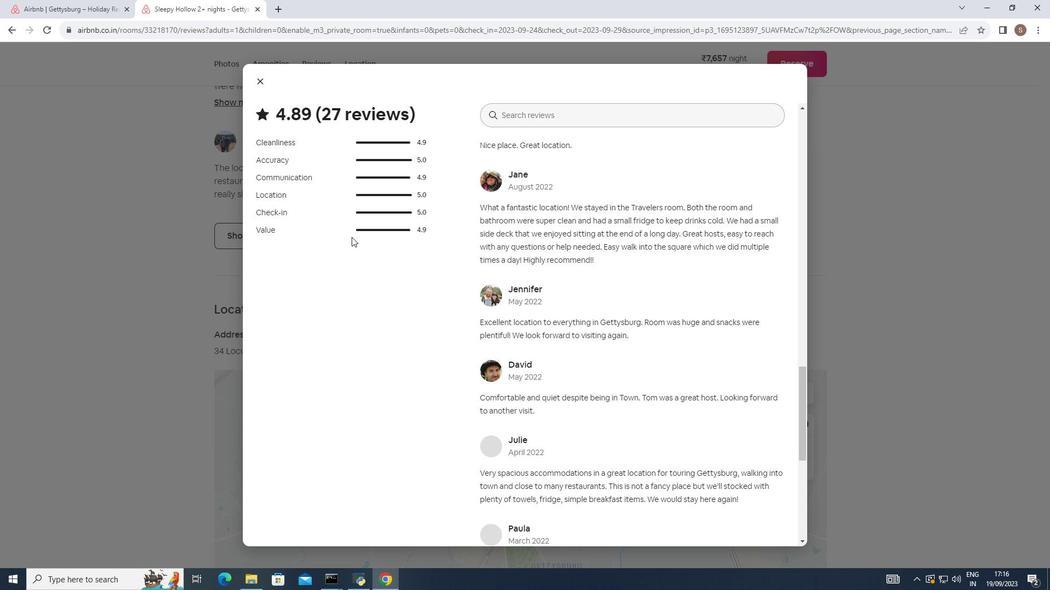 
Action: Mouse moved to (351, 236)
Screenshot: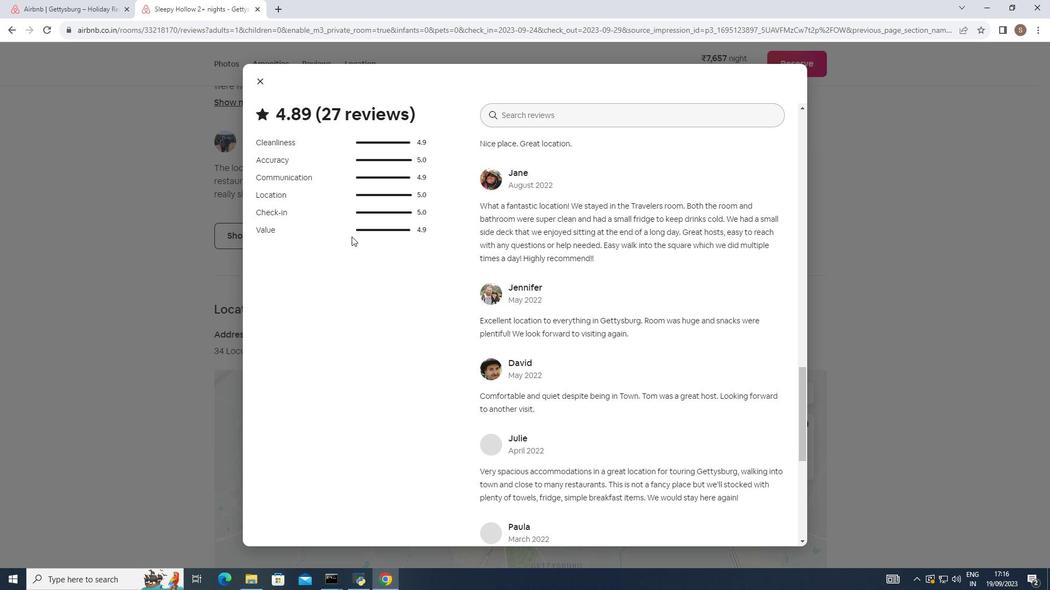 
Action: Mouse scrolled (351, 236) with delta (0, 0)
Screenshot: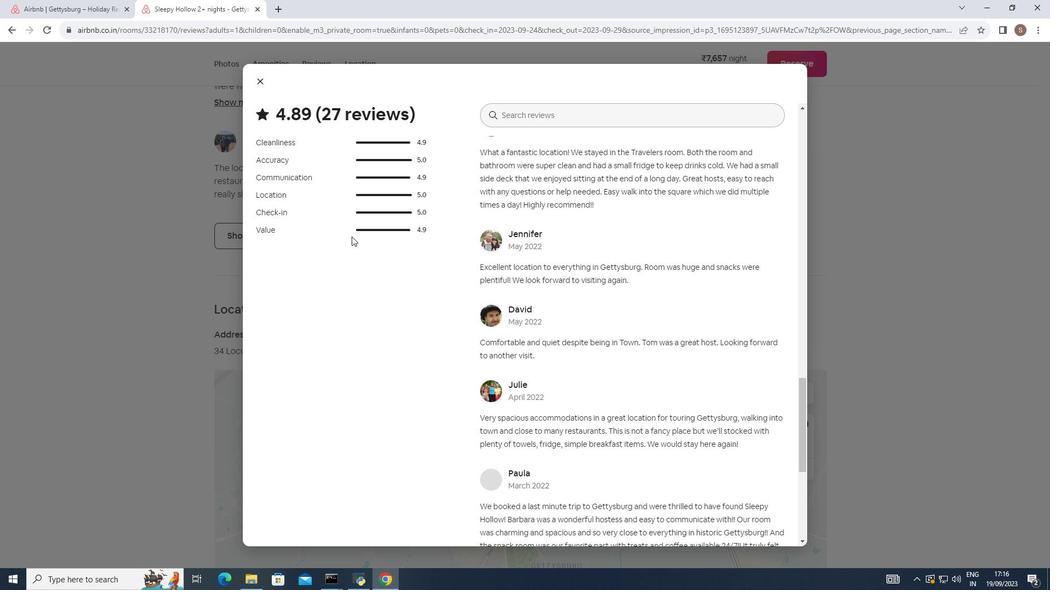 
Action: Mouse scrolled (351, 236) with delta (0, 0)
Screenshot: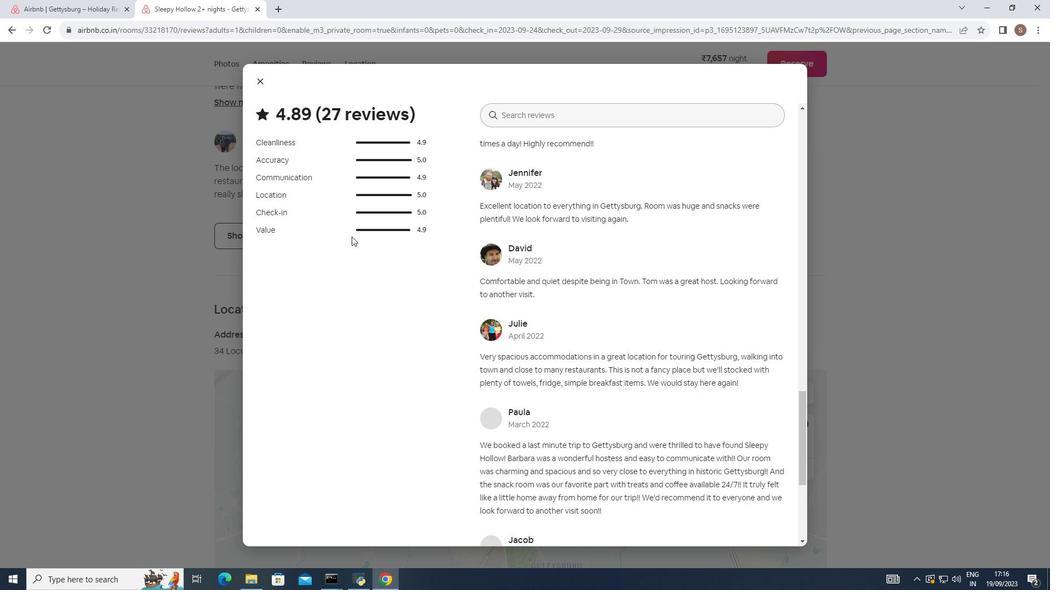 
Action: Mouse scrolled (351, 236) with delta (0, 0)
Screenshot: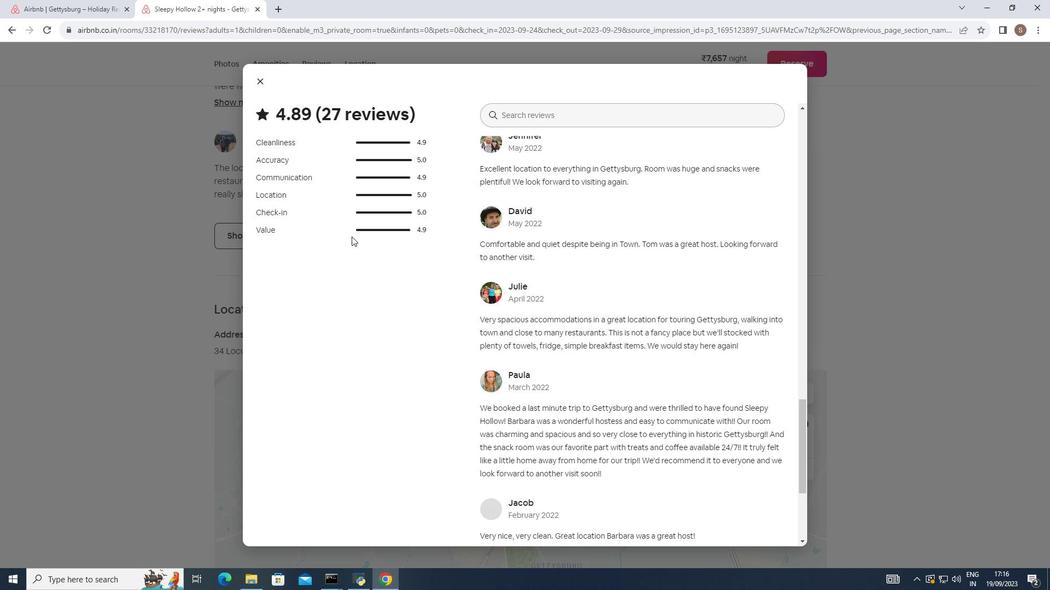 
Action: Mouse moved to (351, 236)
Screenshot: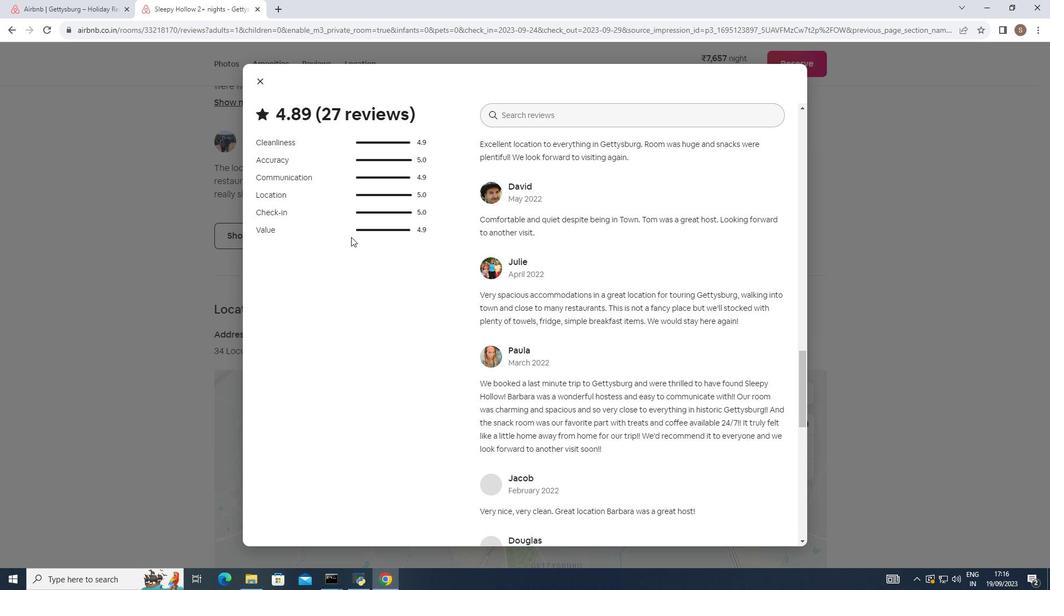 
Action: Mouse scrolled (351, 236) with delta (0, 0)
Screenshot: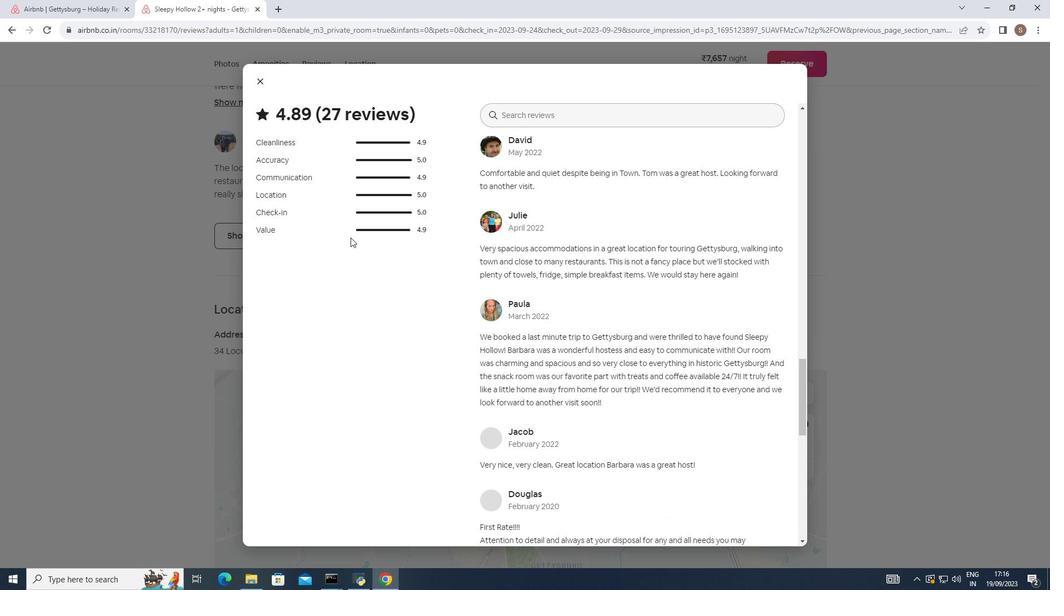 
Action: Mouse moved to (351, 237)
Screenshot: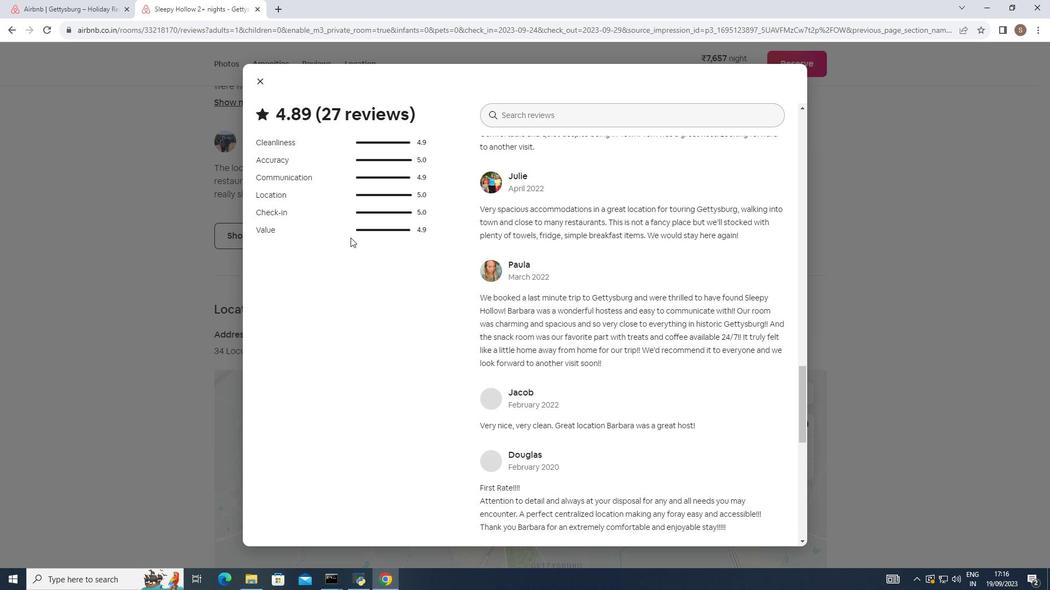 
Action: Mouse scrolled (351, 236) with delta (0, 0)
Screenshot: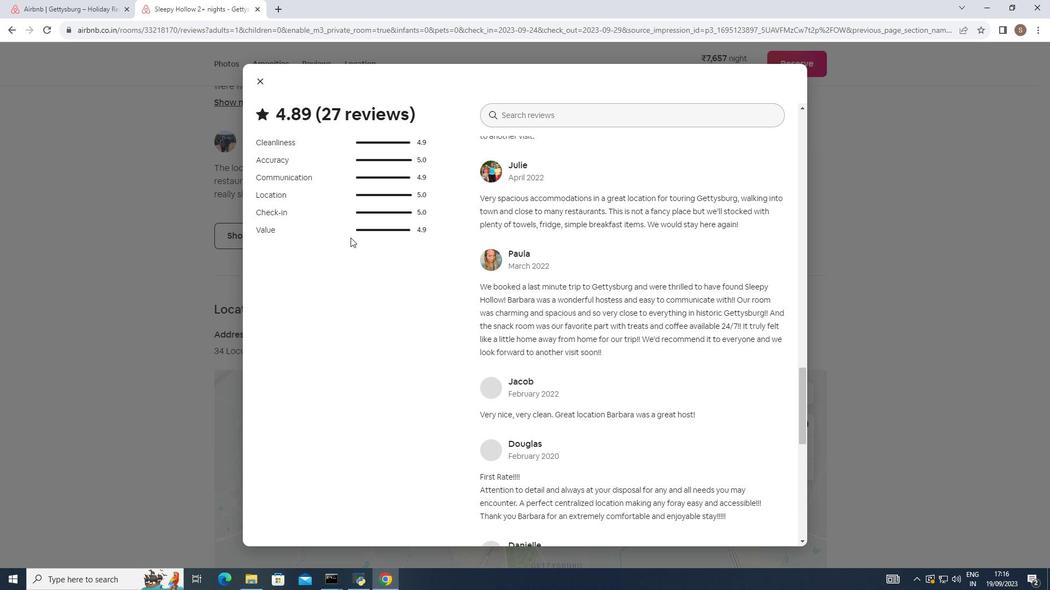 
Action: Mouse moved to (350, 237)
Screenshot: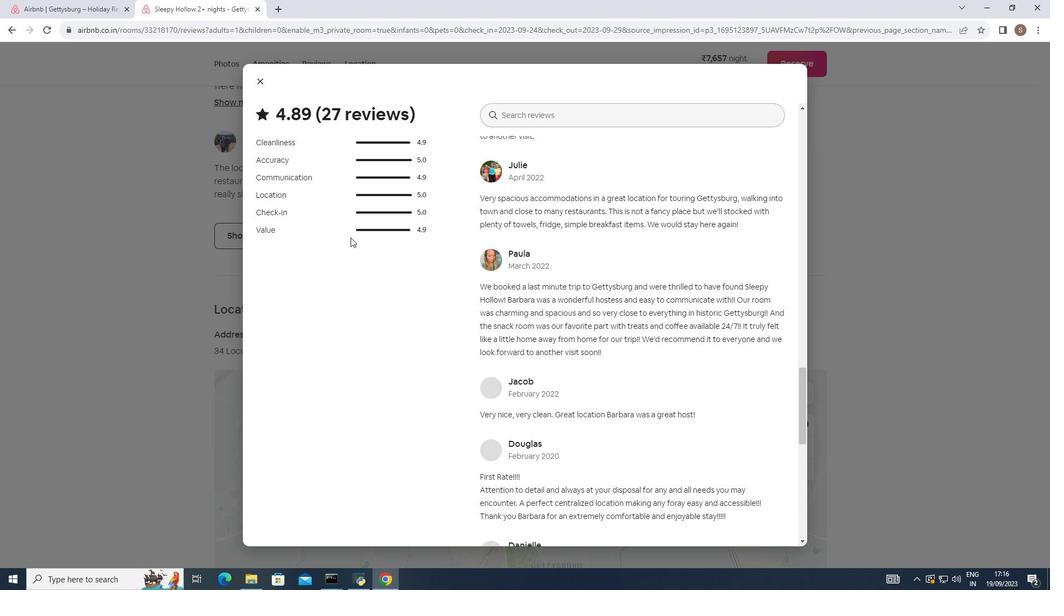 
Action: Mouse scrolled (350, 237) with delta (0, 0)
Screenshot: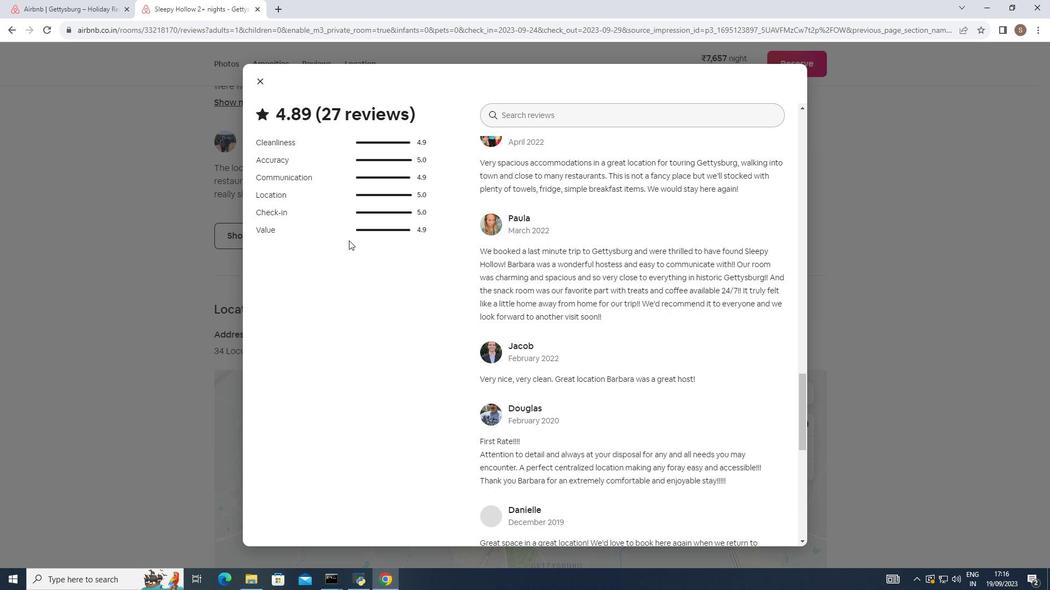 
Action: Mouse moved to (349, 239)
Screenshot: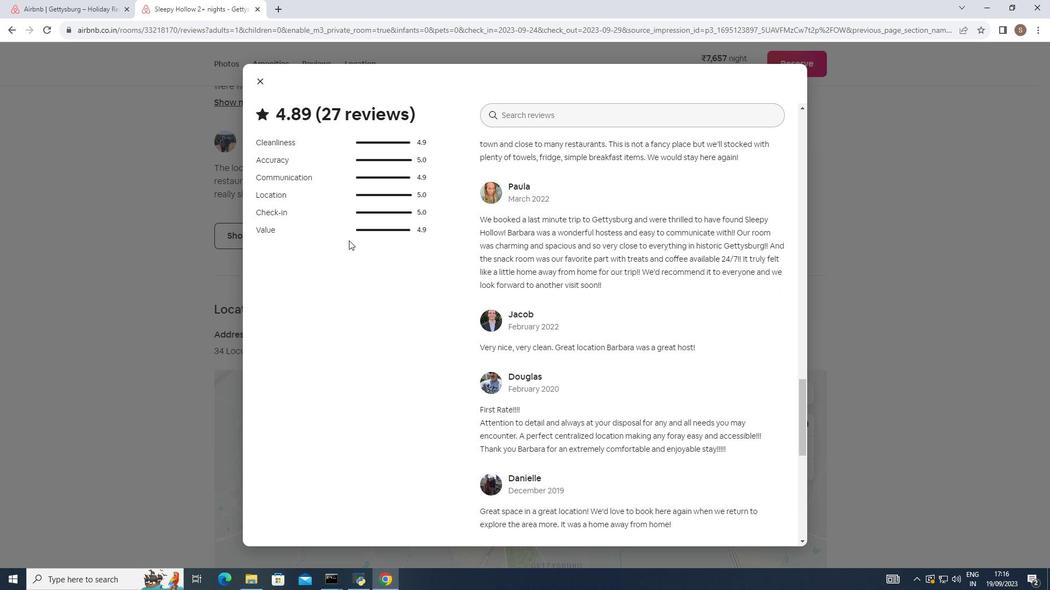 
Action: Mouse scrolled (349, 239) with delta (0, 0)
Screenshot: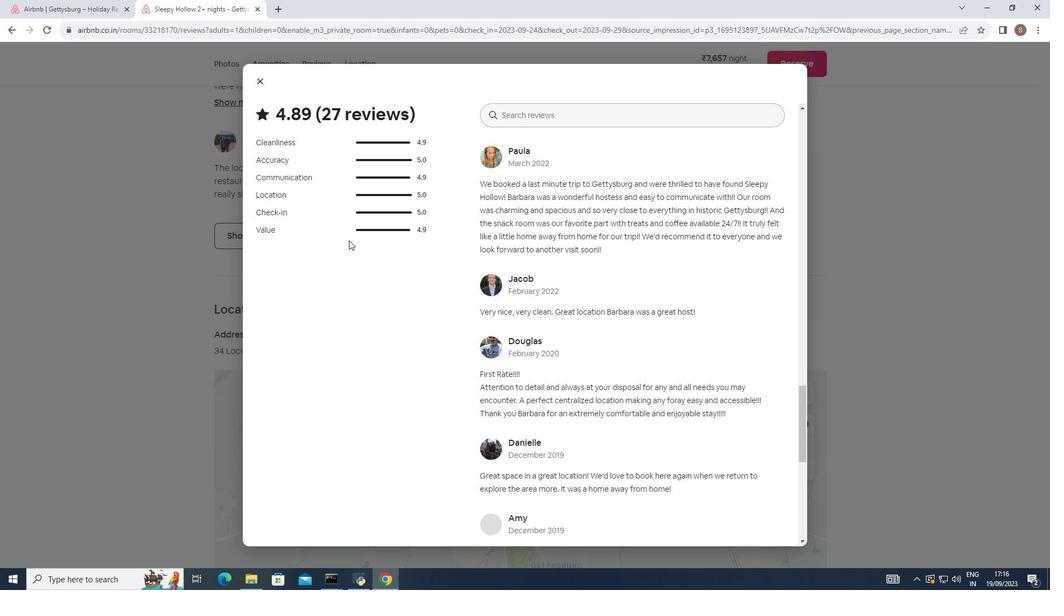 
Action: Mouse moved to (349, 240)
Screenshot: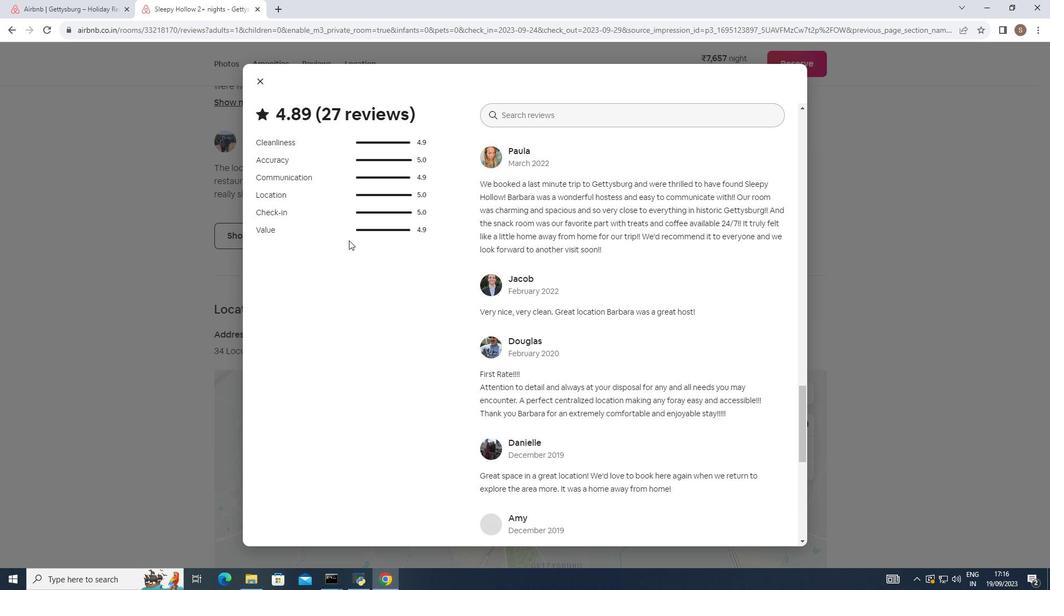 
Action: Mouse scrolled (349, 240) with delta (0, 0)
Screenshot: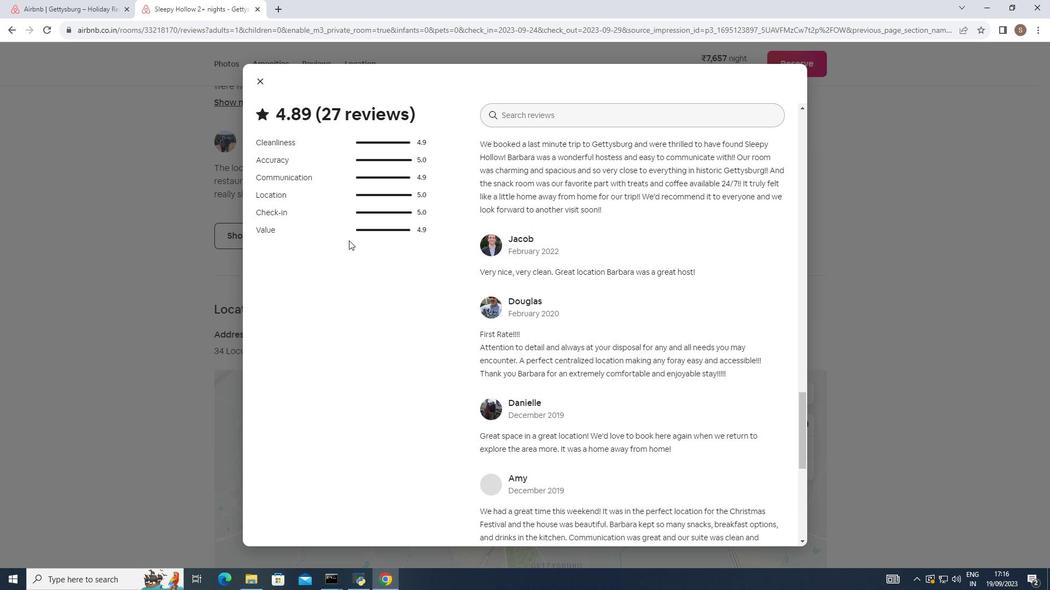 
Action: Mouse moved to (349, 240)
Screenshot: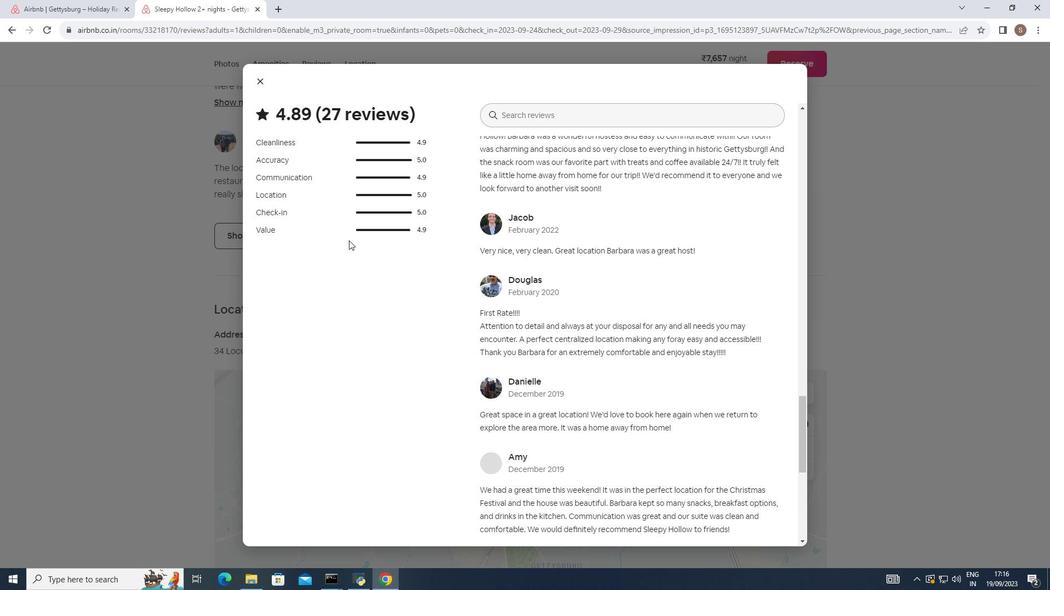 
Action: Mouse scrolled (349, 240) with delta (0, 0)
Screenshot: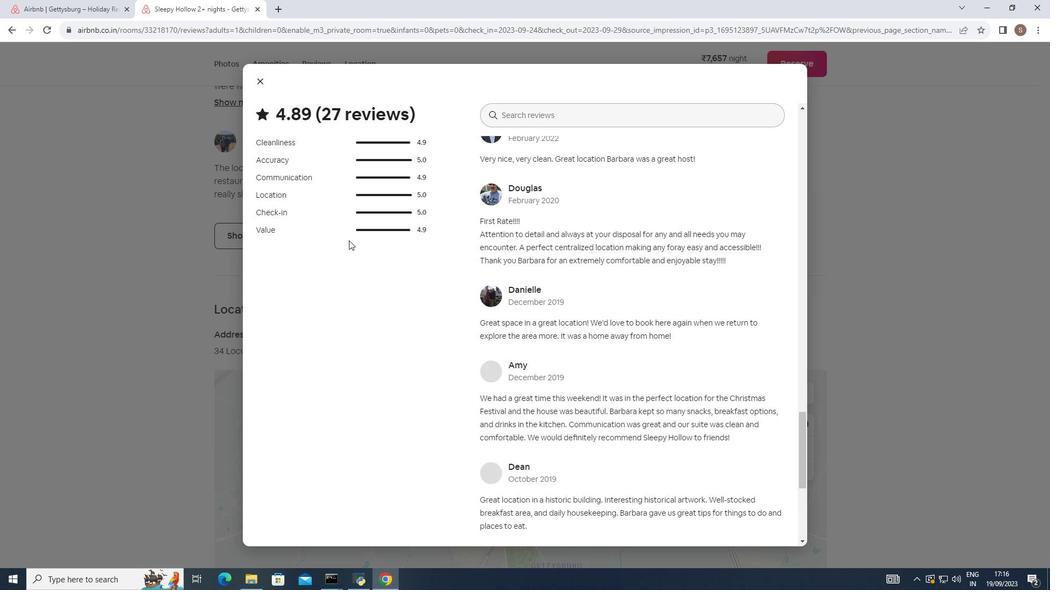 
Action: Mouse scrolled (349, 240) with delta (0, 0)
Screenshot: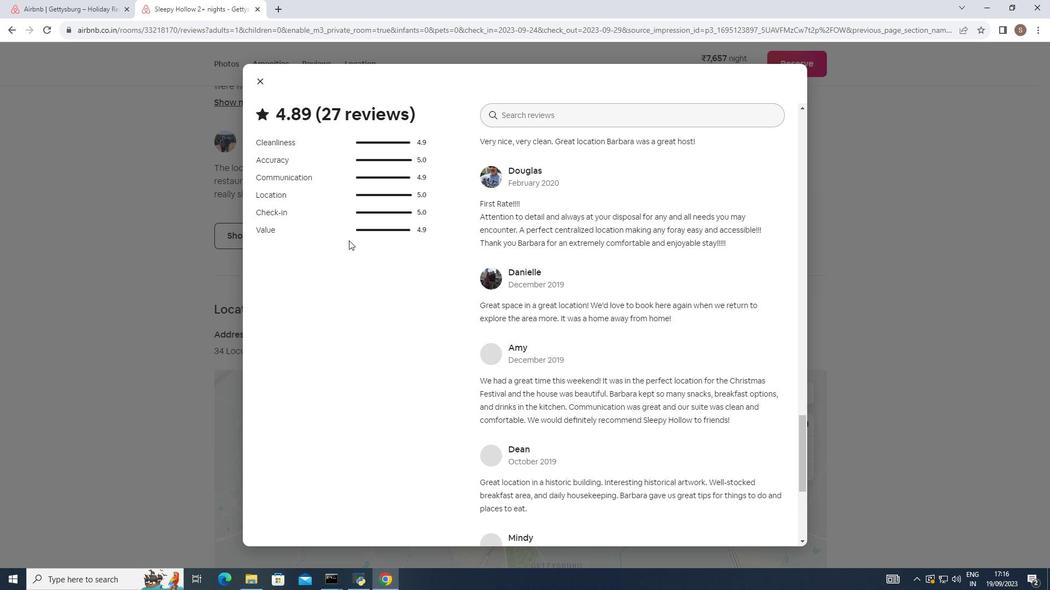 
Action: Mouse moved to (350, 240)
Screenshot: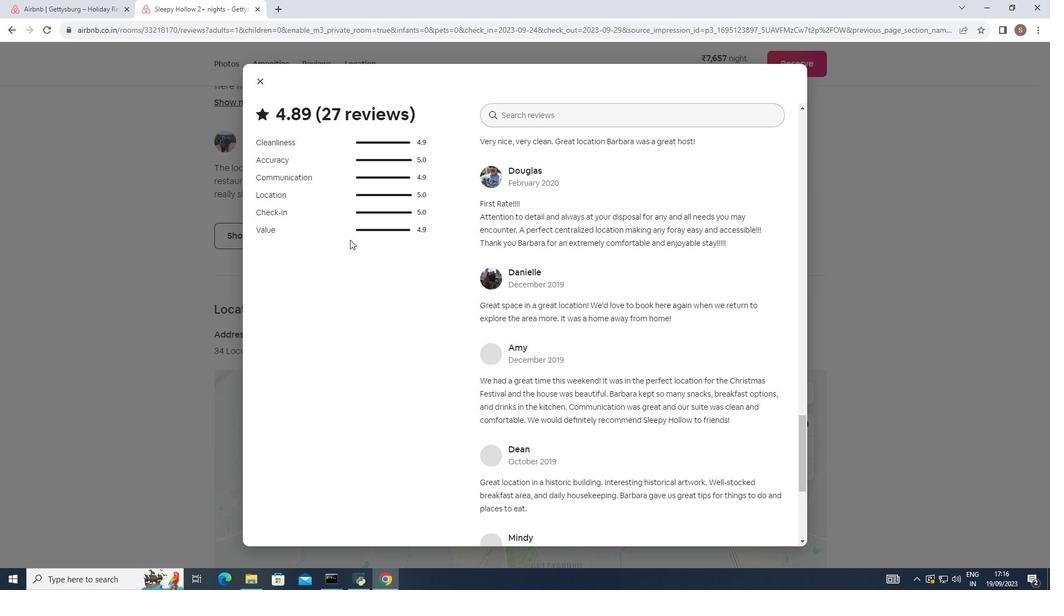 
Action: Mouse scrolled (350, 239) with delta (0, 0)
Screenshot: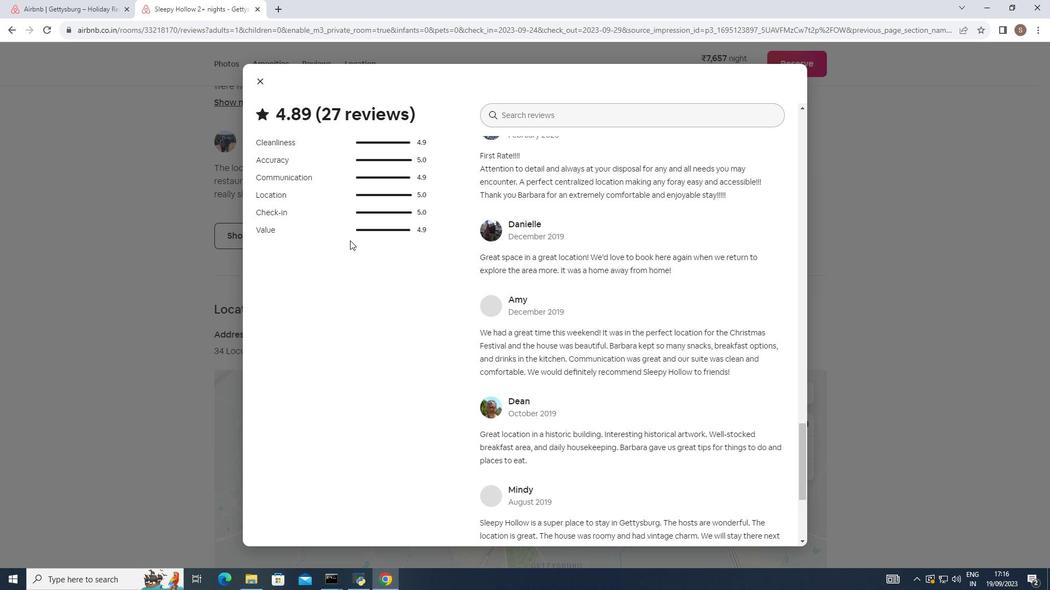 
Action: Mouse moved to (350, 240)
Screenshot: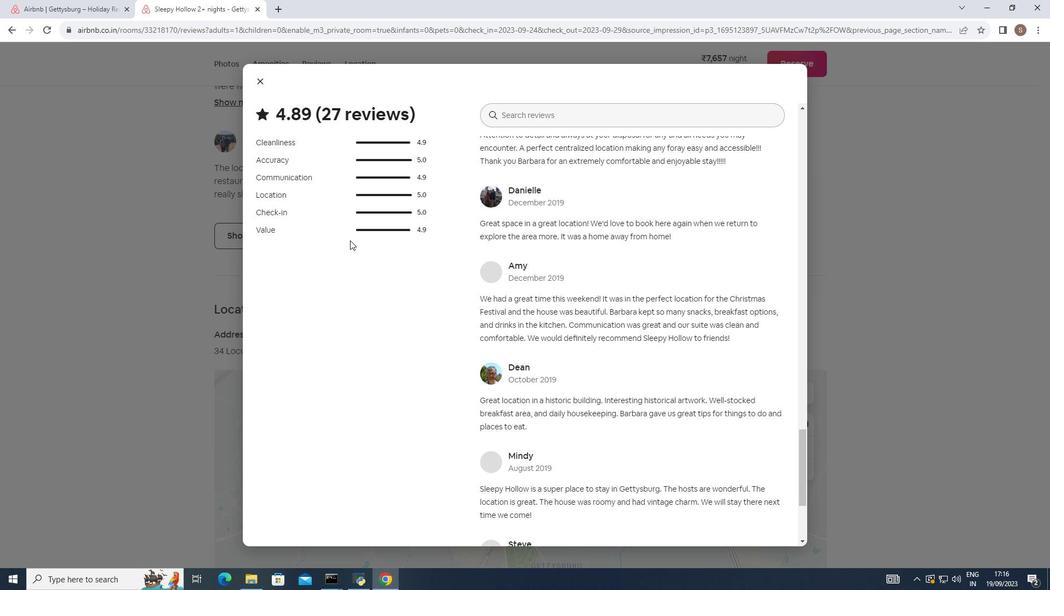 
Action: Mouse scrolled (350, 239) with delta (0, 0)
Screenshot: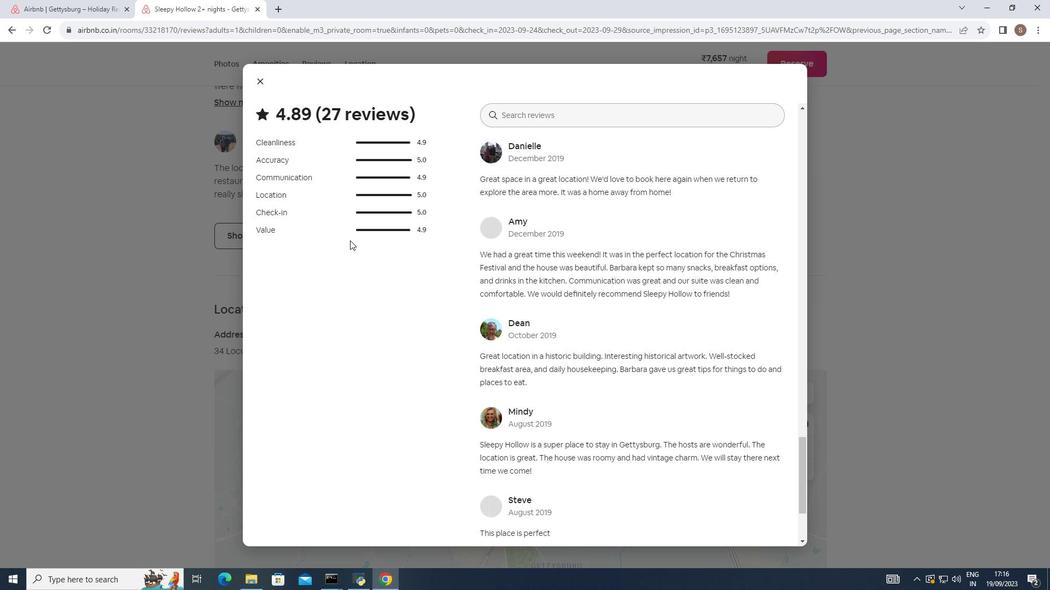 
Action: Mouse moved to (350, 240)
Screenshot: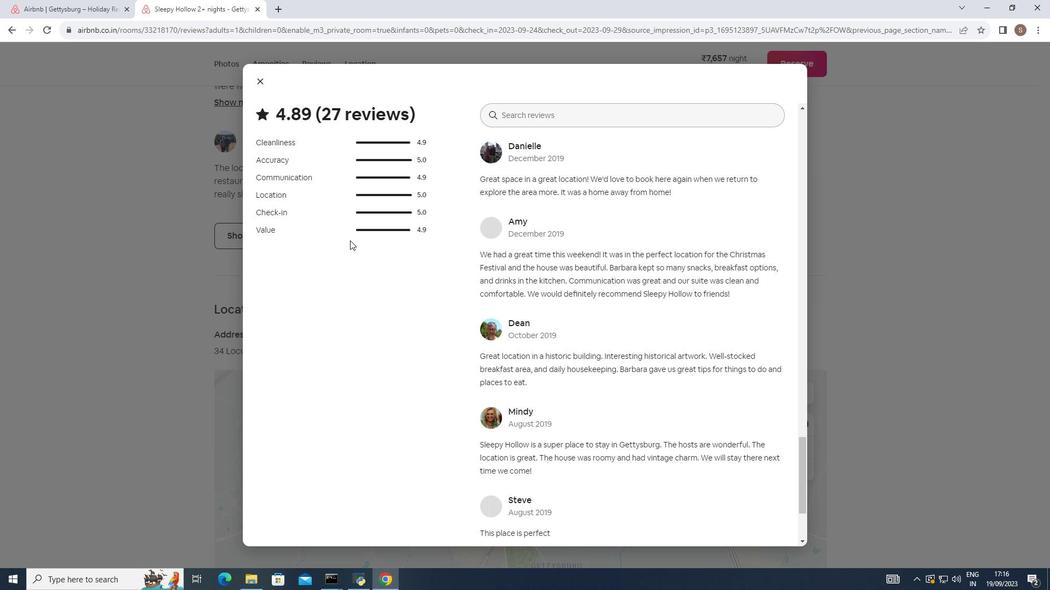 
Action: Mouse scrolled (350, 240) with delta (0, 0)
Screenshot: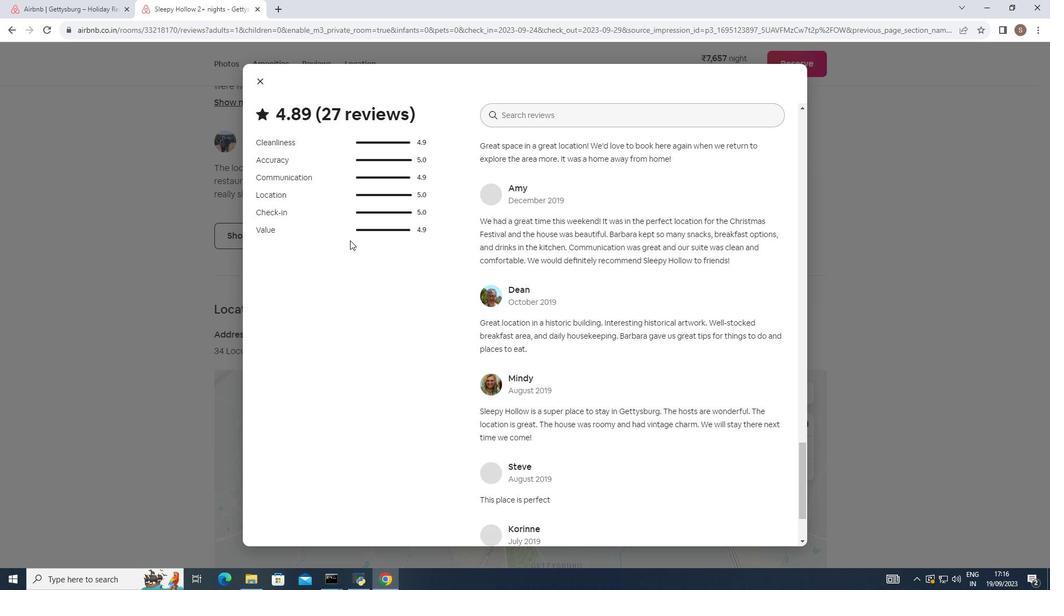 
Action: Mouse moved to (351, 240)
Screenshot: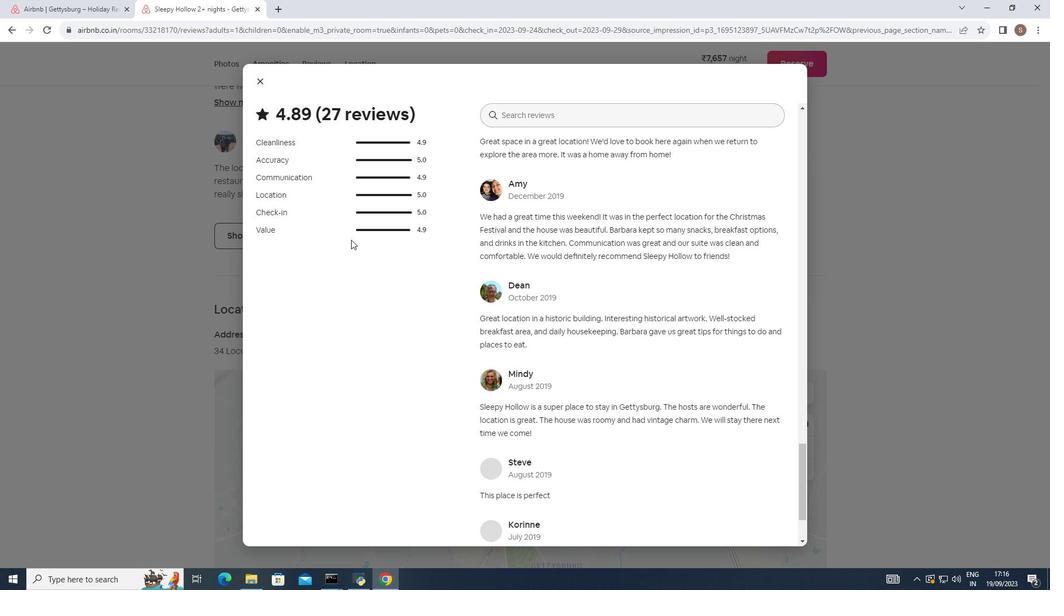 
Action: Mouse scrolled (351, 239) with delta (0, 0)
Screenshot: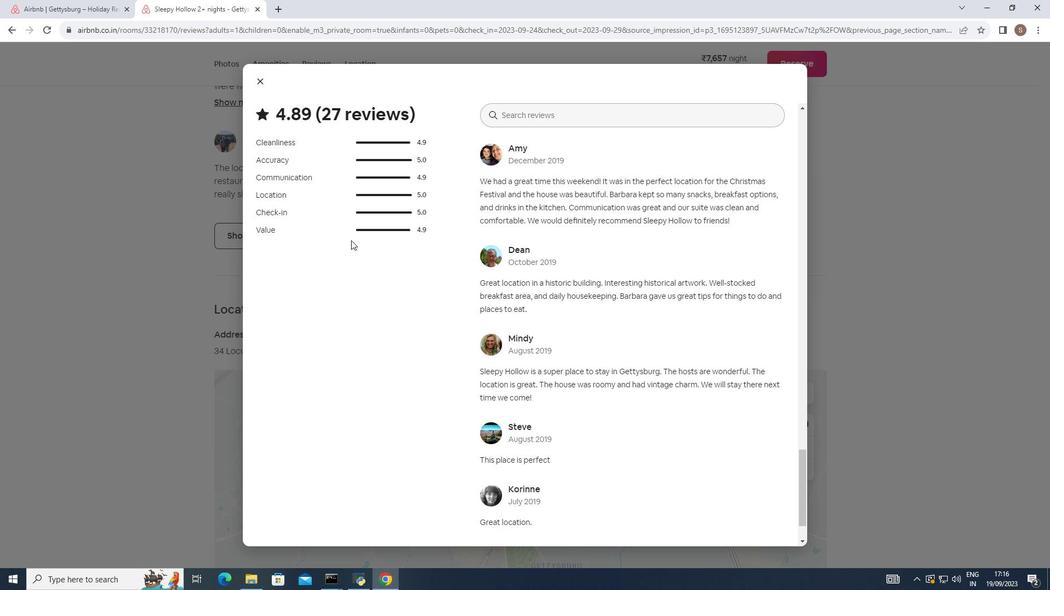 
Action: Mouse moved to (351, 240)
Screenshot: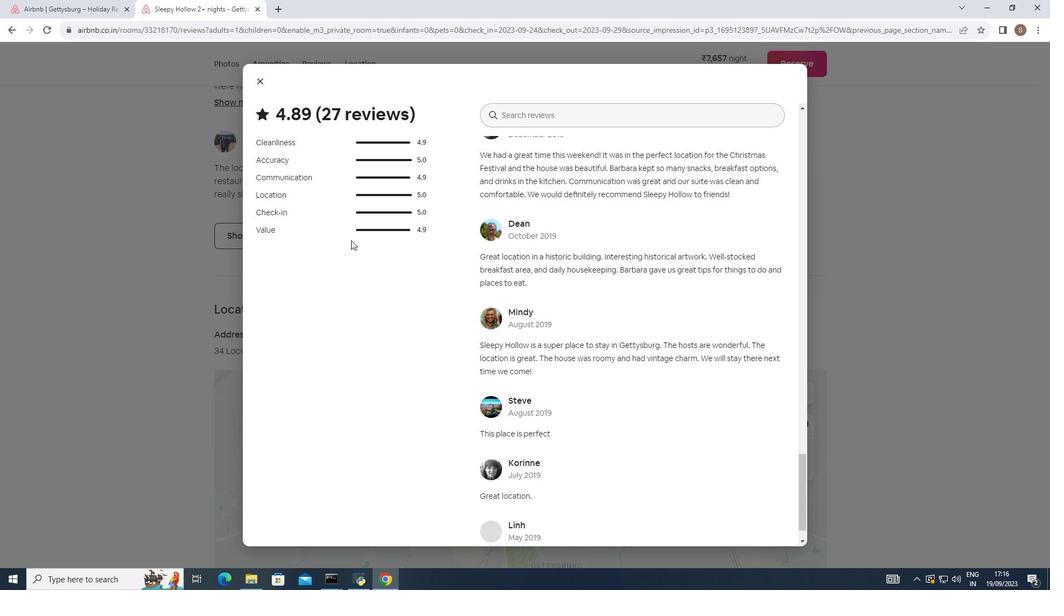 
Action: Mouse scrolled (351, 240) with delta (0, 0)
Screenshot: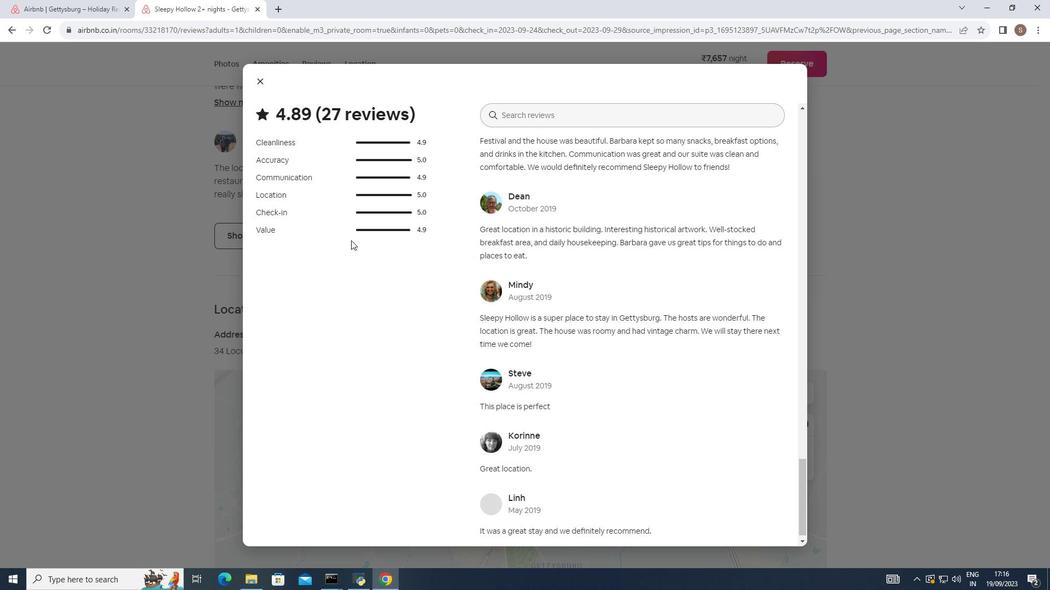
Action: Mouse moved to (351, 240)
Screenshot: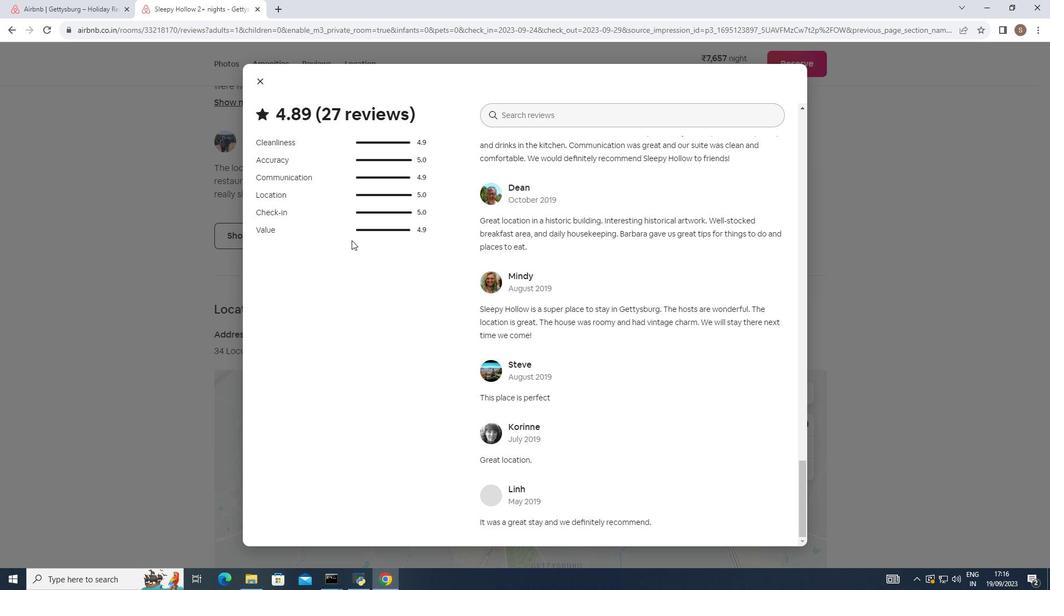 
Action: Mouse scrolled (351, 240) with delta (0, 0)
Screenshot: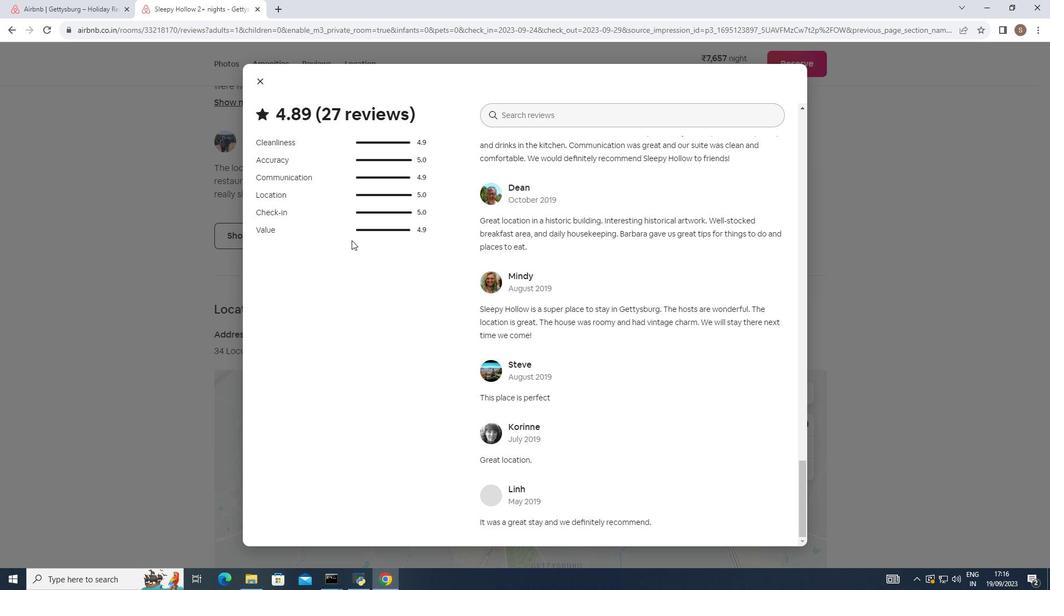 
Action: Mouse moved to (351, 240)
Screenshot: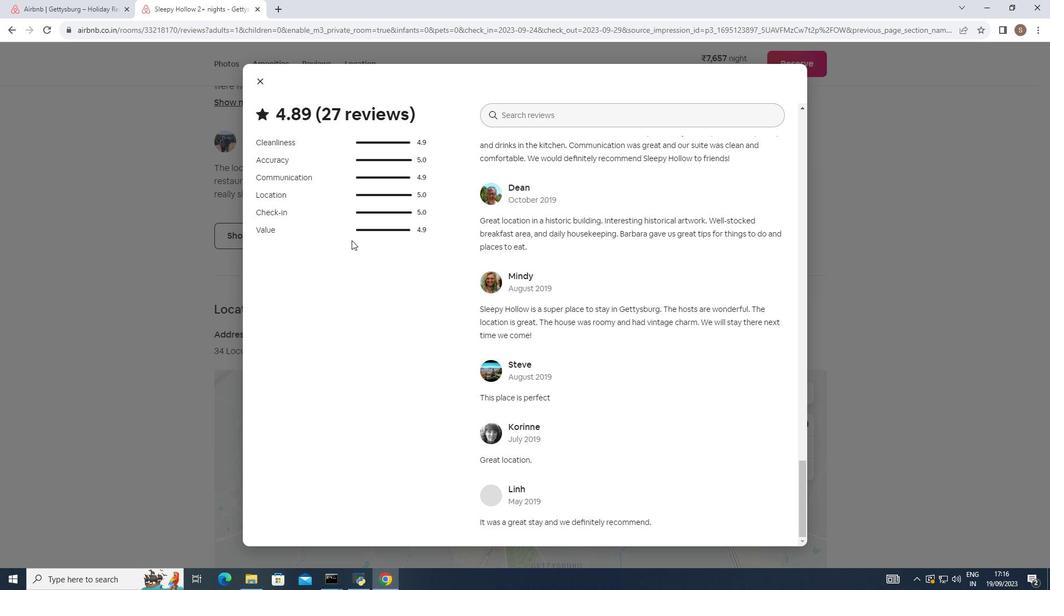 
Action: Mouse scrolled (351, 240) with delta (0, 0)
Screenshot: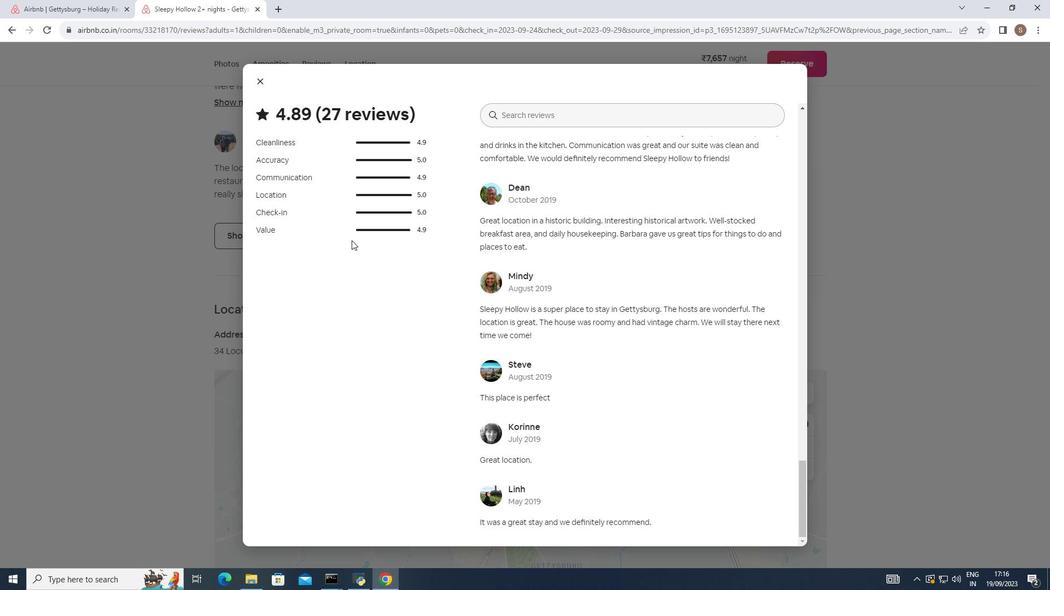 
Action: Mouse scrolled (351, 240) with delta (0, 0)
Screenshot: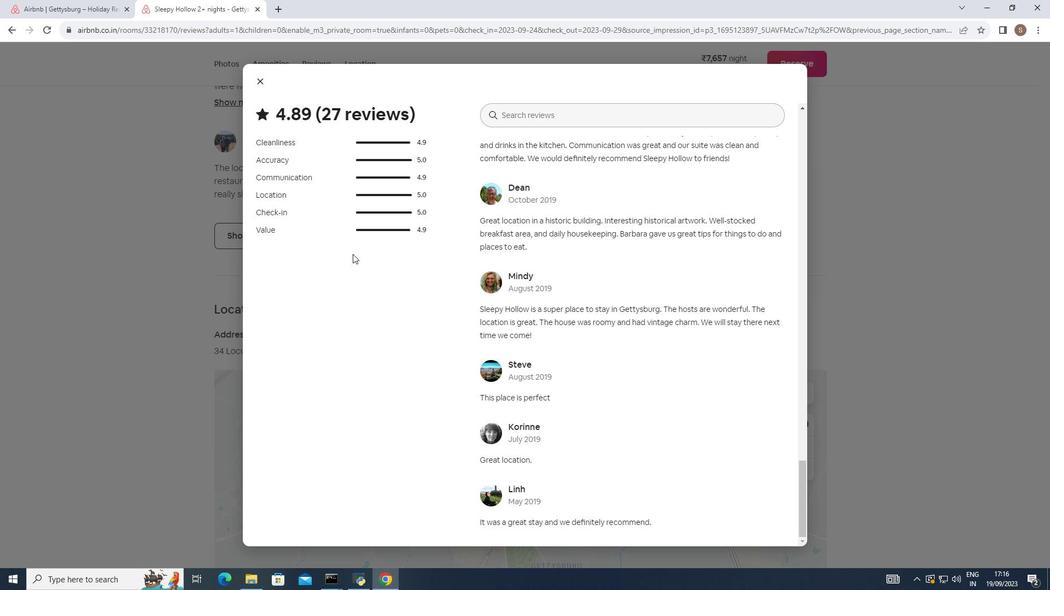 
Action: Mouse moved to (261, 78)
